 Task: Look for Airbnb options in Kaliganj, Bangladesh from 4th December, 2023 to 10th December, 2023 for 1 adult.1  bedroom having 1 bed and 1 bathroom. Property type can be hotel. Amenities needed are: air conditioning. Look for 3 properties as per requirement.
Action: Mouse moved to (548, 76)
Screenshot: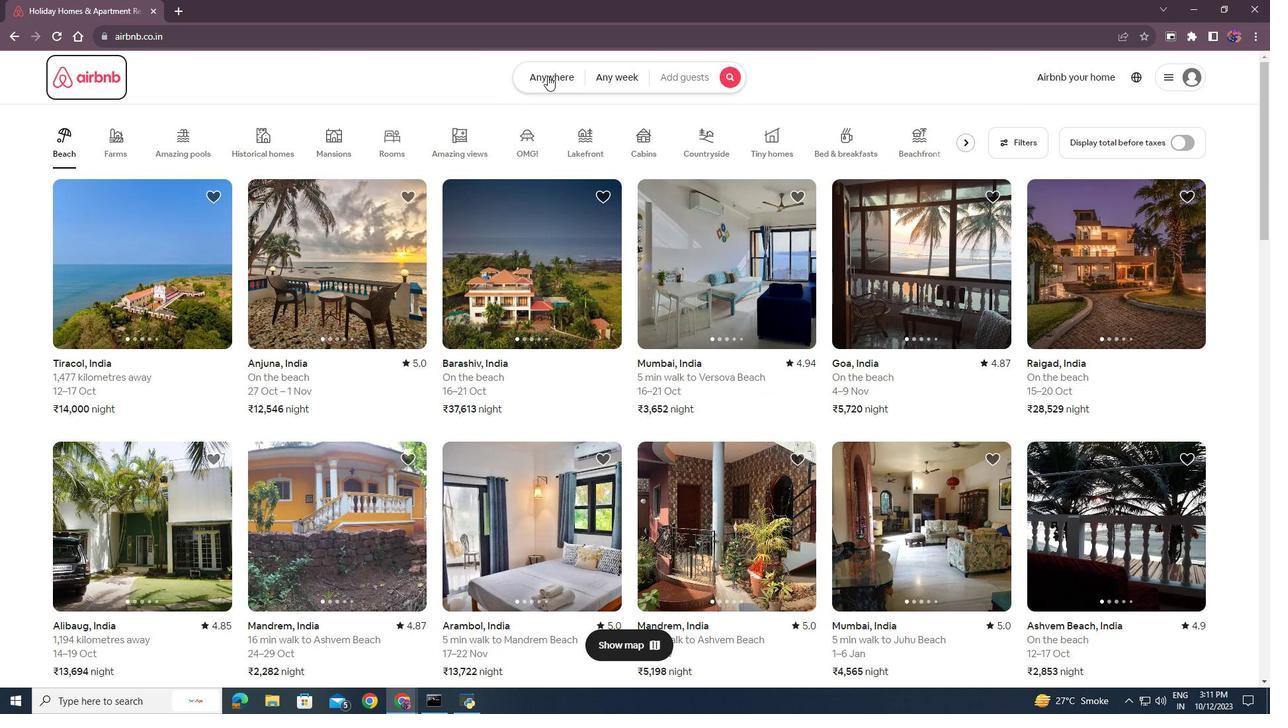 
Action: Mouse pressed left at (548, 76)
Screenshot: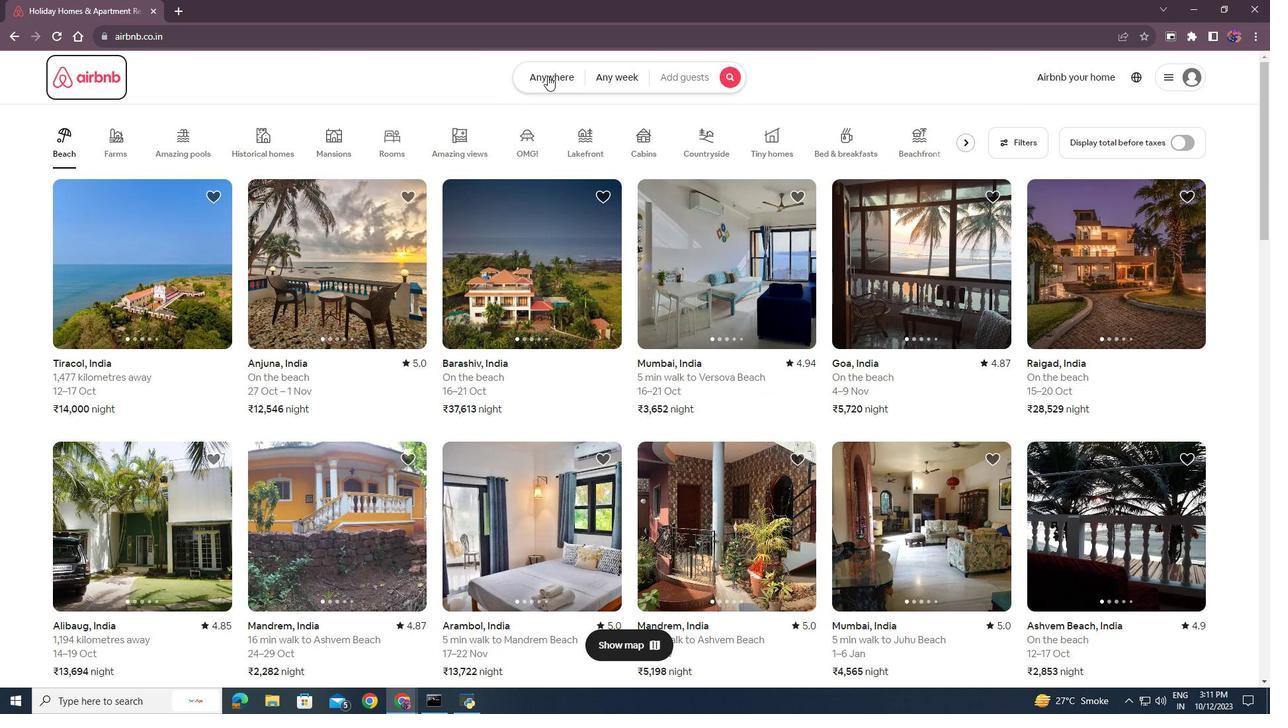 
Action: Mouse moved to (410, 133)
Screenshot: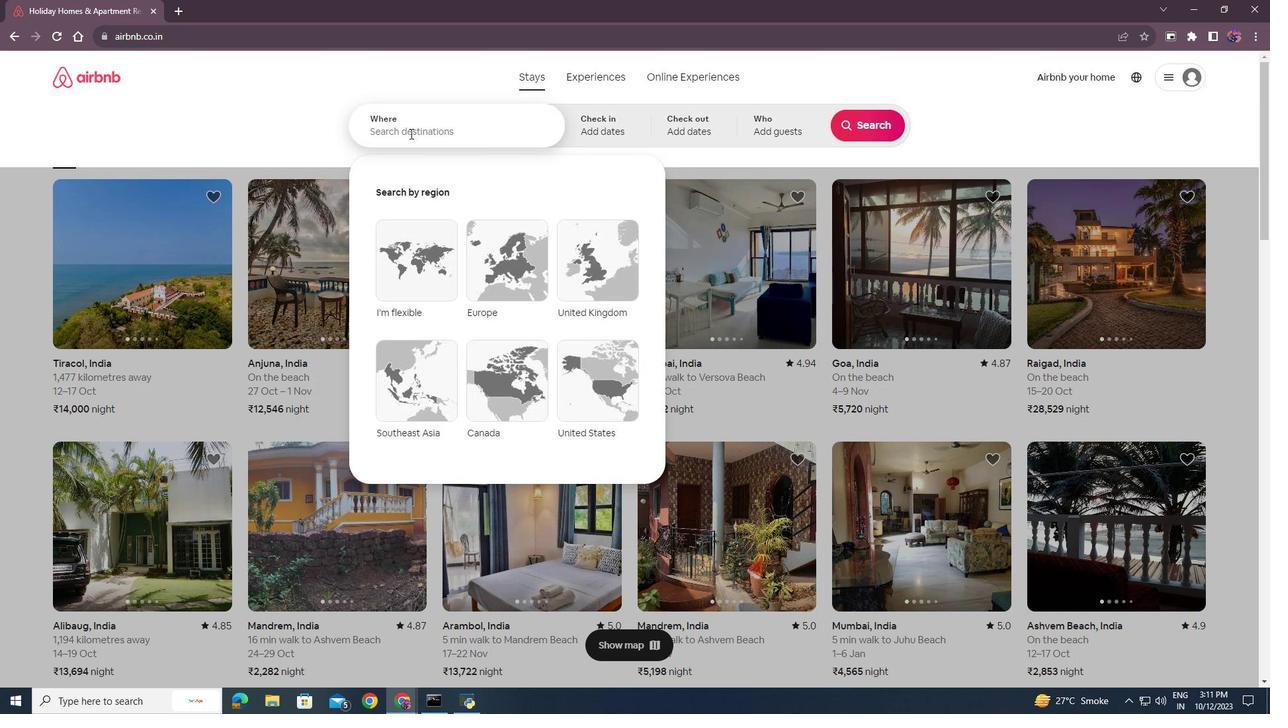 
Action: Mouse pressed left at (410, 133)
Screenshot: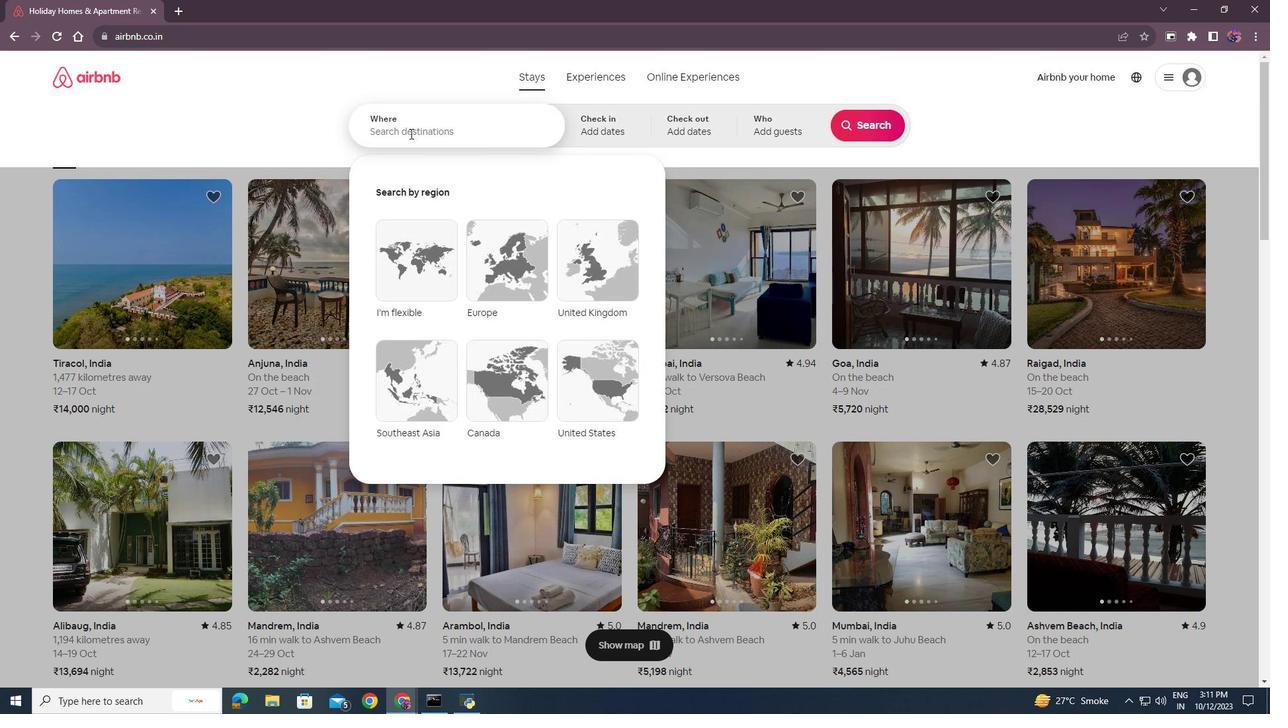 
Action: Key pressed <Key.shift><Key.shift><Key.shift><Key.shift><Key.shift>Kaliganj<Key.space><Key.shift>Bangladesh<Key.enter>
Screenshot: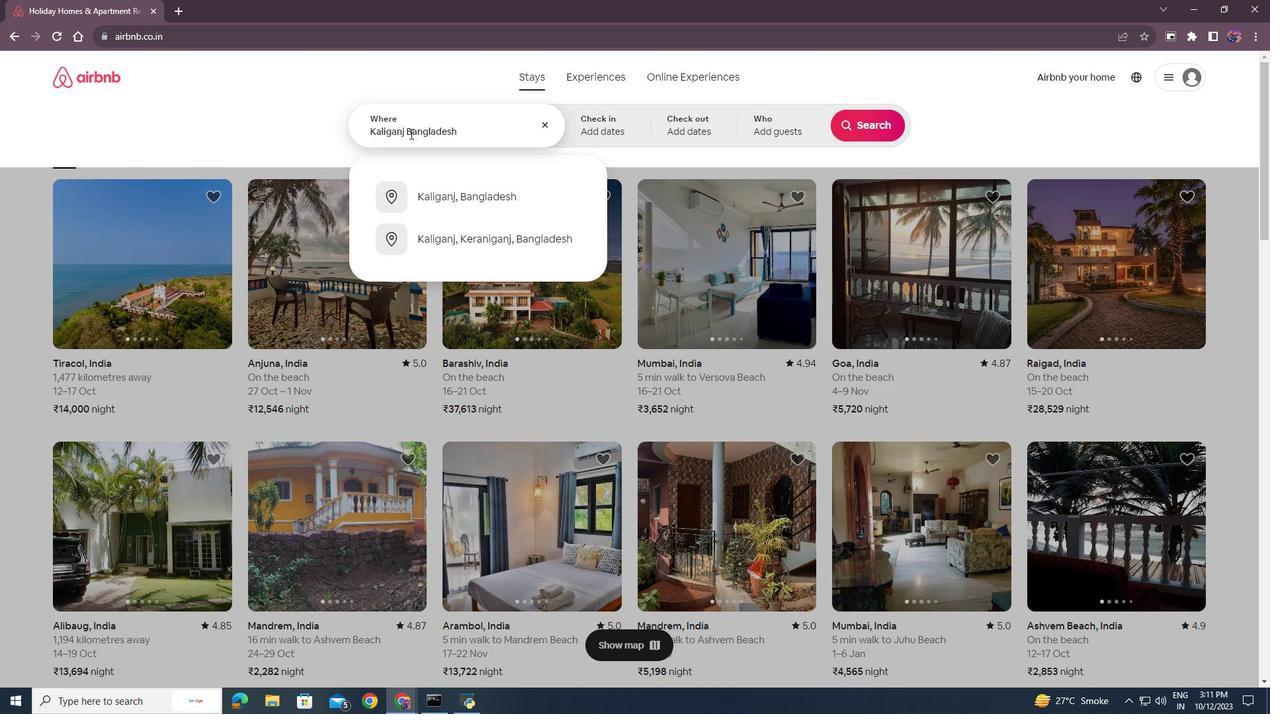 
Action: Mouse moved to (863, 235)
Screenshot: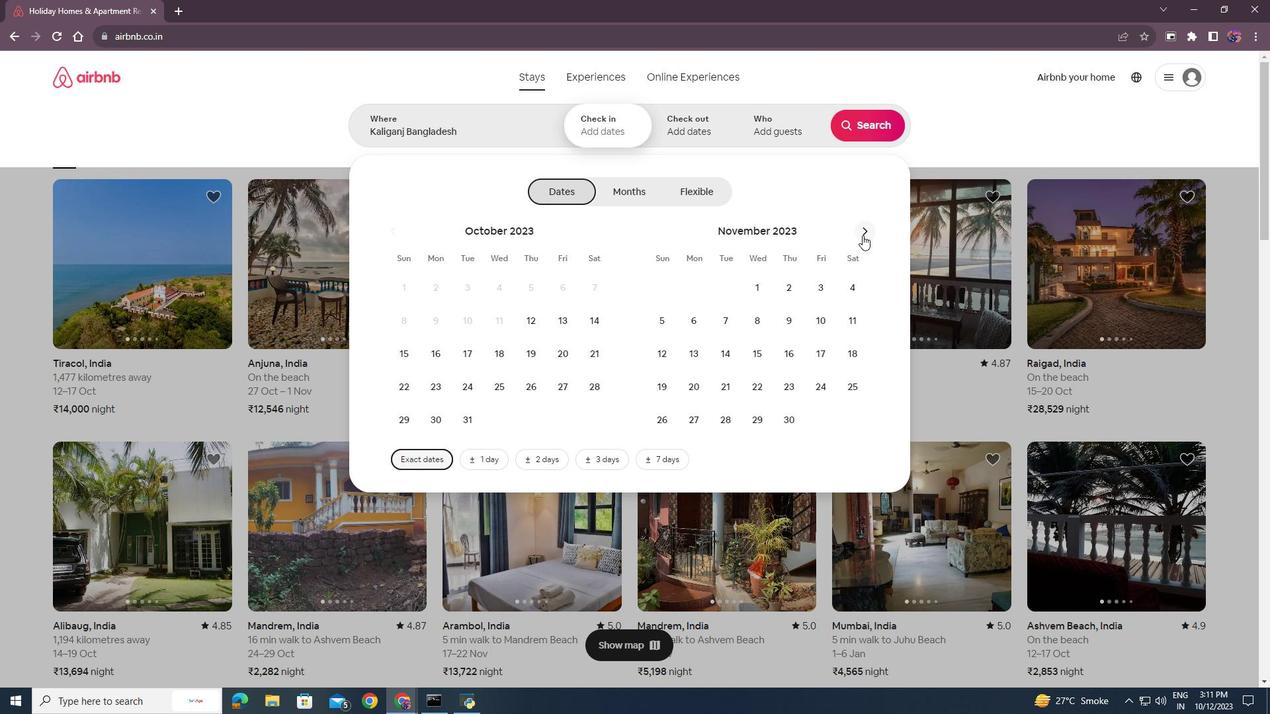
Action: Mouse pressed left at (863, 235)
Screenshot: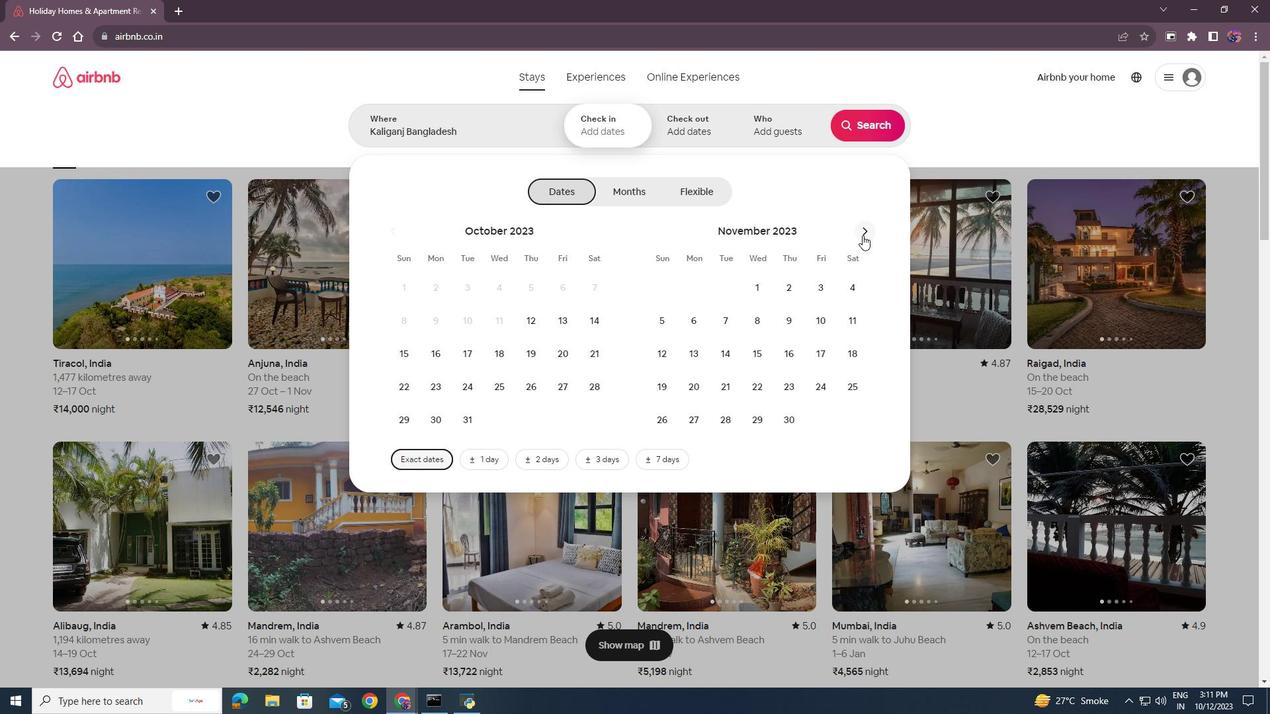 
Action: Mouse moved to (699, 320)
Screenshot: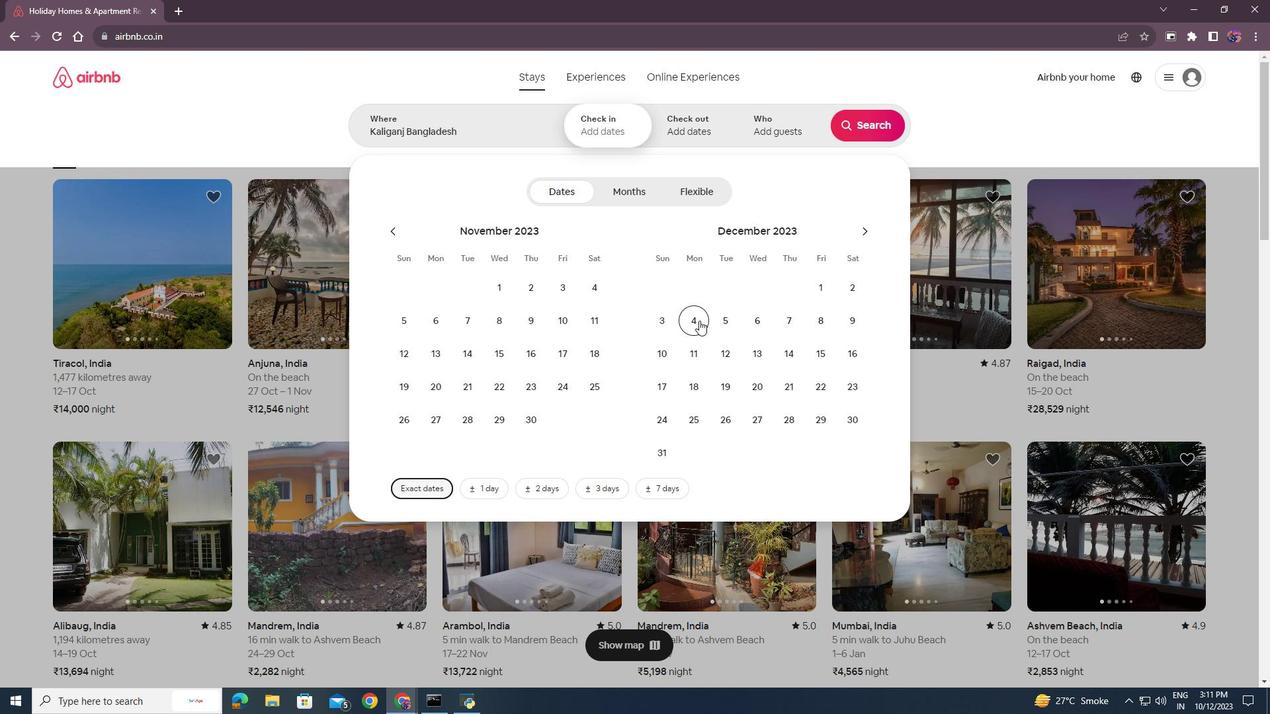 
Action: Mouse pressed left at (699, 320)
Screenshot: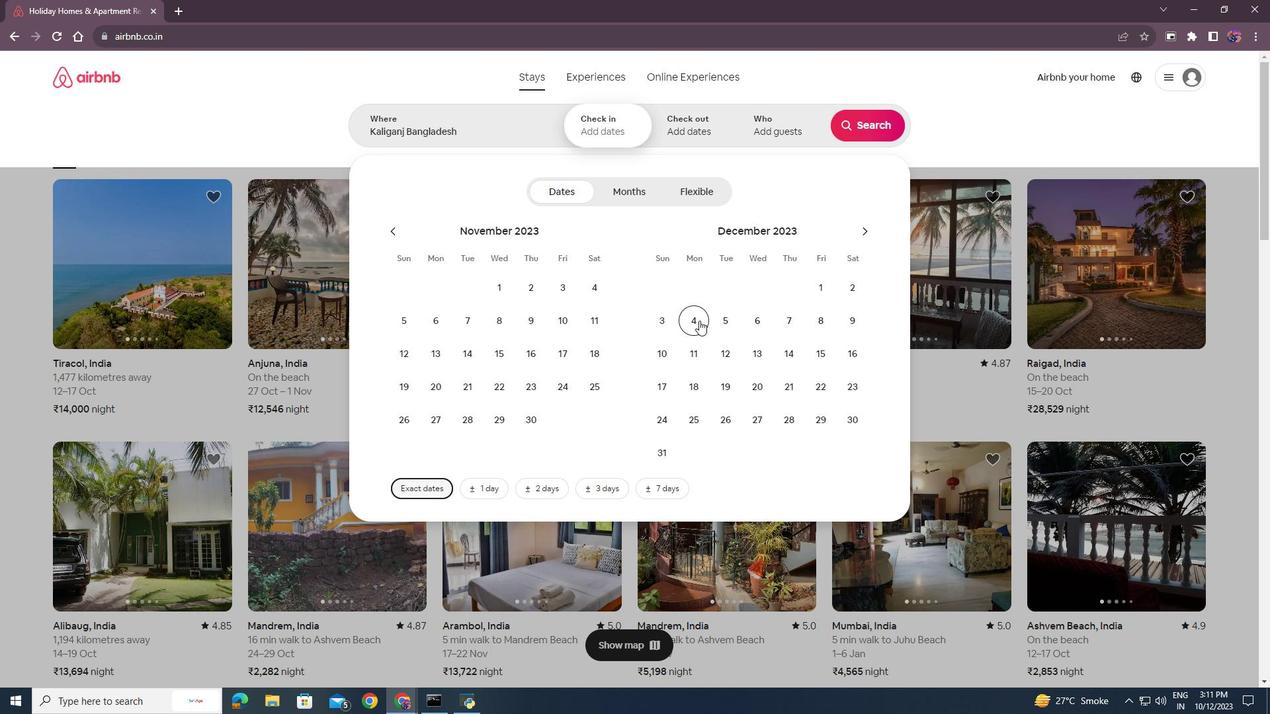 
Action: Mouse moved to (665, 354)
Screenshot: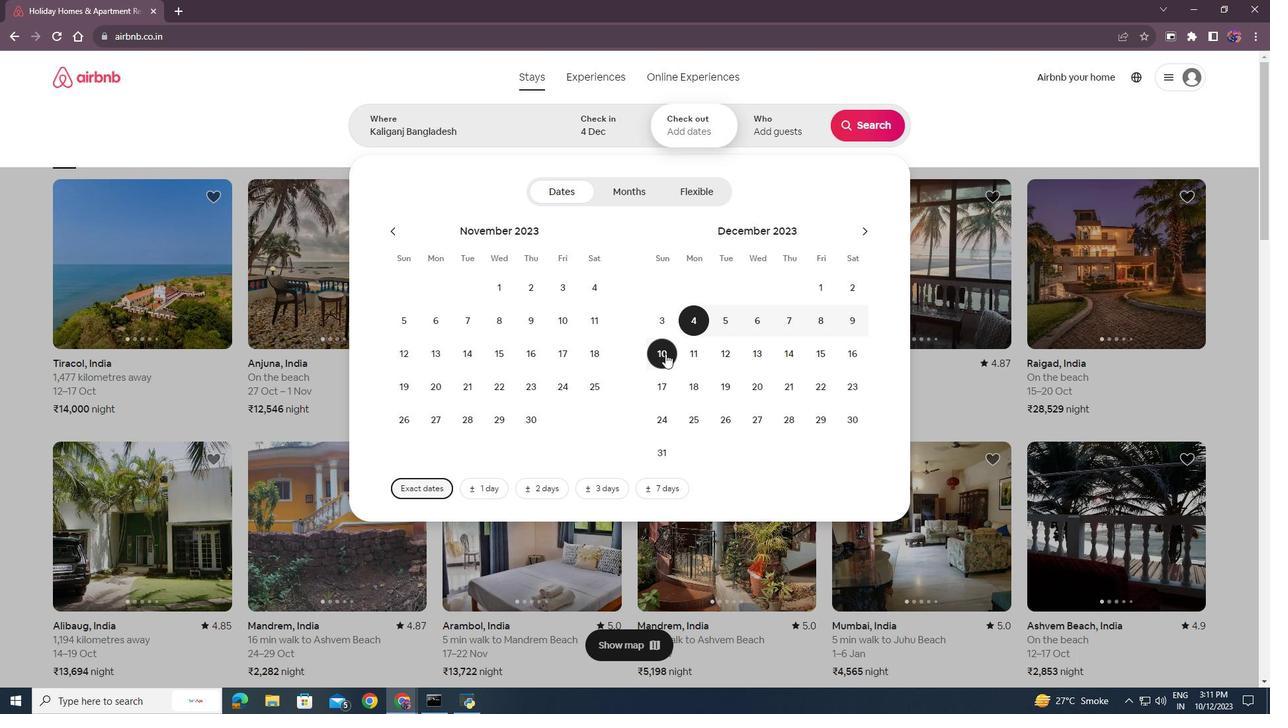 
Action: Mouse pressed left at (665, 354)
Screenshot: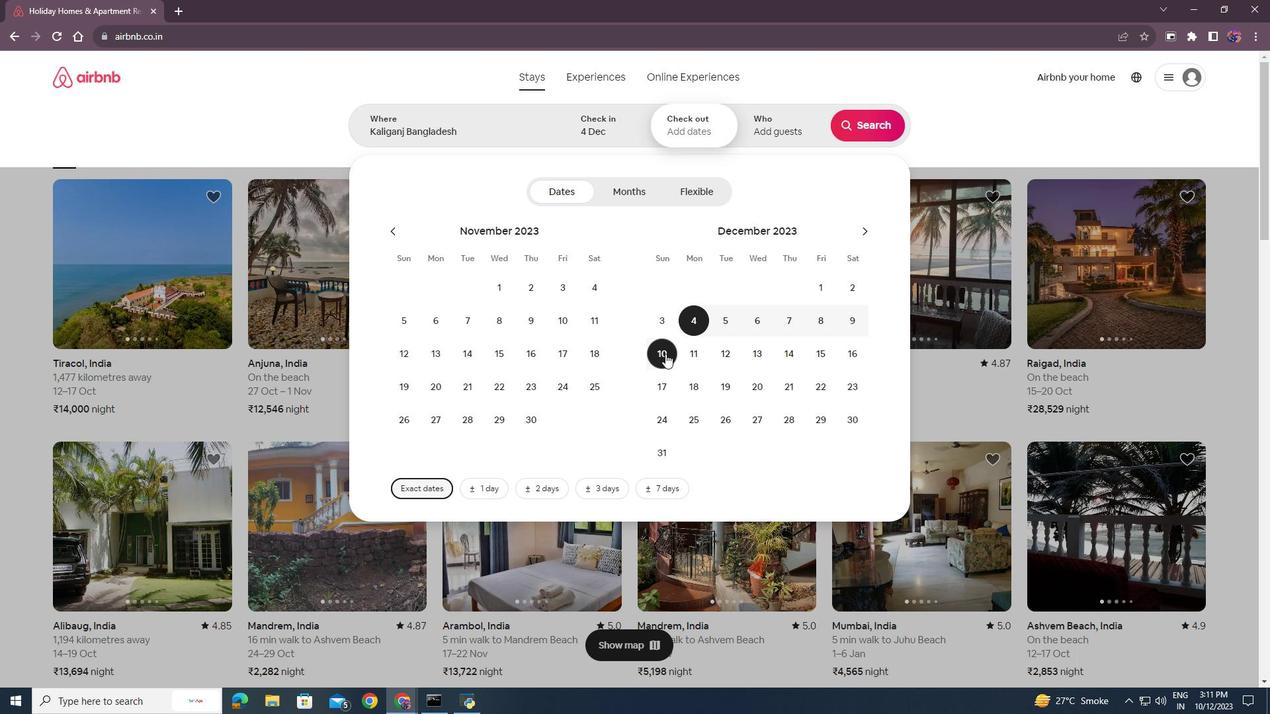 
Action: Mouse moved to (787, 134)
Screenshot: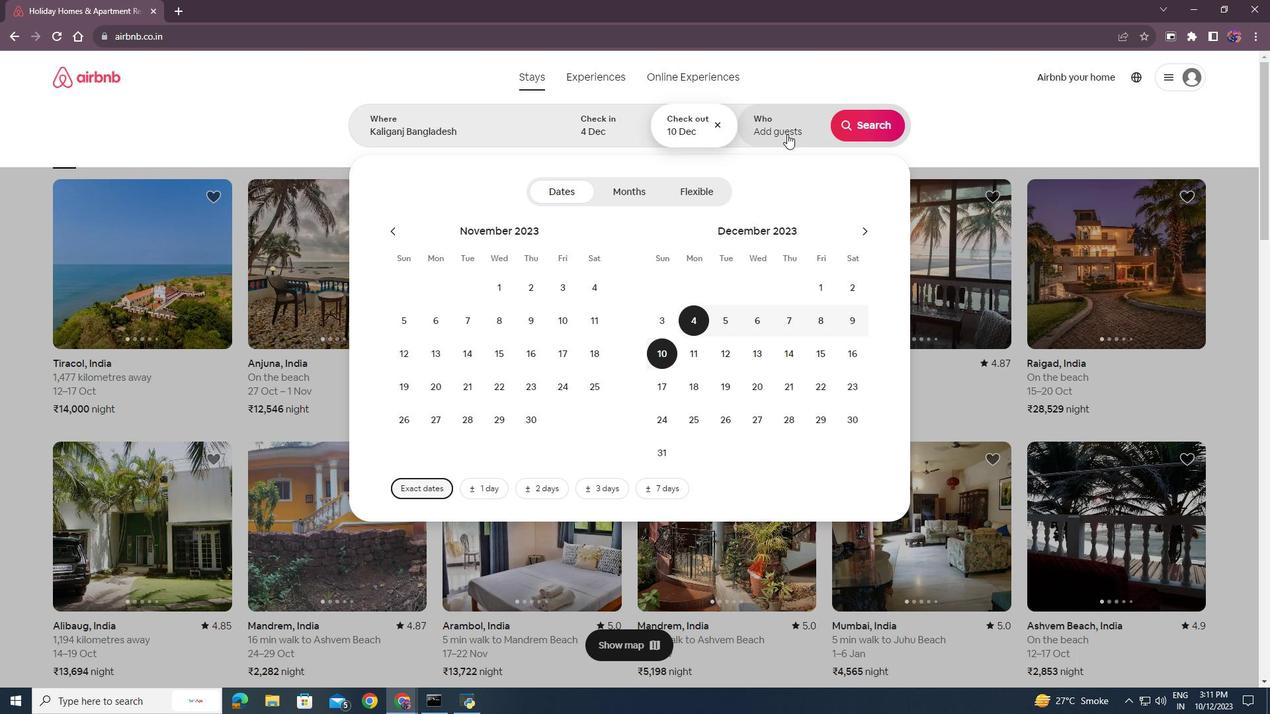 
Action: Mouse pressed left at (787, 134)
Screenshot: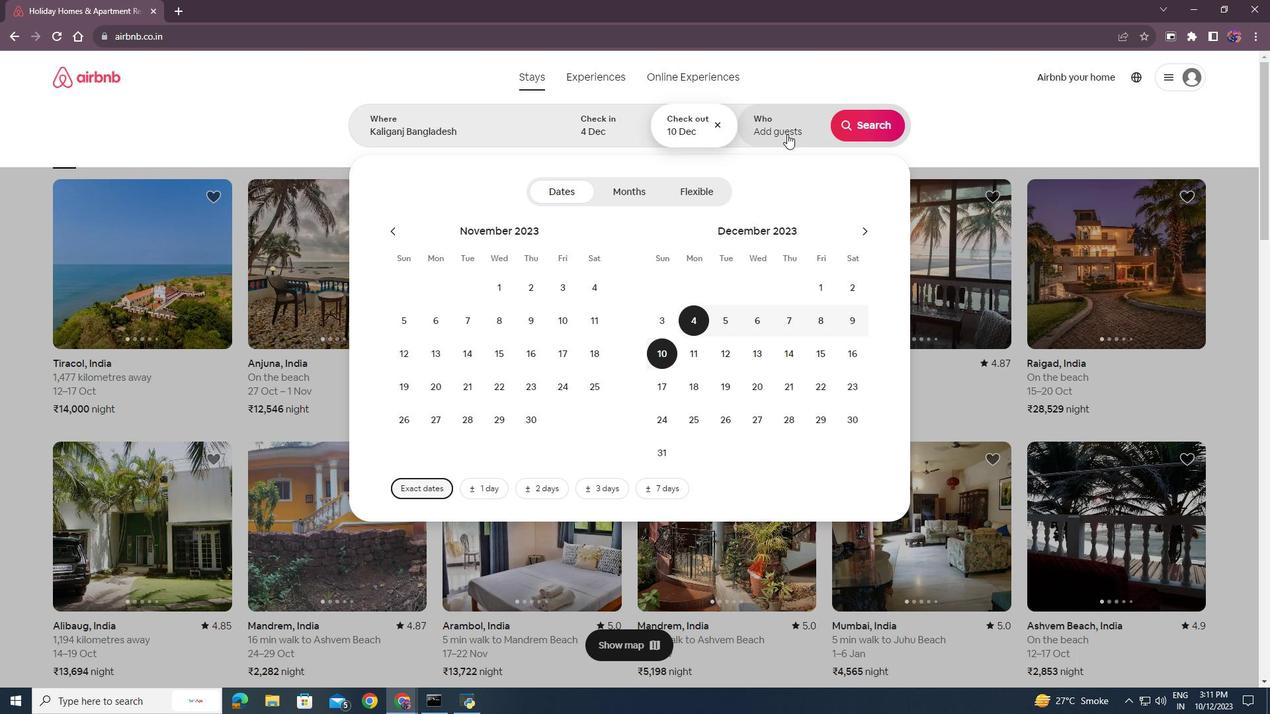 
Action: Mouse moved to (878, 197)
Screenshot: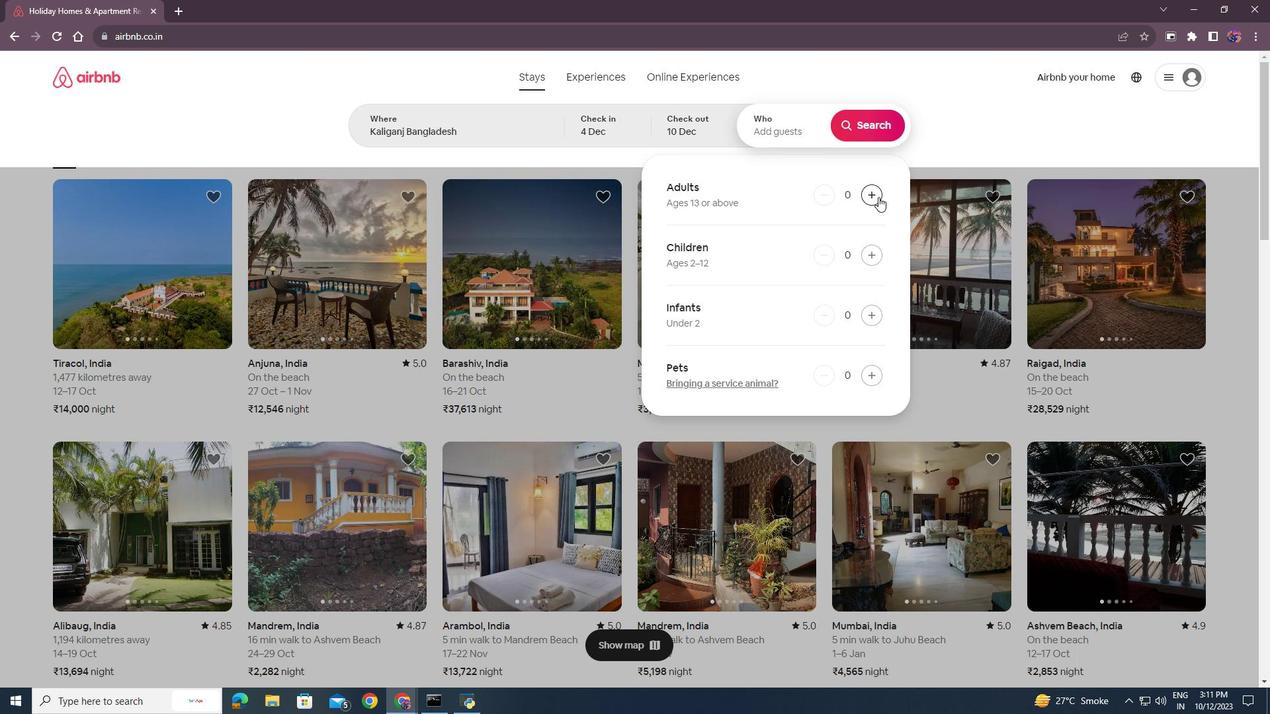 
Action: Mouse pressed left at (878, 197)
Screenshot: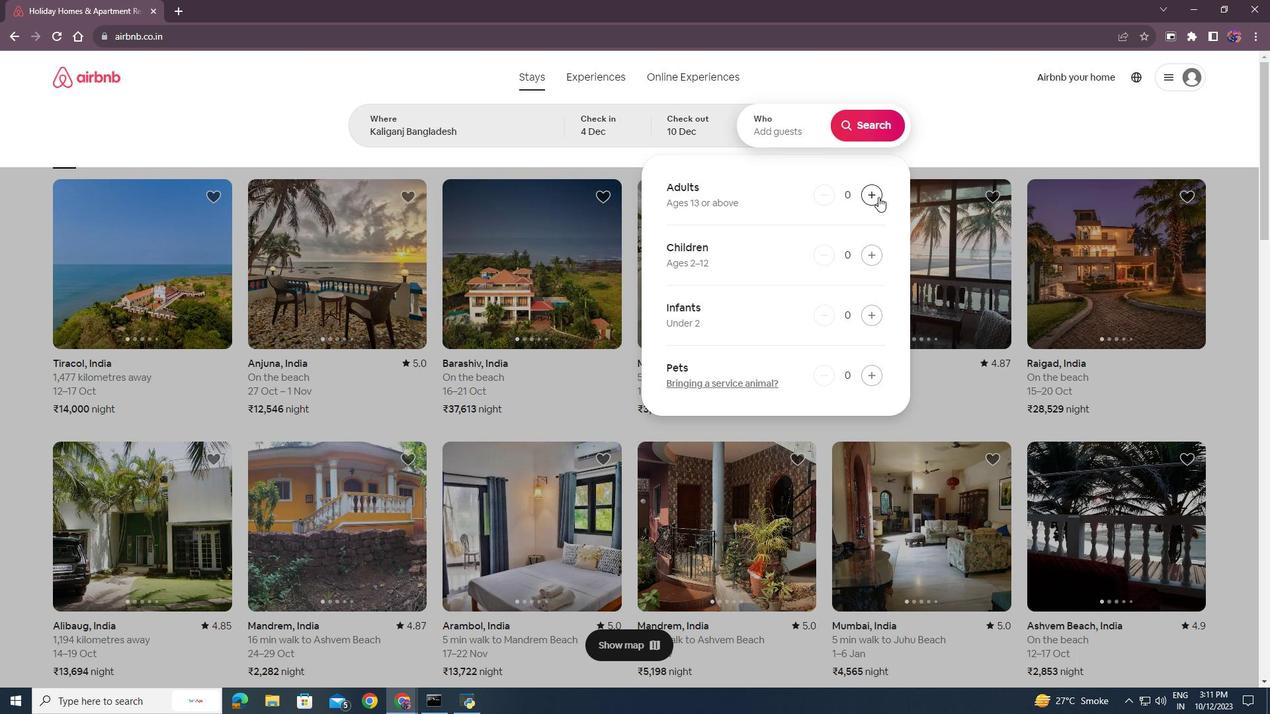 
Action: Mouse moved to (866, 123)
Screenshot: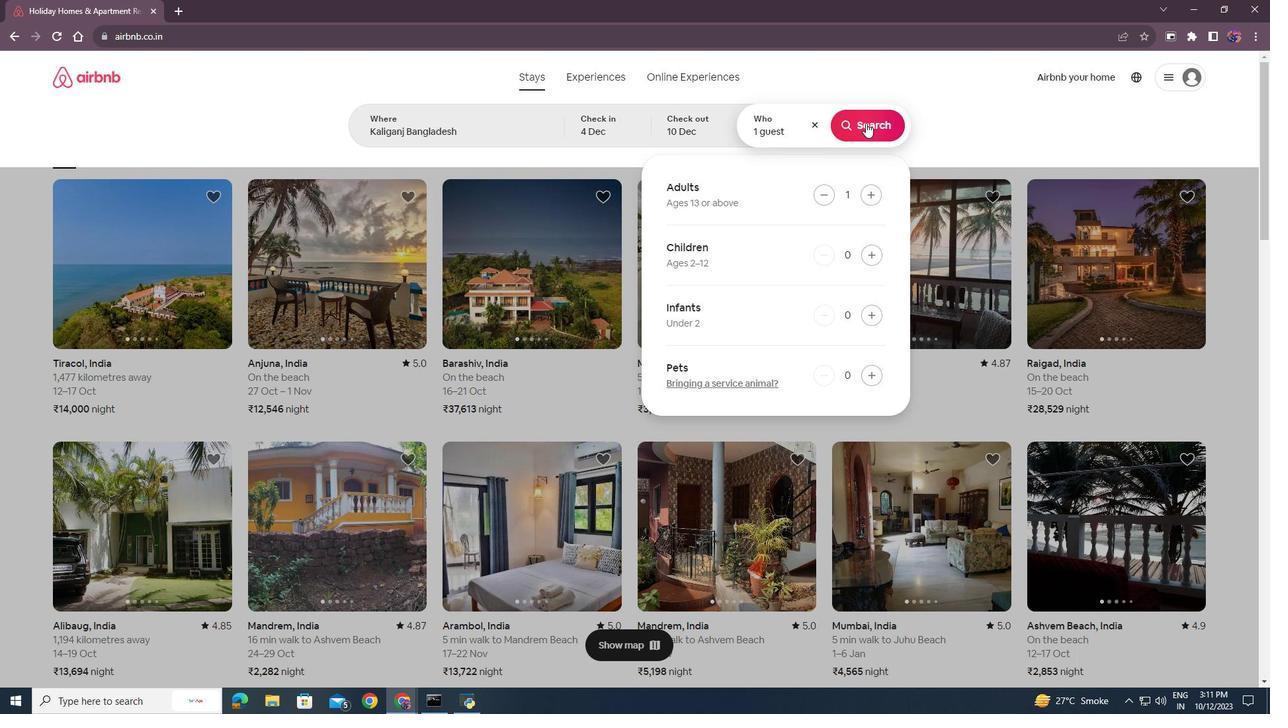 
Action: Mouse pressed left at (866, 123)
Screenshot: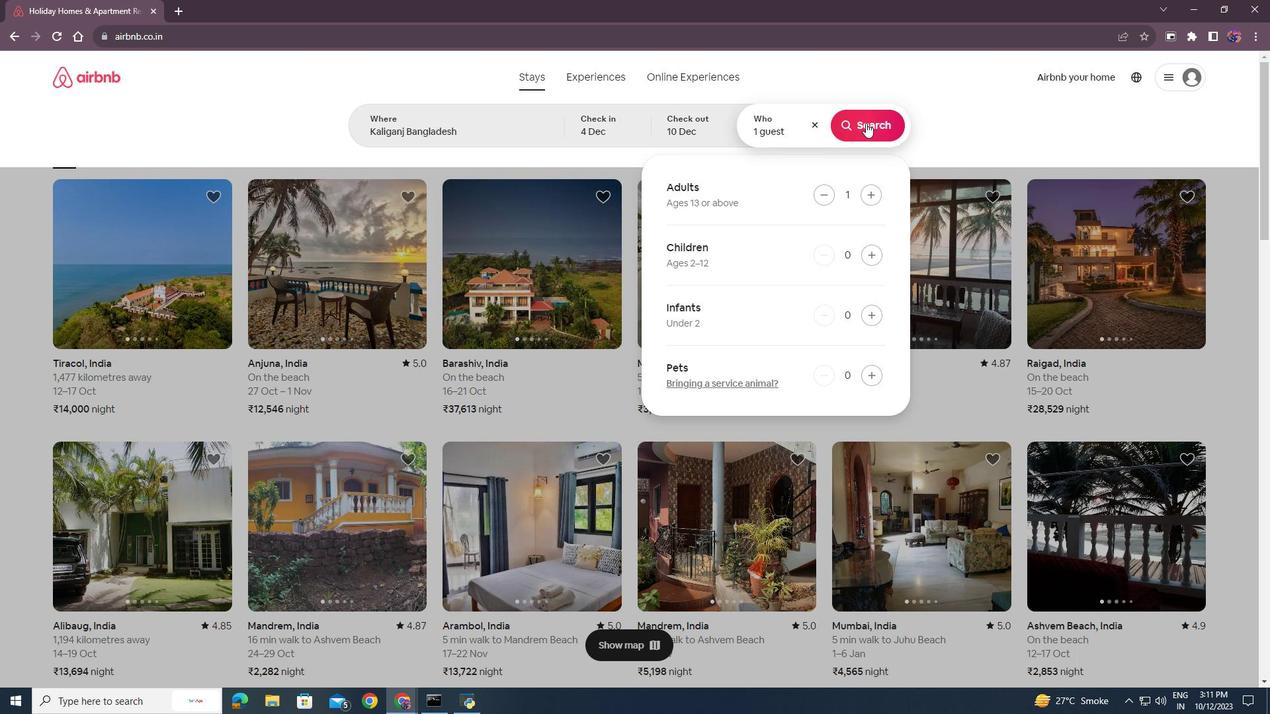 
Action: Mouse moved to (1080, 123)
Screenshot: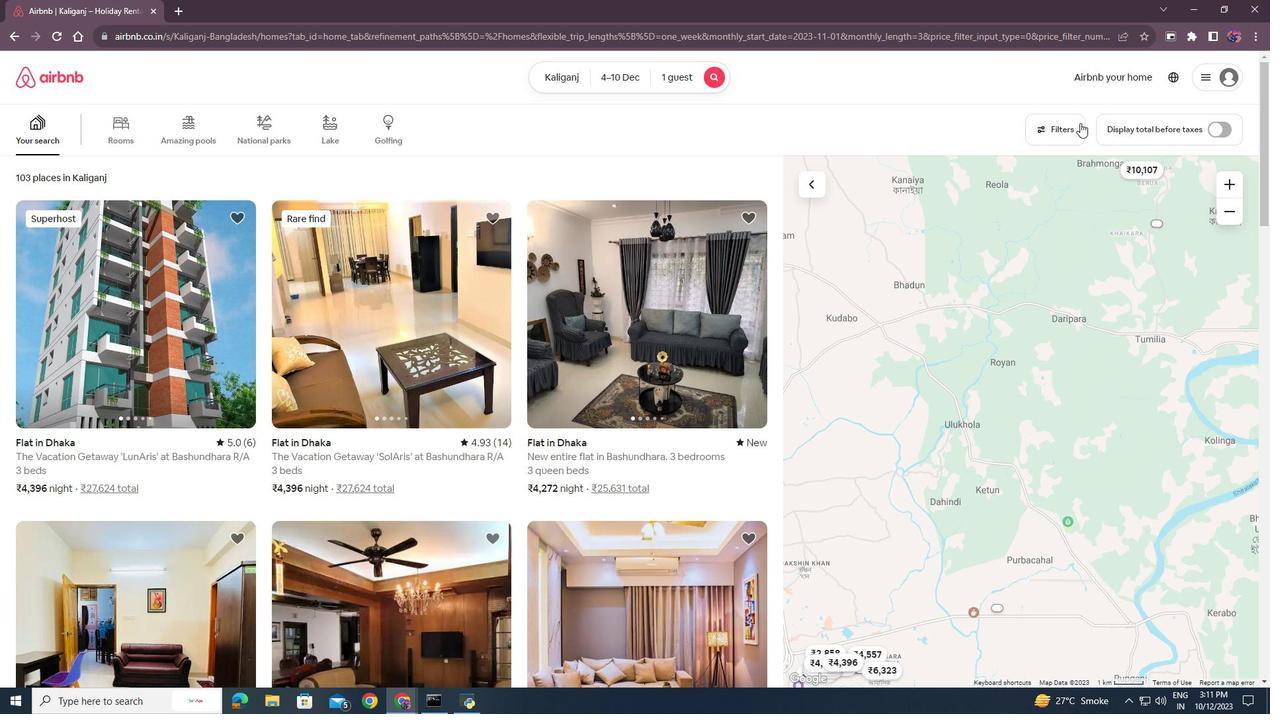 
Action: Mouse pressed left at (1080, 123)
Screenshot: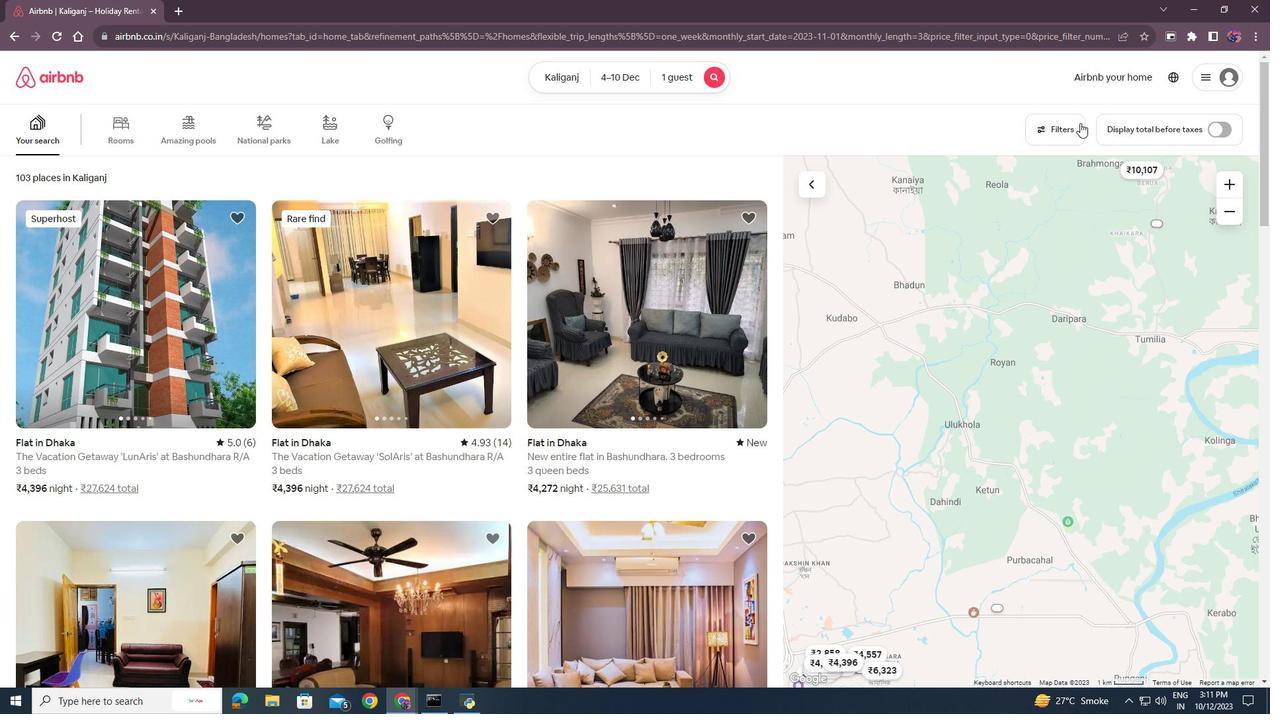 
Action: Mouse moved to (550, 423)
Screenshot: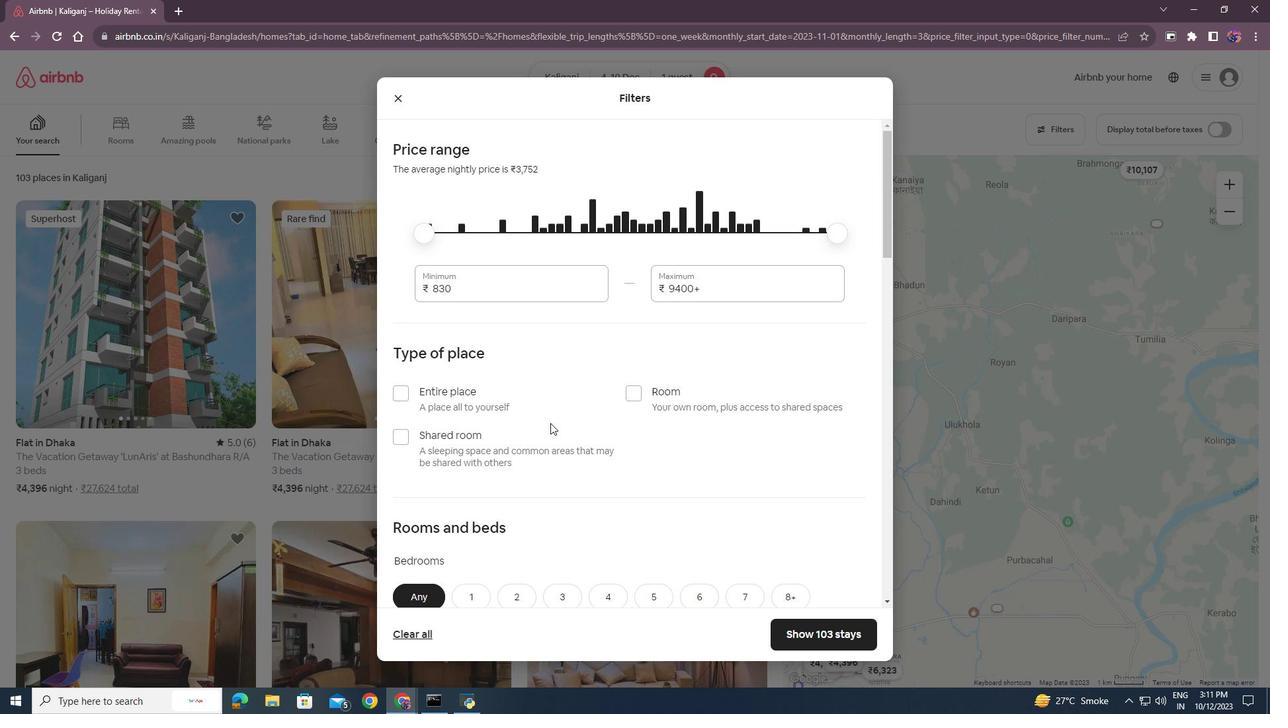 
Action: Mouse scrolled (550, 422) with delta (0, 0)
Screenshot: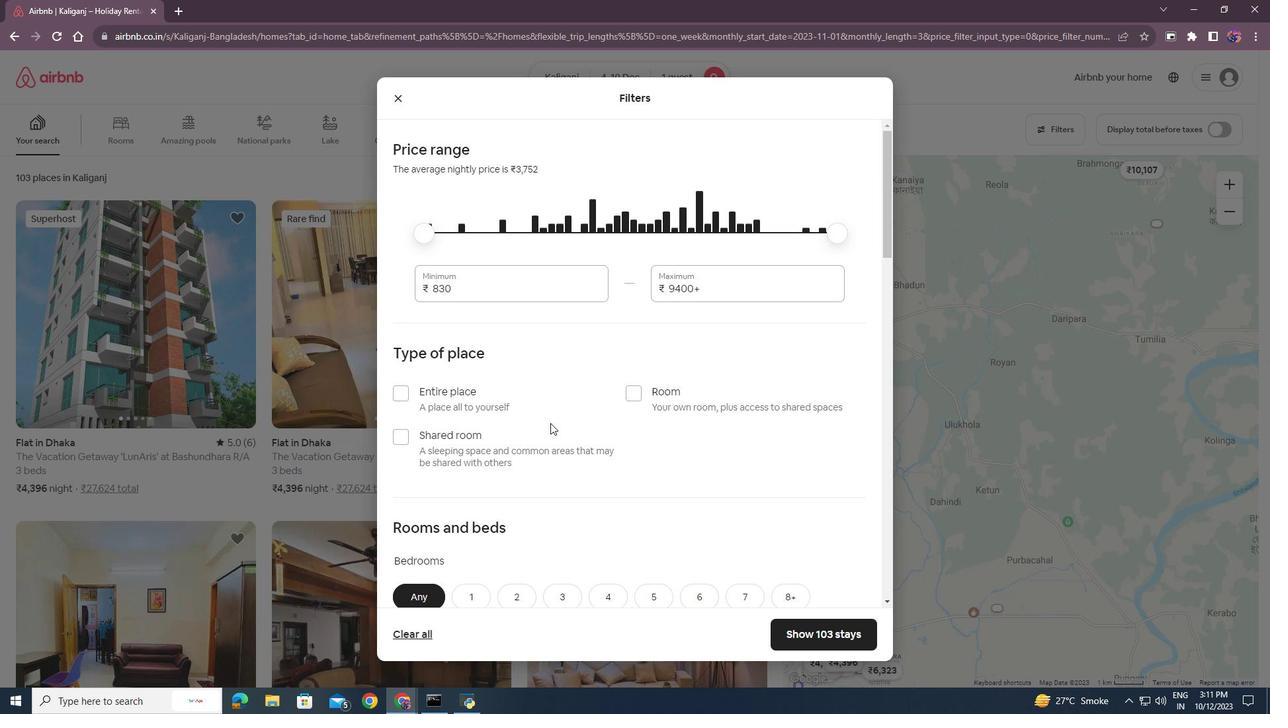 
Action: Mouse scrolled (550, 422) with delta (0, 0)
Screenshot: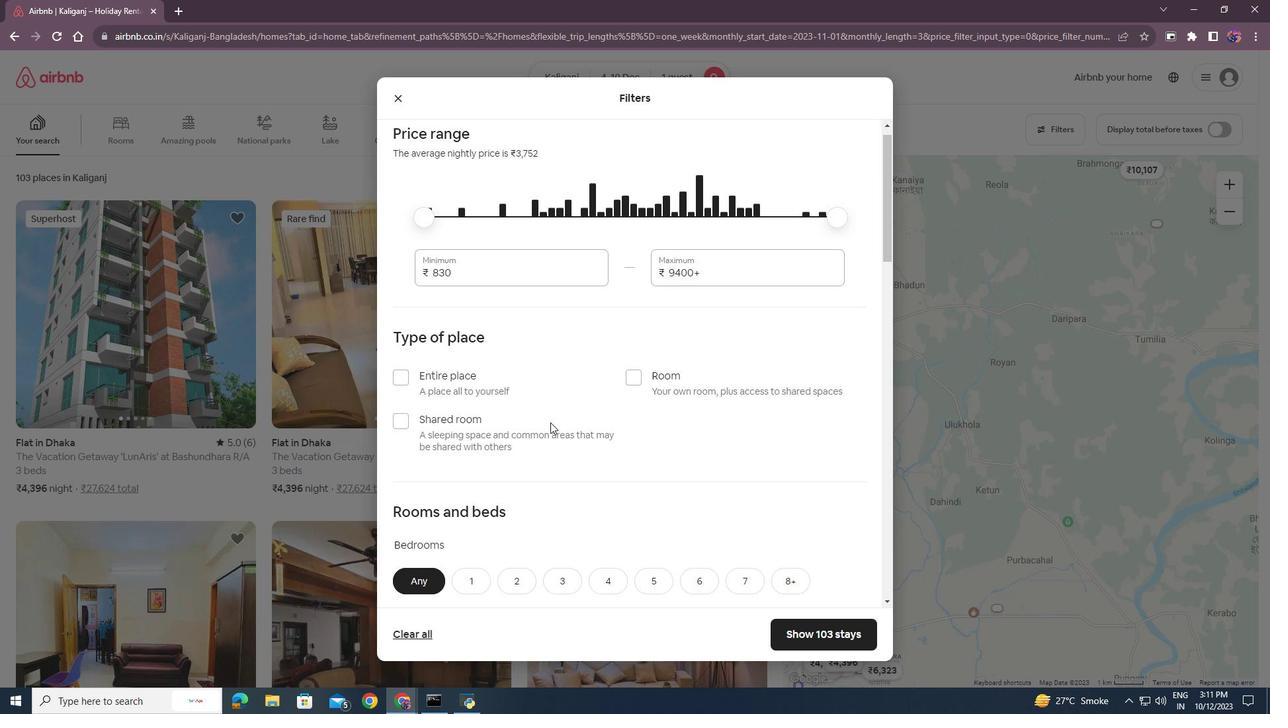 
Action: Mouse moved to (550, 422)
Screenshot: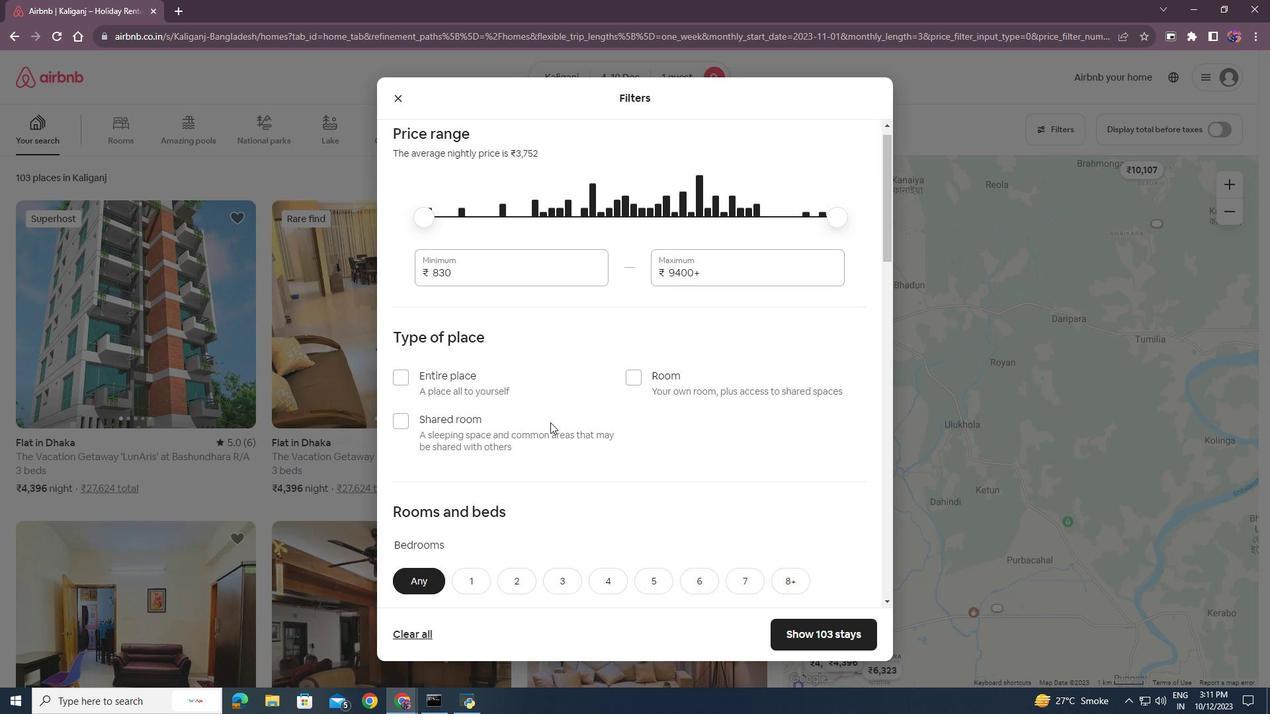 
Action: Mouse scrolled (550, 422) with delta (0, 0)
Screenshot: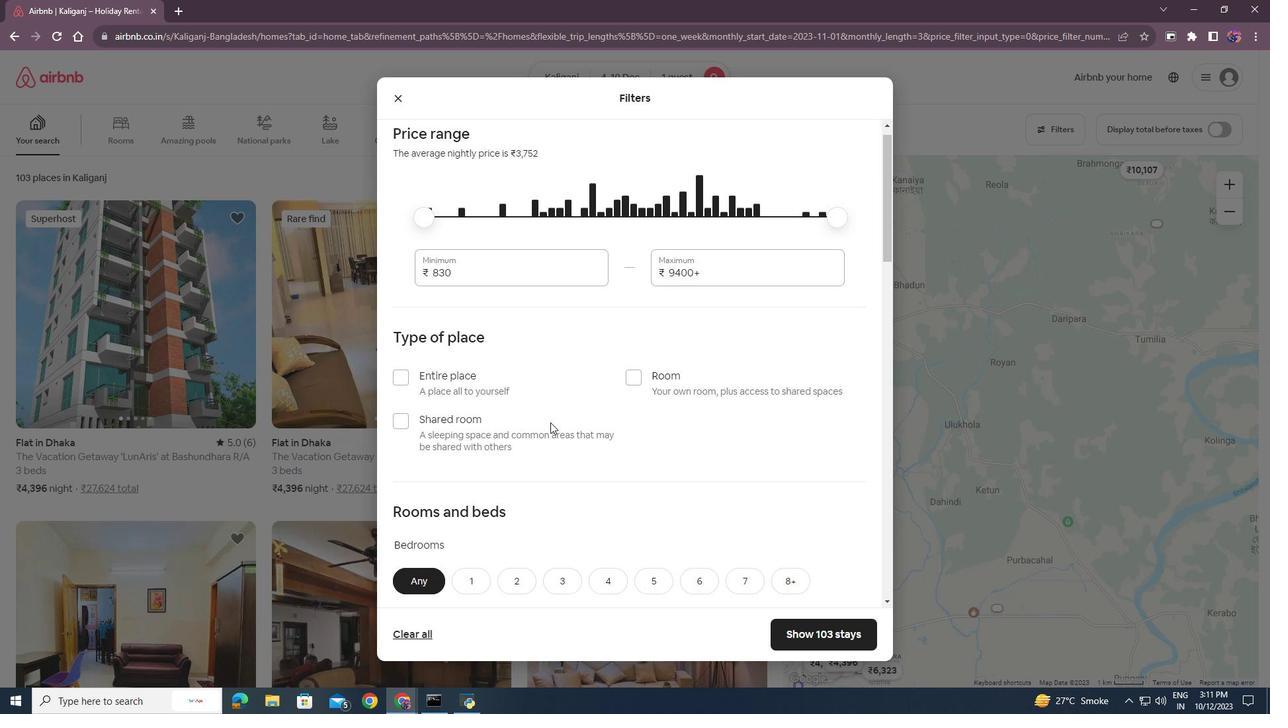 
Action: Mouse moved to (549, 422)
Screenshot: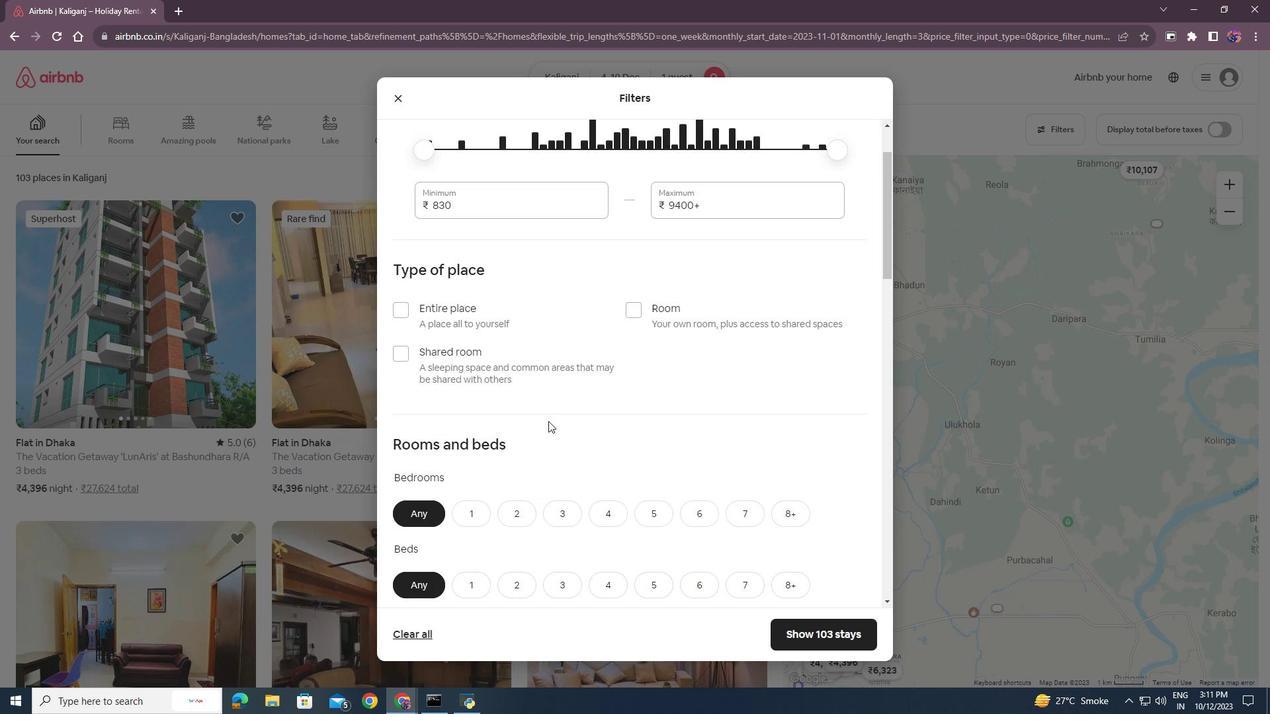 
Action: Mouse scrolled (549, 421) with delta (0, 0)
Screenshot: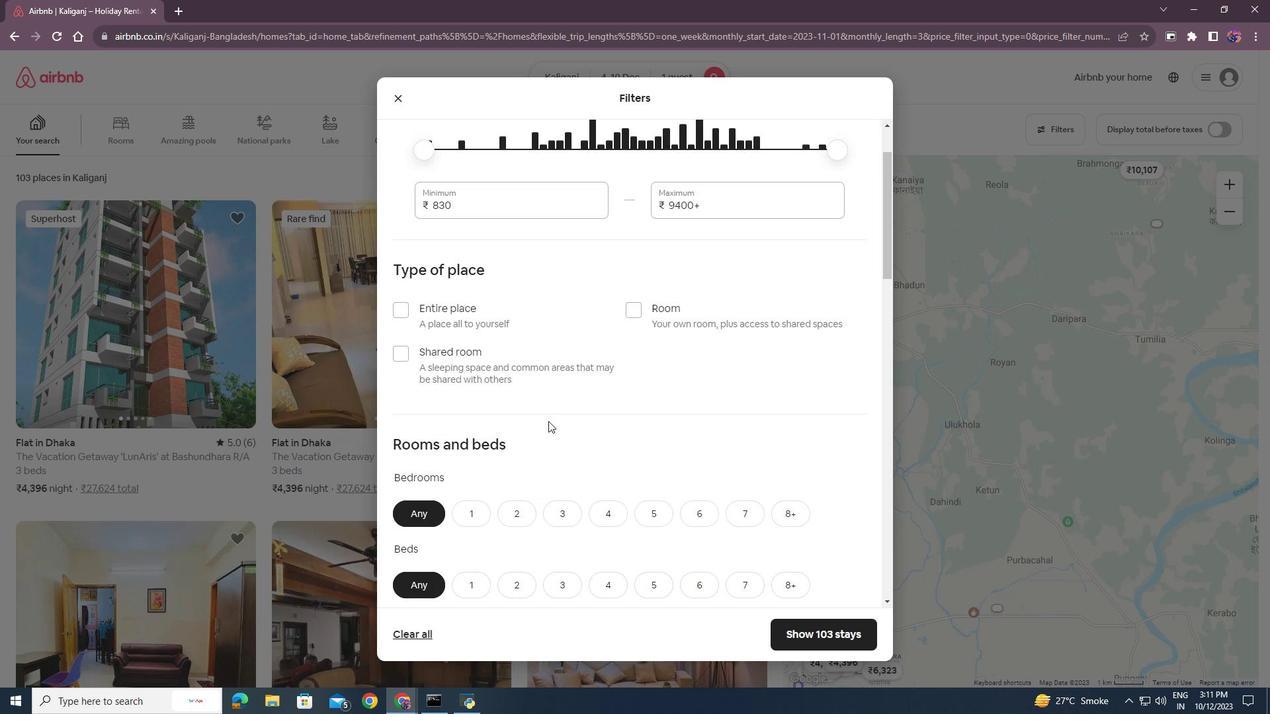 
Action: Mouse moved to (477, 322)
Screenshot: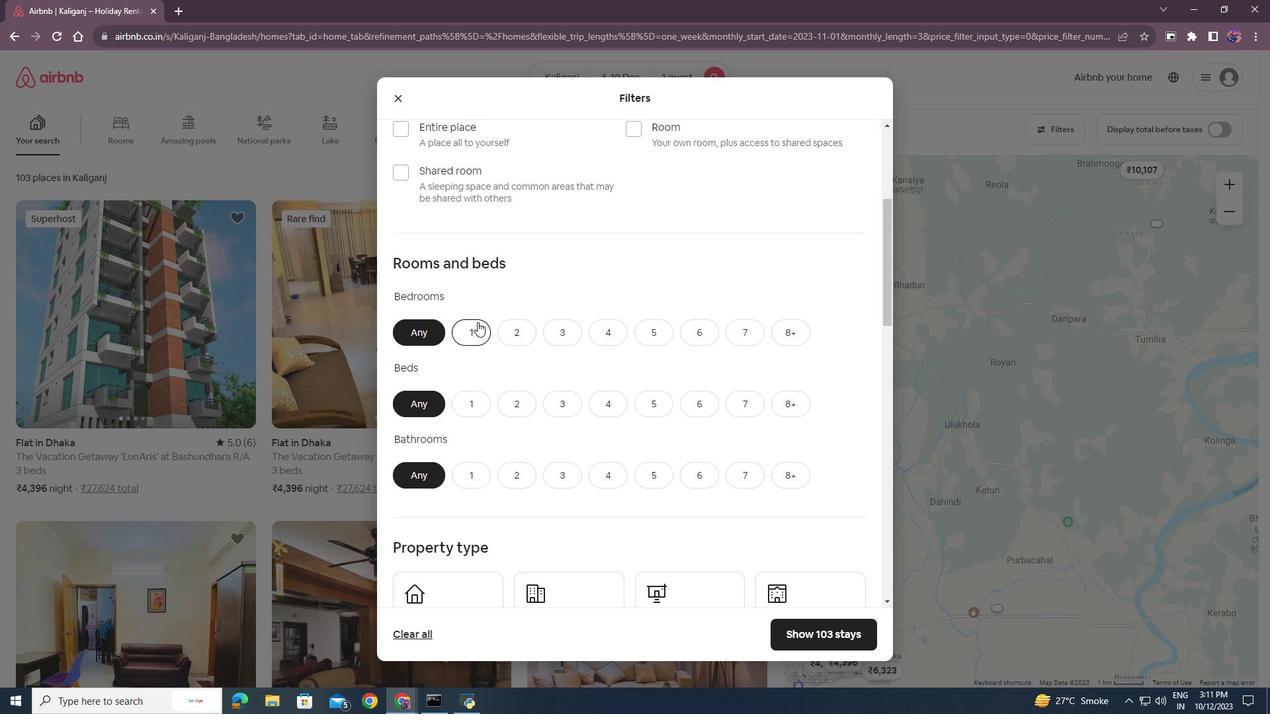 
Action: Mouse pressed left at (477, 322)
Screenshot: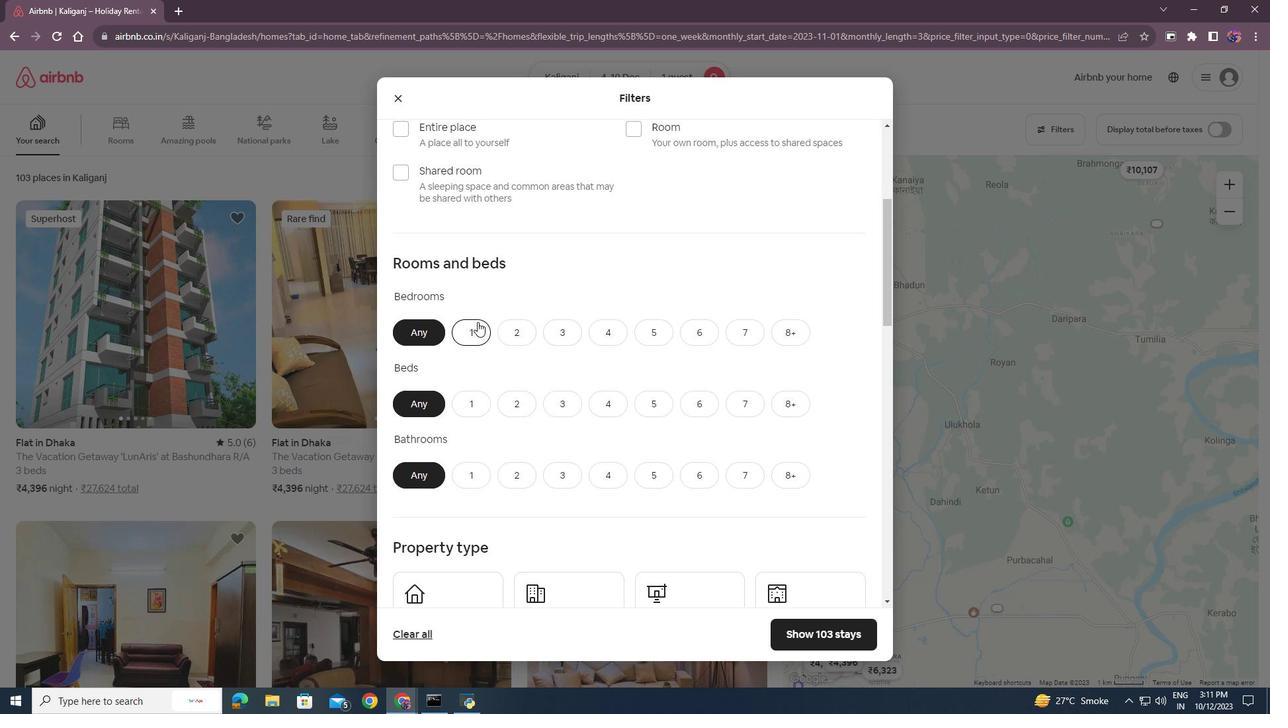 
Action: Mouse moved to (469, 417)
Screenshot: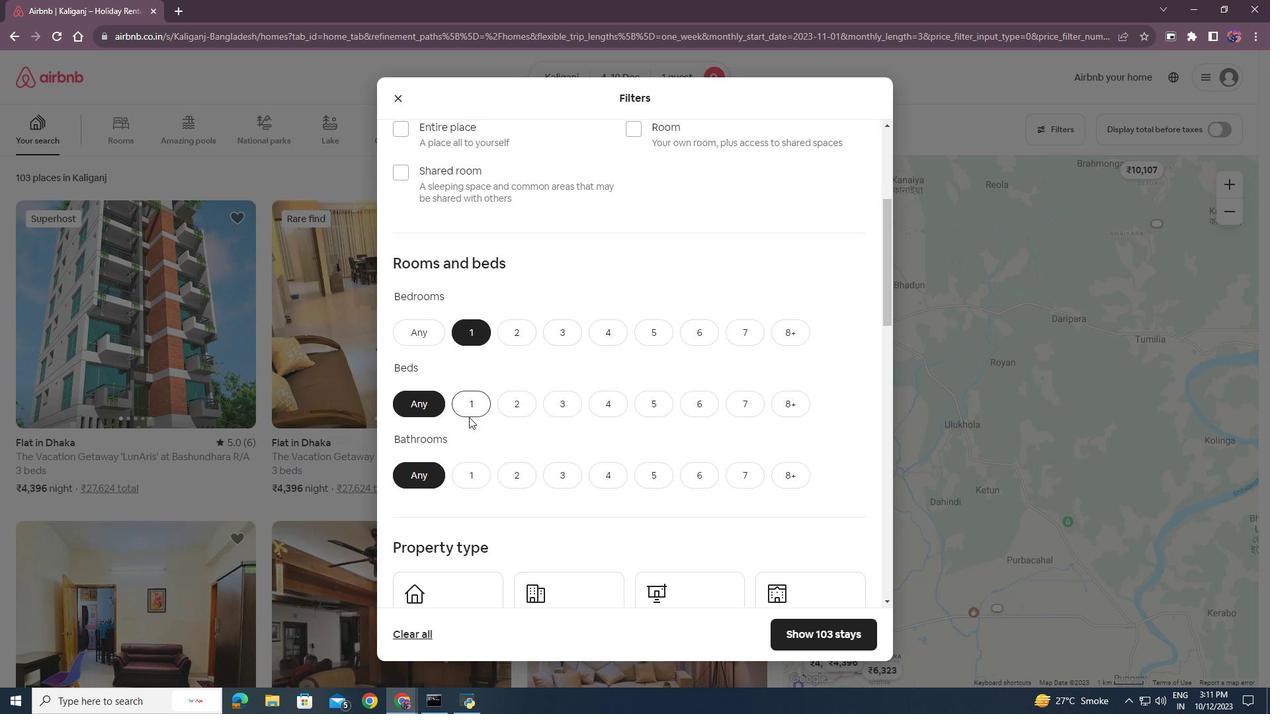 
Action: Mouse pressed left at (469, 417)
Screenshot: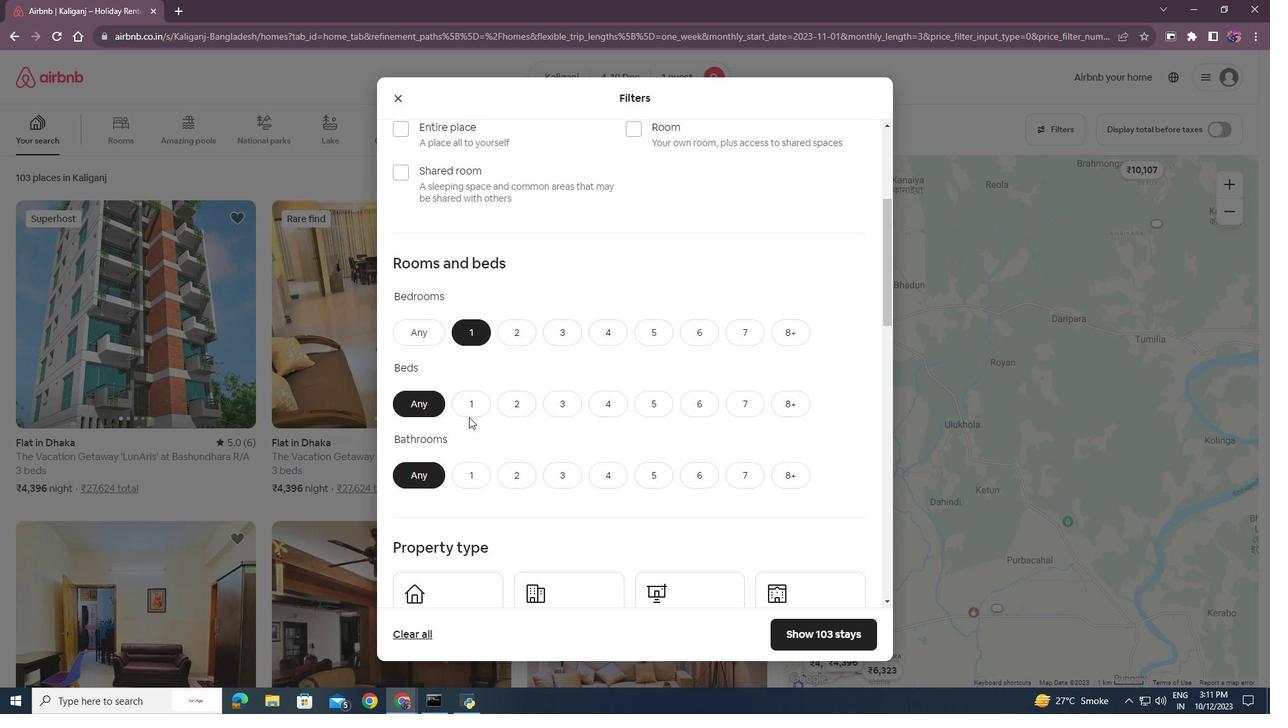 
Action: Mouse moved to (469, 401)
Screenshot: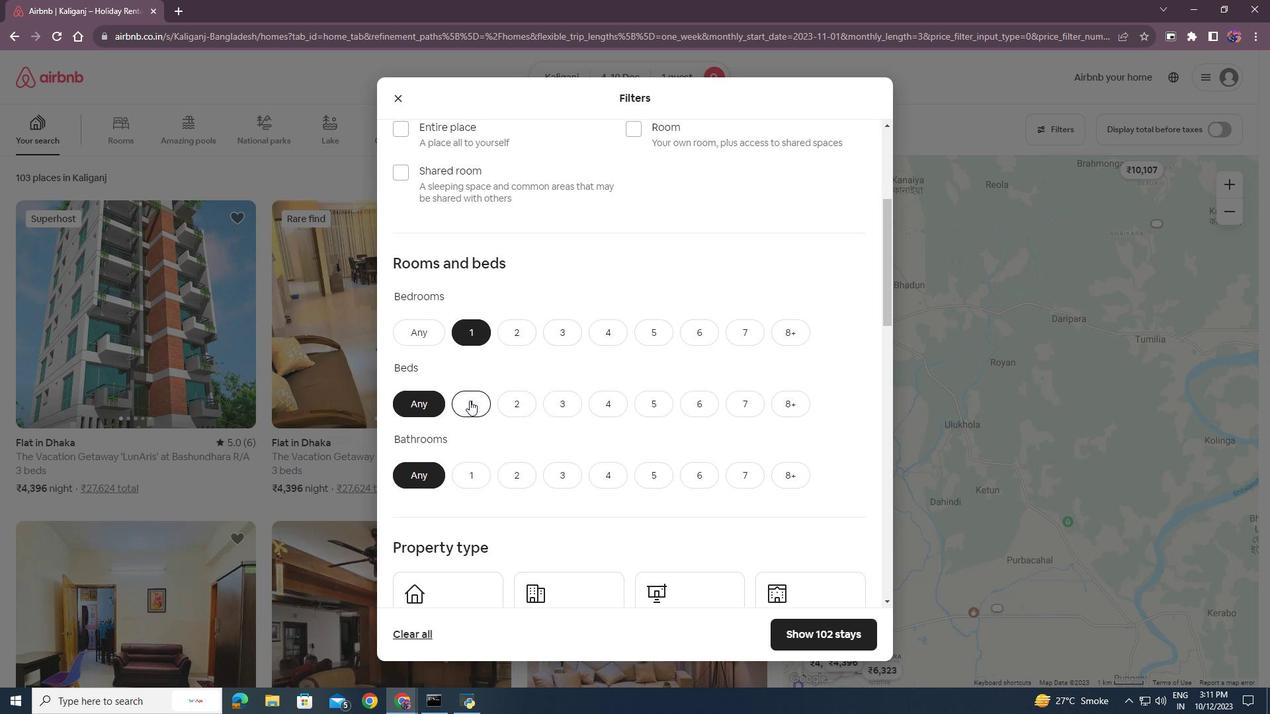
Action: Mouse pressed left at (469, 401)
Screenshot: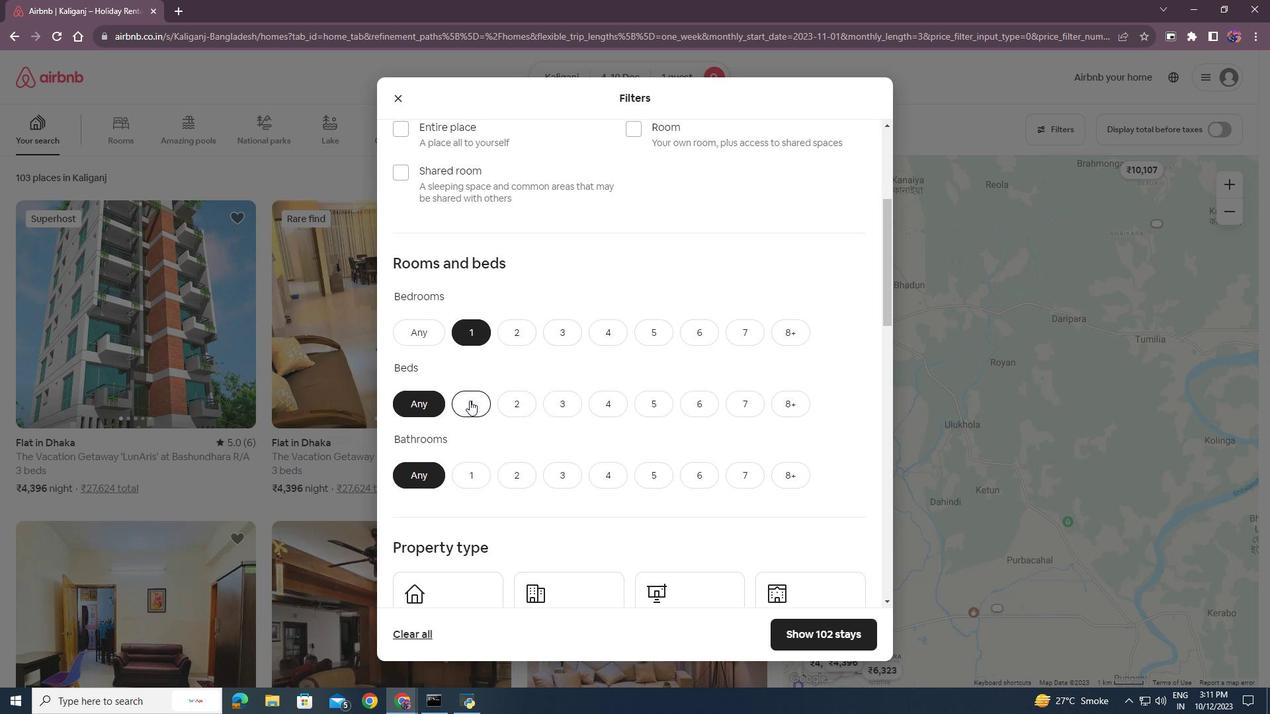 
Action: Mouse moved to (475, 477)
Screenshot: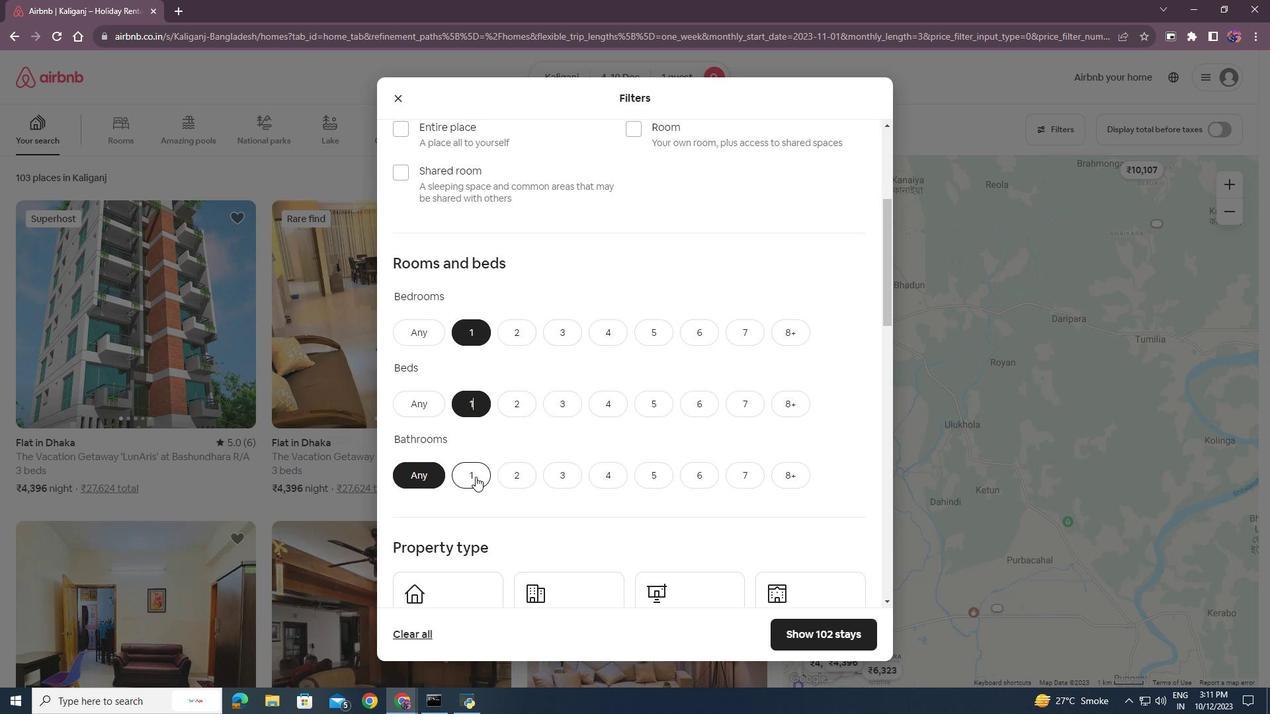 
Action: Mouse pressed left at (475, 477)
Screenshot: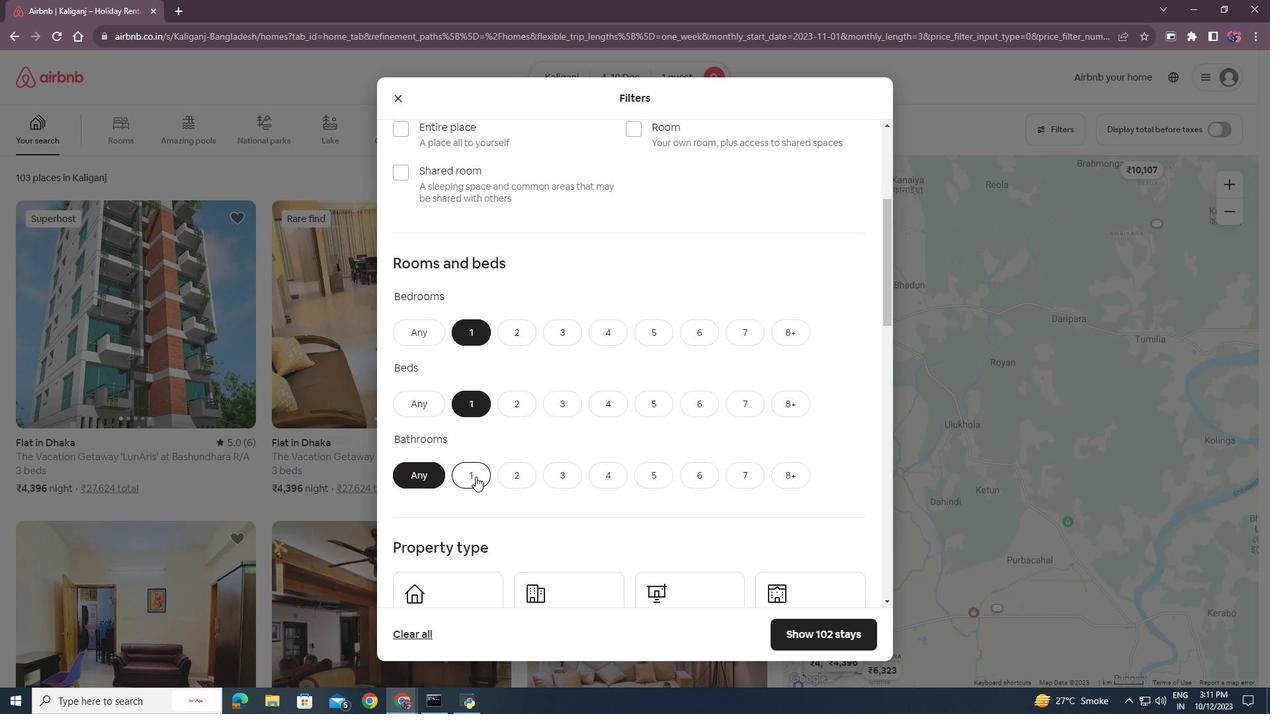 
Action: Mouse moved to (594, 501)
Screenshot: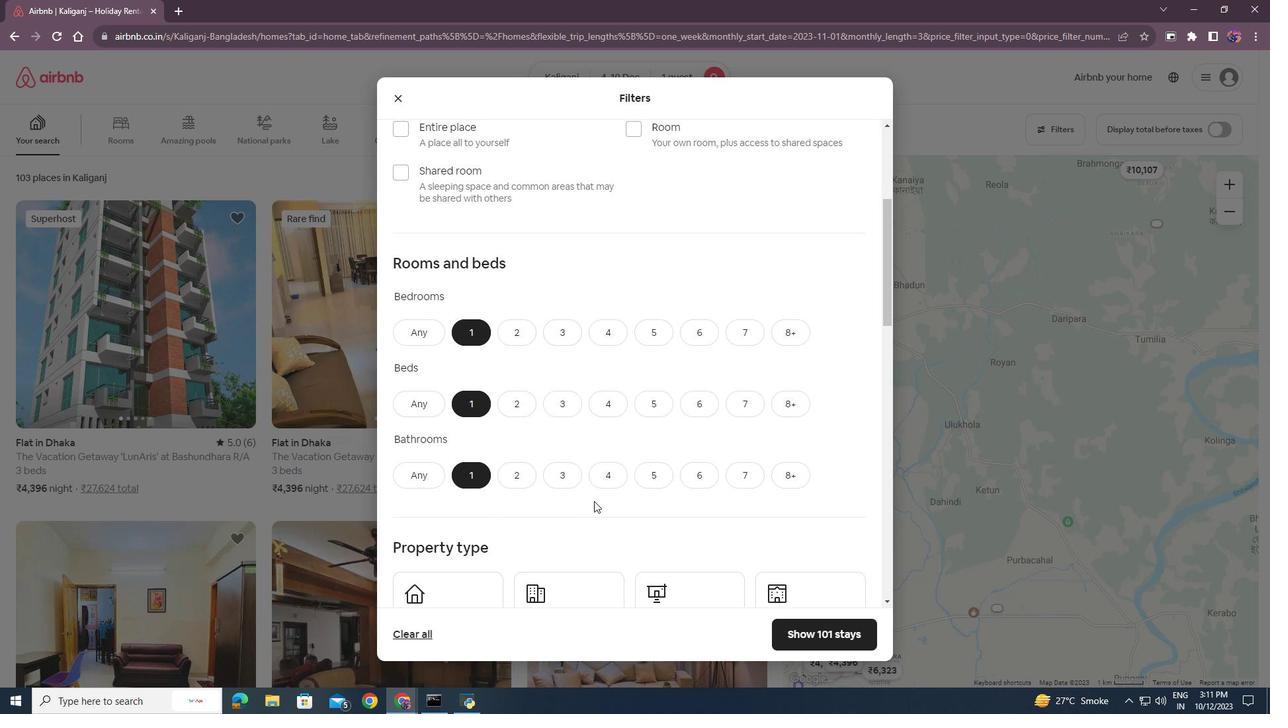 
Action: Mouse scrolled (594, 501) with delta (0, 0)
Screenshot: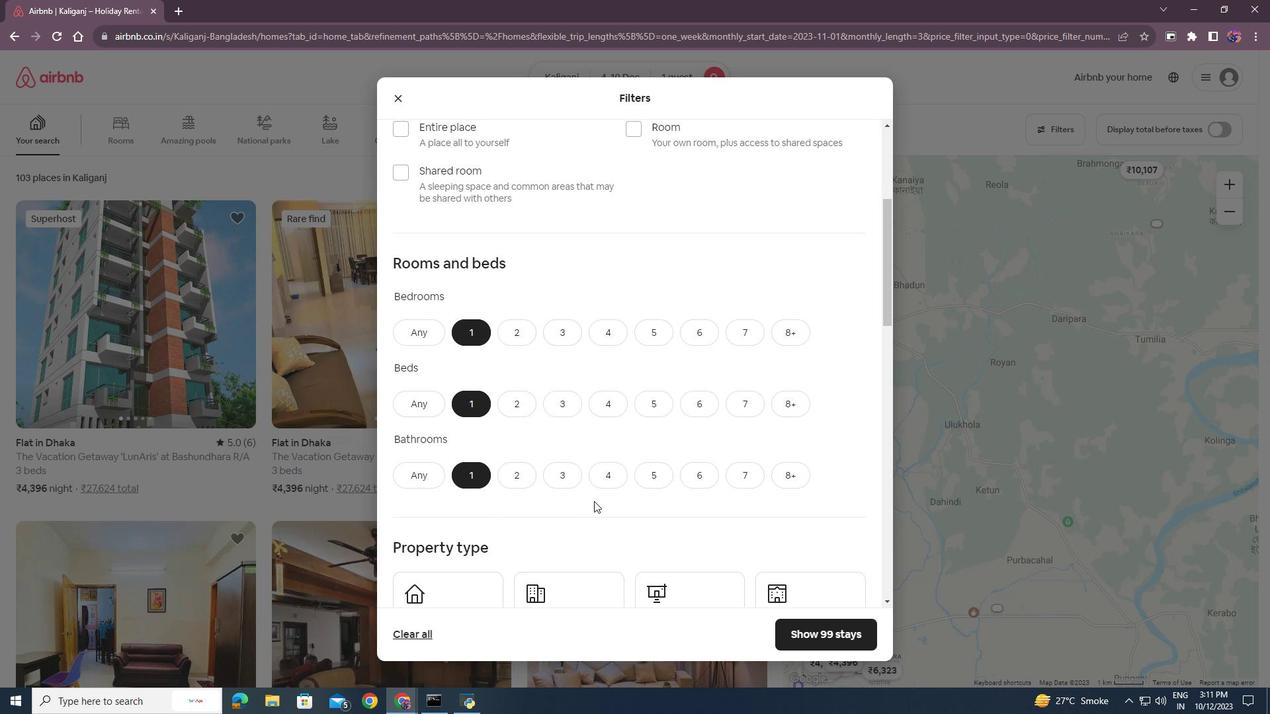 
Action: Mouse moved to (595, 501)
Screenshot: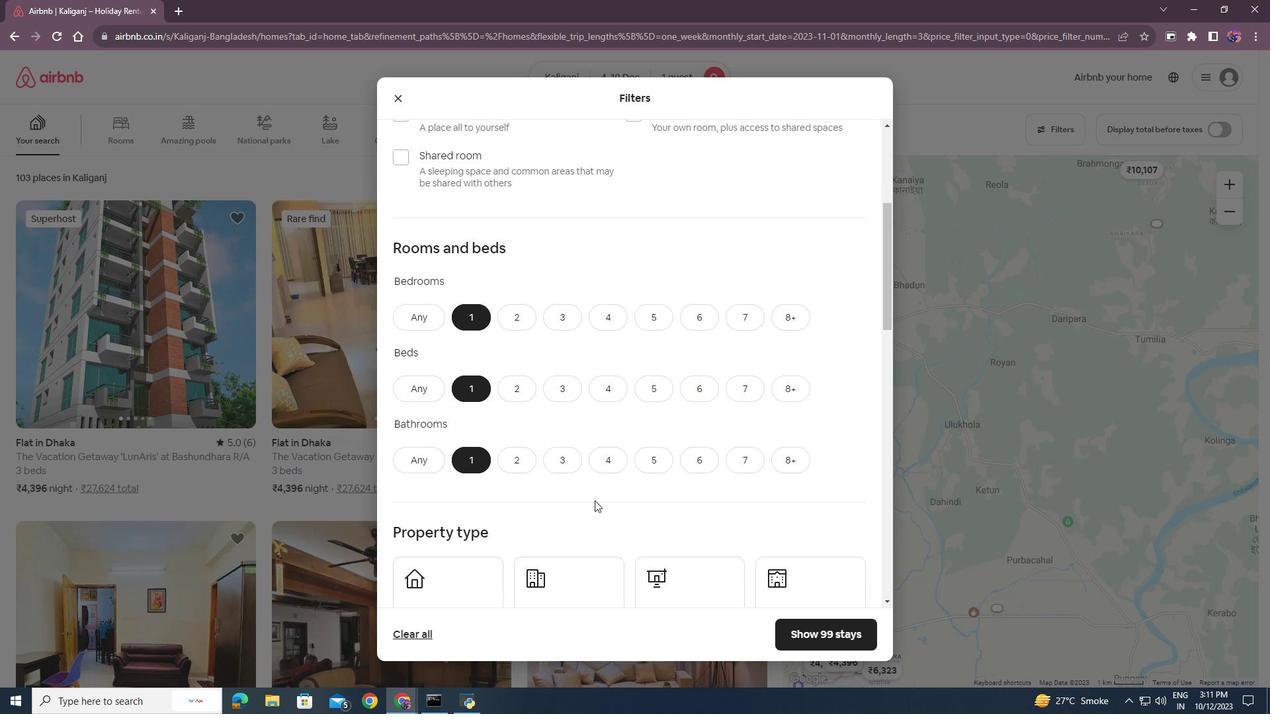 
Action: Mouse scrolled (595, 500) with delta (0, 0)
Screenshot: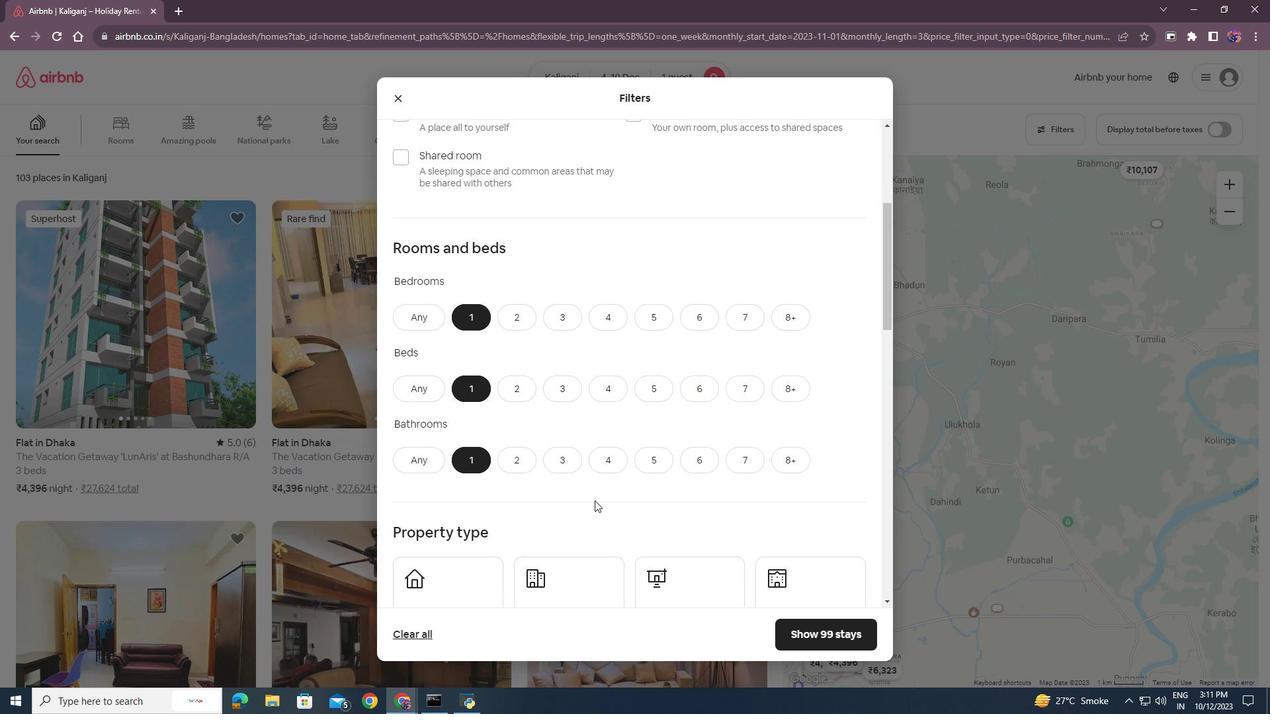 
Action: Mouse moved to (595, 500)
Screenshot: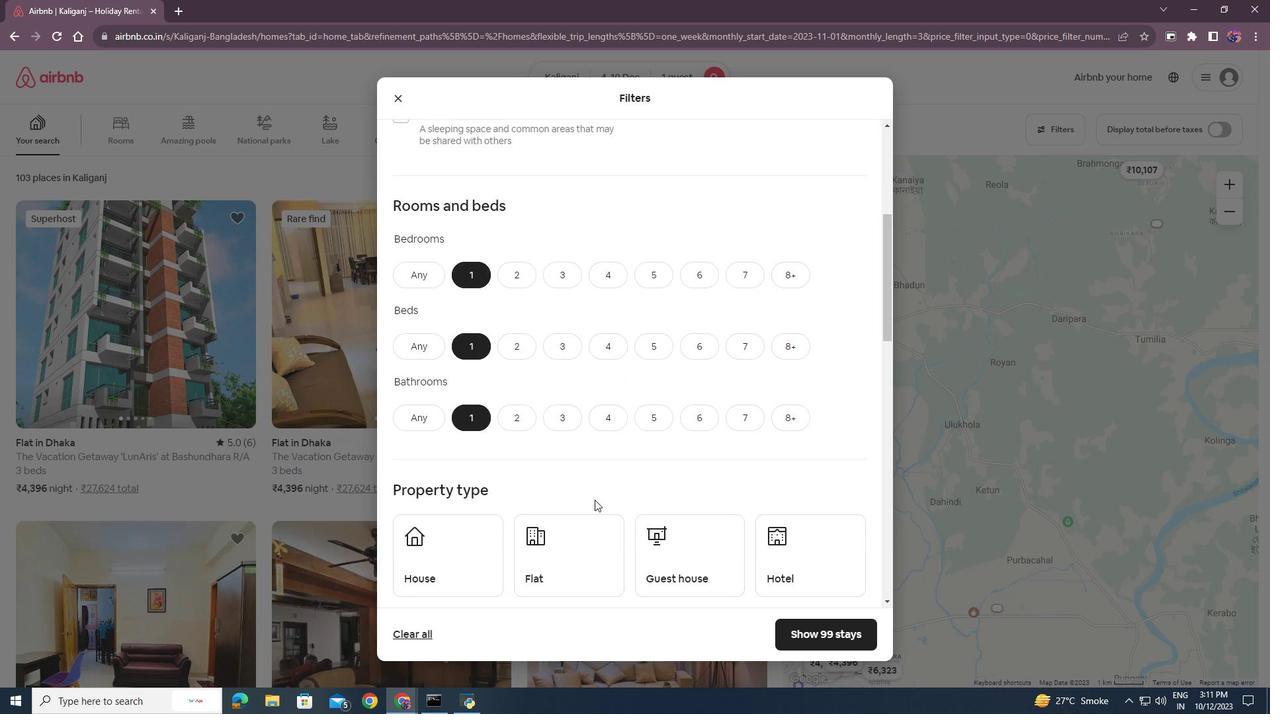 
Action: Mouse scrolled (595, 499) with delta (0, 0)
Screenshot: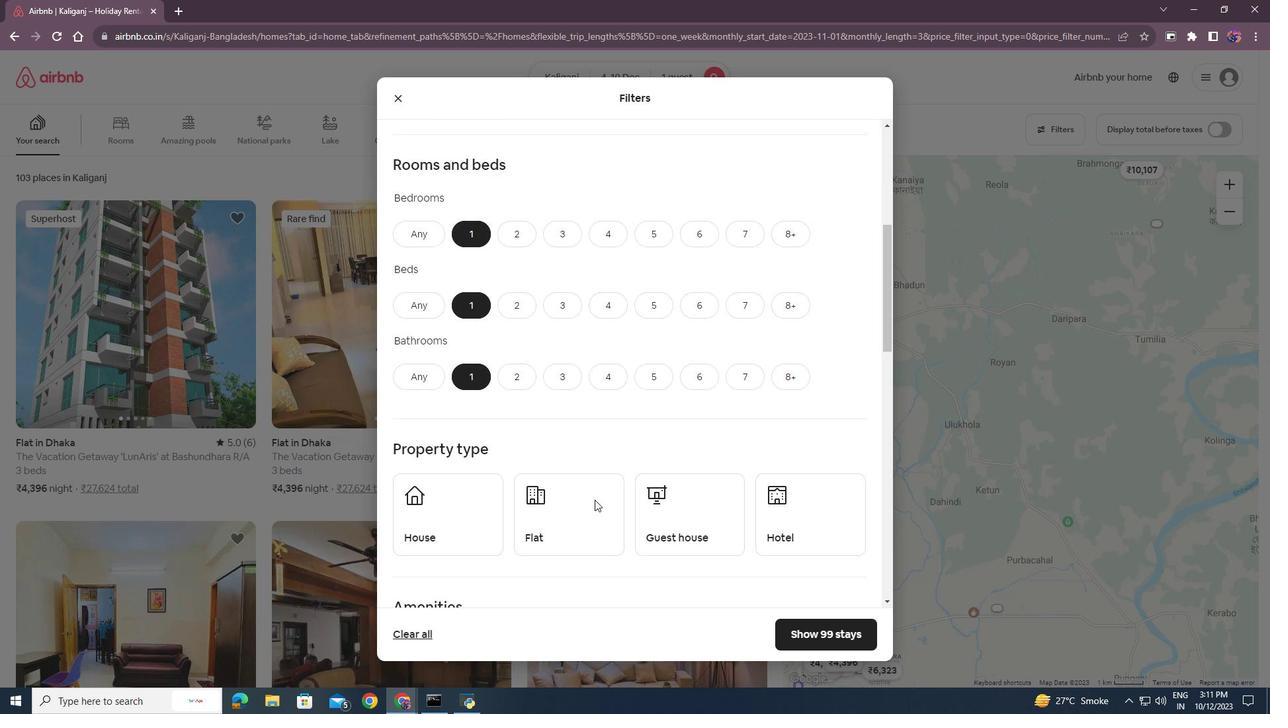 
Action: Mouse moved to (595, 499)
Screenshot: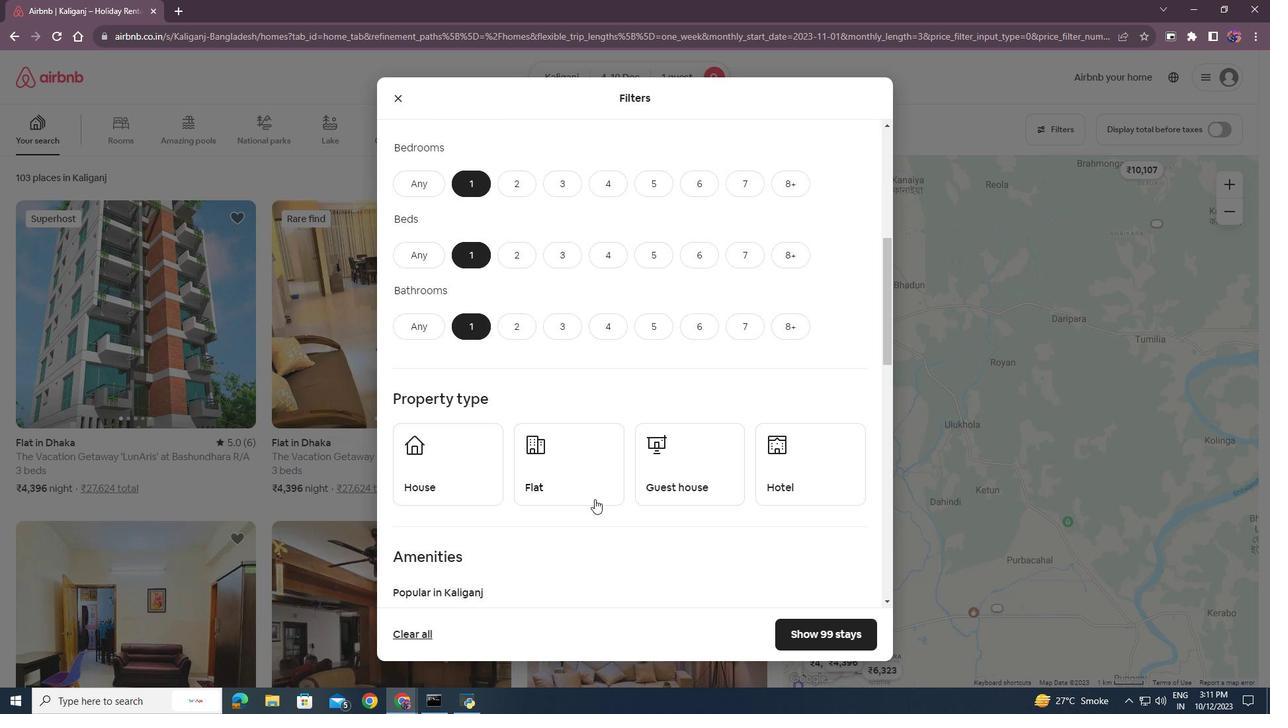 
Action: Mouse scrolled (595, 499) with delta (0, 0)
Screenshot: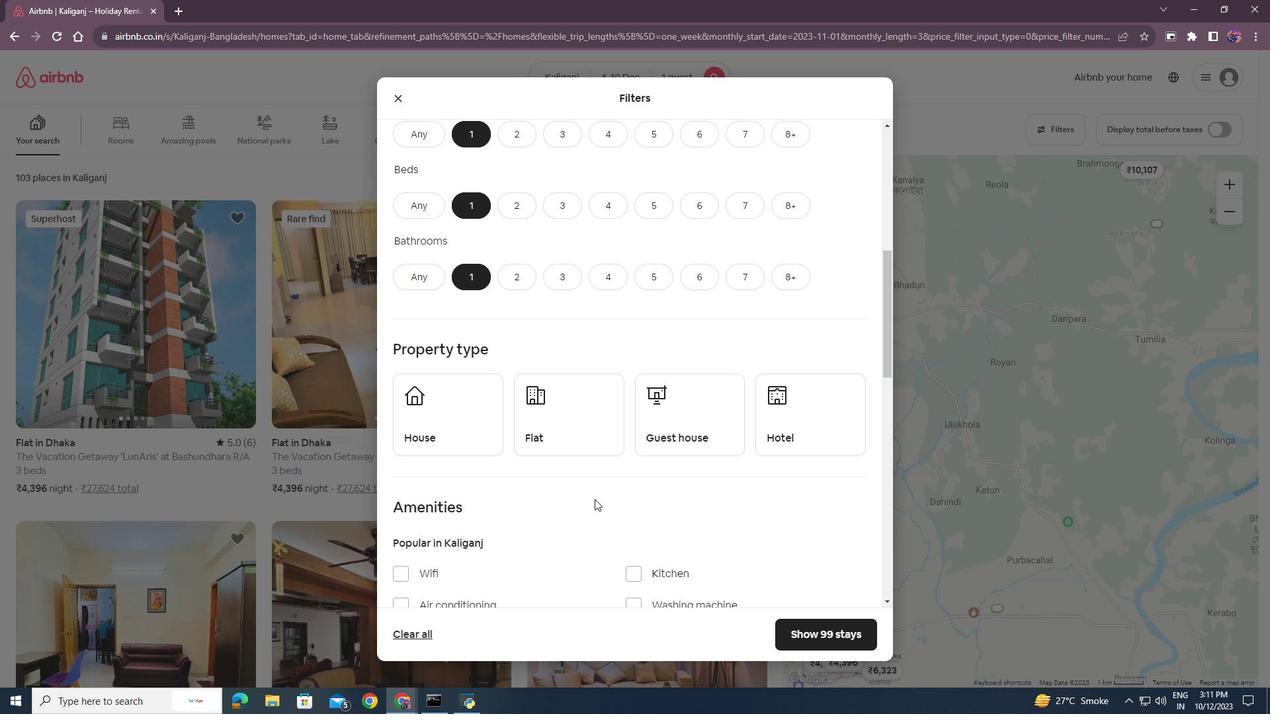 
Action: Mouse scrolled (595, 499) with delta (0, 0)
Screenshot: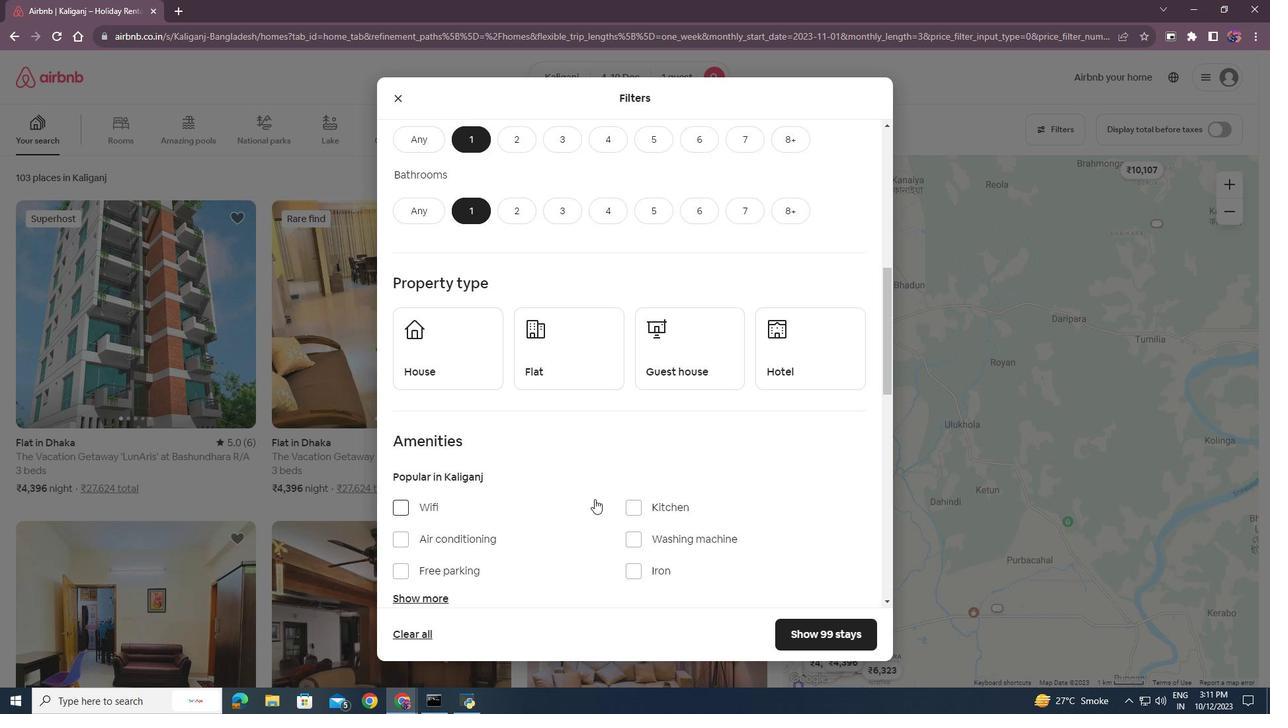 
Action: Mouse moved to (454, 280)
Screenshot: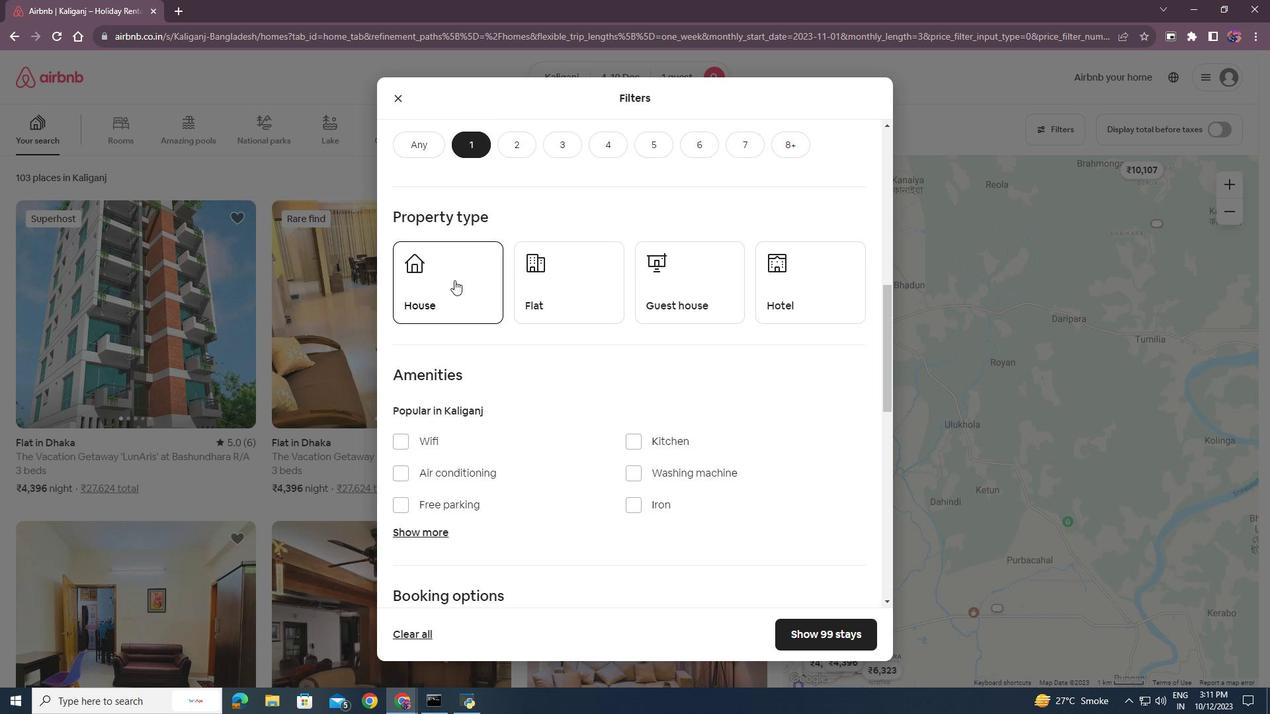
Action: Mouse pressed left at (454, 280)
Screenshot: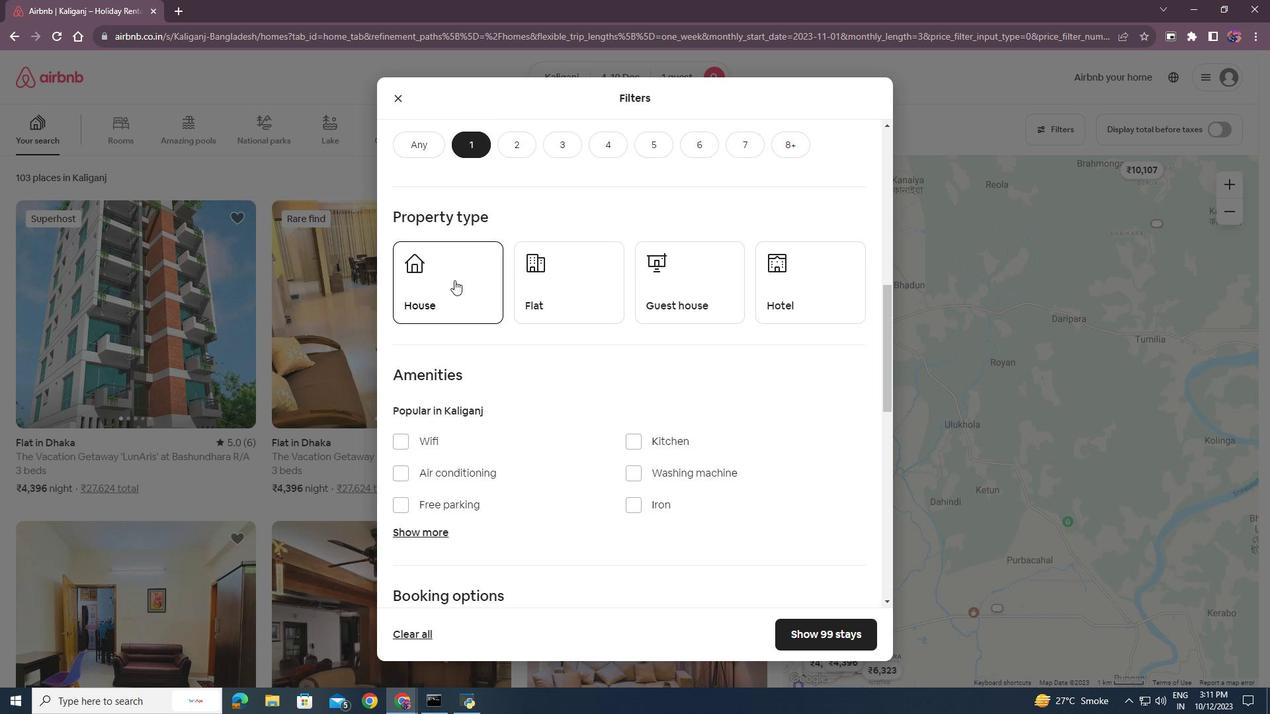 
Action: Mouse moved to (595, 495)
Screenshot: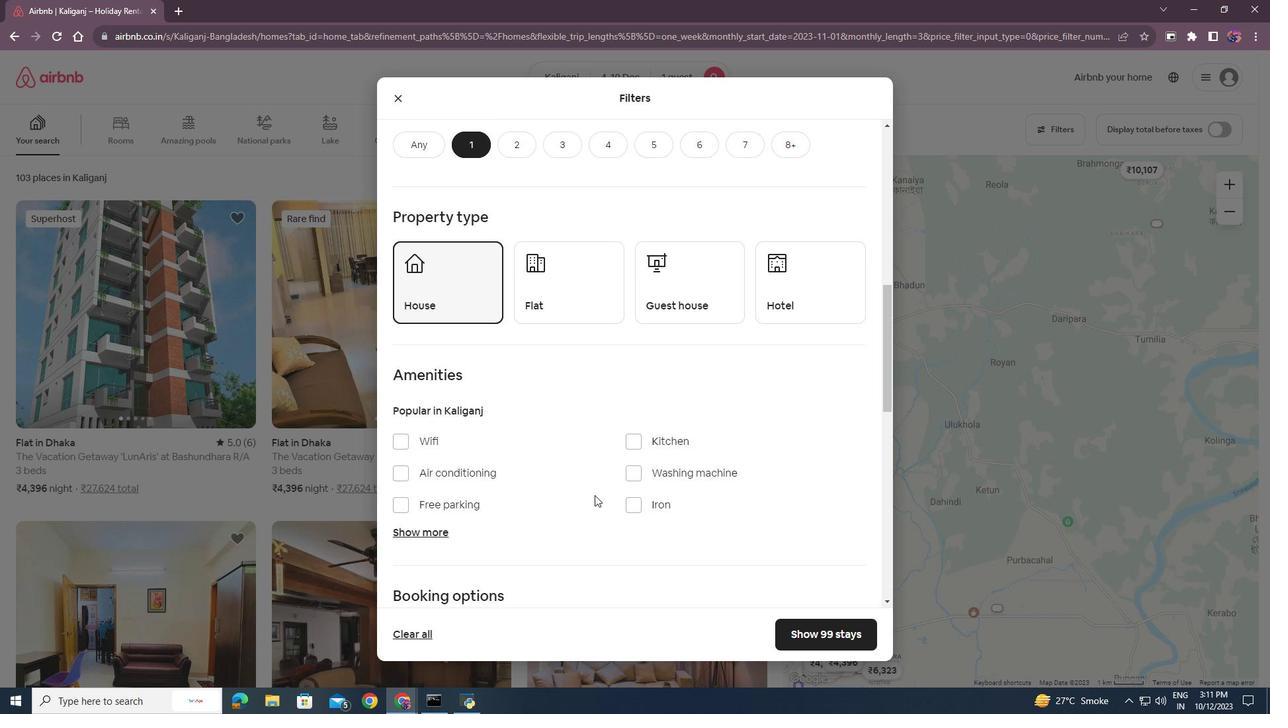 
Action: Mouse scrolled (595, 495) with delta (0, 0)
Screenshot: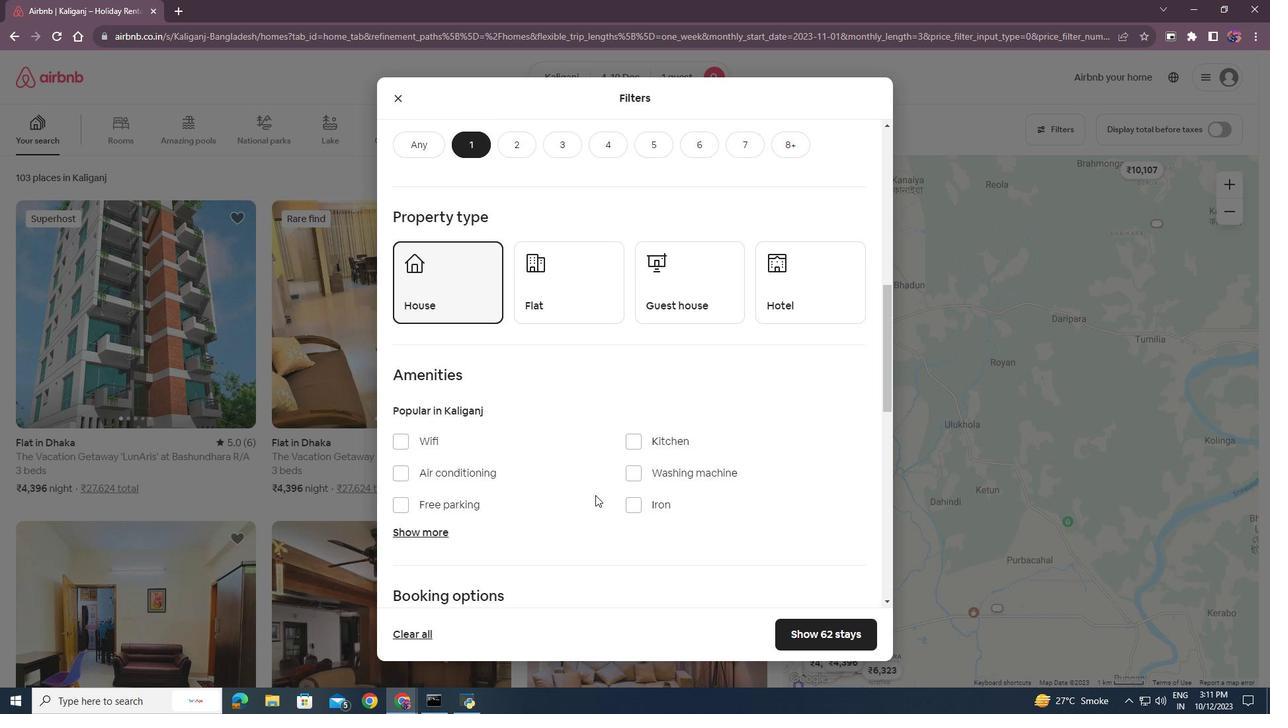 
Action: Mouse scrolled (595, 495) with delta (0, 0)
Screenshot: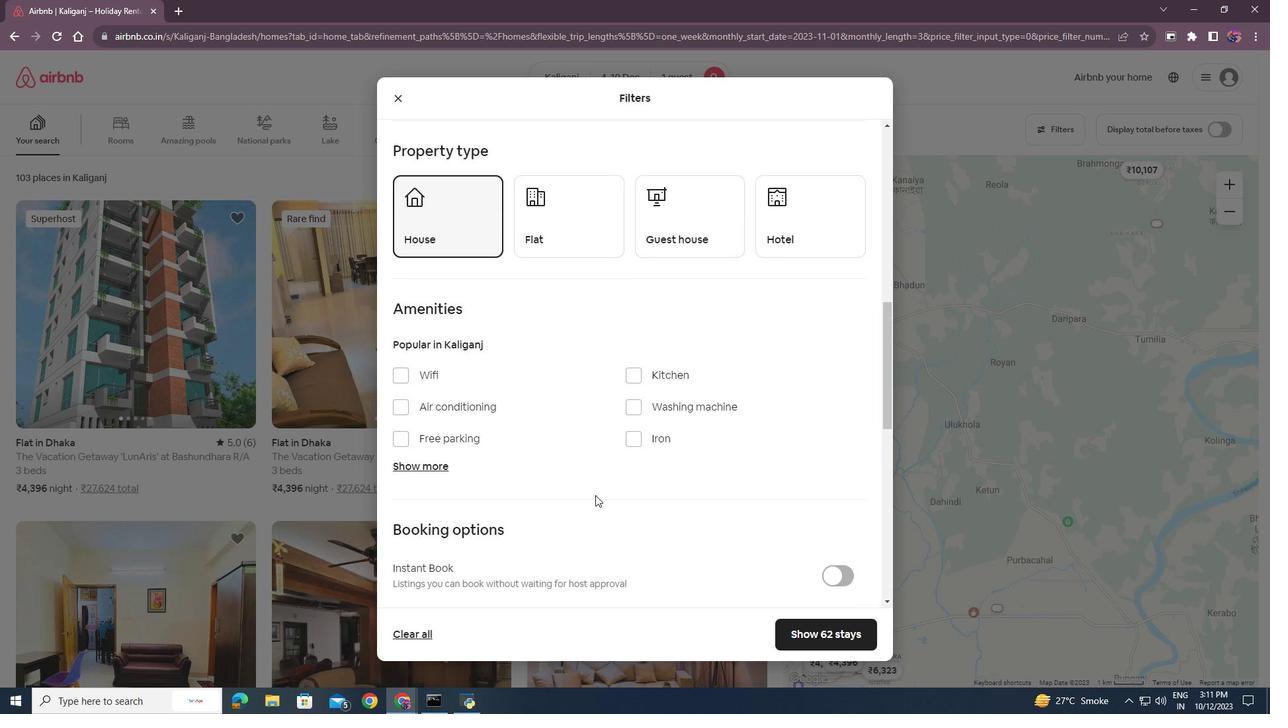 
Action: Mouse scrolled (595, 495) with delta (0, 0)
Screenshot: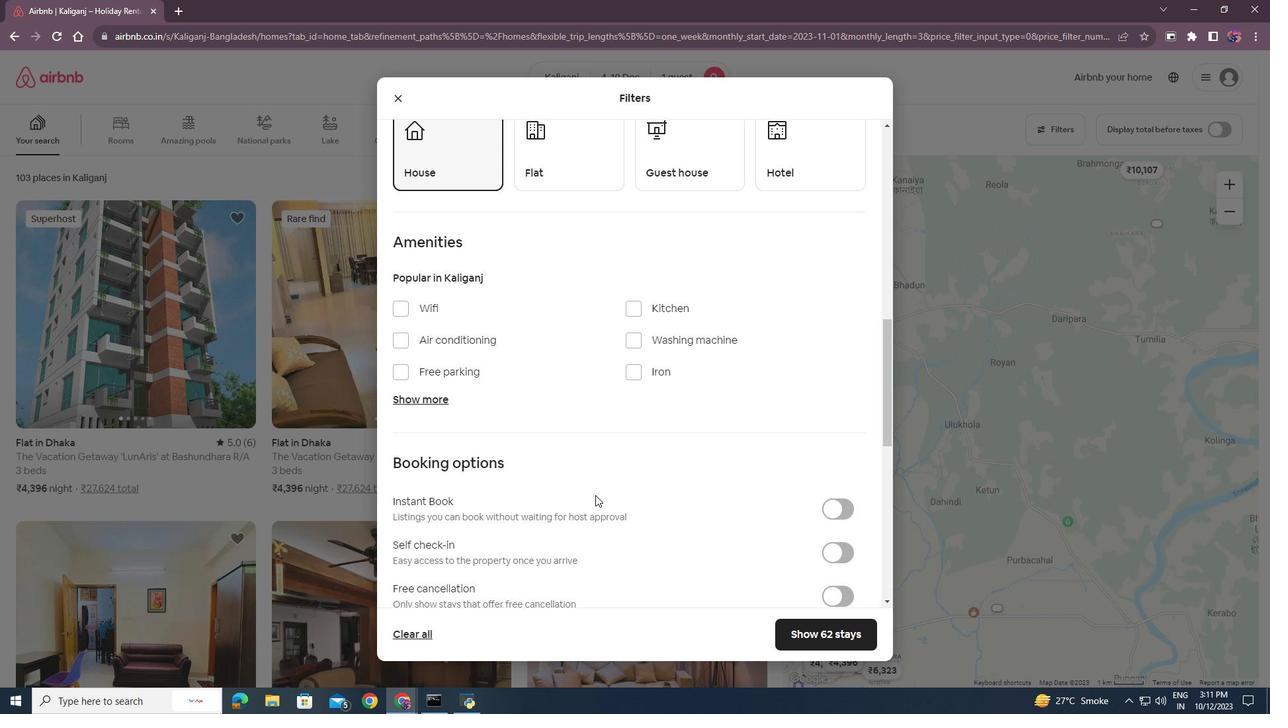 
Action: Mouse scrolled (595, 495) with delta (0, 0)
Screenshot: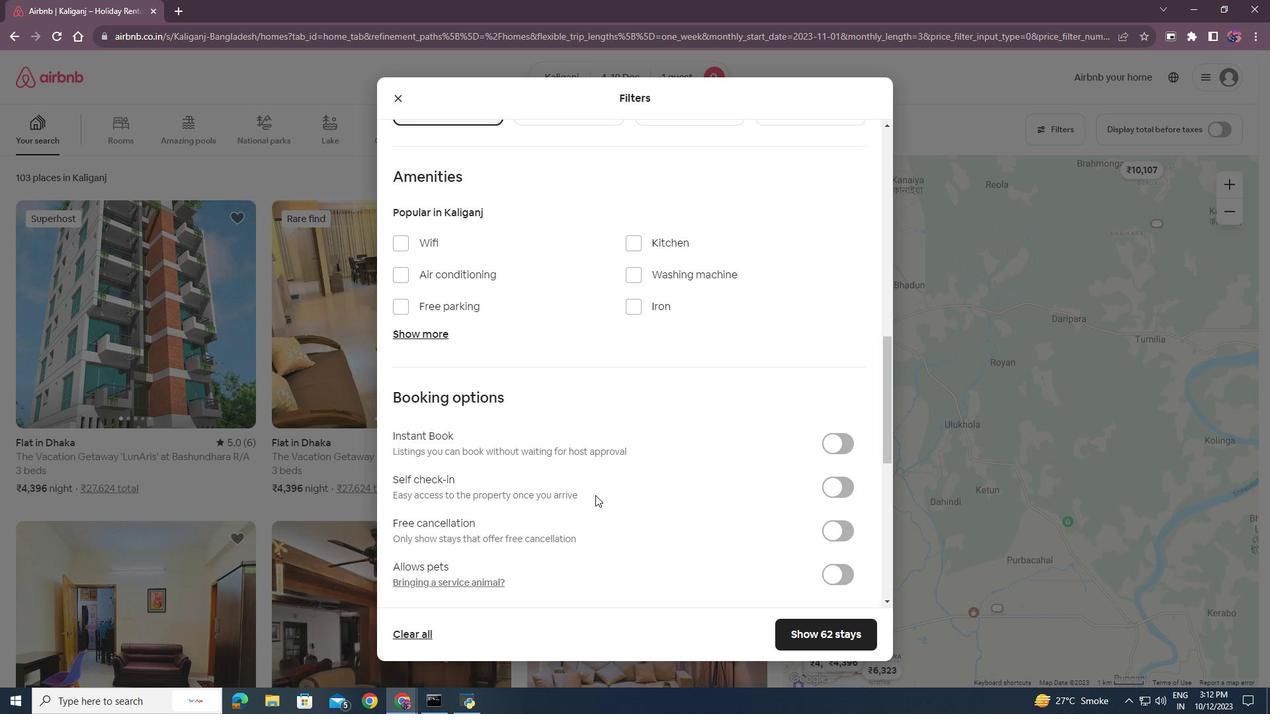
Action: Mouse scrolled (595, 496) with delta (0, 0)
Screenshot: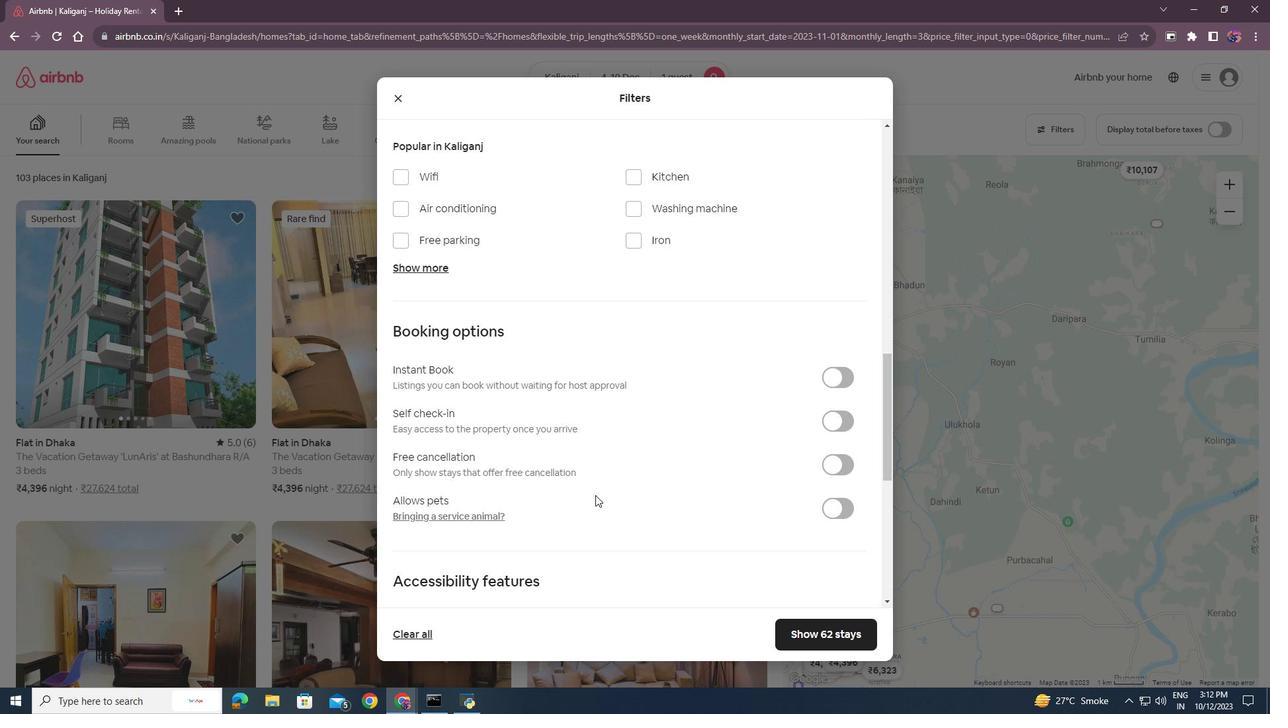 
Action: Mouse scrolled (595, 496) with delta (0, 0)
Screenshot: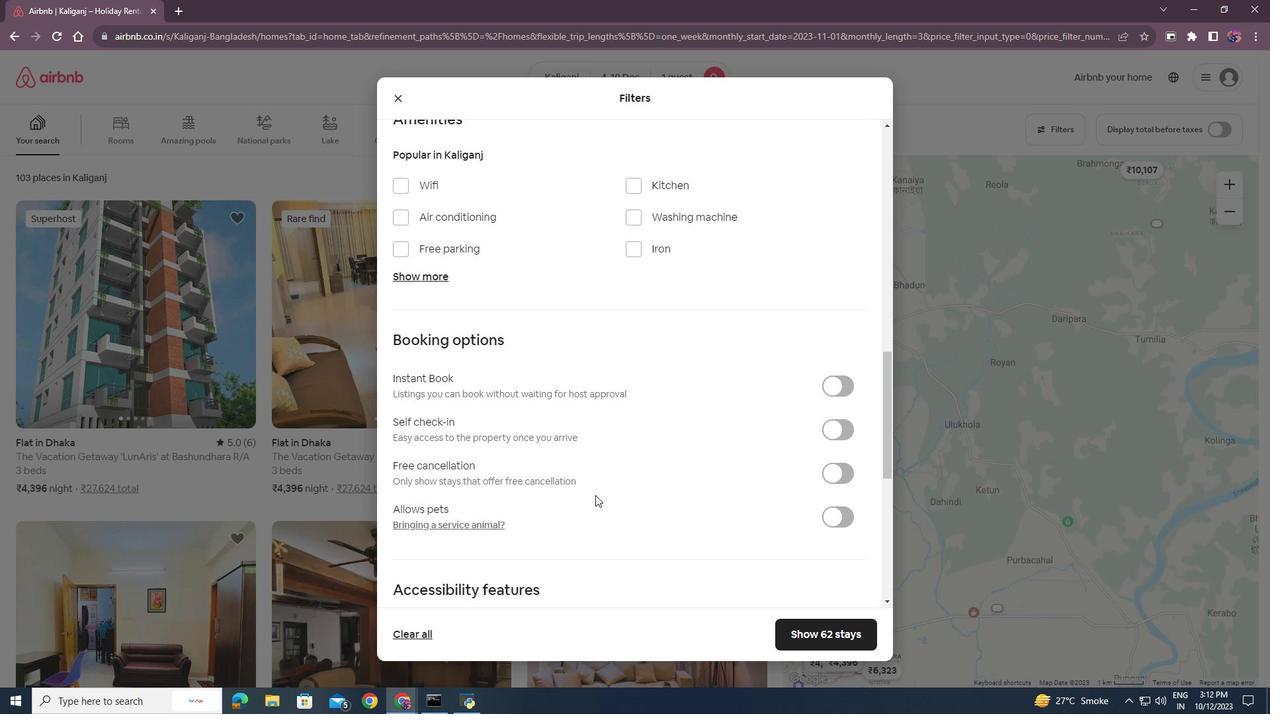 
Action: Mouse moved to (402, 338)
Screenshot: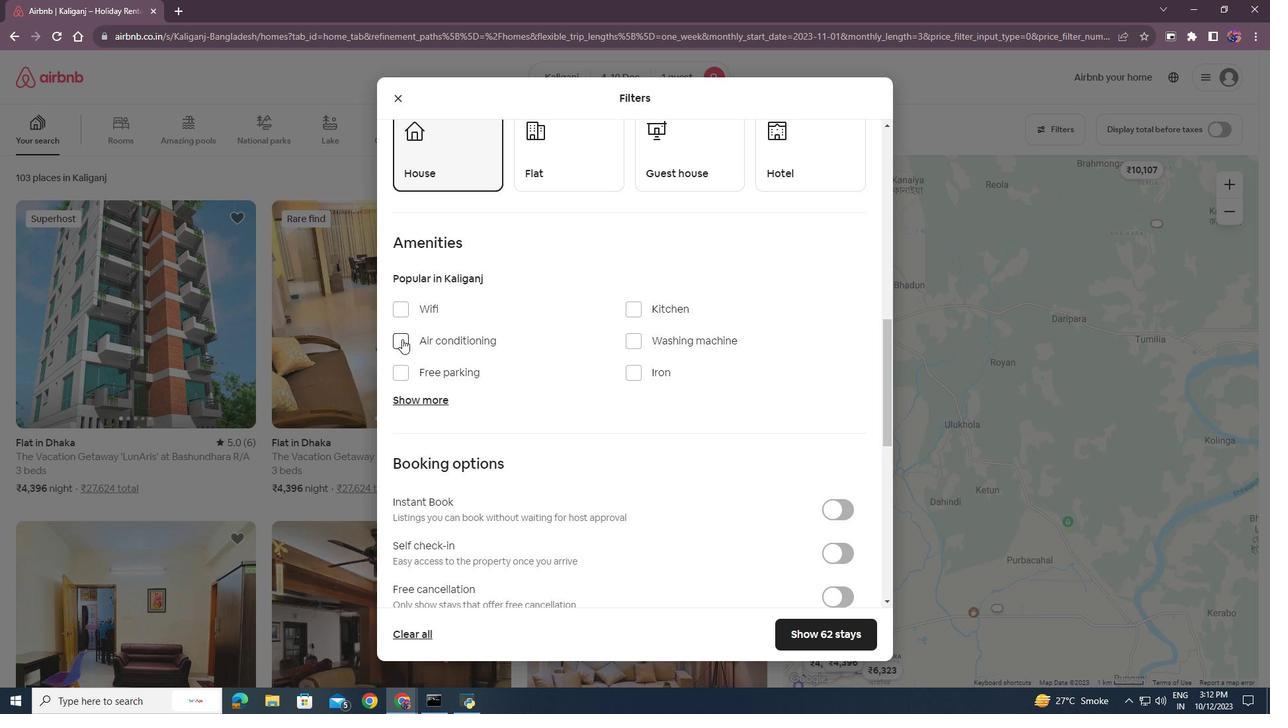 
Action: Mouse pressed left at (402, 338)
Screenshot: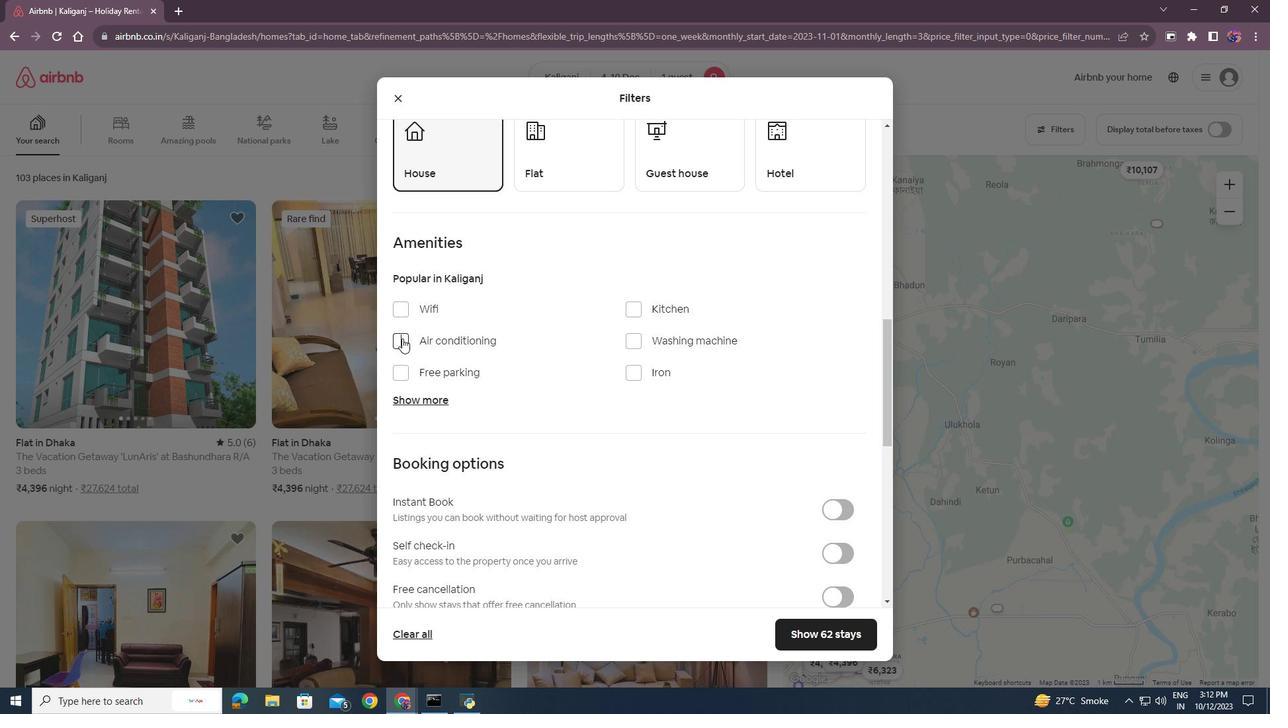 
Action: Mouse moved to (810, 634)
Screenshot: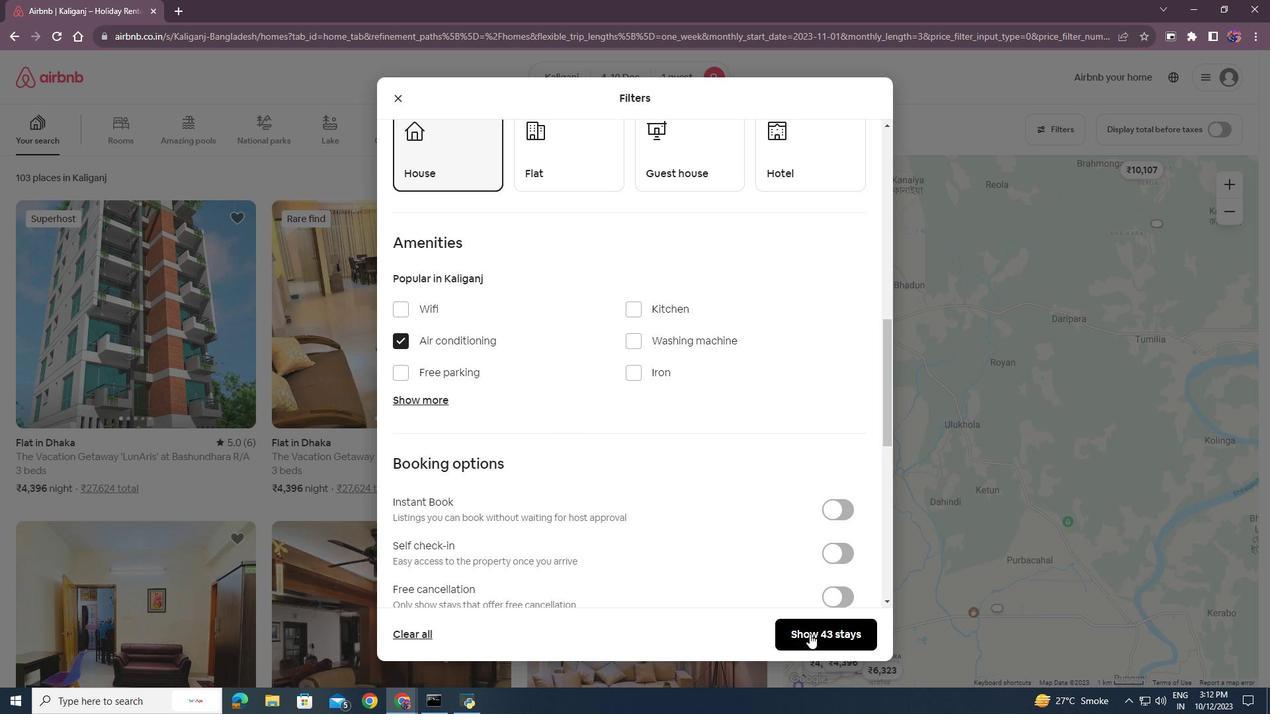 
Action: Mouse pressed left at (810, 634)
Screenshot: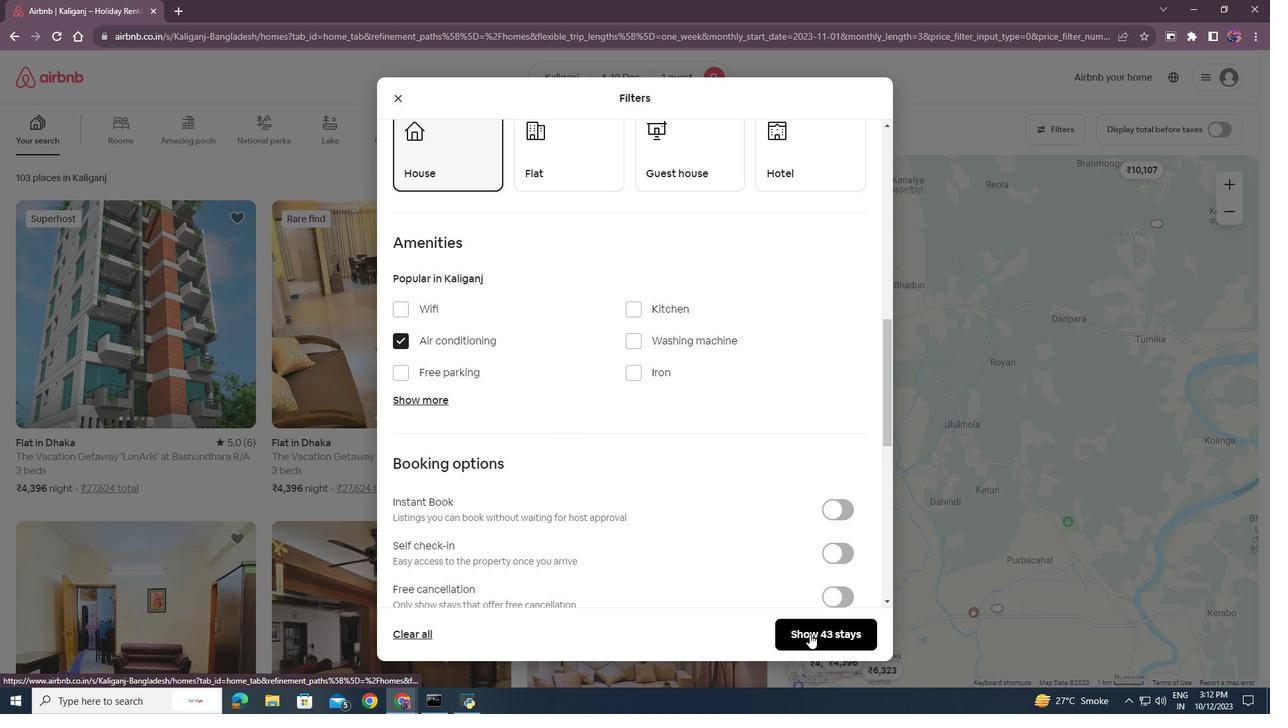 
Action: Mouse moved to (119, 304)
Screenshot: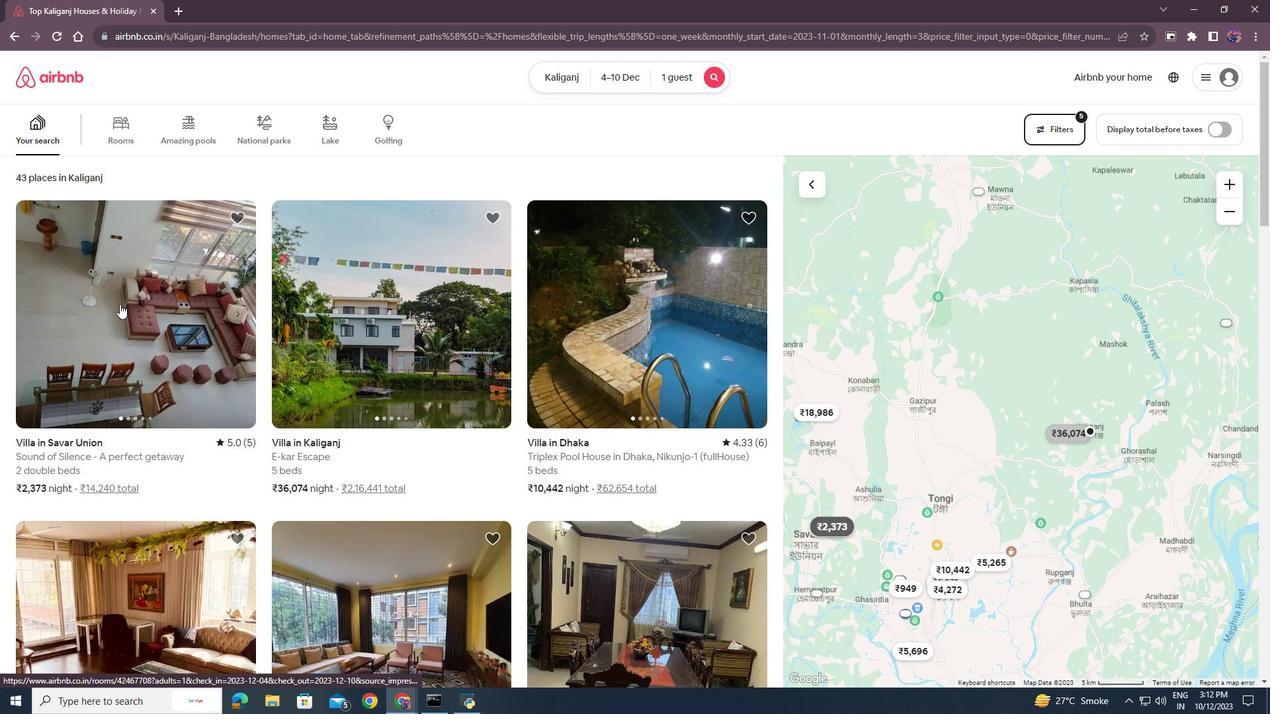 
Action: Mouse pressed left at (119, 304)
Screenshot: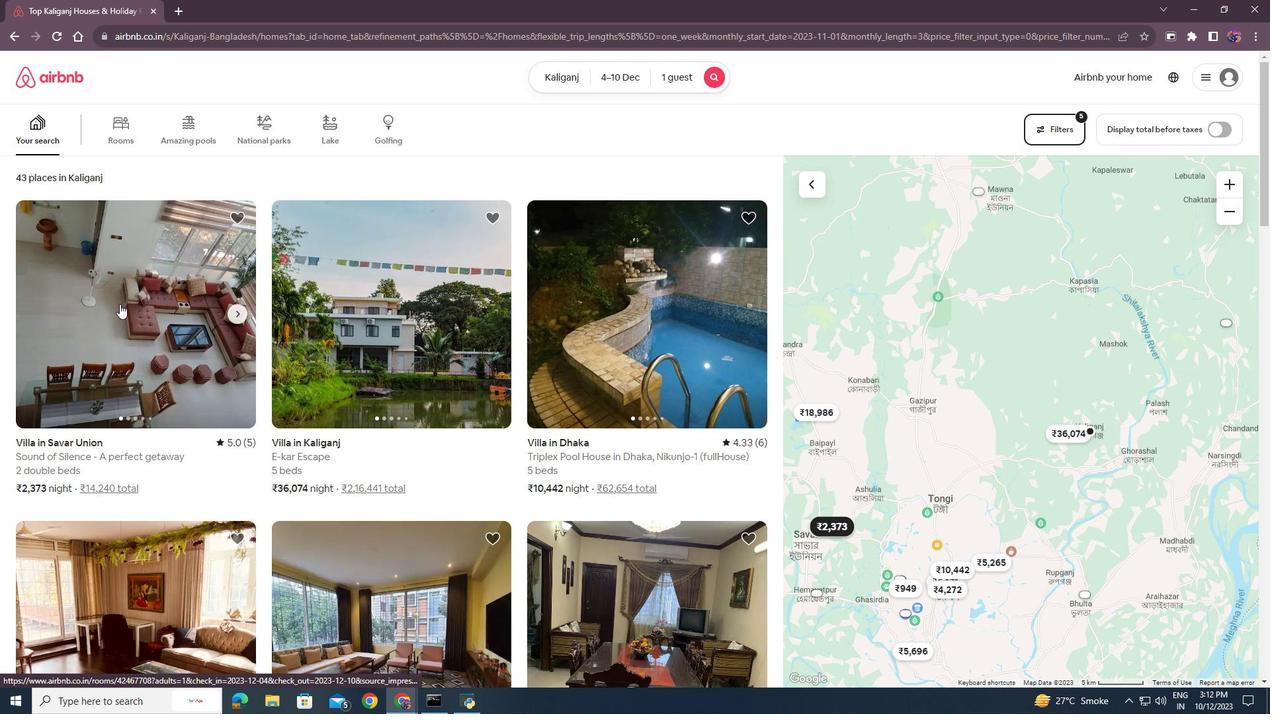 
Action: Mouse moved to (947, 485)
Screenshot: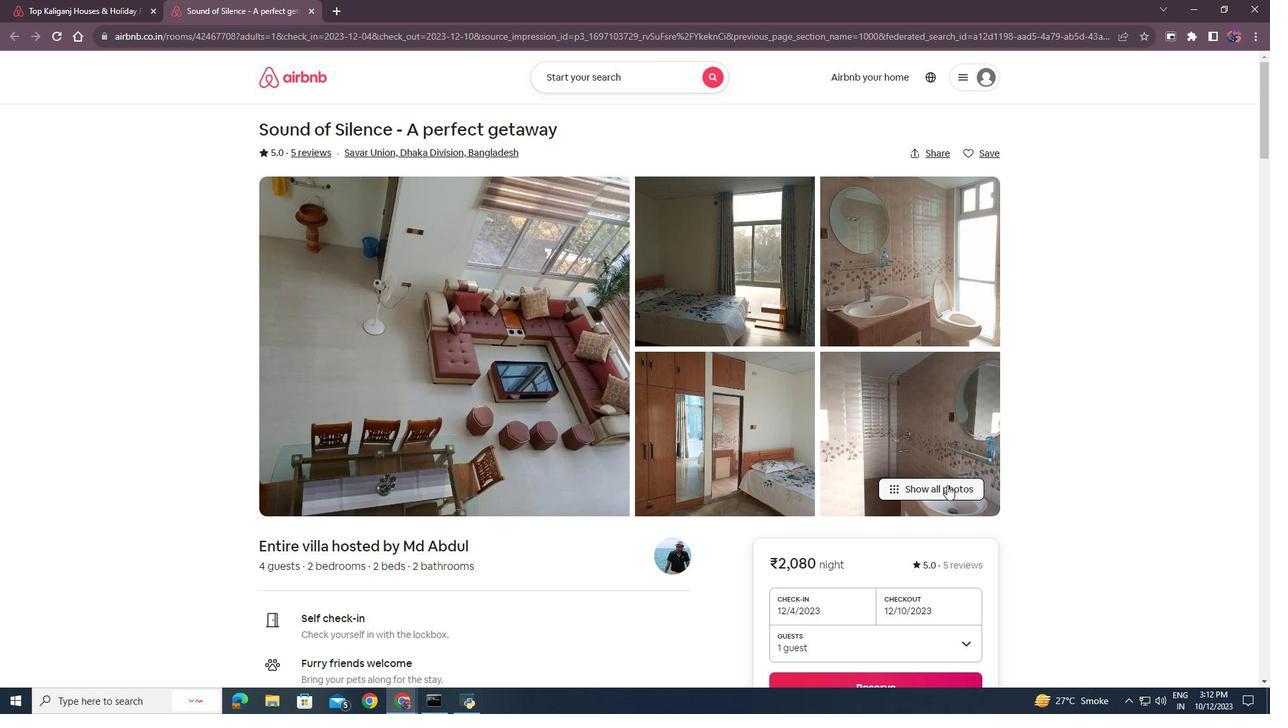 
Action: Mouse pressed left at (947, 485)
Screenshot: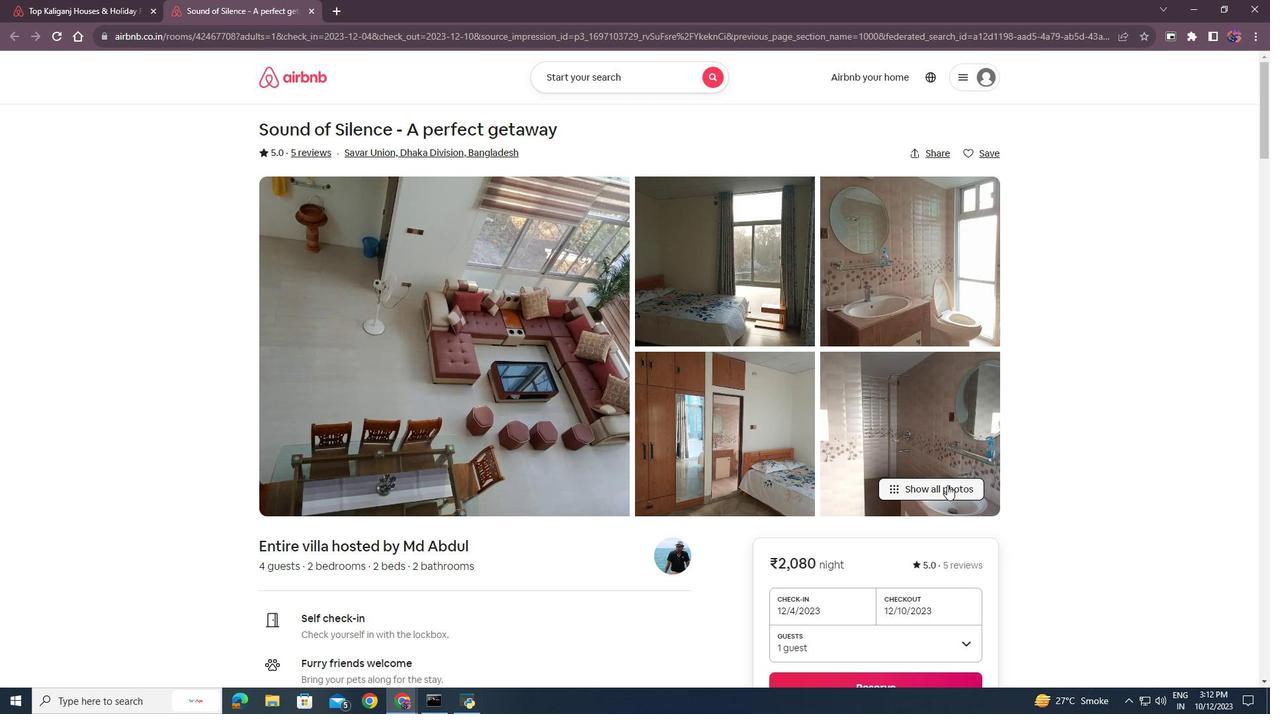 
Action: Mouse moved to (638, 439)
Screenshot: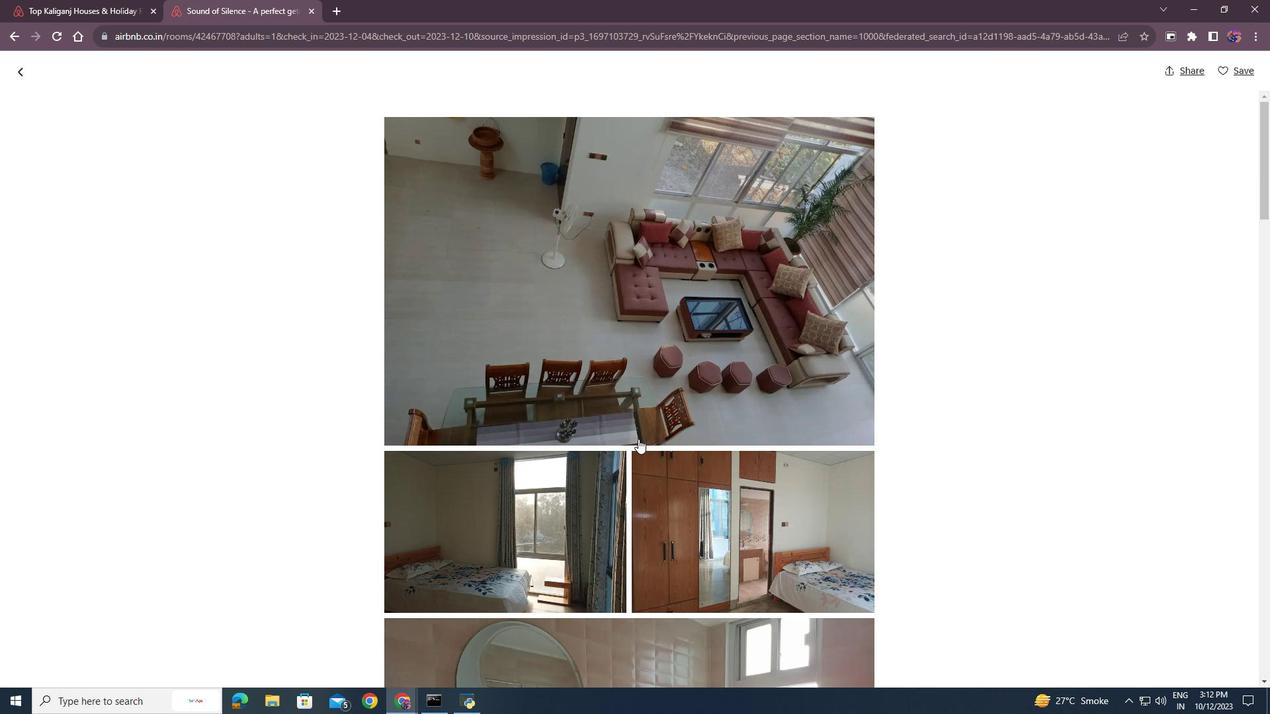
Action: Mouse scrolled (638, 438) with delta (0, 0)
Screenshot: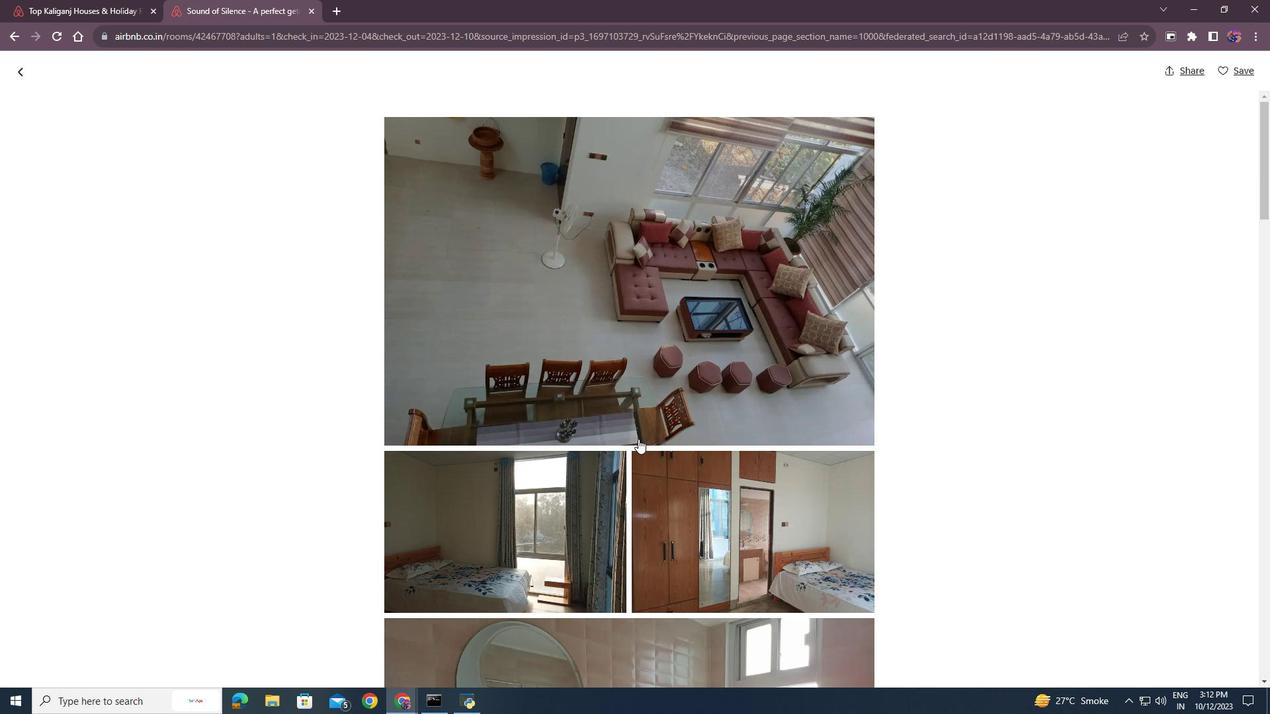 
Action: Mouse scrolled (638, 438) with delta (0, 0)
Screenshot: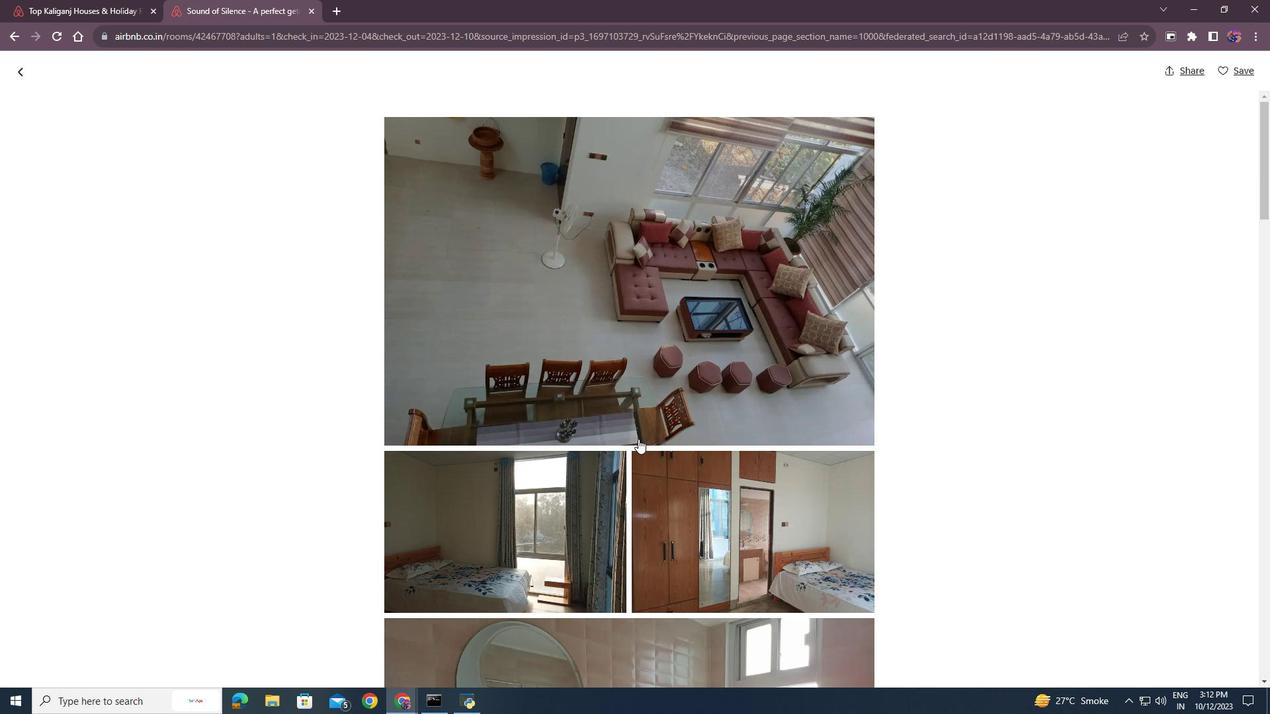 
Action: Mouse scrolled (638, 438) with delta (0, 0)
Screenshot: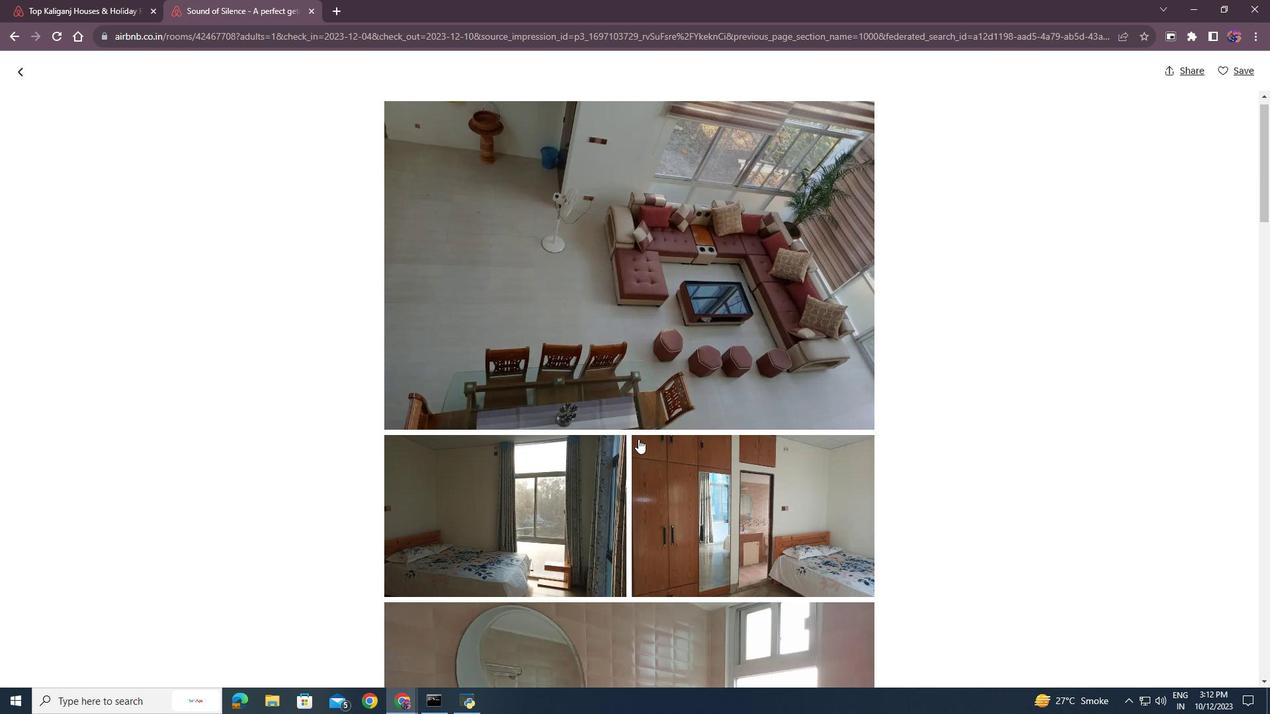 
Action: Mouse scrolled (638, 438) with delta (0, 0)
Screenshot: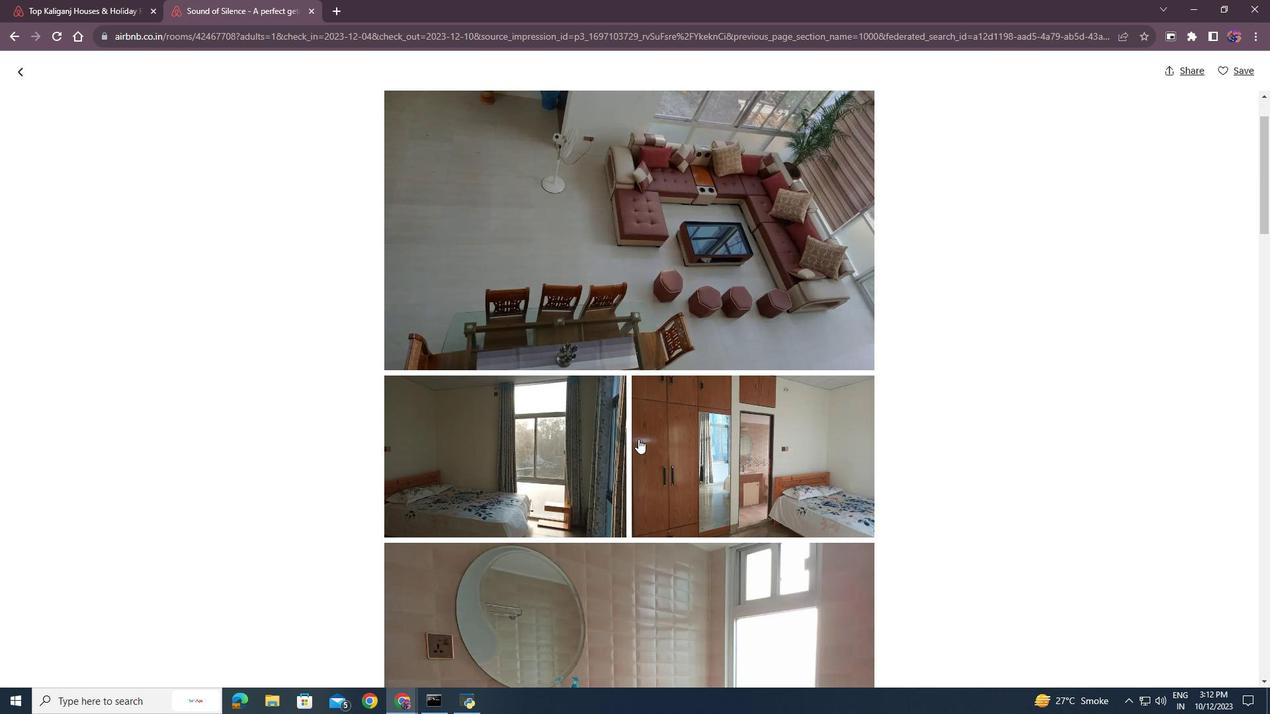 
Action: Mouse scrolled (638, 438) with delta (0, 0)
Screenshot: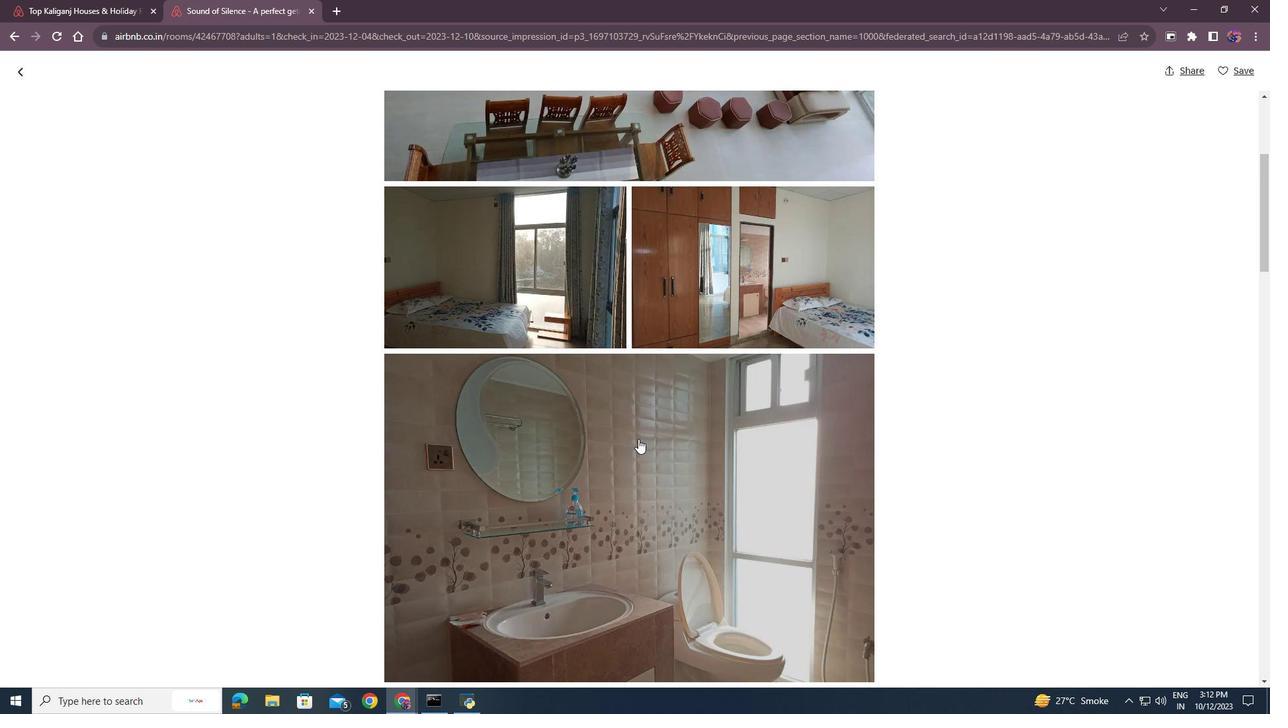 
Action: Mouse scrolled (638, 438) with delta (0, 0)
Screenshot: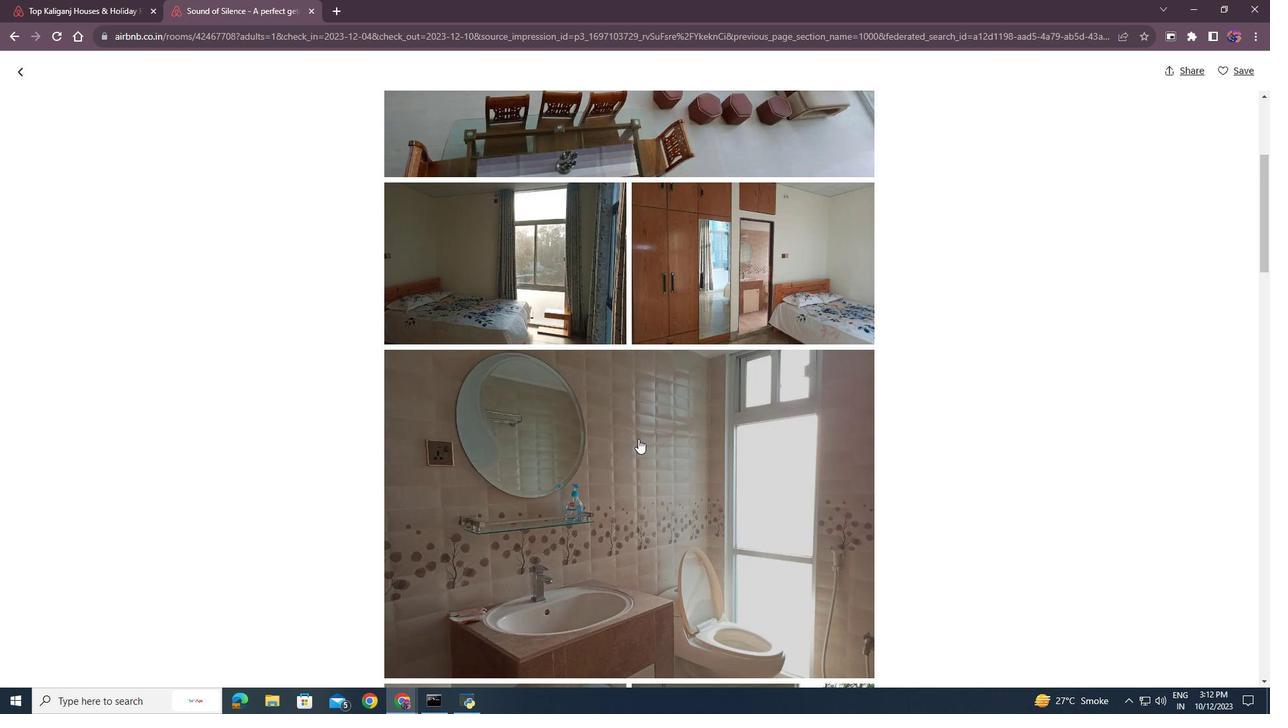 
Action: Mouse scrolled (638, 438) with delta (0, 0)
Screenshot: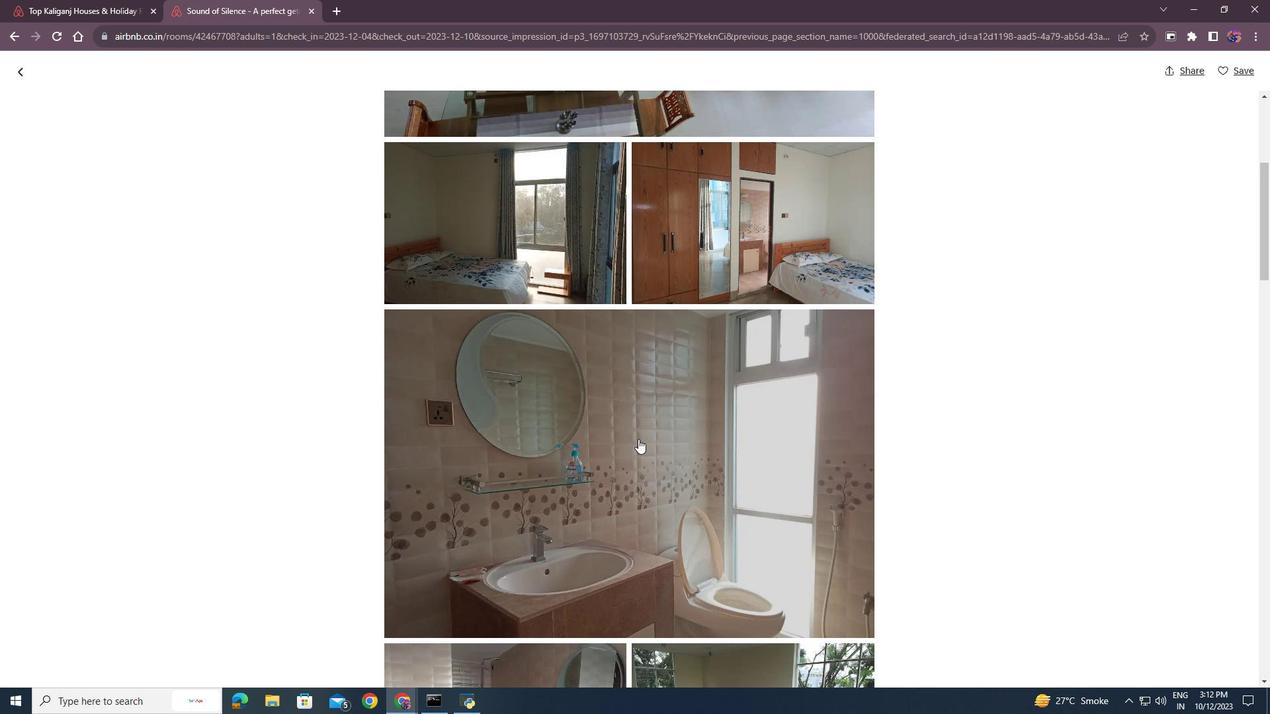 
Action: Mouse scrolled (638, 438) with delta (0, 0)
Screenshot: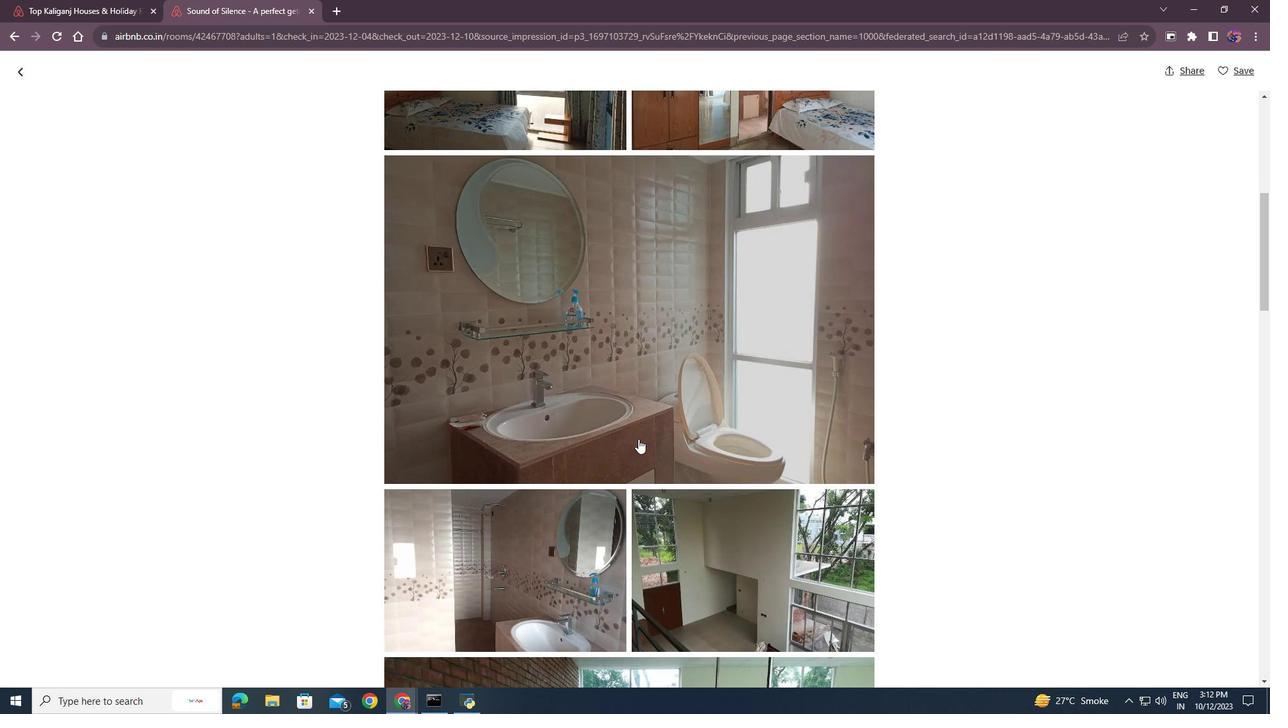 
Action: Mouse scrolled (638, 438) with delta (0, 0)
Screenshot: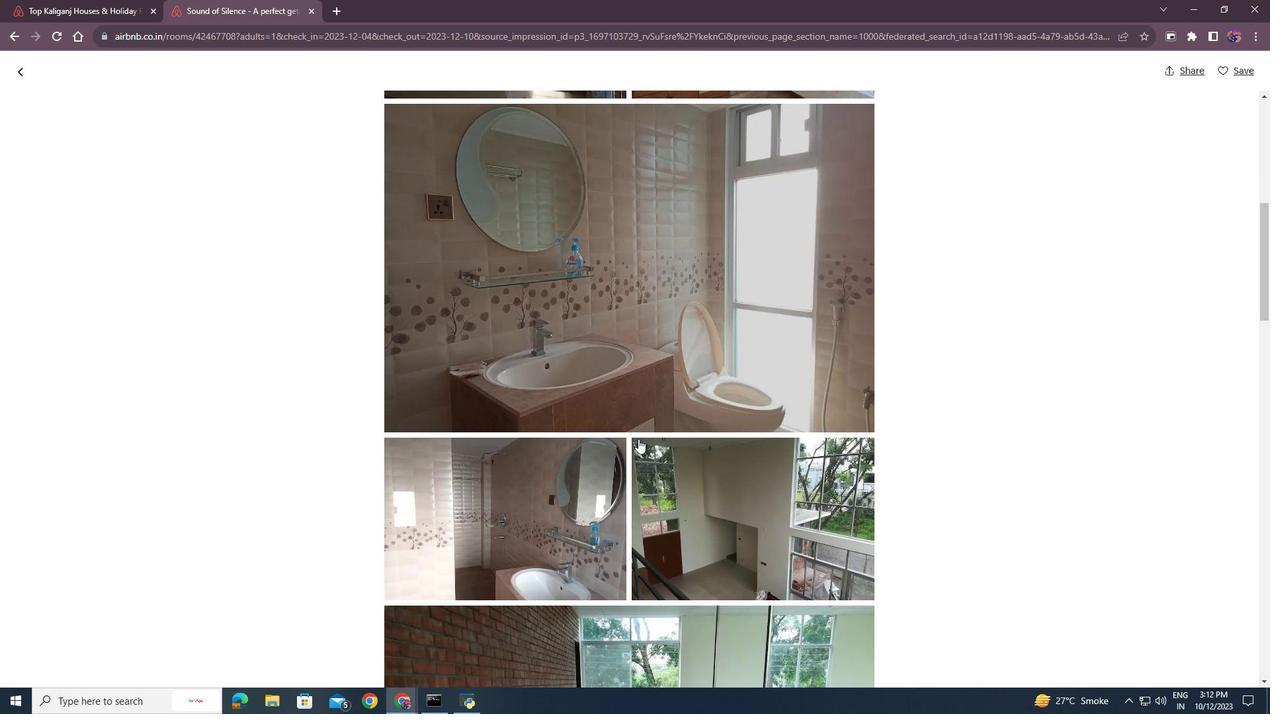 
Action: Mouse scrolled (638, 438) with delta (0, 0)
Screenshot: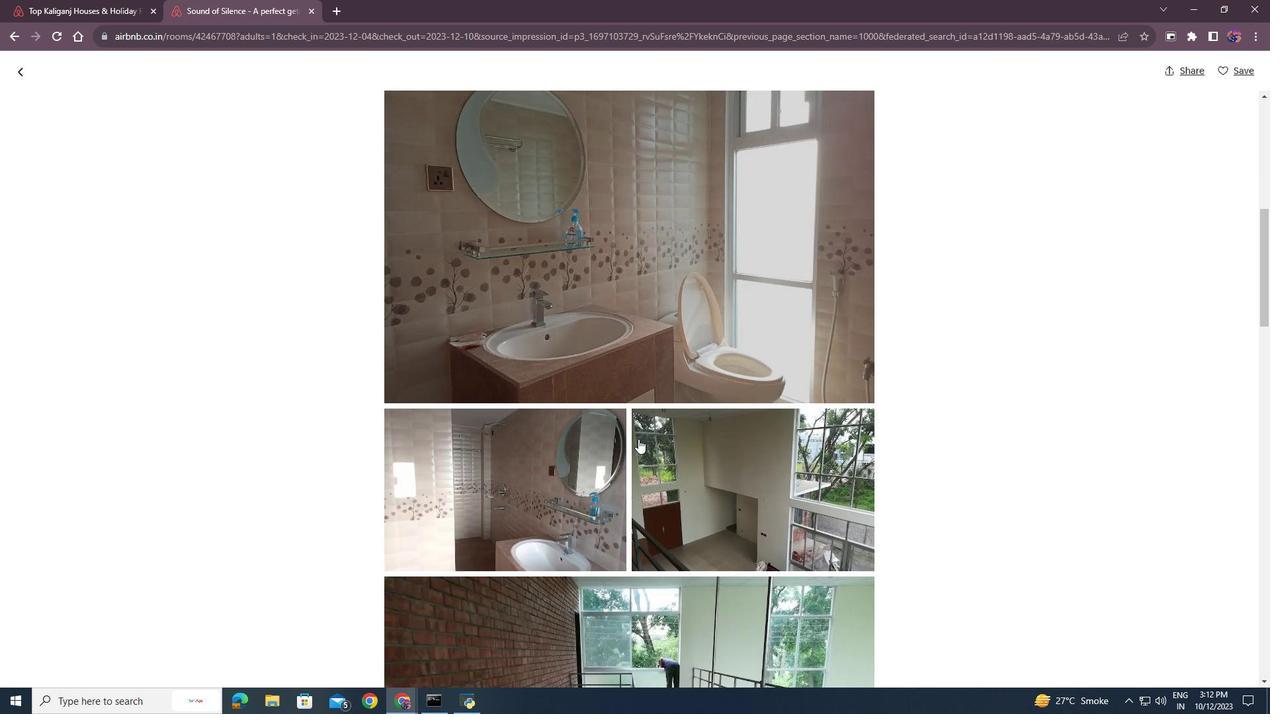 
Action: Mouse scrolled (638, 438) with delta (0, 0)
Screenshot: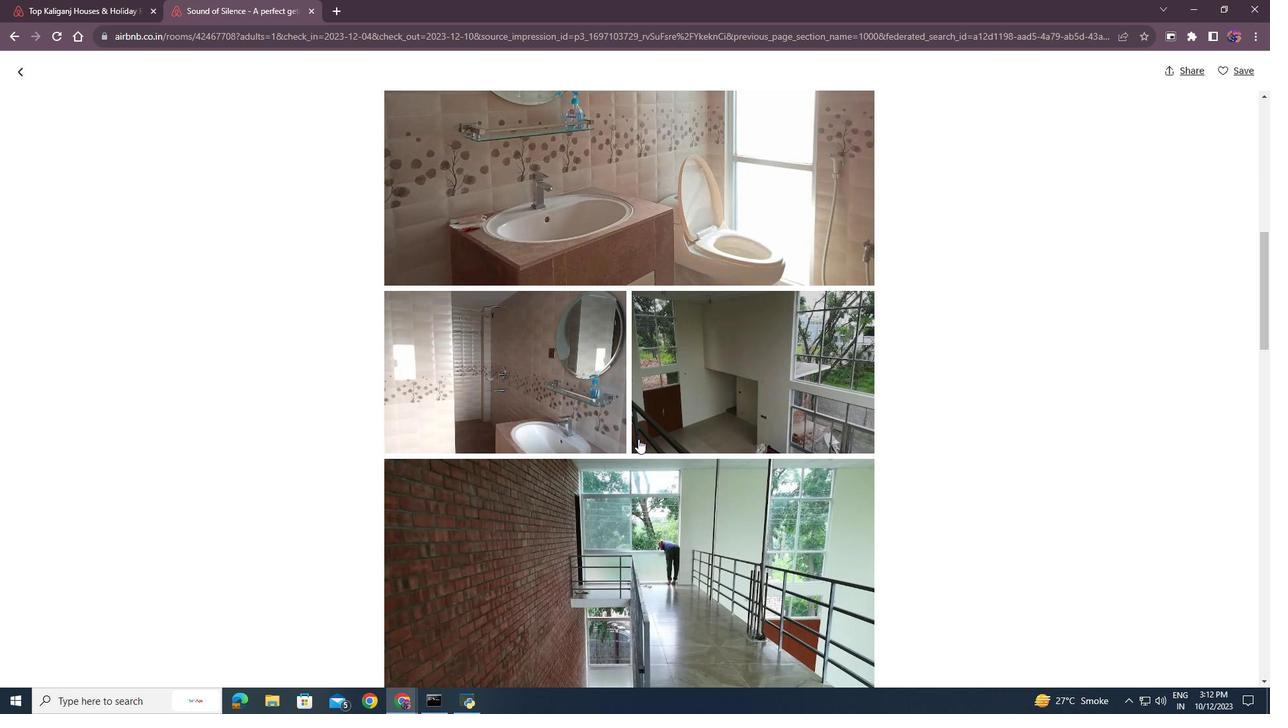 
Action: Mouse scrolled (638, 438) with delta (0, 0)
Screenshot: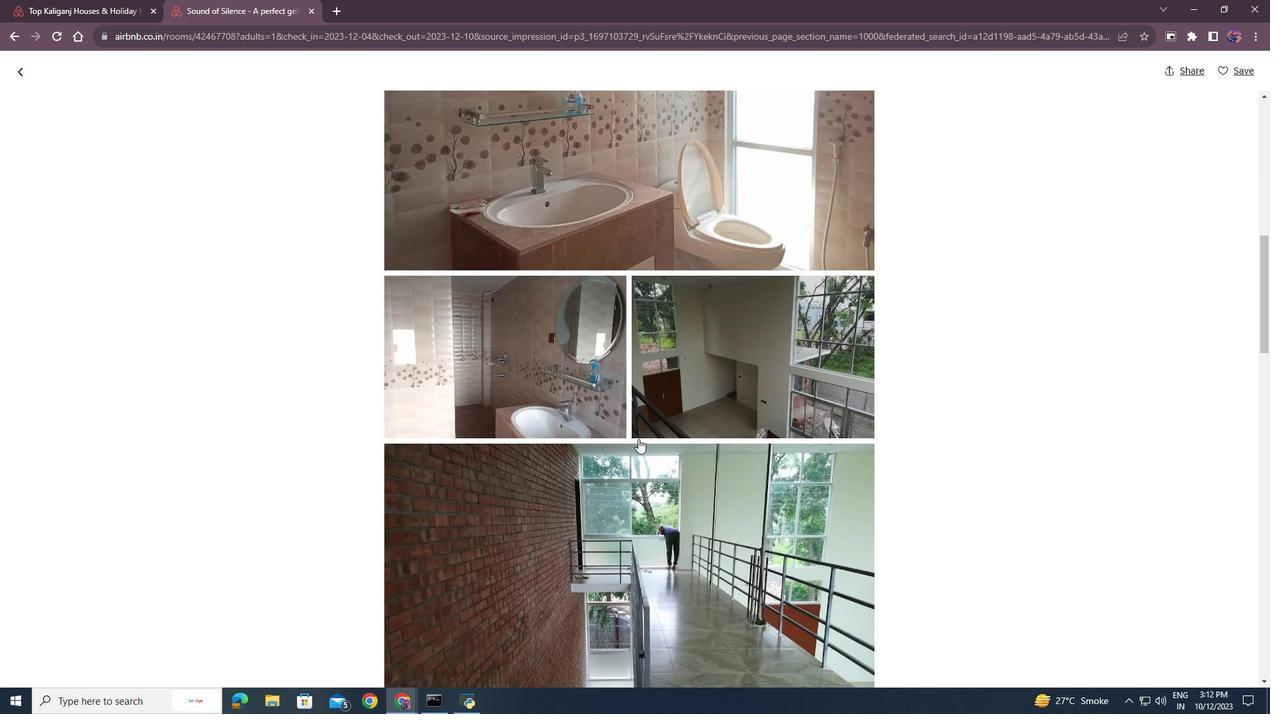 
Action: Mouse scrolled (638, 438) with delta (0, 0)
Screenshot: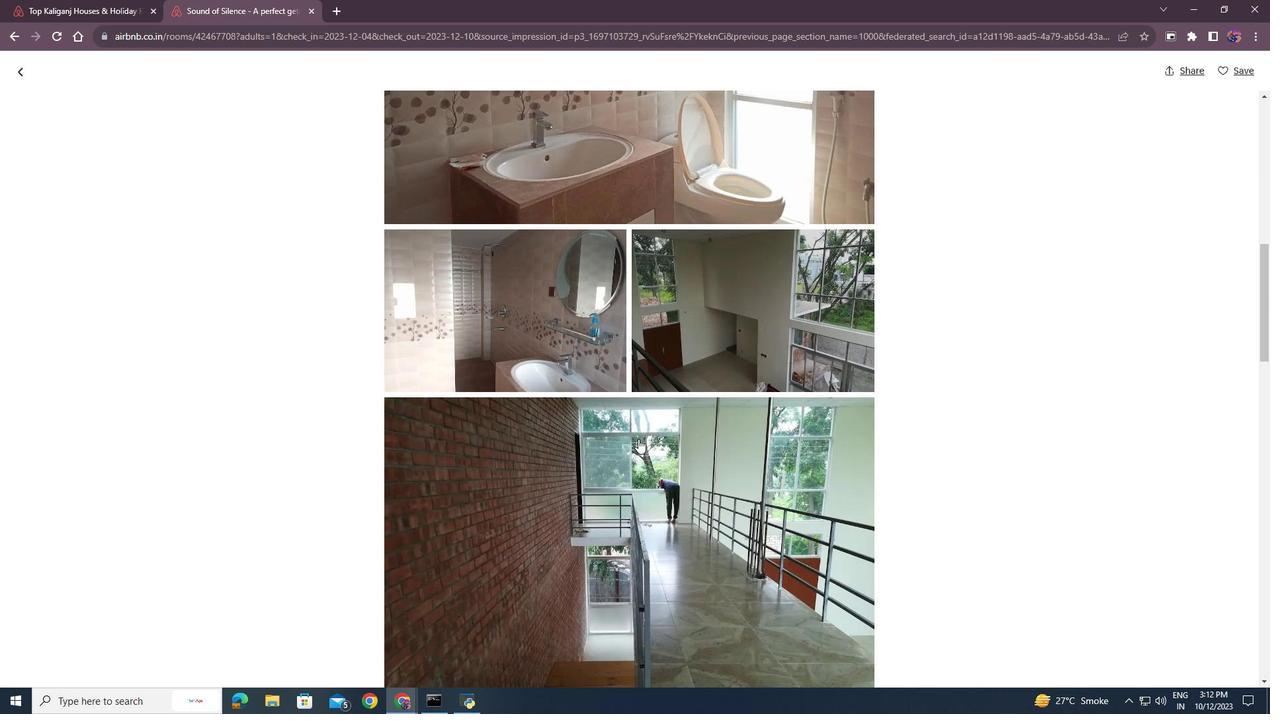 
Action: Mouse scrolled (638, 438) with delta (0, 0)
Screenshot: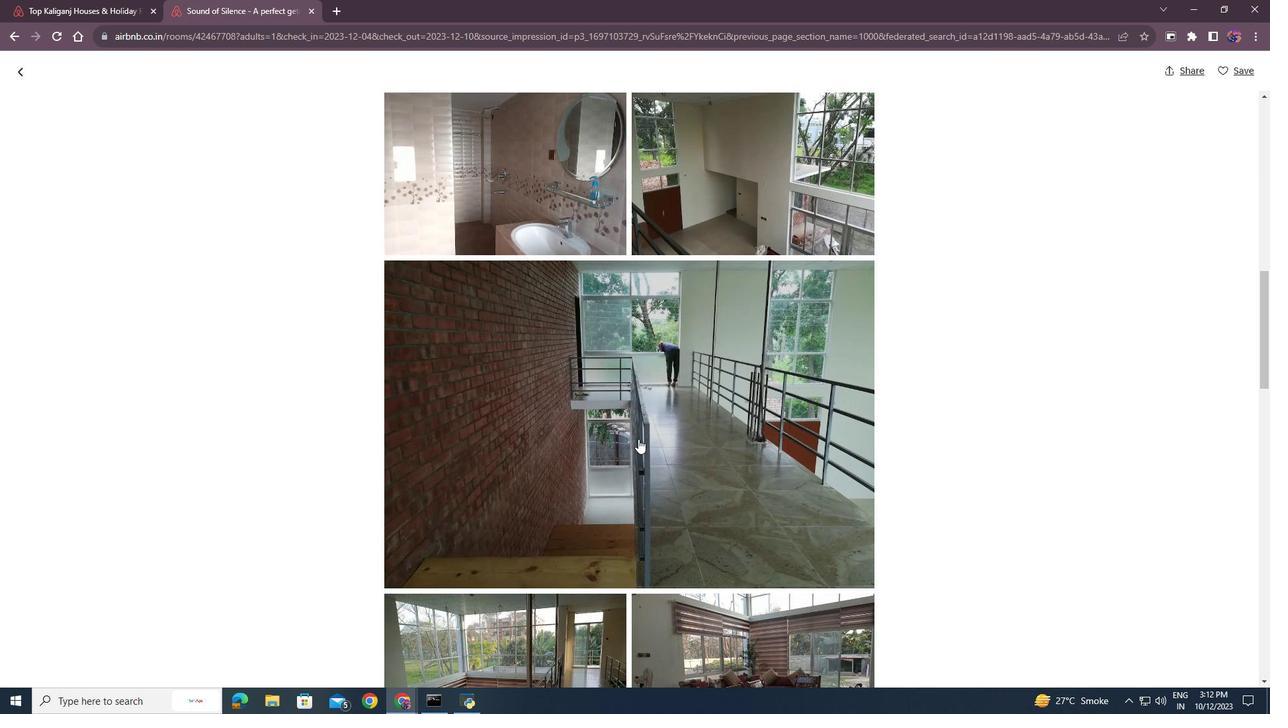 
Action: Mouse scrolled (638, 438) with delta (0, 0)
Screenshot: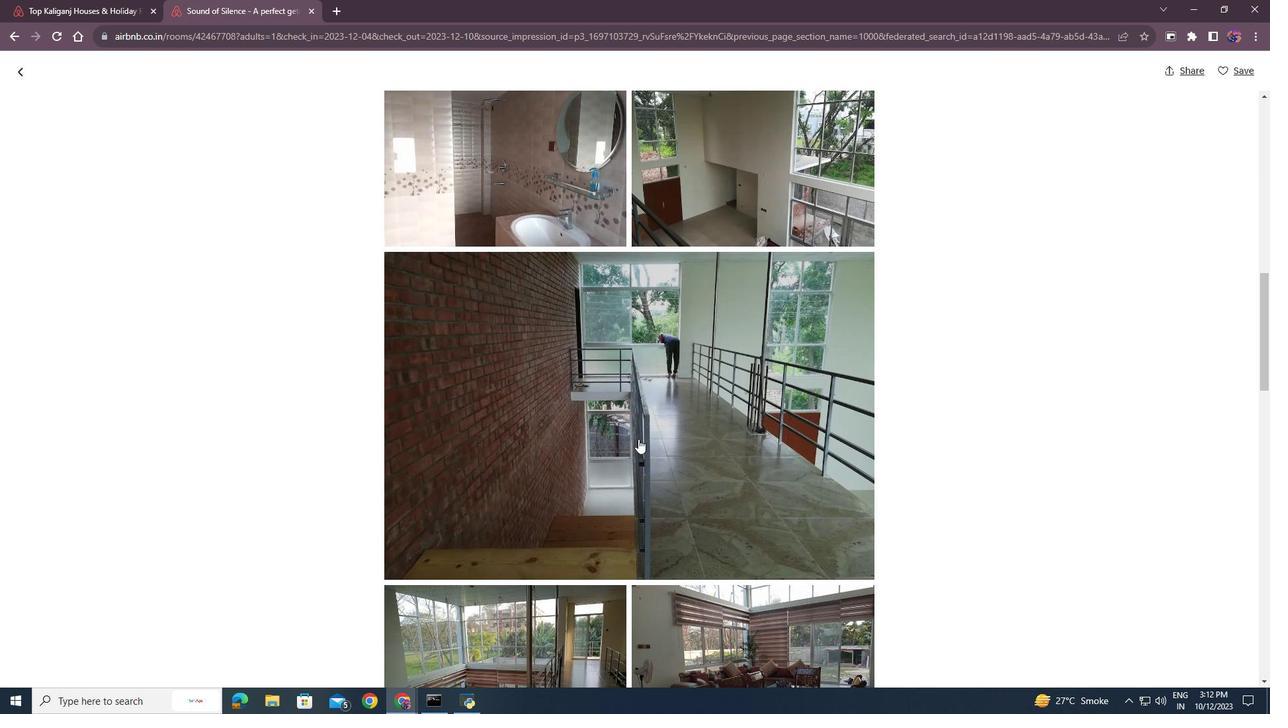 
Action: Mouse scrolled (638, 438) with delta (0, 0)
Screenshot: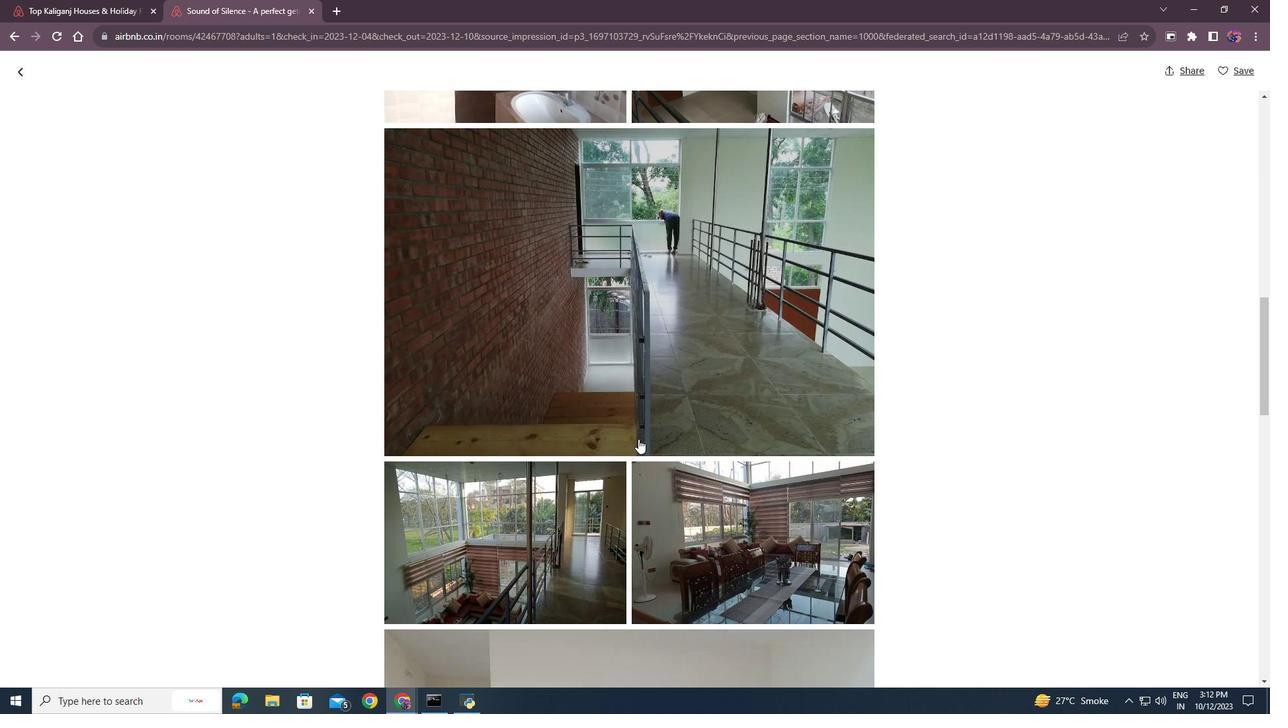 
Action: Mouse scrolled (638, 438) with delta (0, 0)
Screenshot: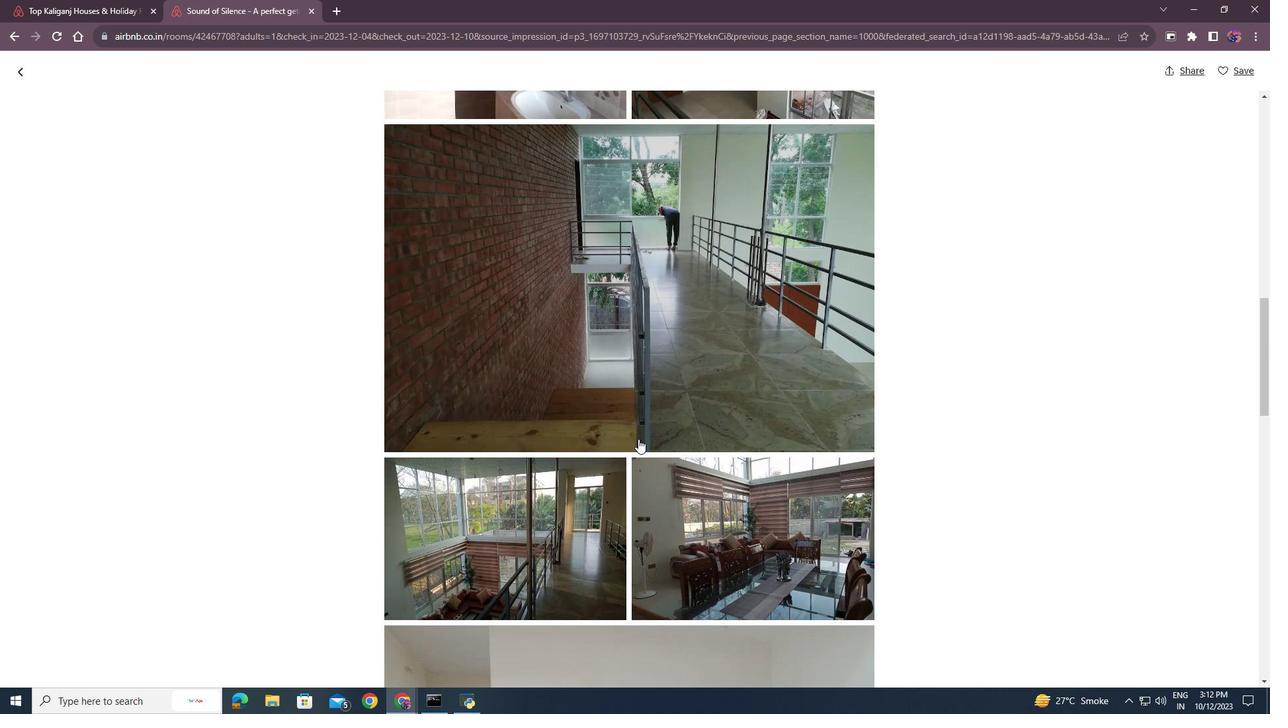 
Action: Mouse scrolled (638, 438) with delta (0, 0)
Screenshot: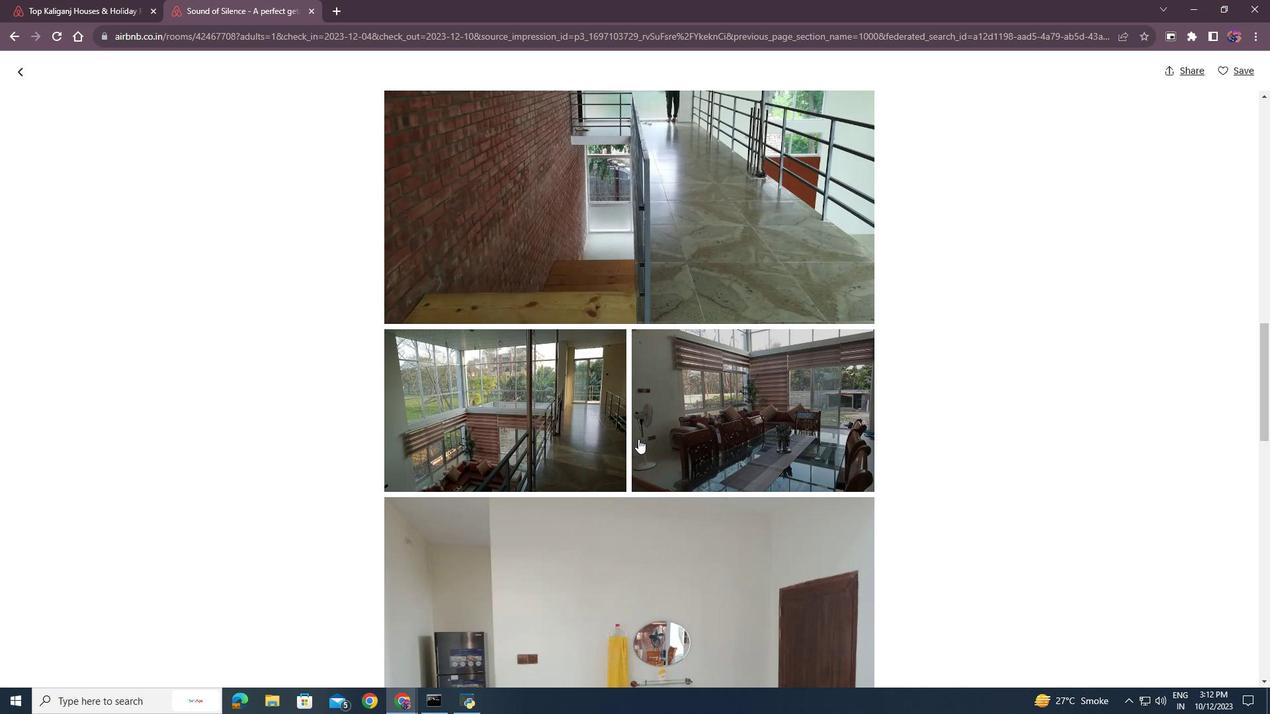 
Action: Mouse scrolled (638, 438) with delta (0, 0)
Screenshot: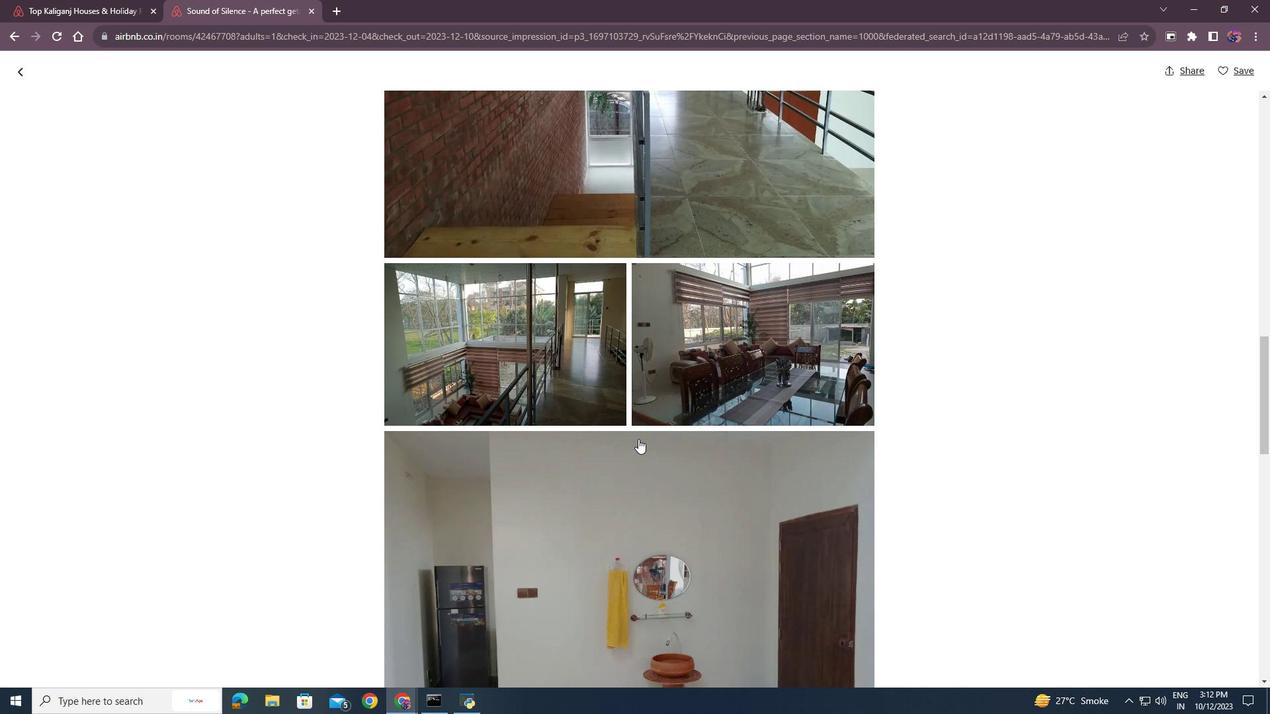 
Action: Mouse scrolled (638, 438) with delta (0, 0)
Screenshot: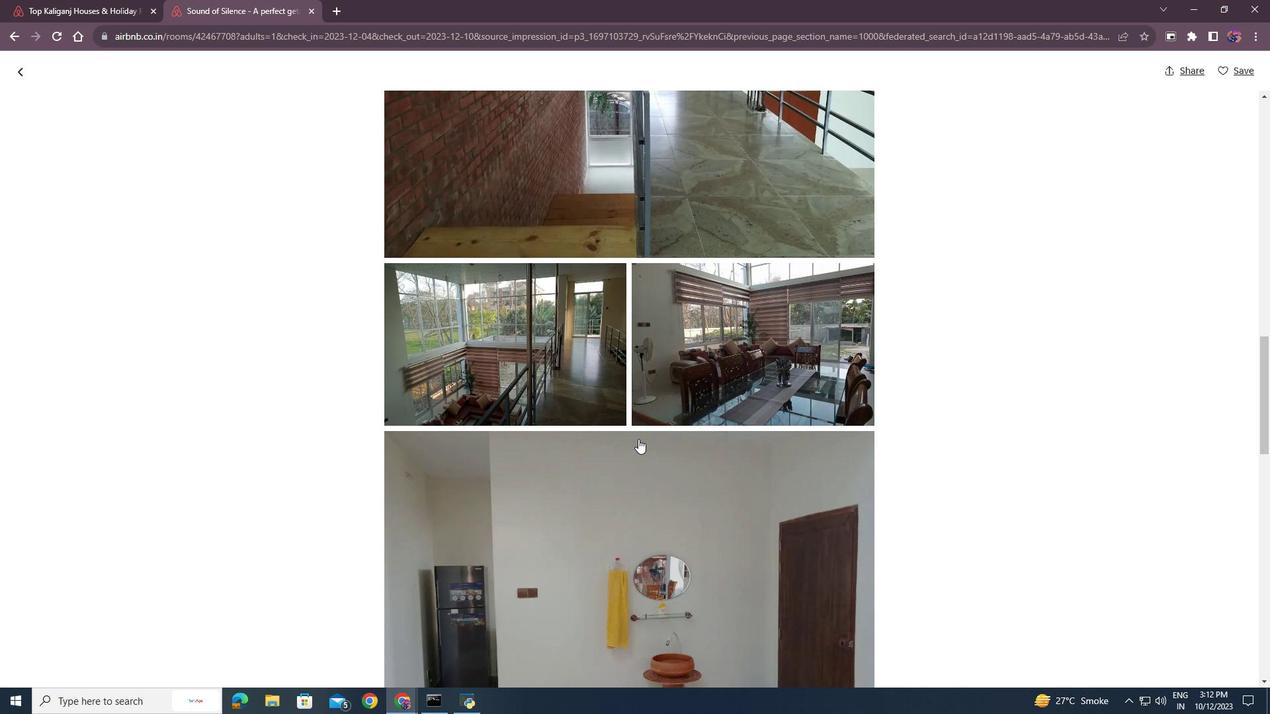 
Action: Mouse scrolled (638, 438) with delta (0, 0)
Screenshot: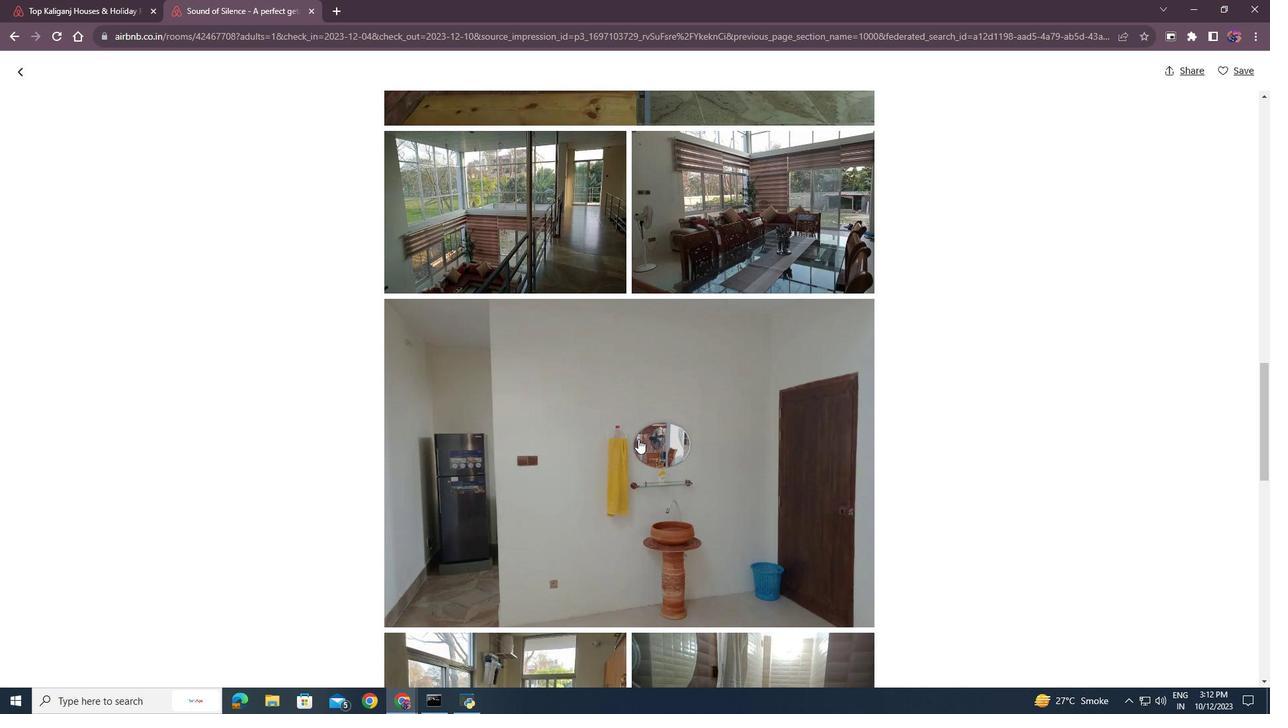 
Action: Mouse scrolled (638, 438) with delta (0, 0)
Screenshot: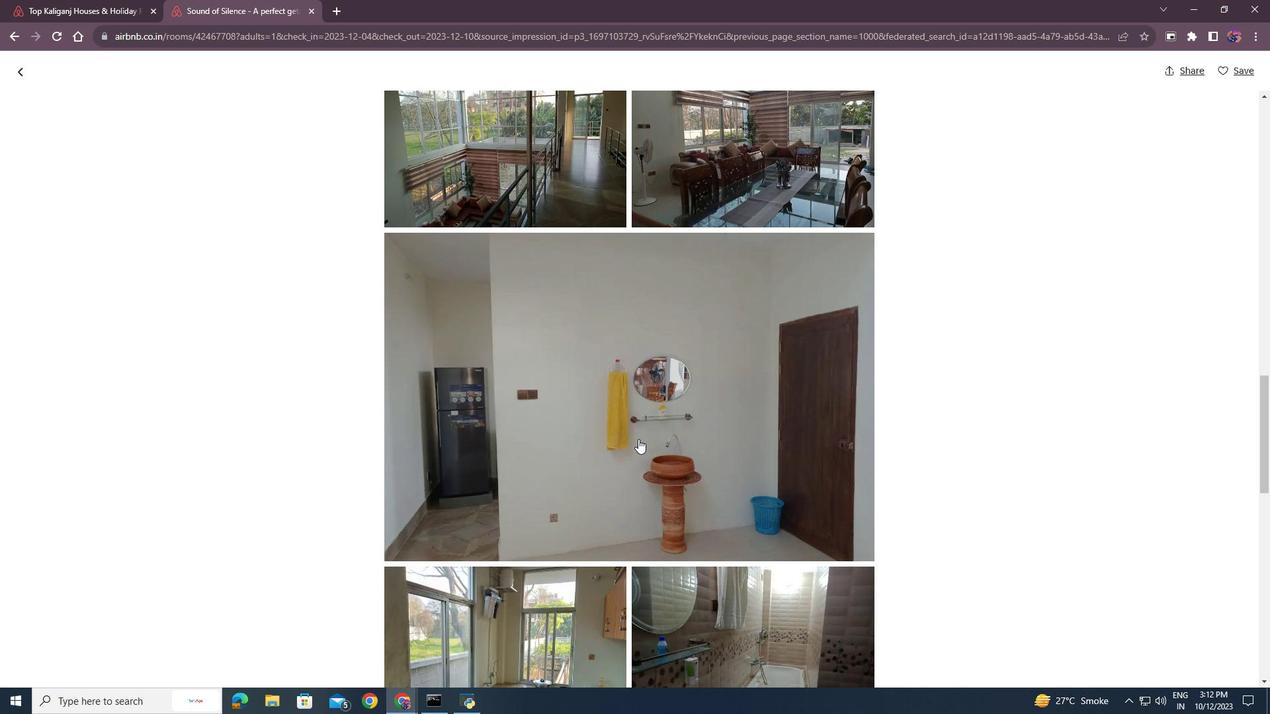 
Action: Mouse scrolled (638, 438) with delta (0, 0)
Screenshot: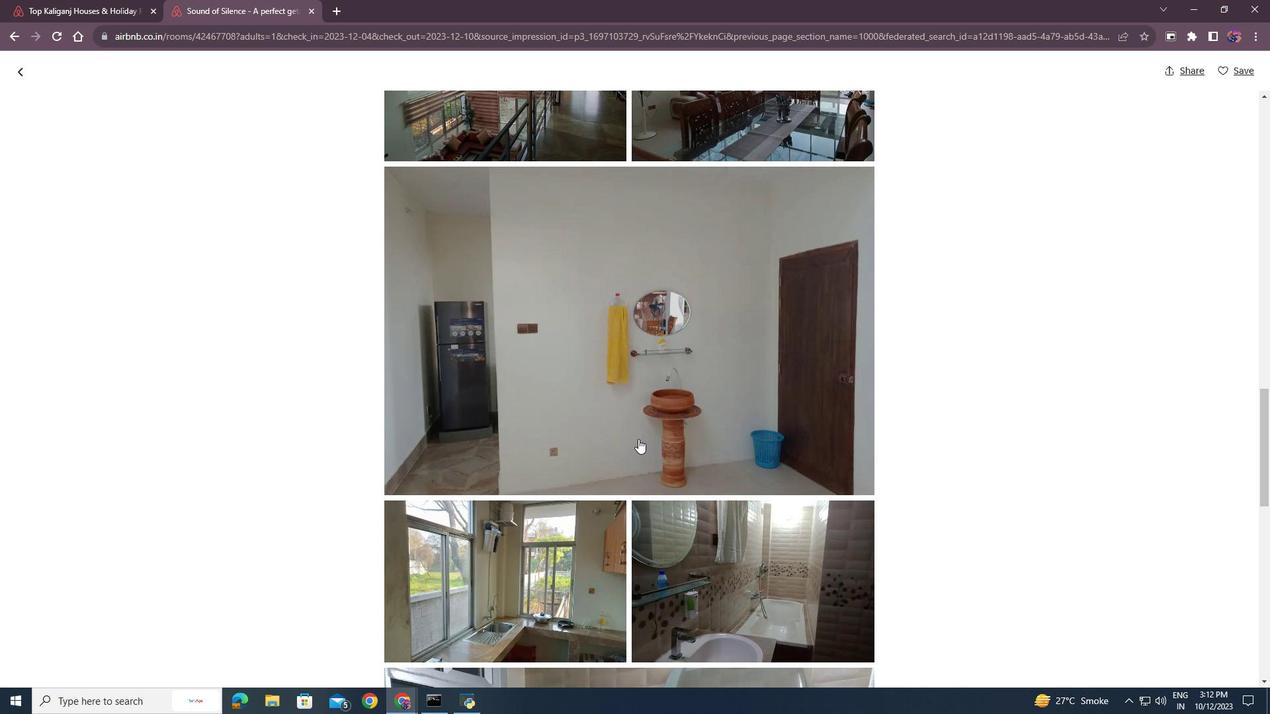 
Action: Mouse scrolled (638, 438) with delta (0, 0)
Screenshot: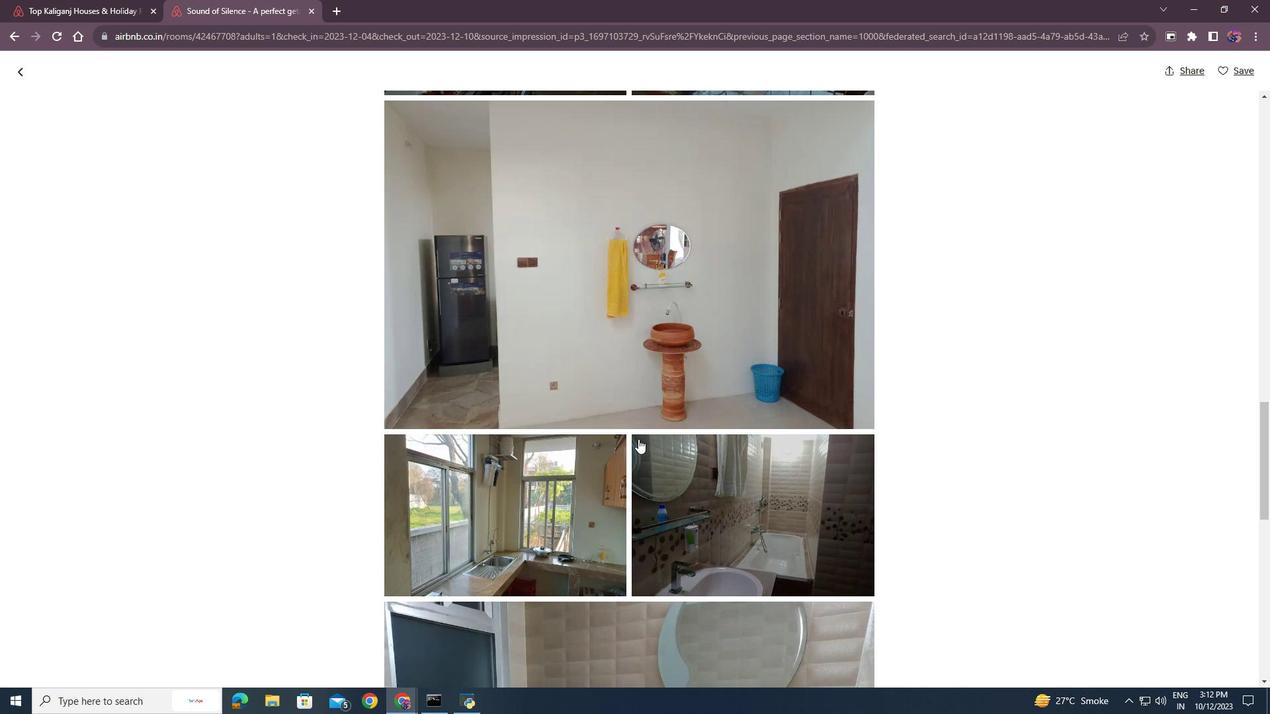 
Action: Mouse scrolled (638, 438) with delta (0, 0)
Screenshot: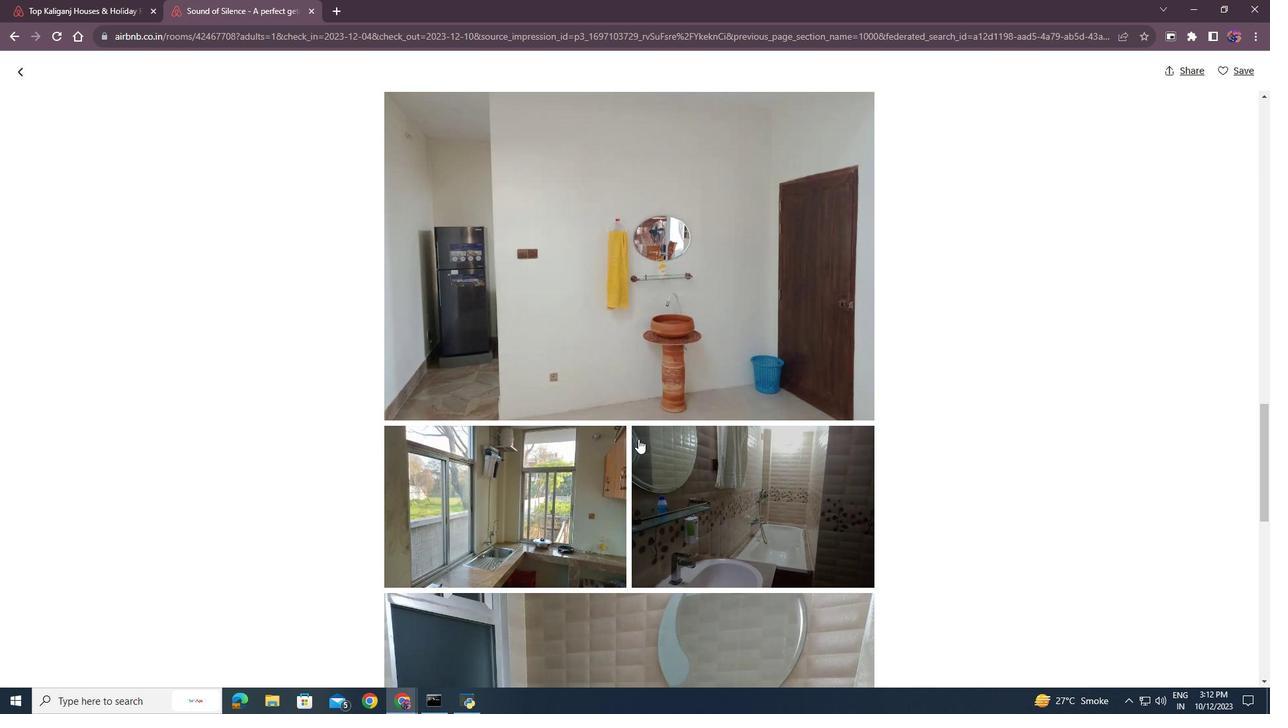 
Action: Mouse scrolled (638, 438) with delta (0, 0)
Screenshot: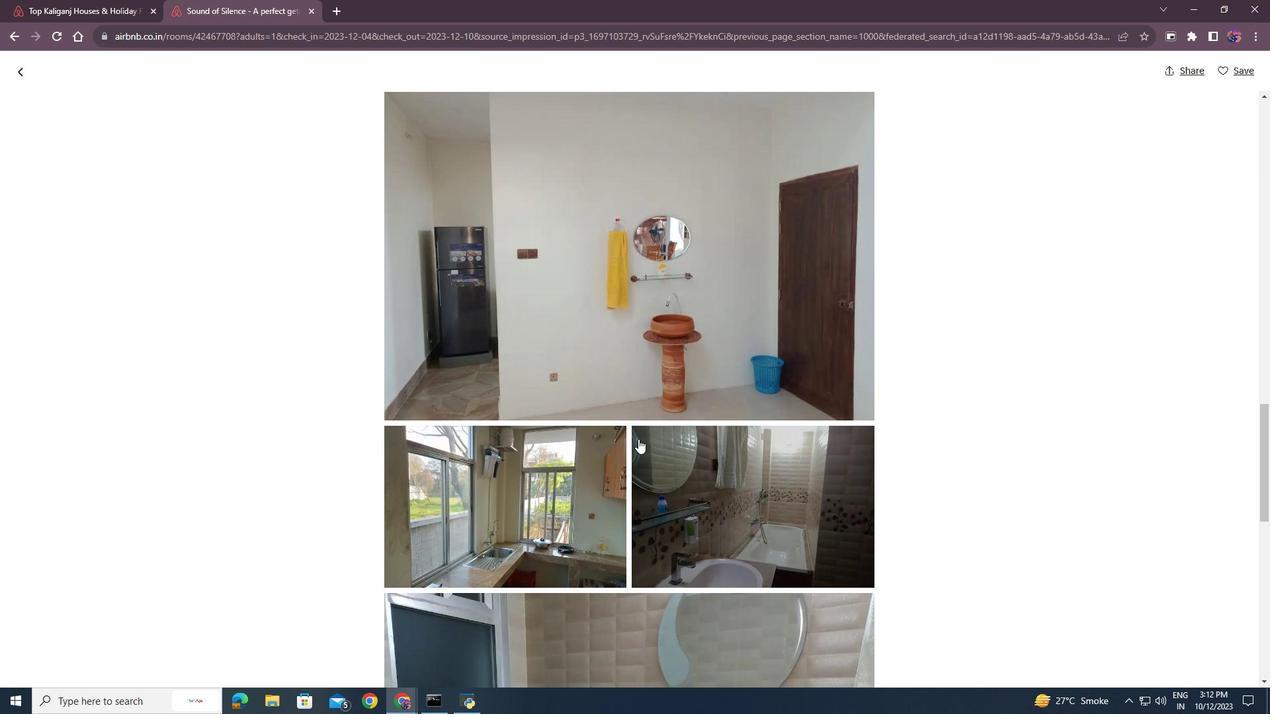 
Action: Mouse scrolled (638, 438) with delta (0, 0)
Screenshot: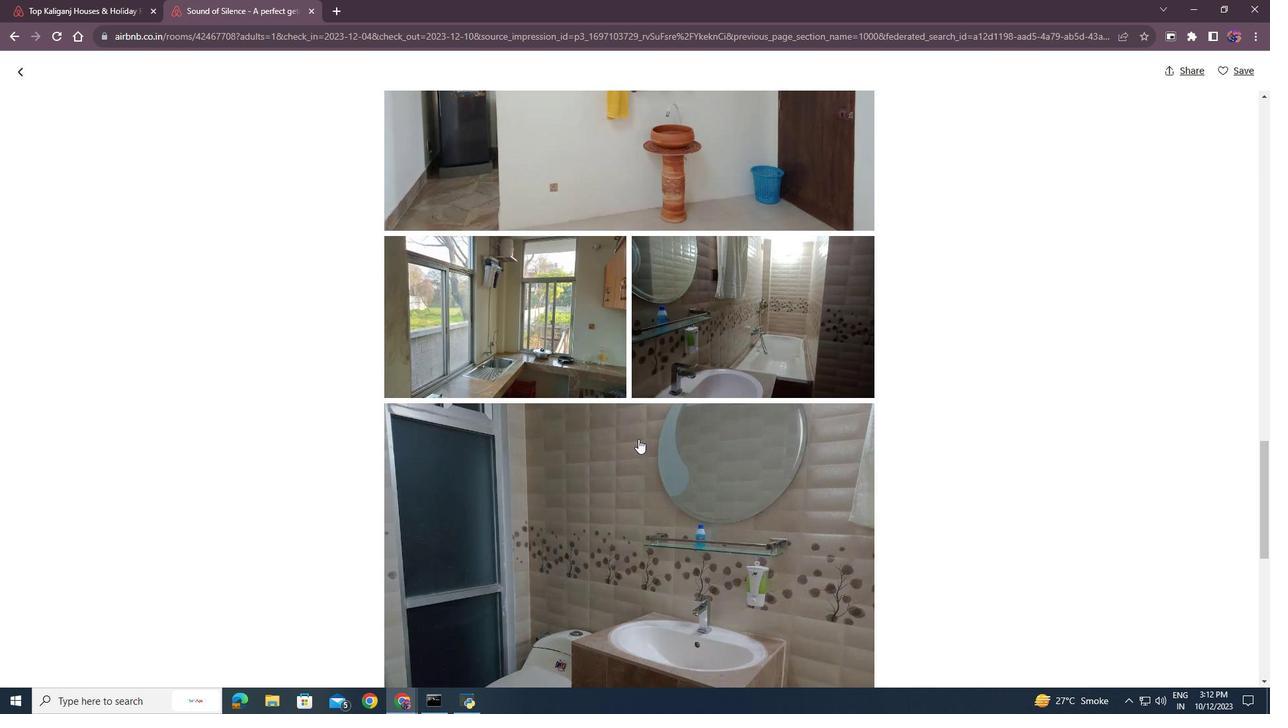 
Action: Mouse scrolled (638, 438) with delta (0, 0)
Screenshot: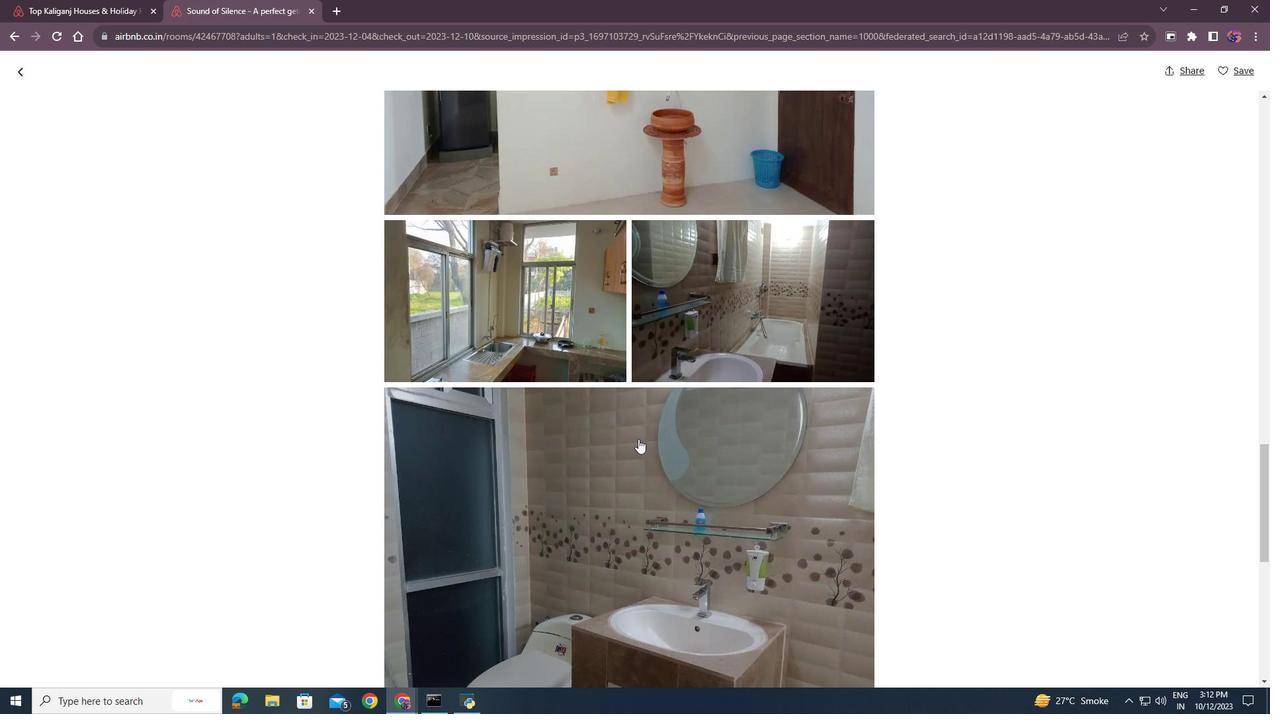 
Action: Mouse scrolled (638, 438) with delta (0, 0)
Screenshot: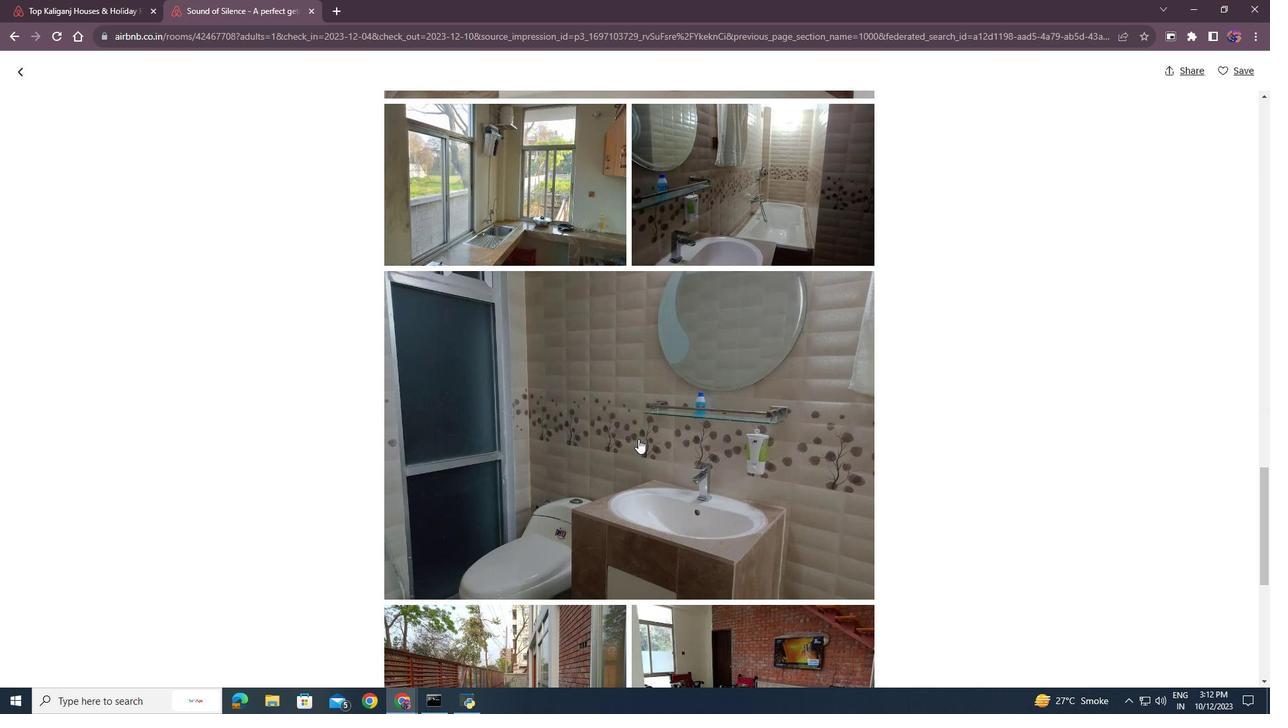 
Action: Mouse scrolled (638, 438) with delta (0, 0)
Screenshot: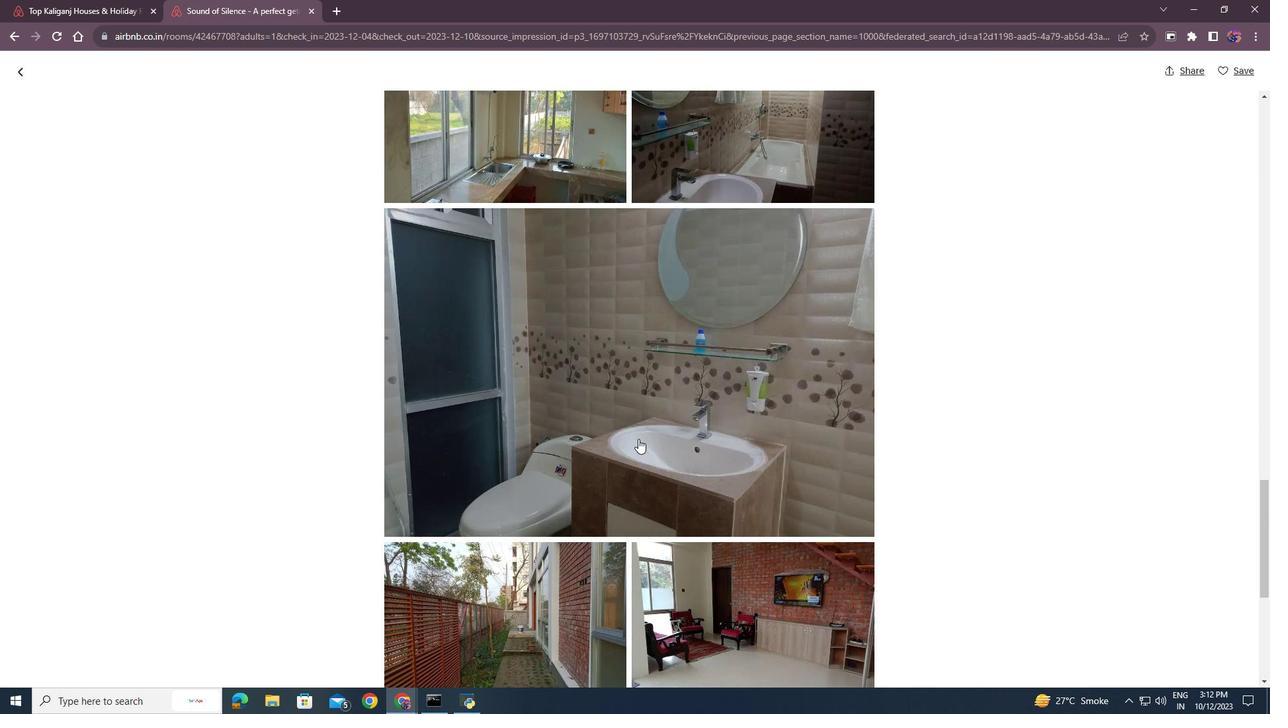 
Action: Mouse scrolled (638, 438) with delta (0, 0)
Screenshot: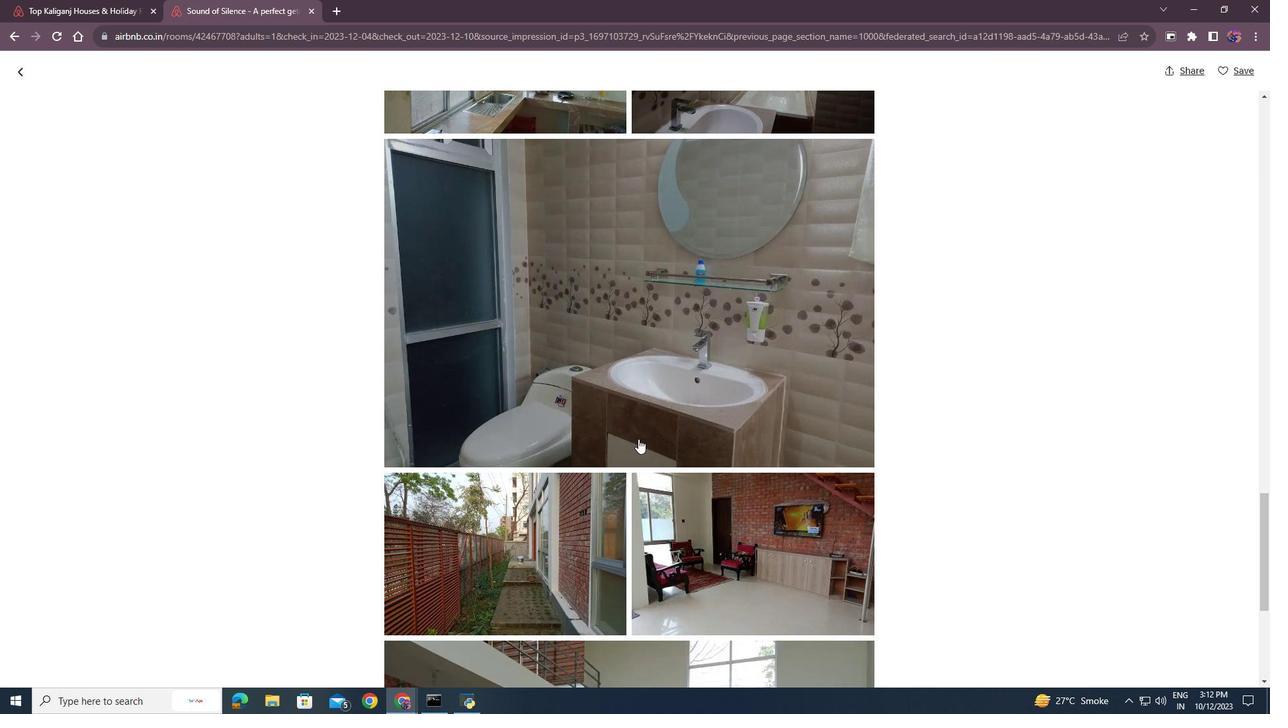 
Action: Mouse scrolled (638, 438) with delta (0, 0)
Screenshot: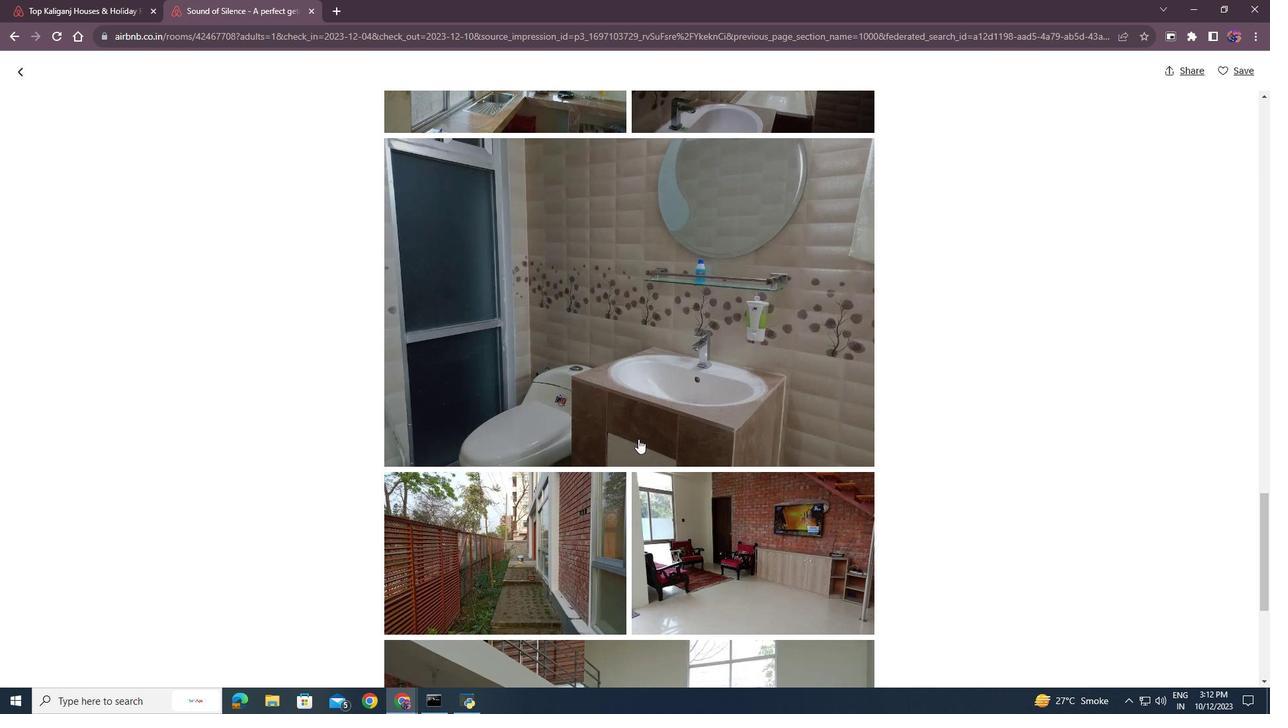 
Action: Mouse scrolled (638, 438) with delta (0, 0)
Screenshot: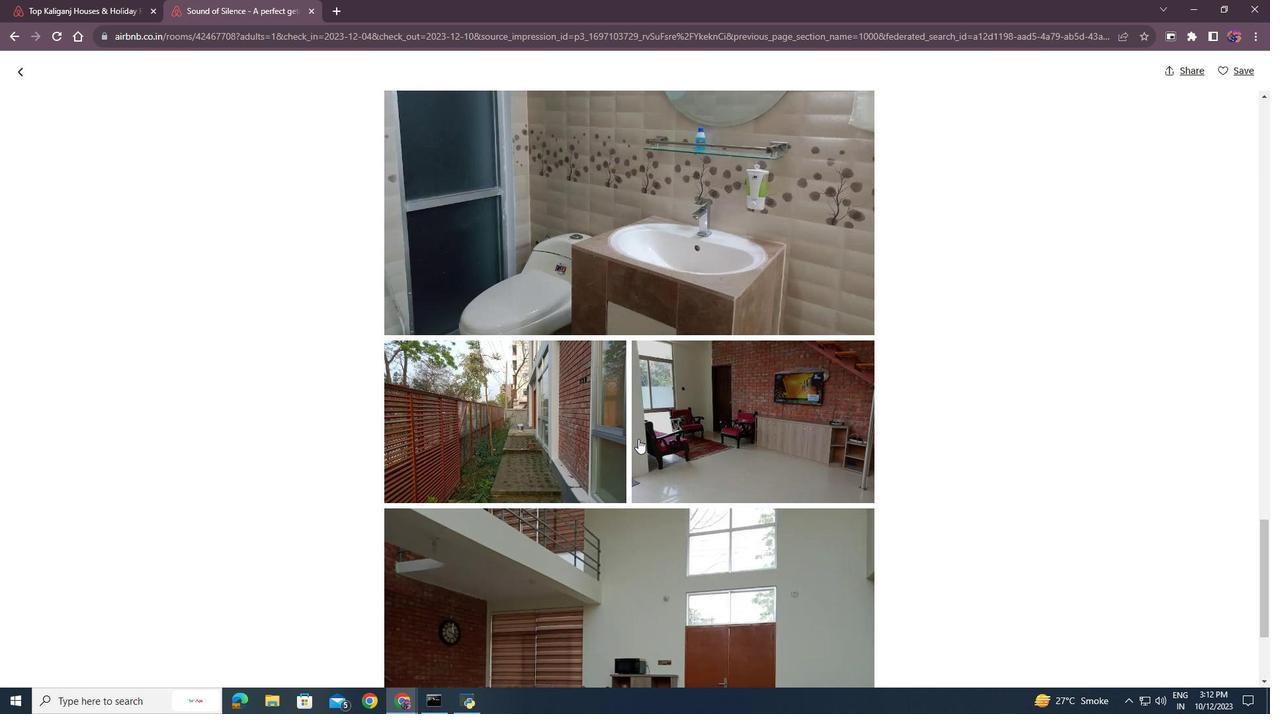 
Action: Mouse scrolled (638, 438) with delta (0, 0)
Screenshot: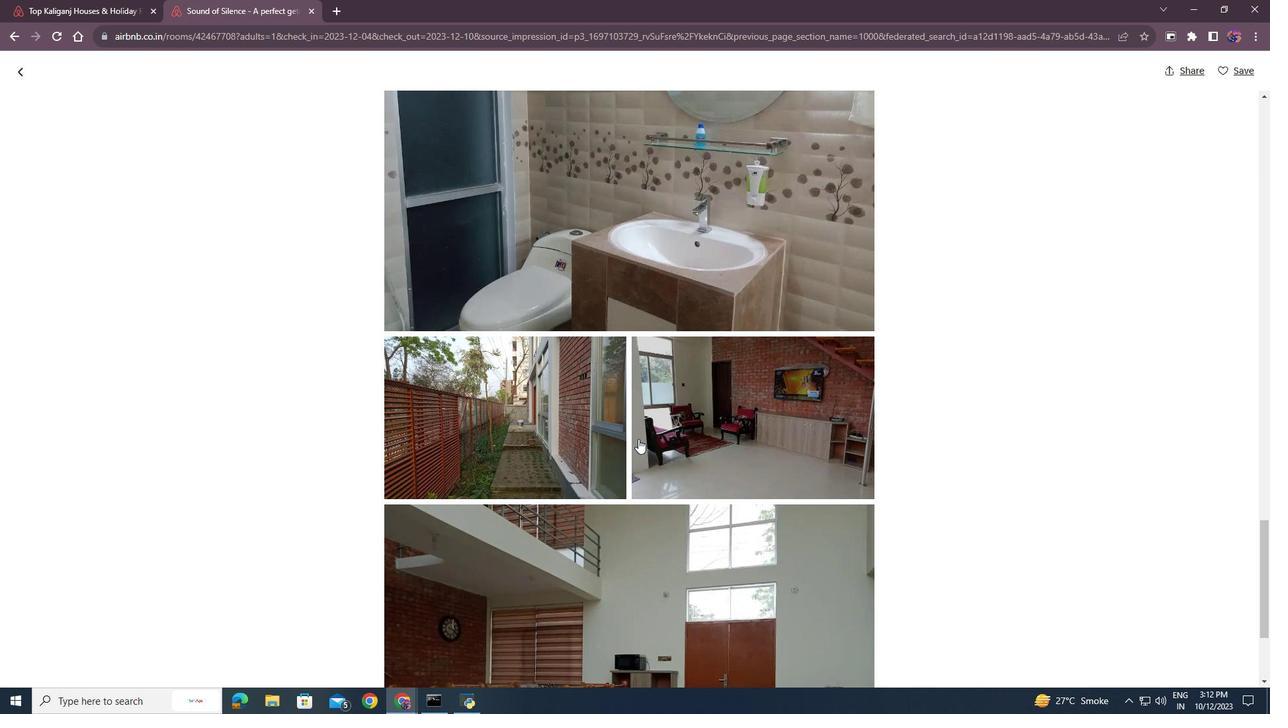 
Action: Mouse scrolled (638, 438) with delta (0, 0)
Screenshot: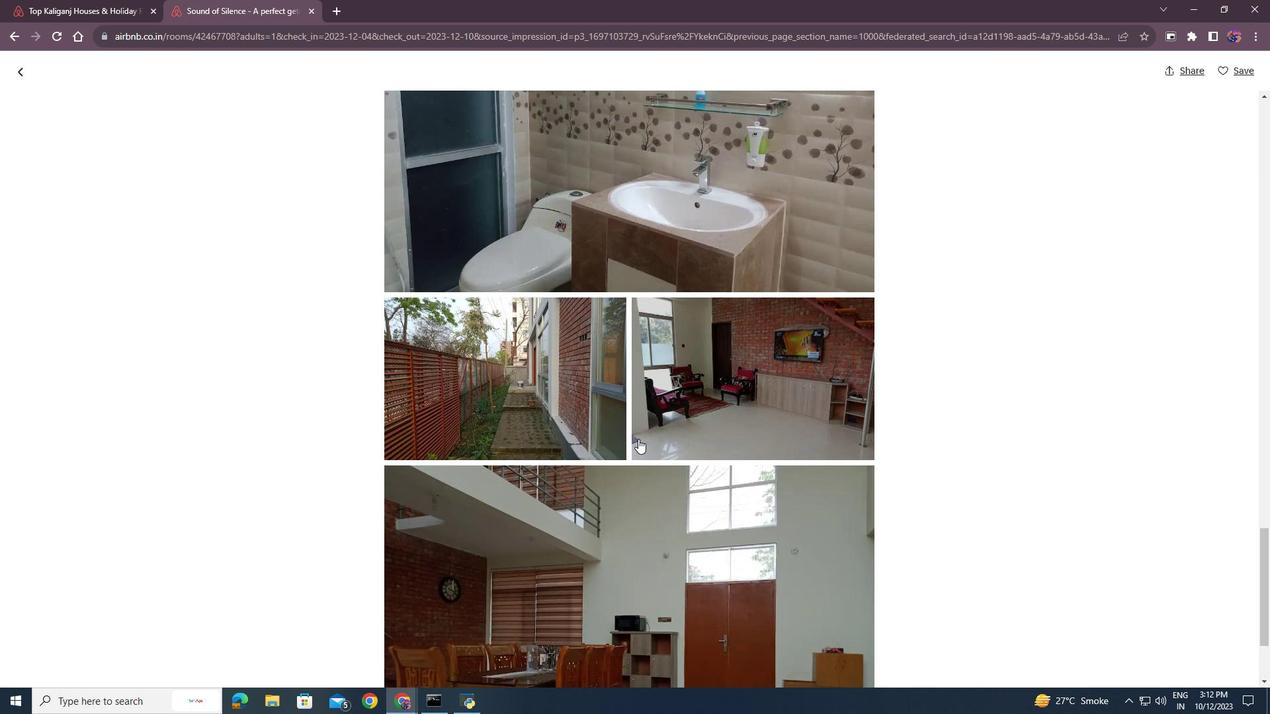 
Action: Mouse scrolled (638, 438) with delta (0, 0)
Screenshot: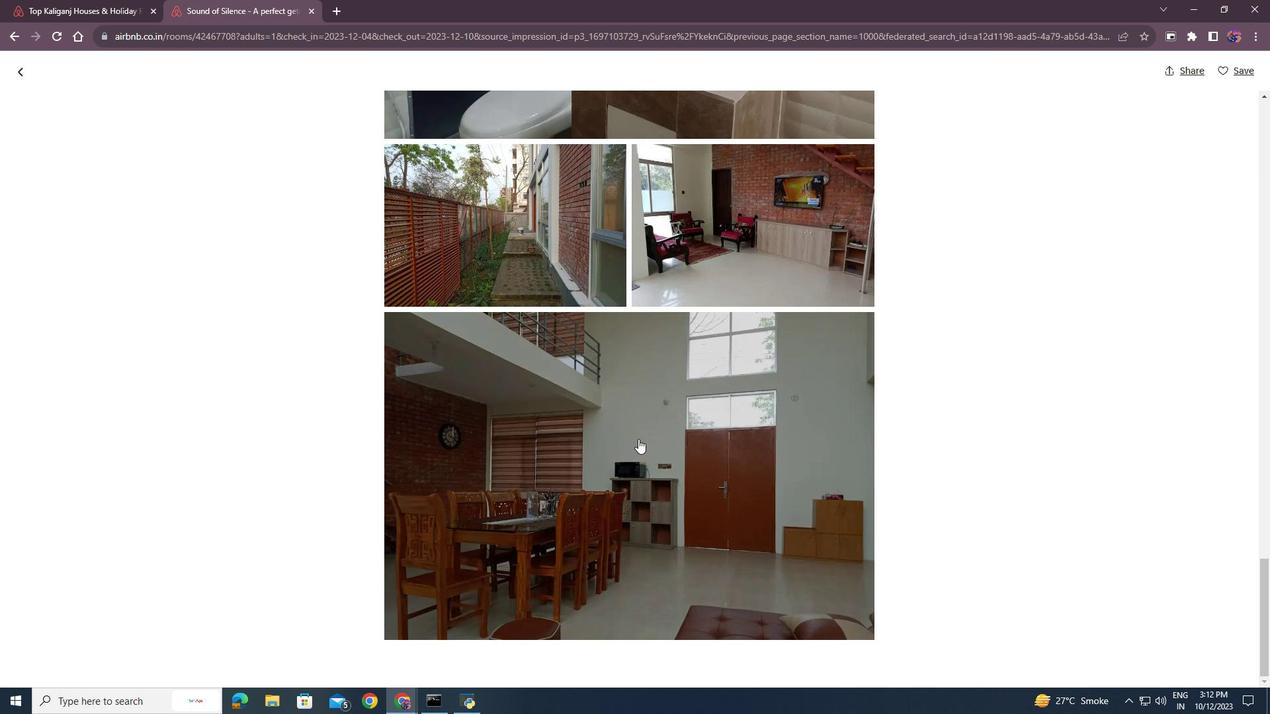 
Action: Mouse scrolled (638, 438) with delta (0, 0)
Screenshot: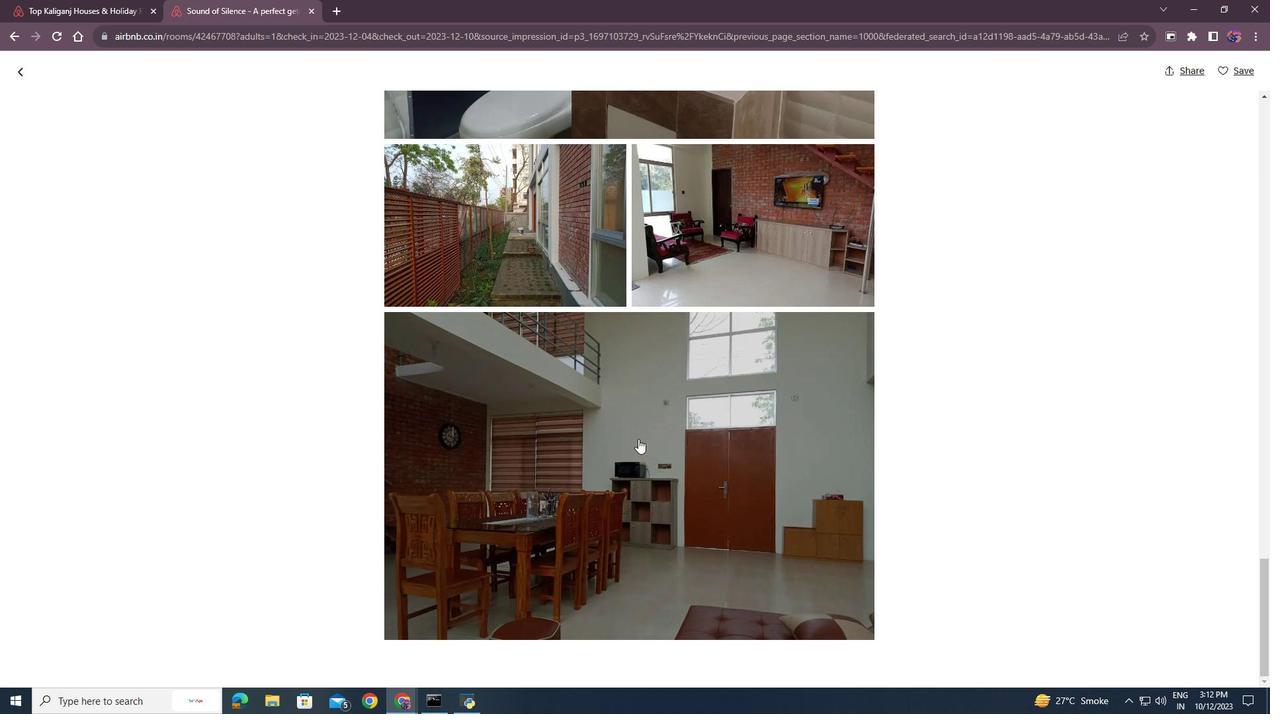 
Action: Mouse scrolled (638, 438) with delta (0, 0)
Screenshot: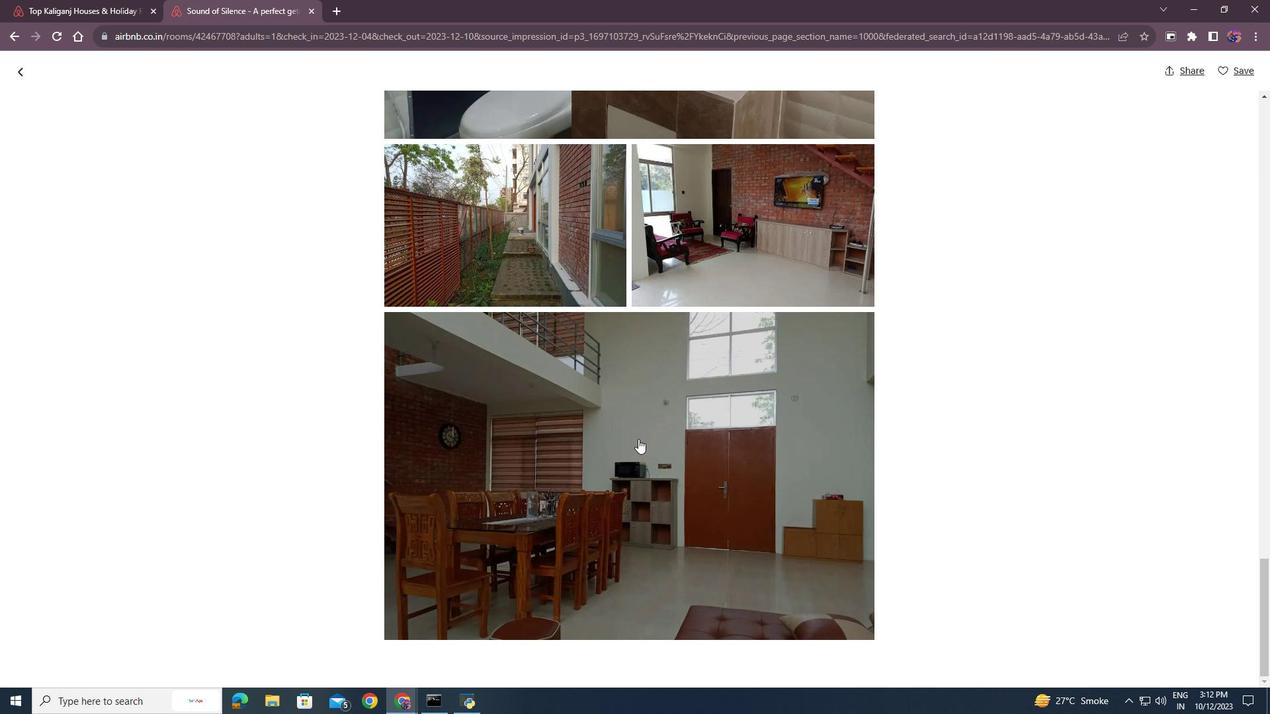 
Action: Mouse scrolled (638, 438) with delta (0, 0)
Screenshot: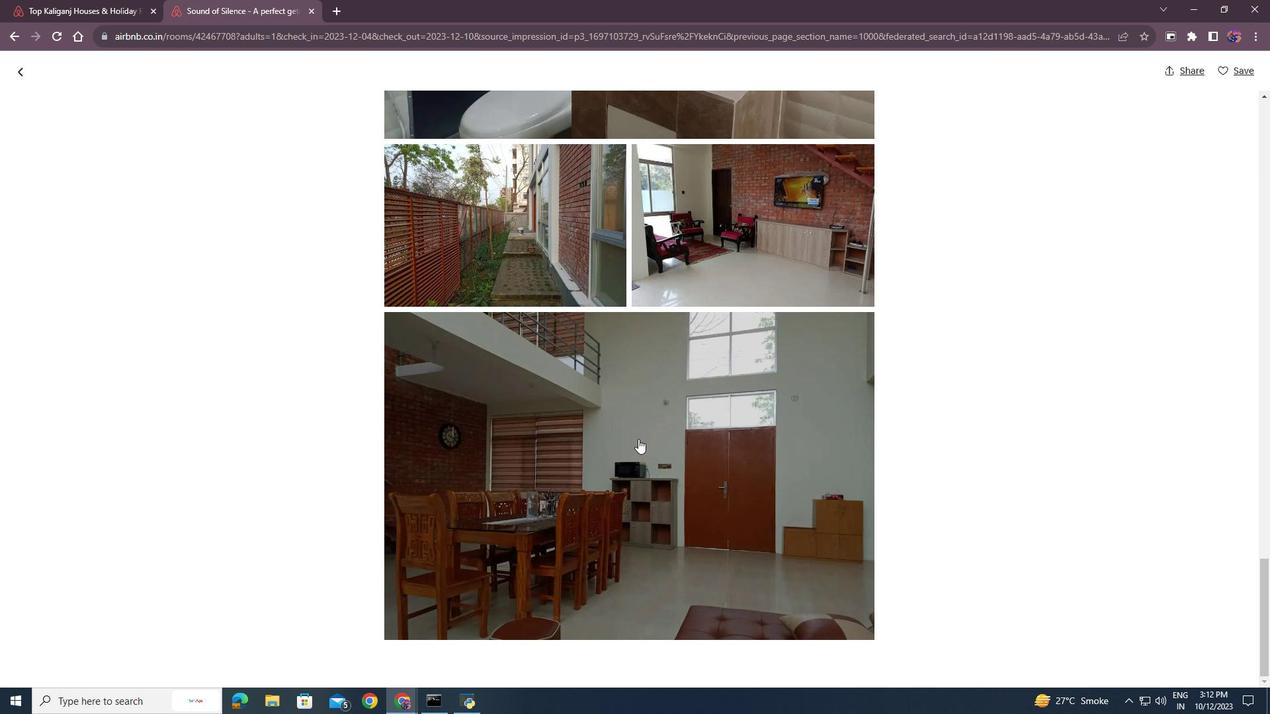 
Action: Mouse scrolled (638, 438) with delta (0, 0)
Screenshot: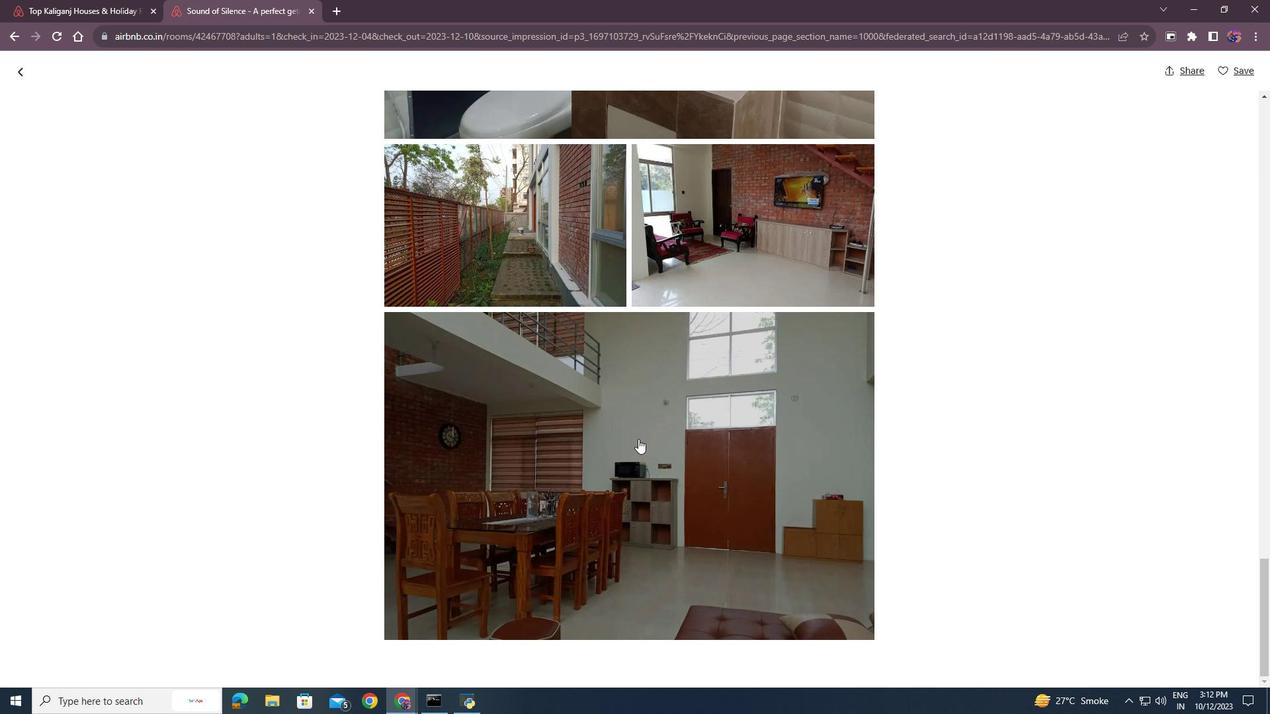 
Action: Mouse scrolled (638, 438) with delta (0, 0)
Screenshot: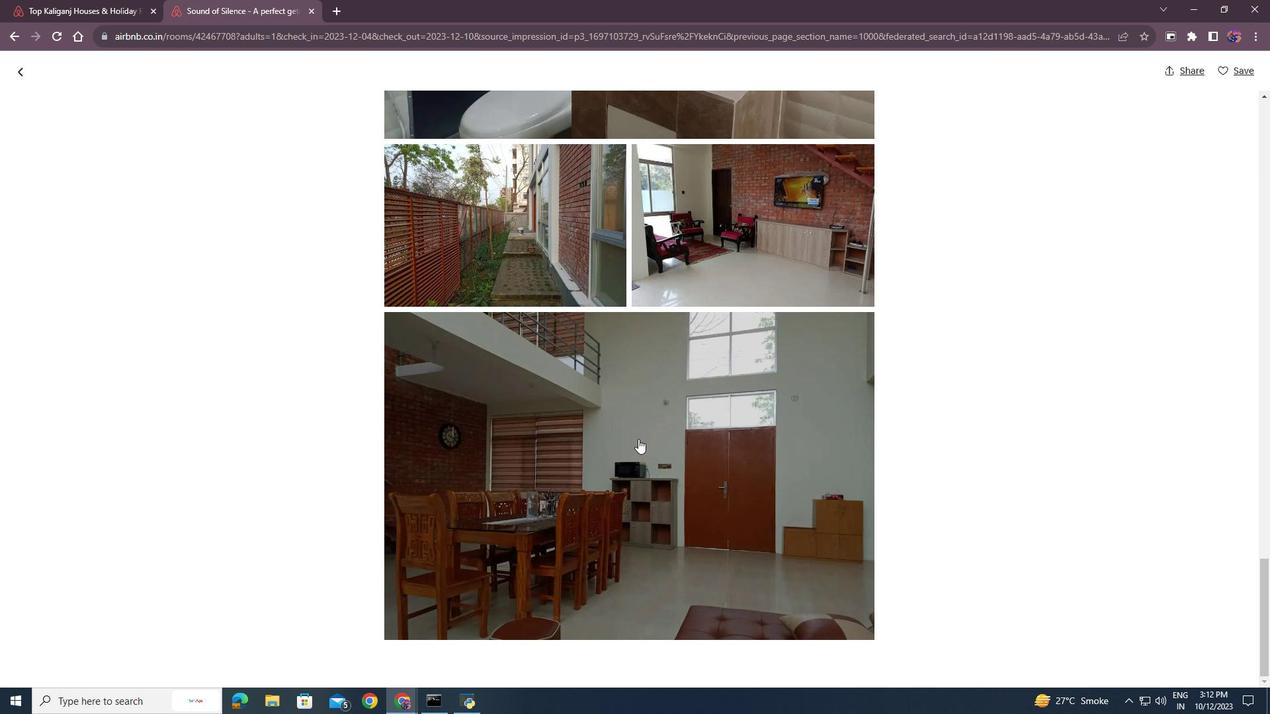 
Action: Mouse scrolled (638, 438) with delta (0, 0)
Screenshot: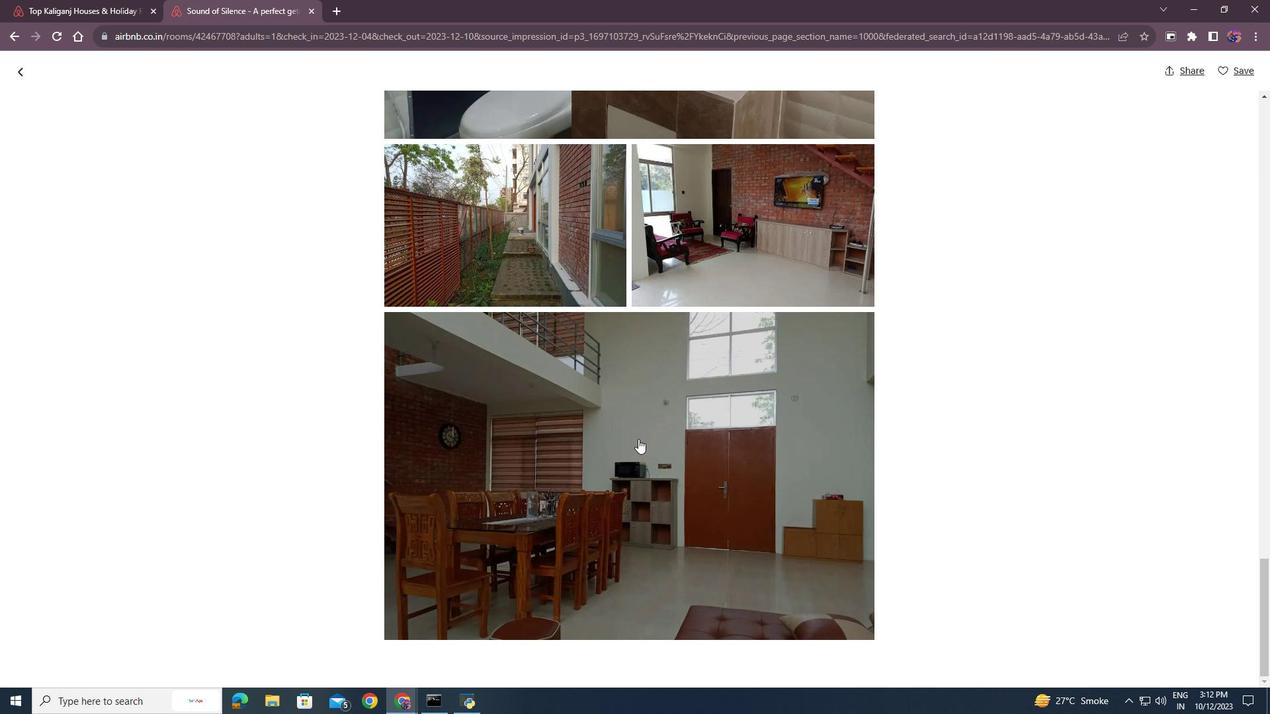 
Action: Mouse scrolled (638, 438) with delta (0, 0)
Screenshot: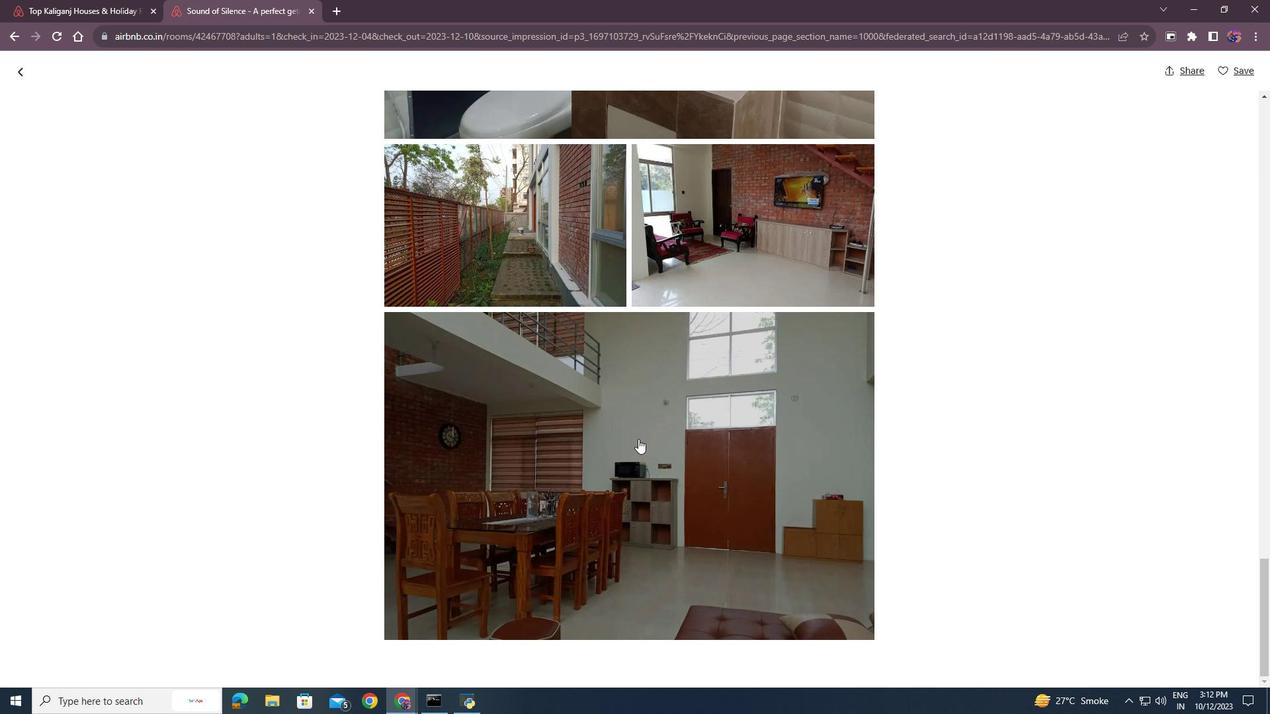 
Action: Mouse scrolled (638, 438) with delta (0, 0)
Screenshot: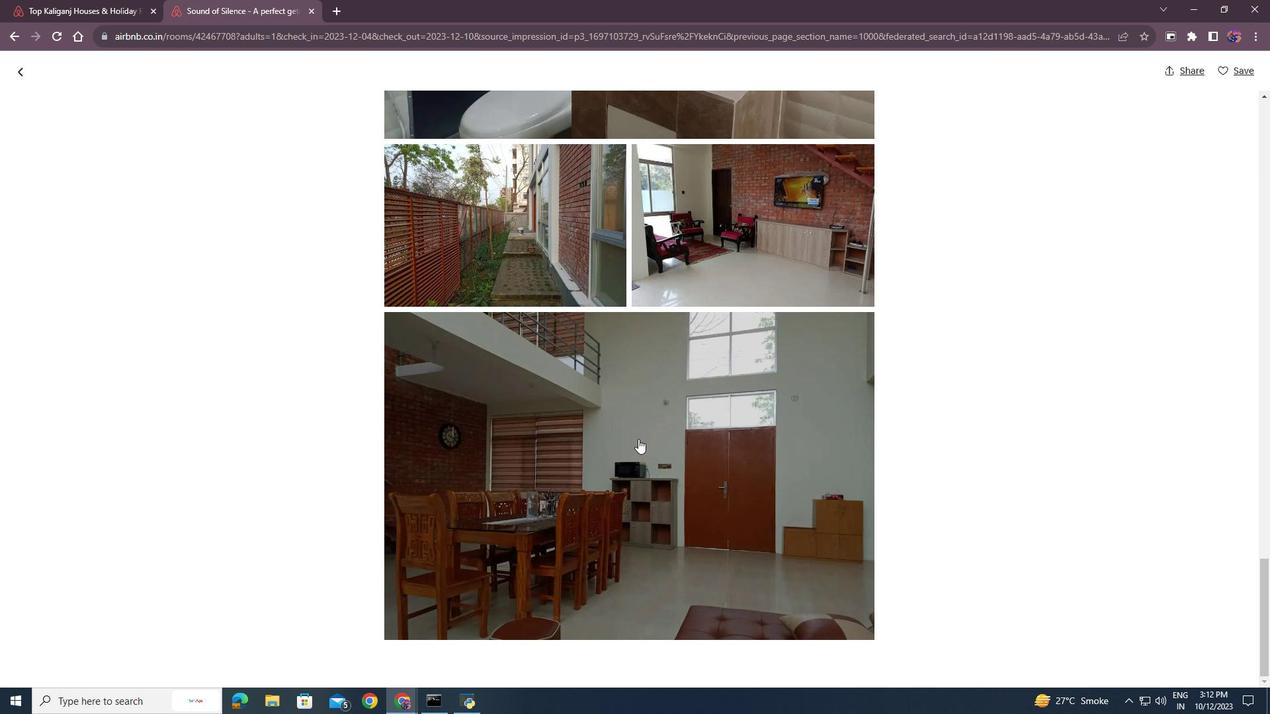 
Action: Mouse scrolled (638, 440) with delta (0, 0)
Screenshot: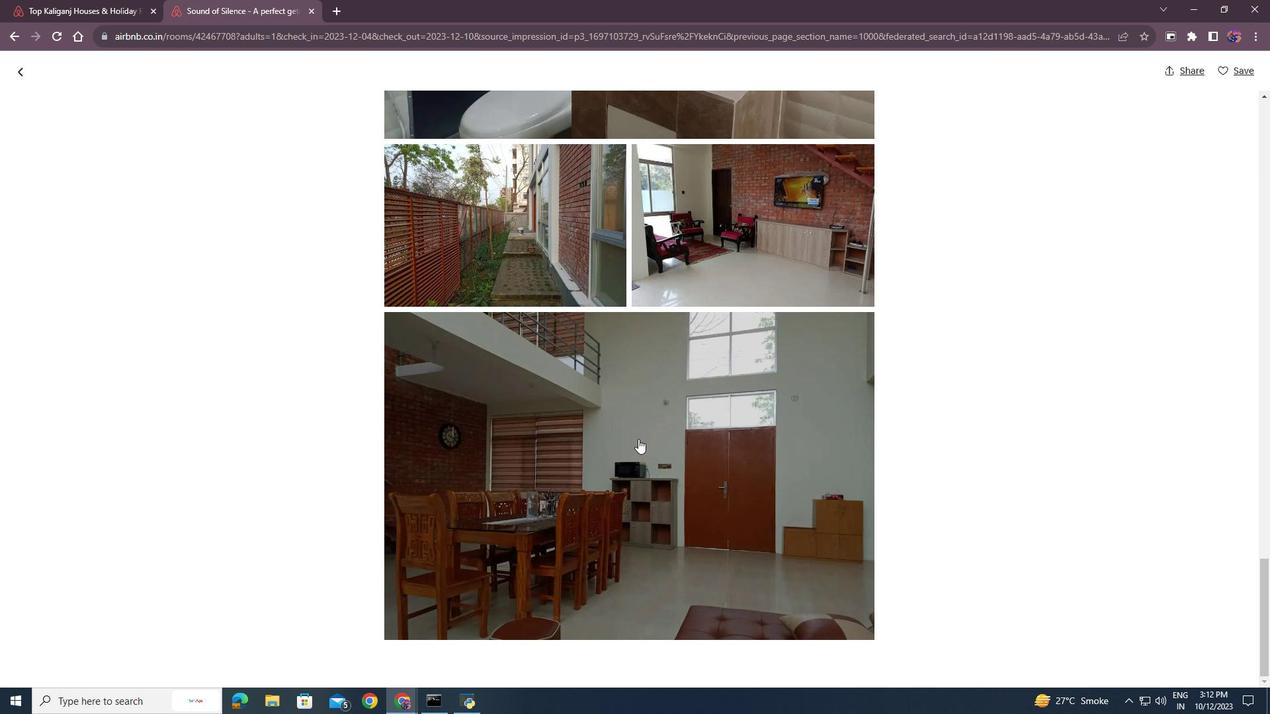 
Action: Mouse scrolled (638, 440) with delta (0, 0)
Screenshot: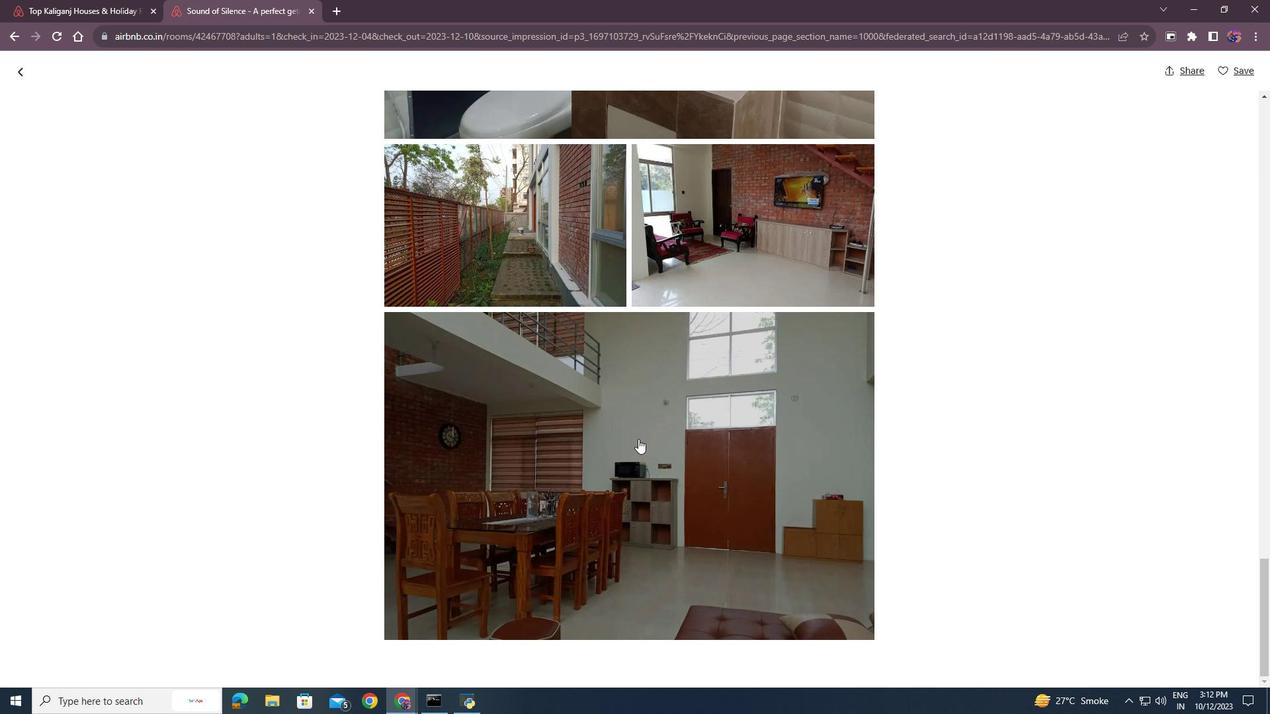 
Action: Mouse scrolled (638, 440) with delta (0, 0)
Screenshot: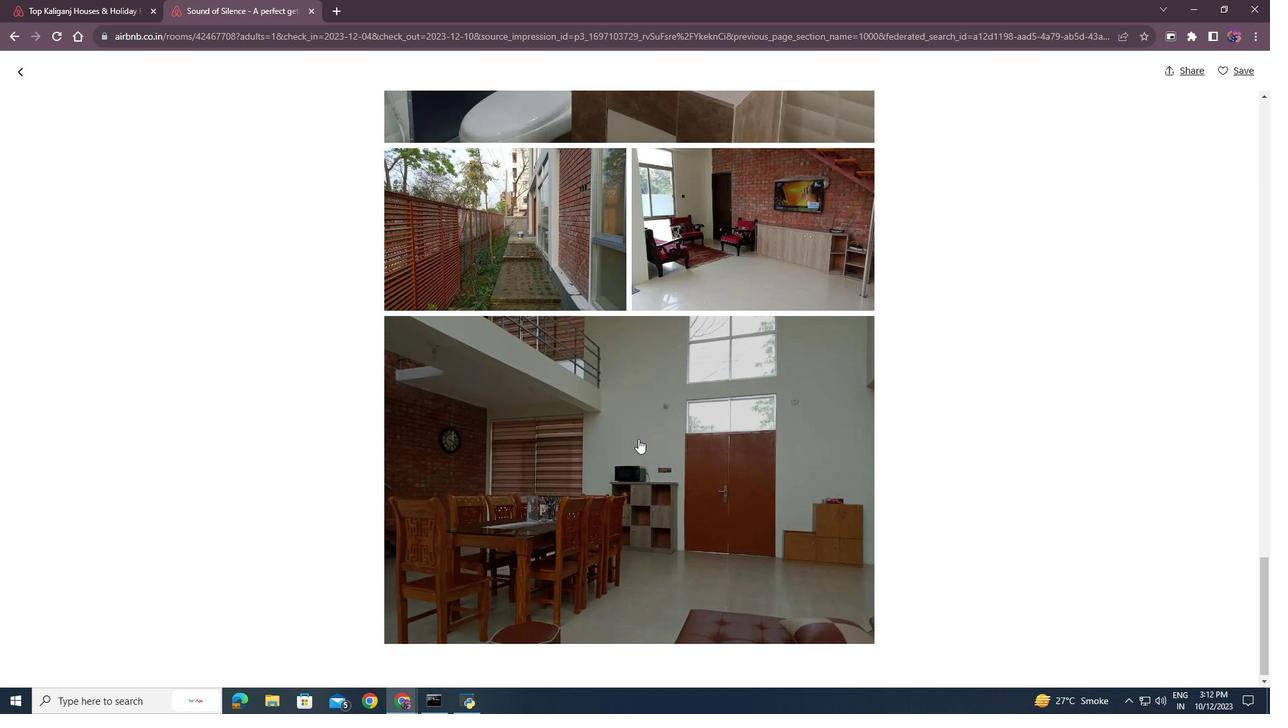 
Action: Mouse scrolled (638, 440) with delta (0, 0)
Screenshot: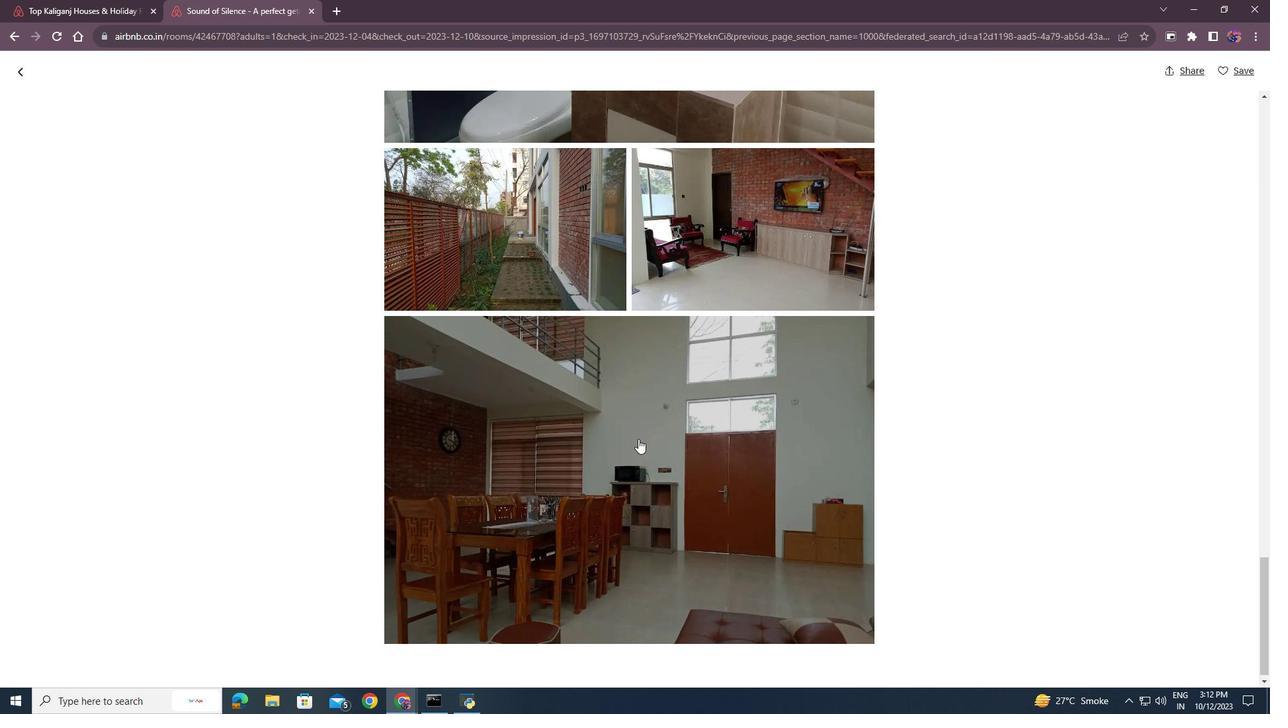 
Action: Mouse scrolled (638, 440) with delta (0, 0)
Screenshot: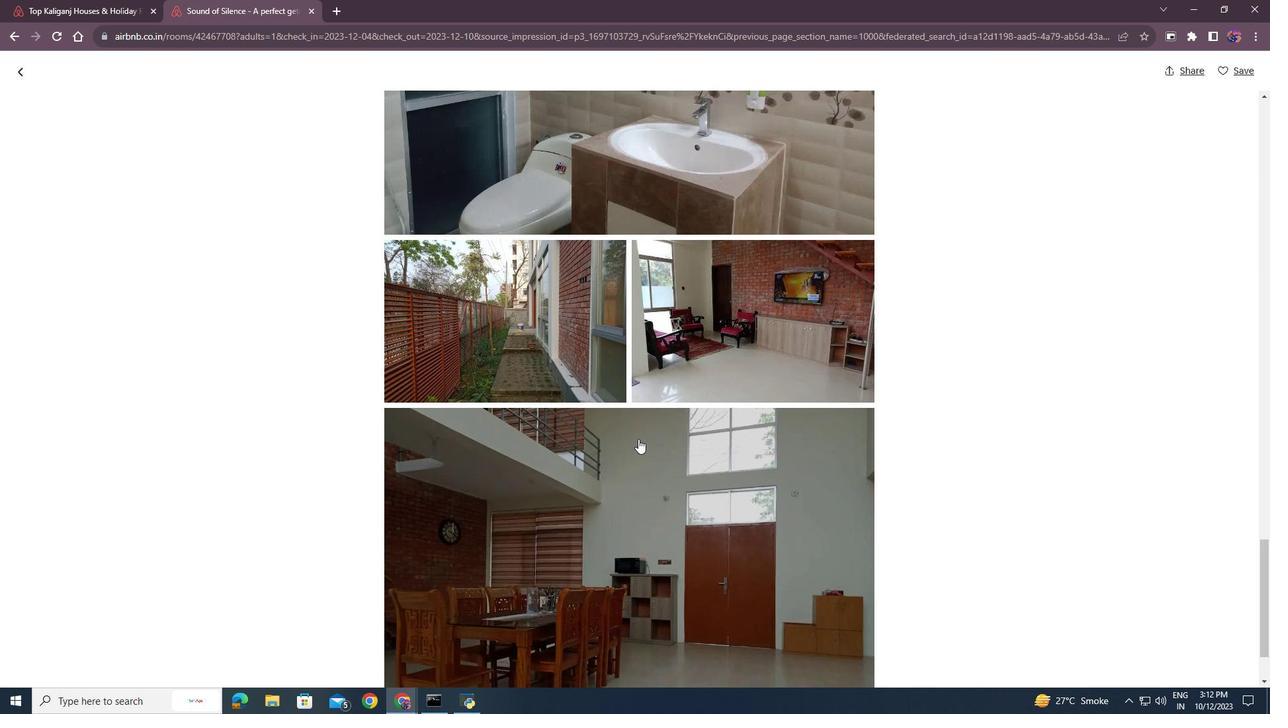 
Action: Mouse moved to (21, 72)
Screenshot: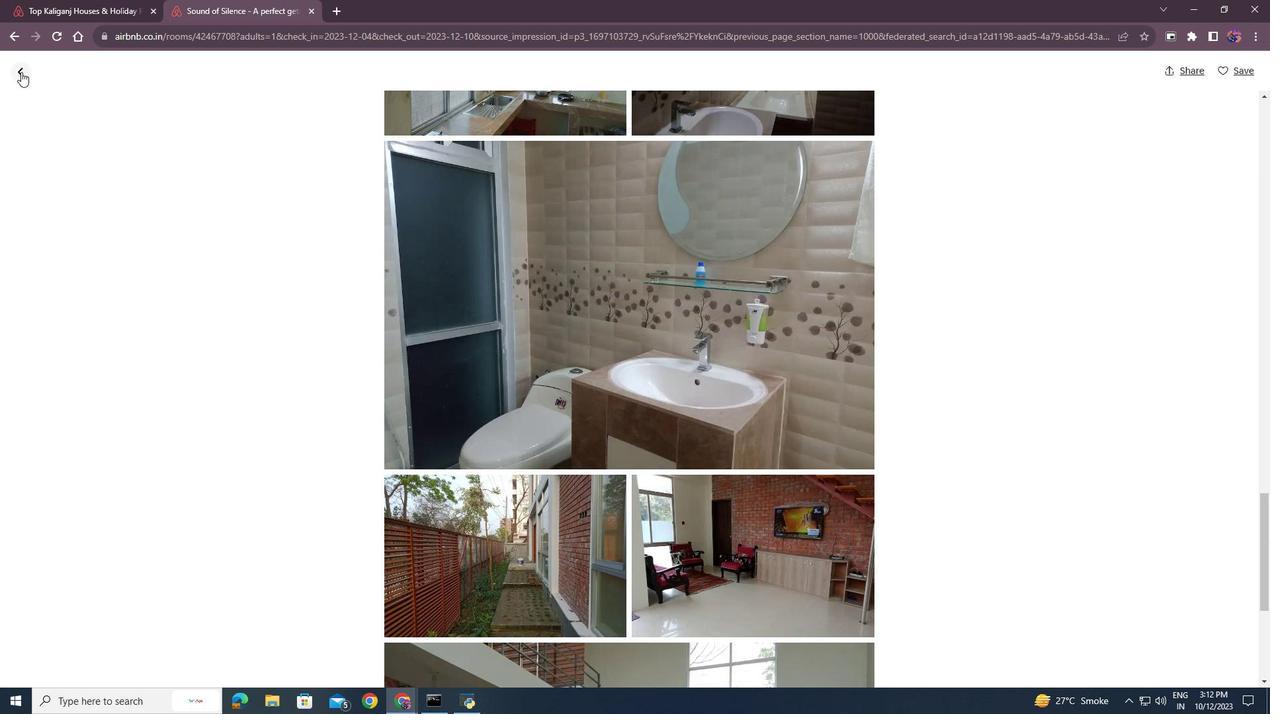
Action: Mouse pressed left at (21, 72)
Screenshot: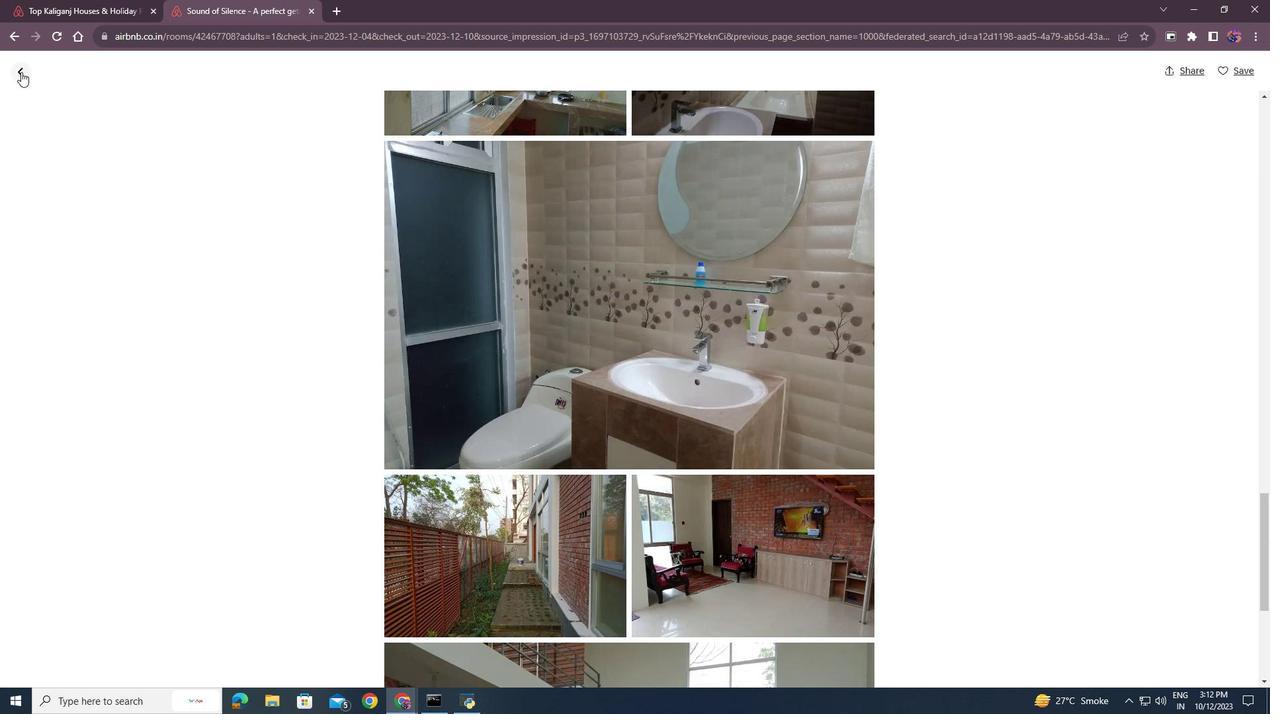 
Action: Mouse moved to (482, 373)
Screenshot: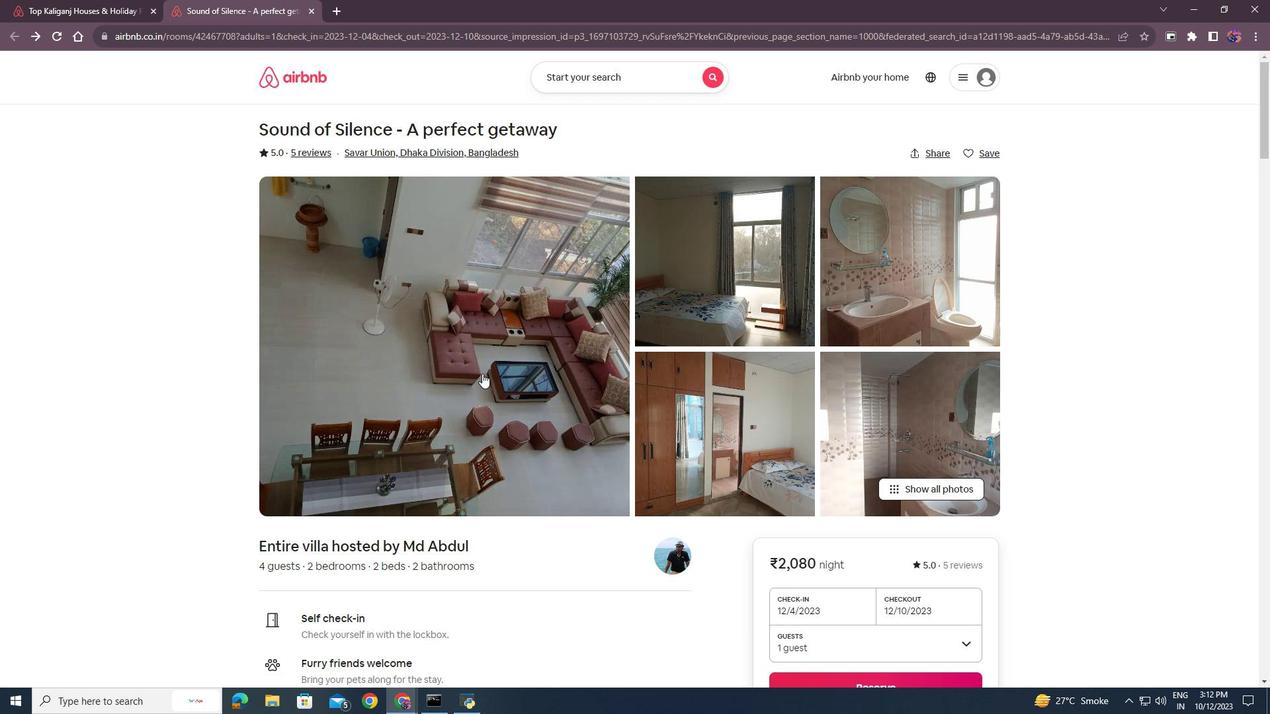 
Action: Mouse scrolled (482, 373) with delta (0, 0)
Screenshot: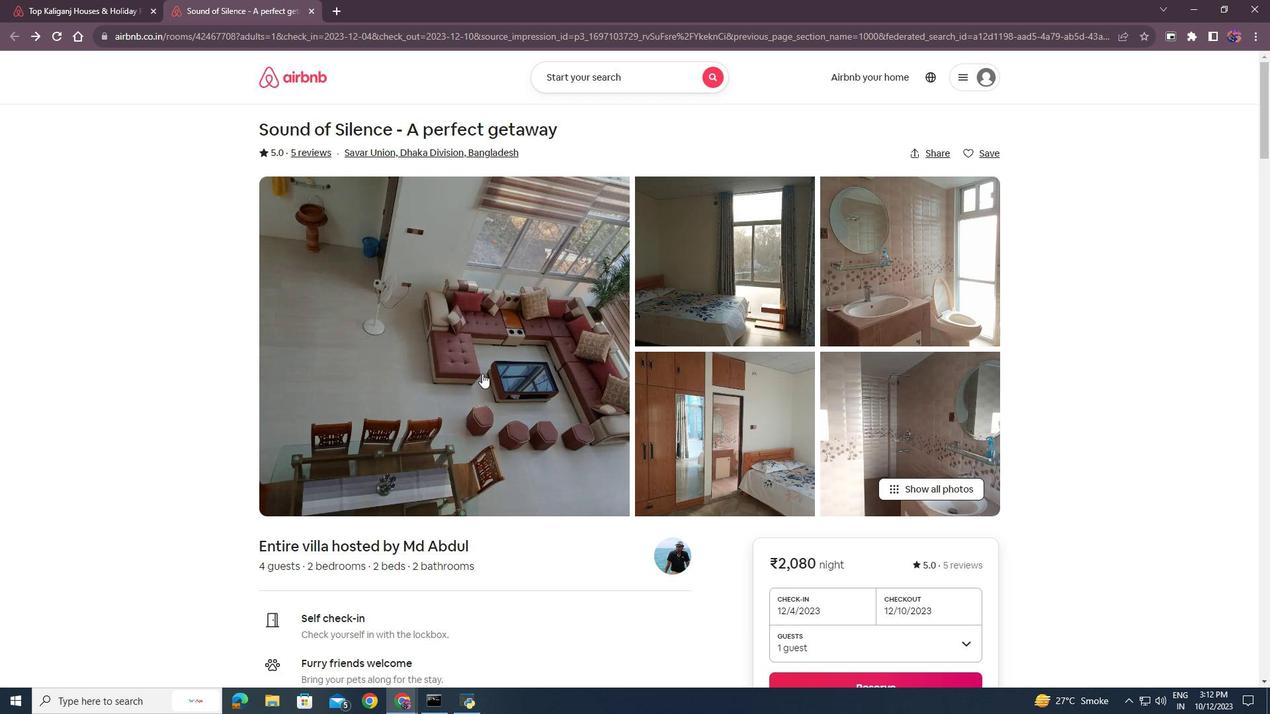 
Action: Mouse scrolled (482, 373) with delta (0, 0)
Screenshot: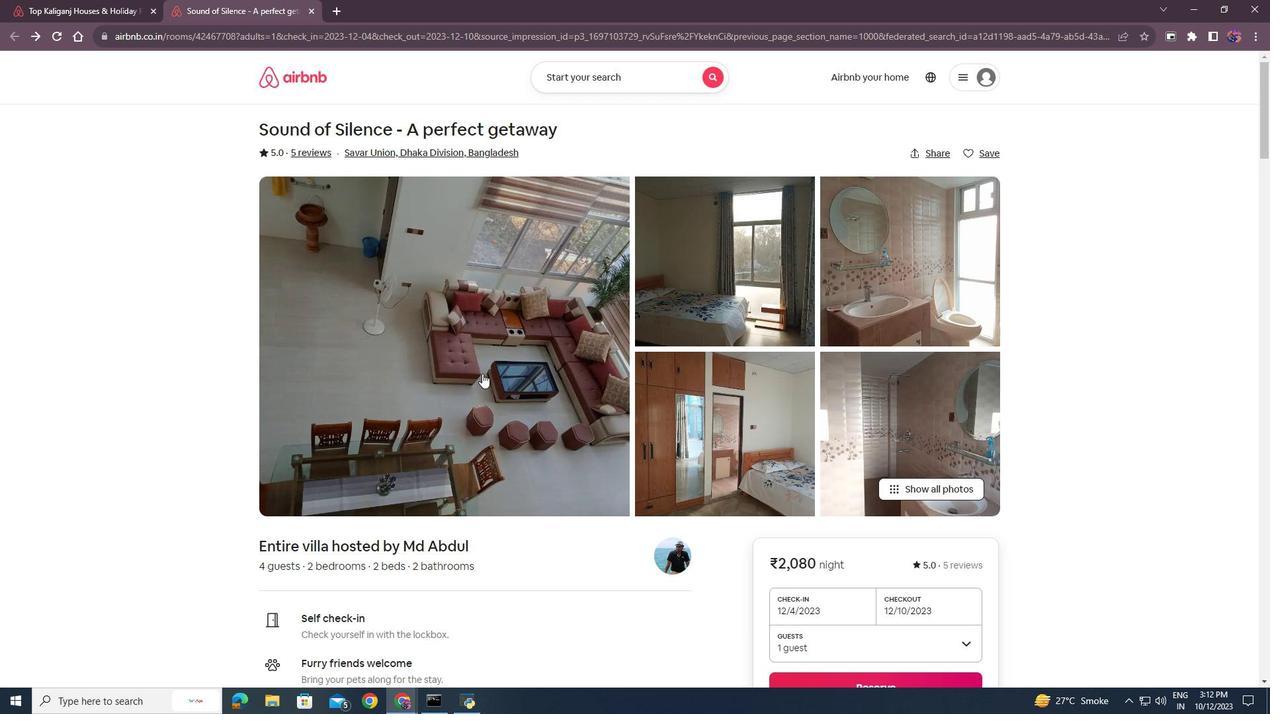 
Action: Mouse moved to (482, 373)
Screenshot: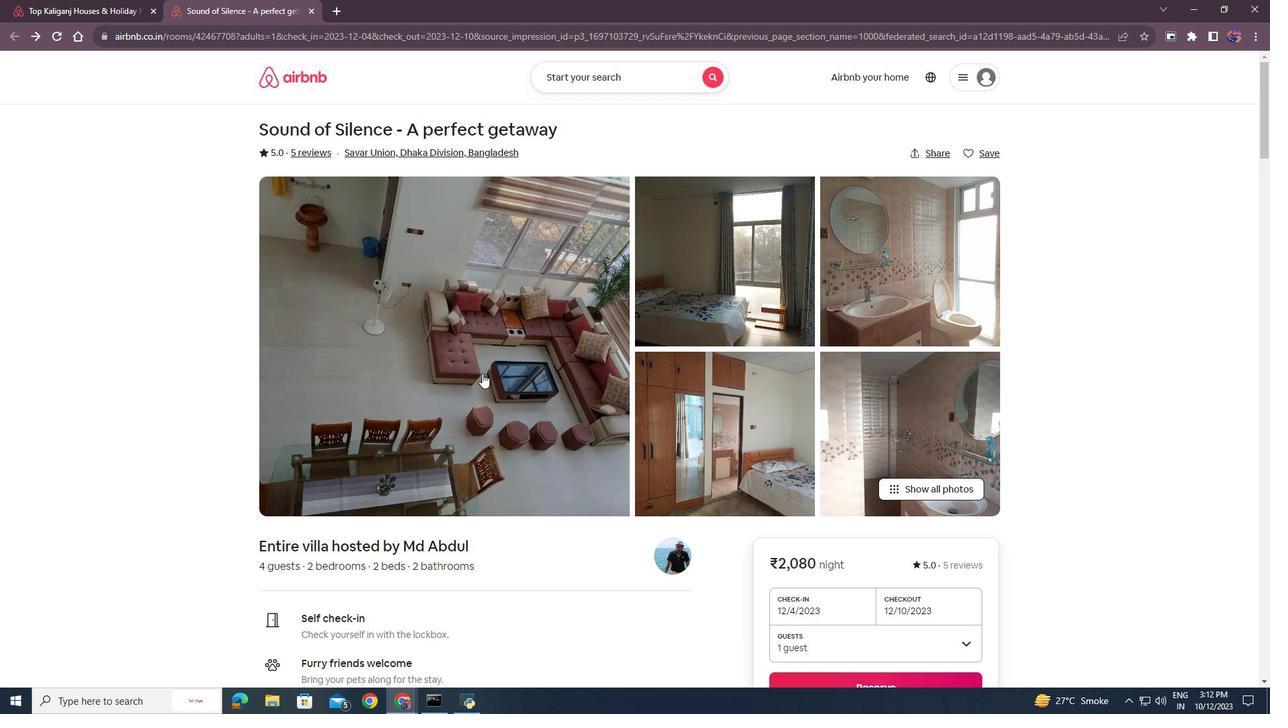 
Action: Mouse scrolled (482, 373) with delta (0, 0)
Screenshot: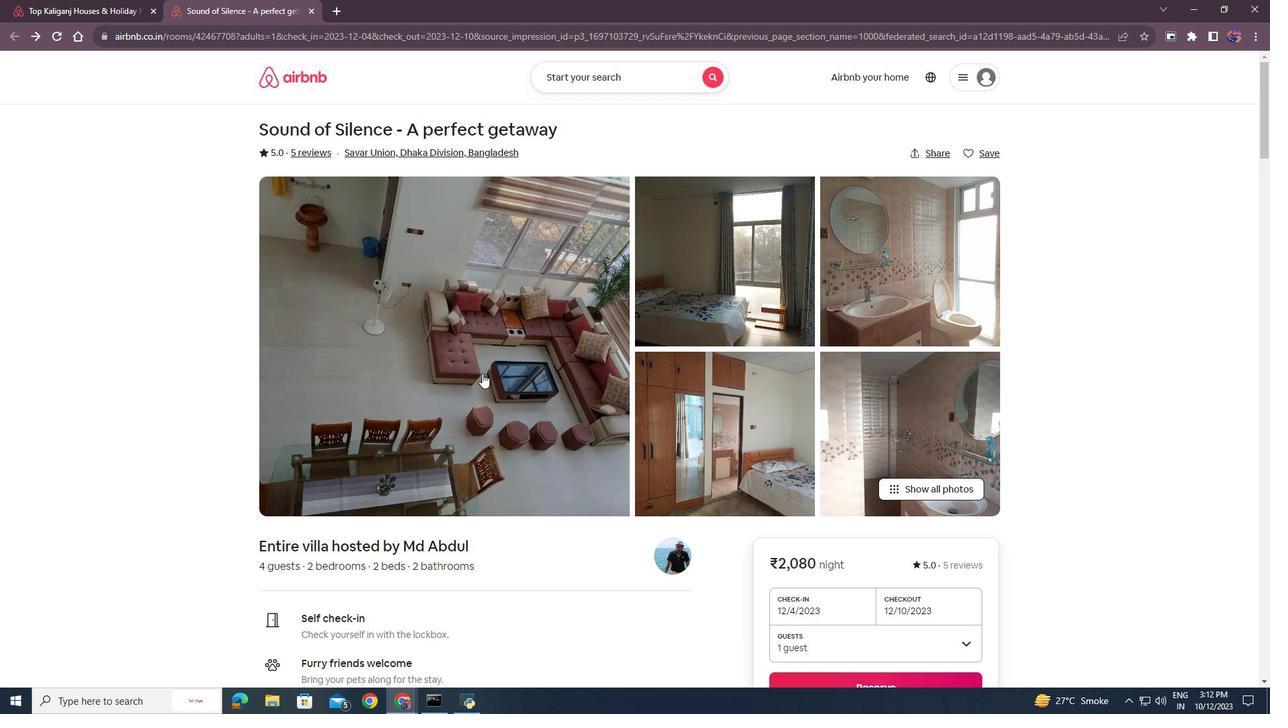
Action: Mouse moved to (480, 373)
Screenshot: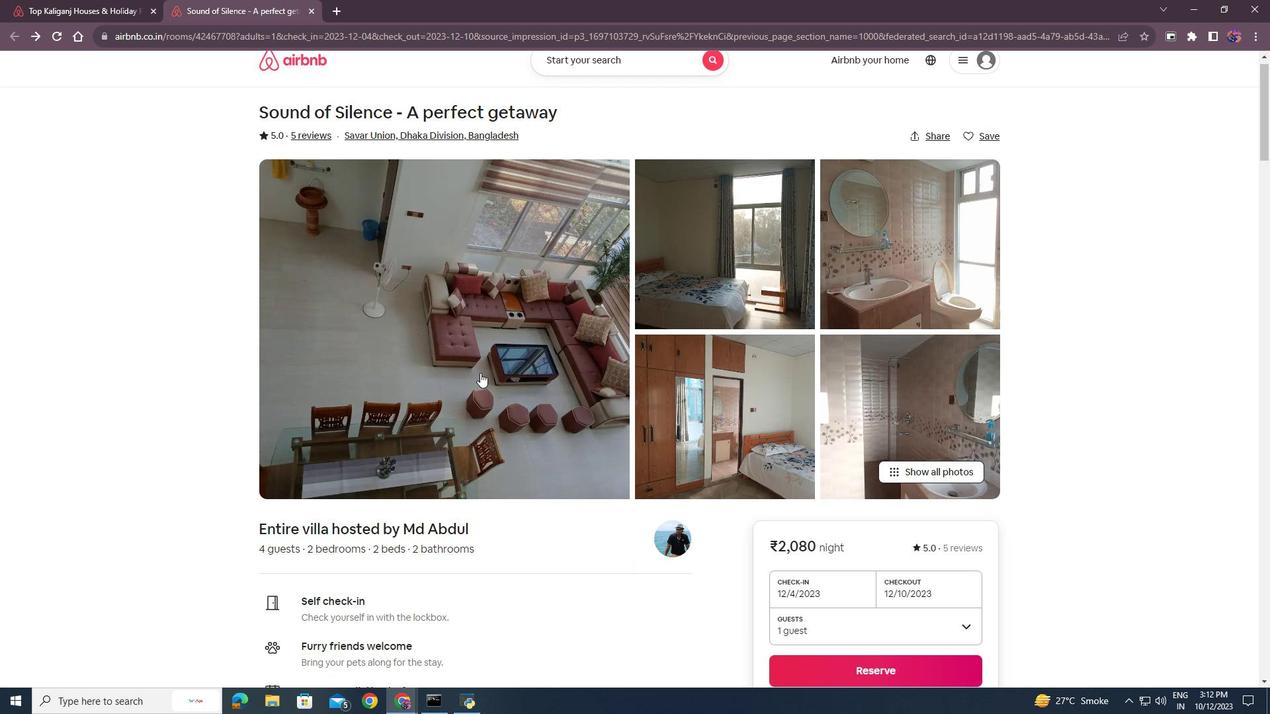 
Action: Mouse scrolled (480, 373) with delta (0, 0)
Screenshot: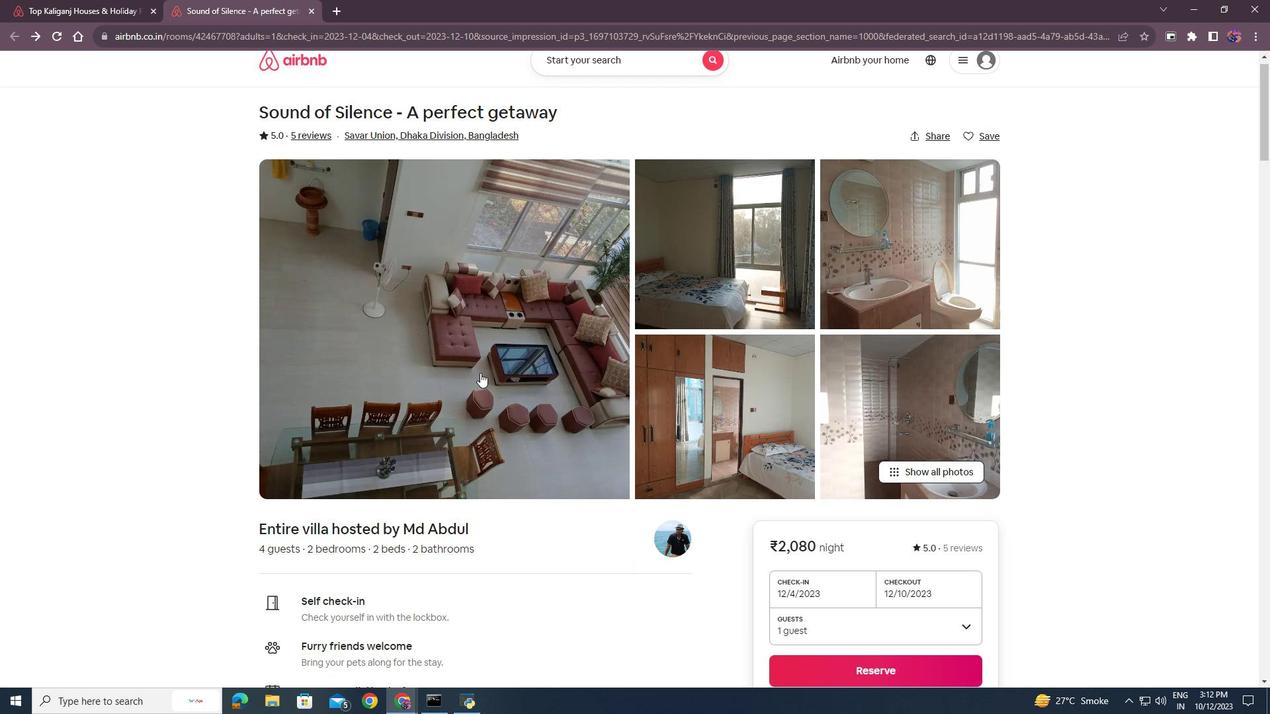 
Action: Mouse moved to (480, 373)
Screenshot: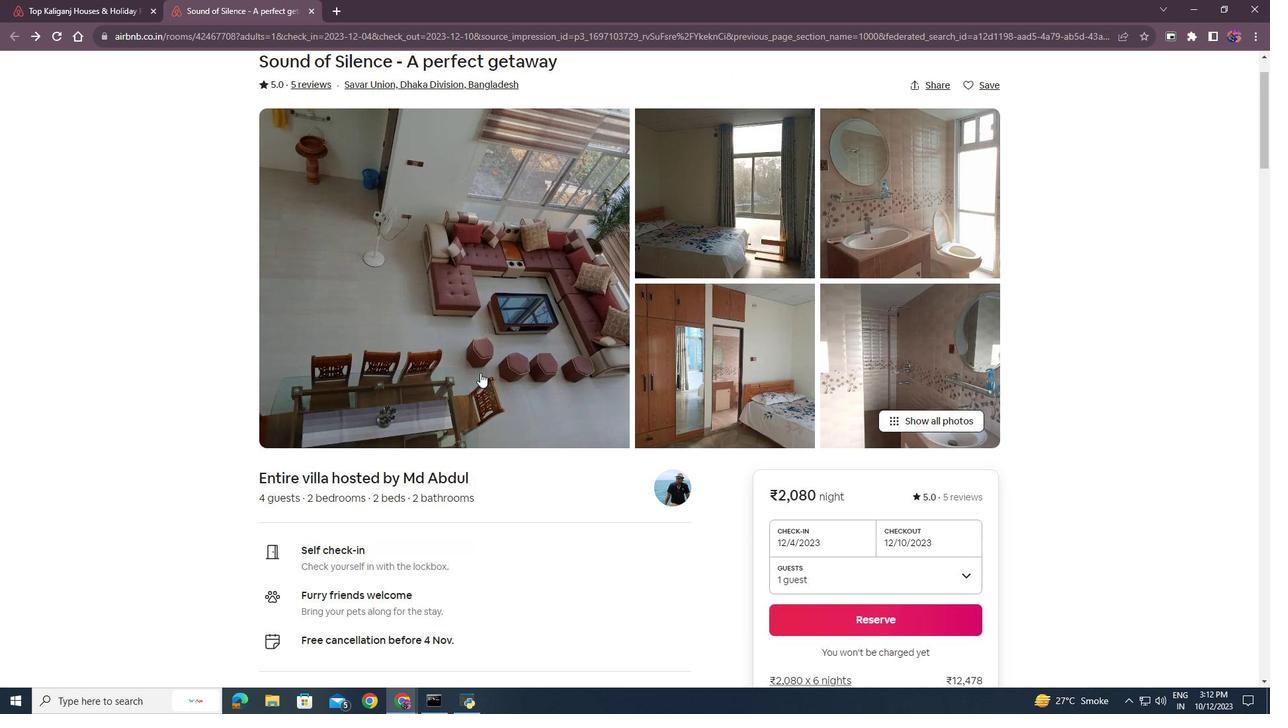 
Action: Mouse scrolled (480, 372) with delta (0, 0)
Screenshot: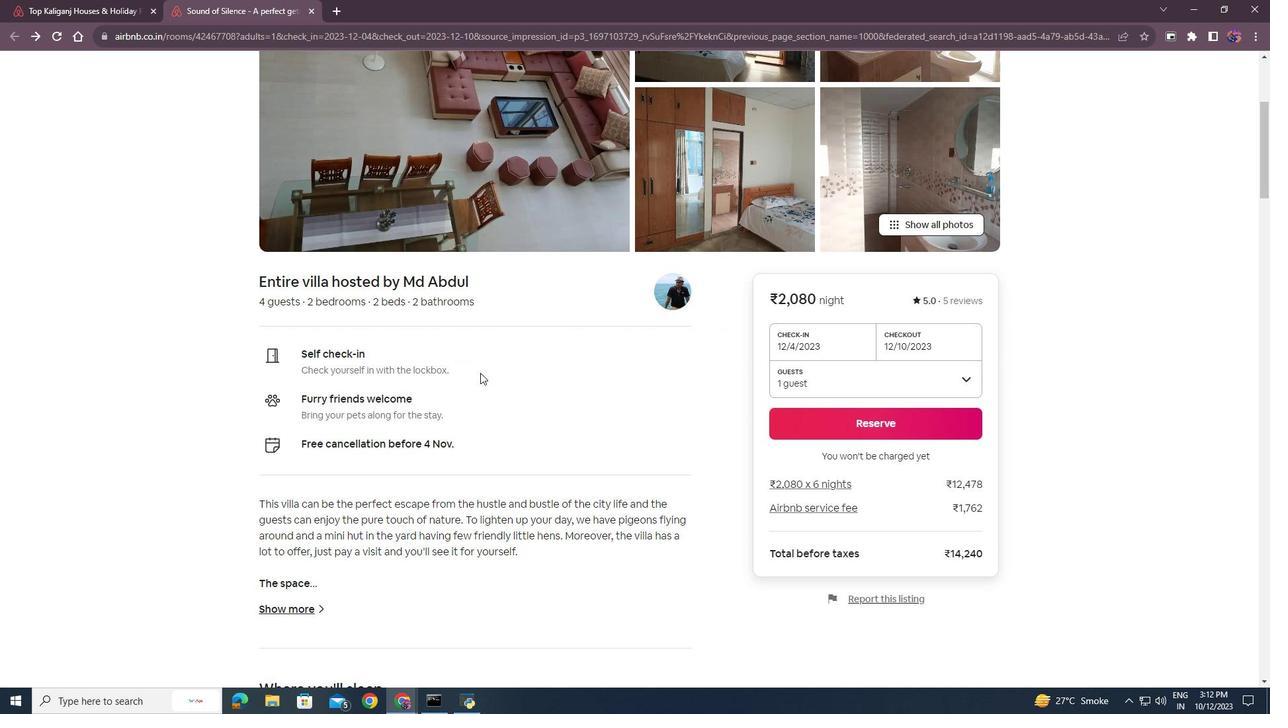 
Action: Mouse scrolled (480, 372) with delta (0, 0)
Screenshot: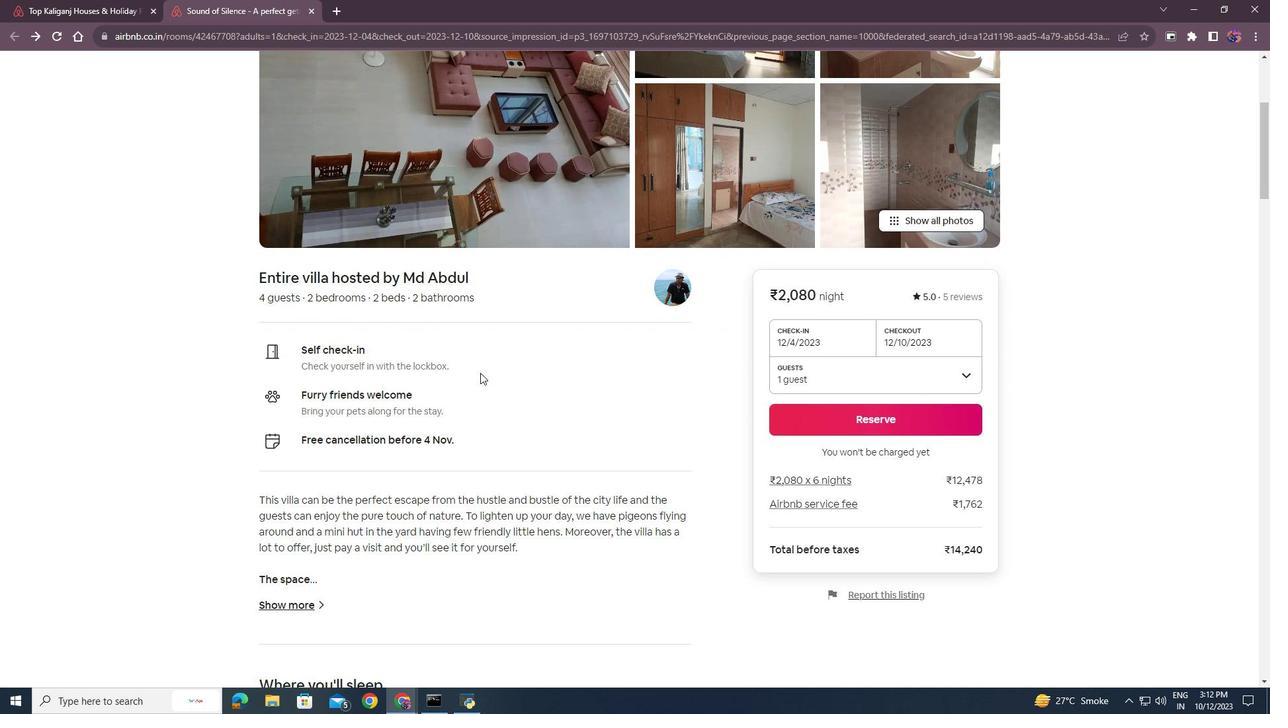 
Action: Mouse scrolled (480, 372) with delta (0, 0)
Screenshot: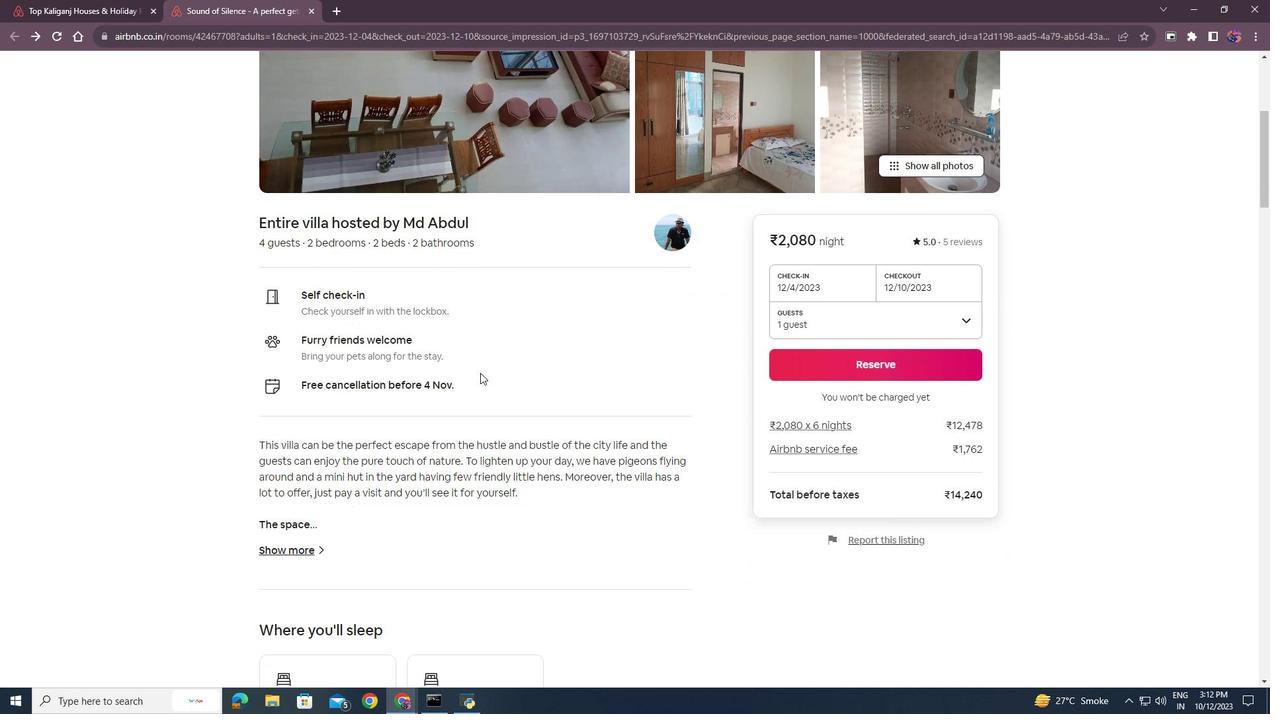 
Action: Mouse scrolled (480, 372) with delta (0, 0)
Screenshot: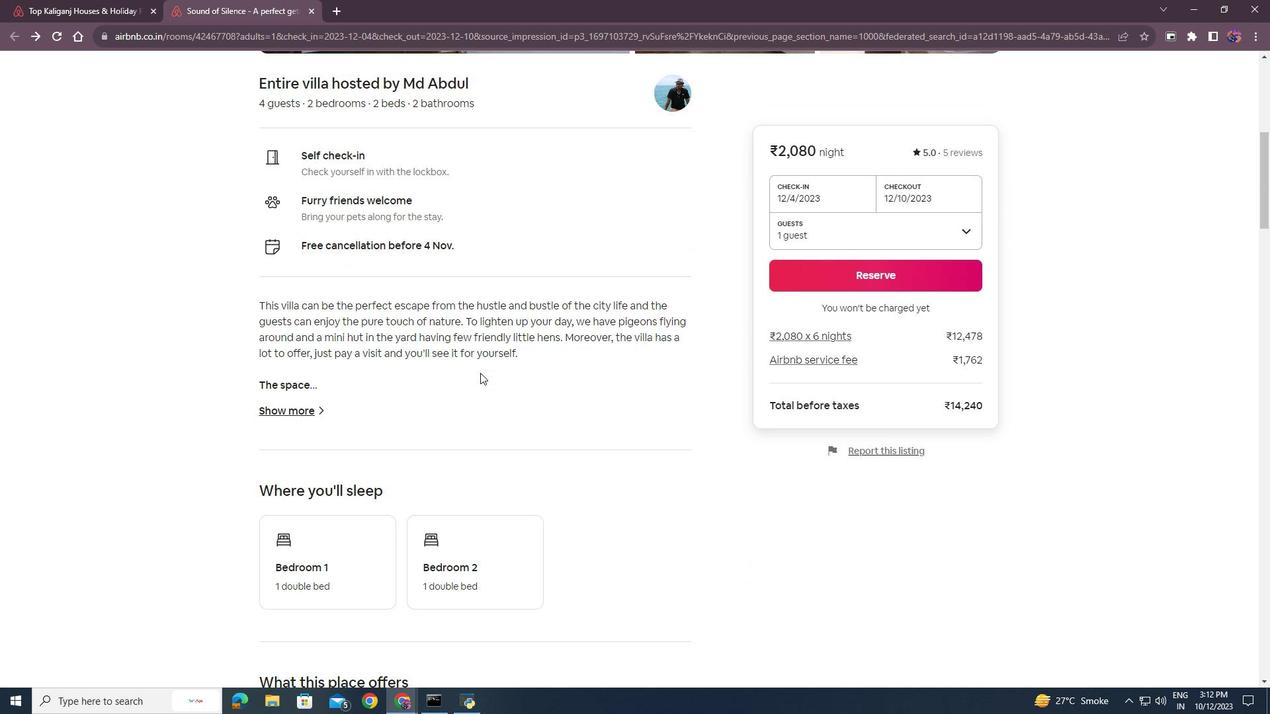 
Action: Mouse moved to (280, 342)
Screenshot: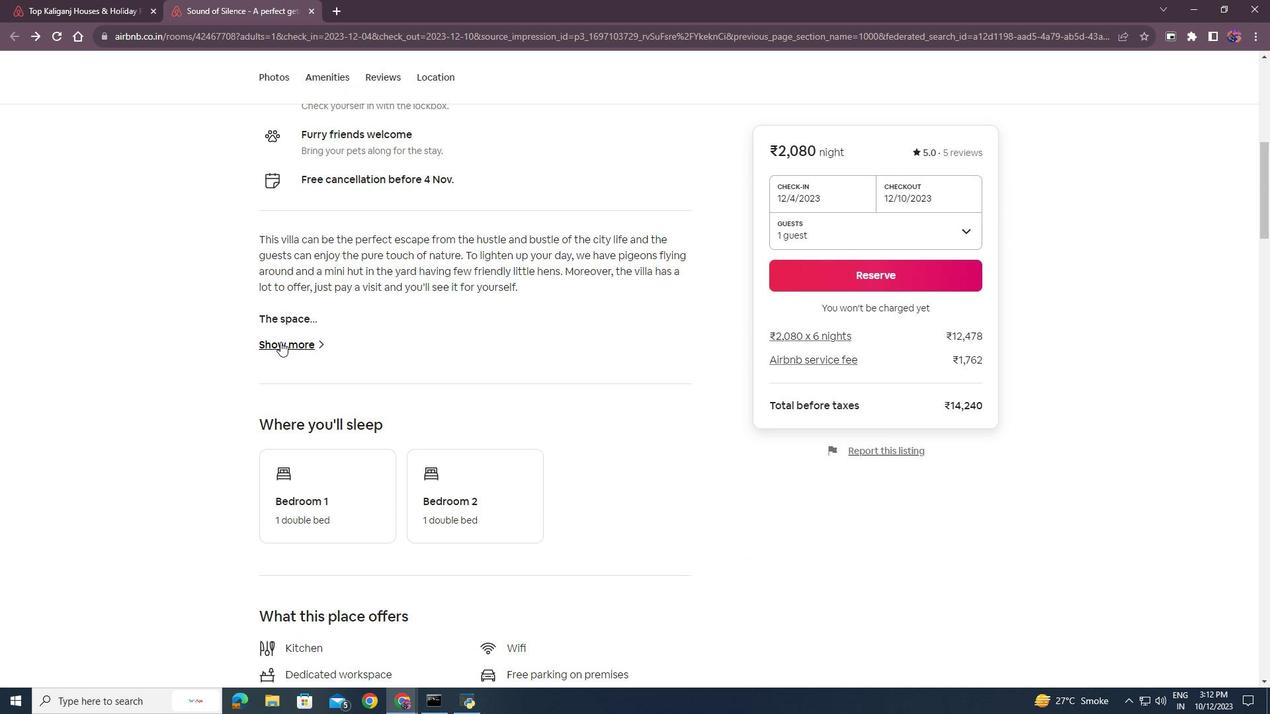 
Action: Mouse pressed left at (280, 342)
Screenshot: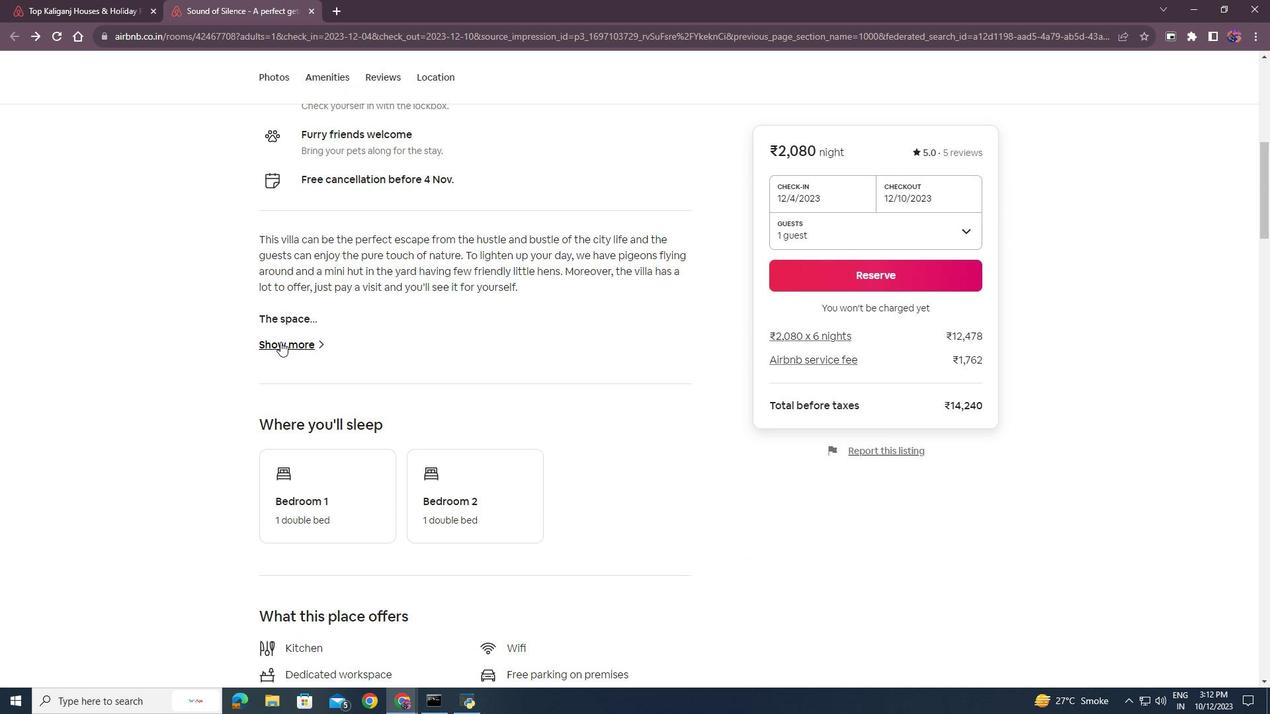 
Action: Mouse moved to (536, 439)
Screenshot: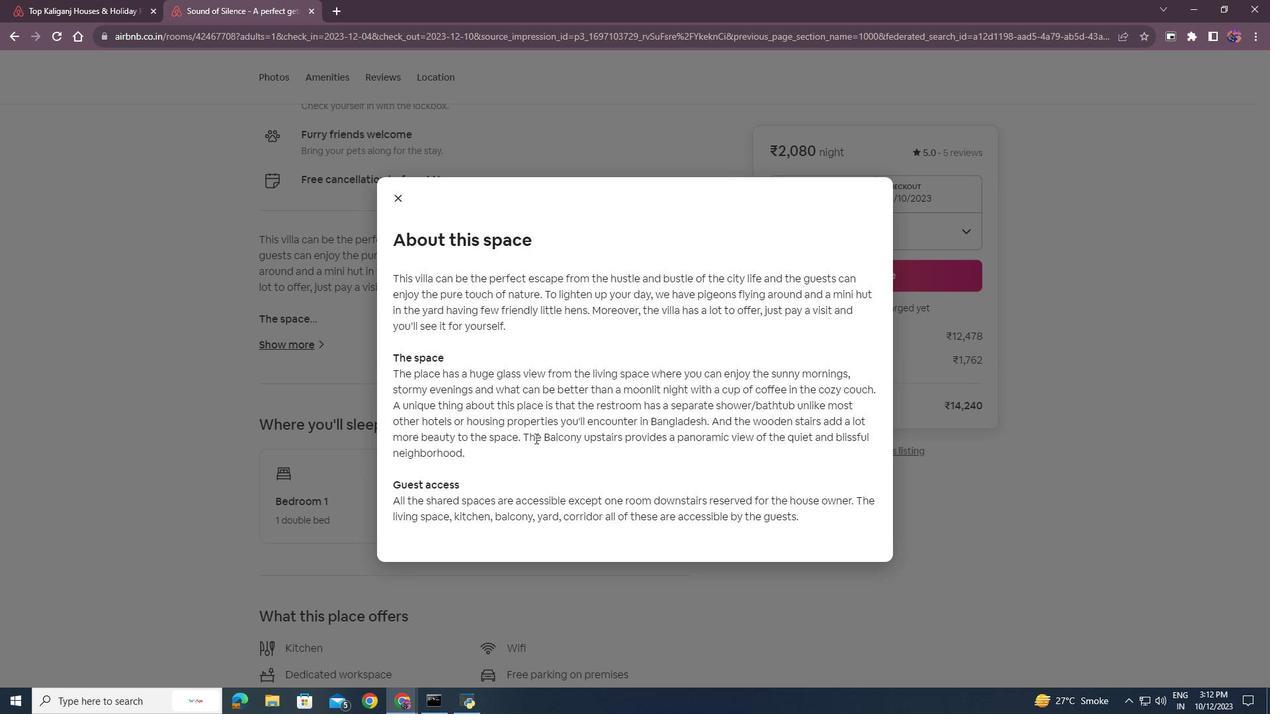 
Action: Mouse scrolled (536, 438) with delta (0, 0)
Screenshot: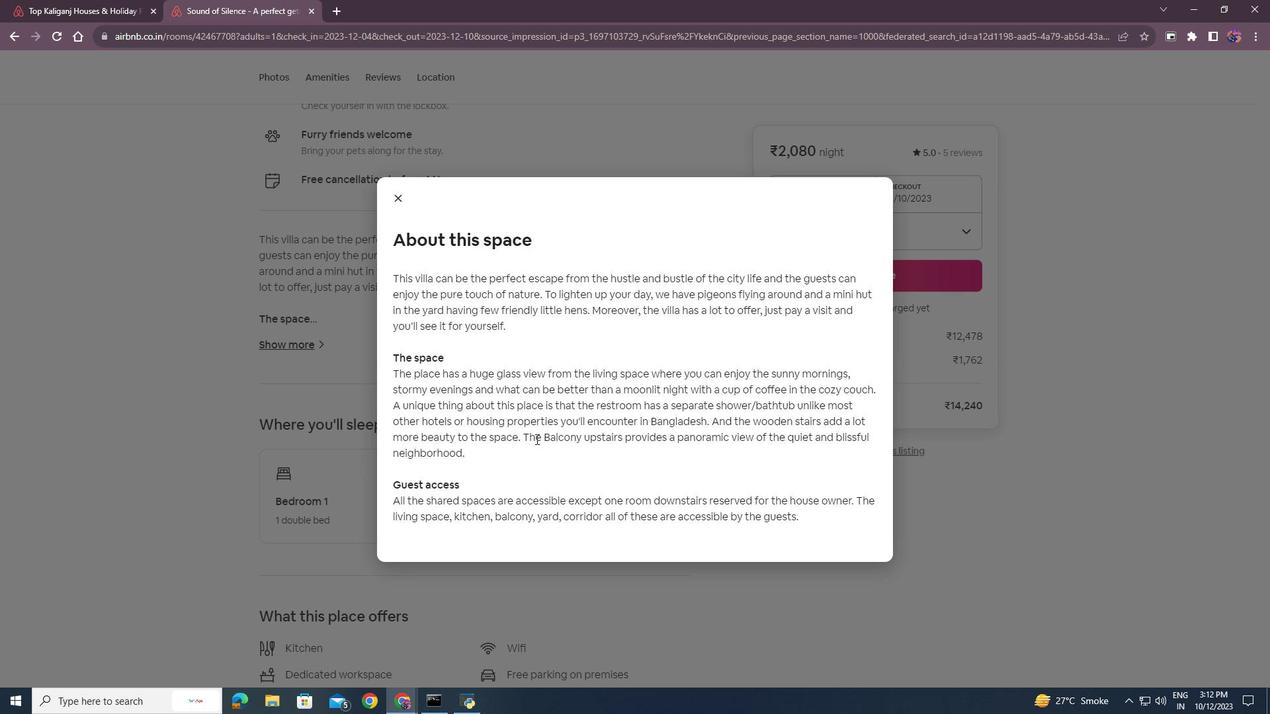 
Action: Mouse scrolled (536, 438) with delta (0, 0)
Screenshot: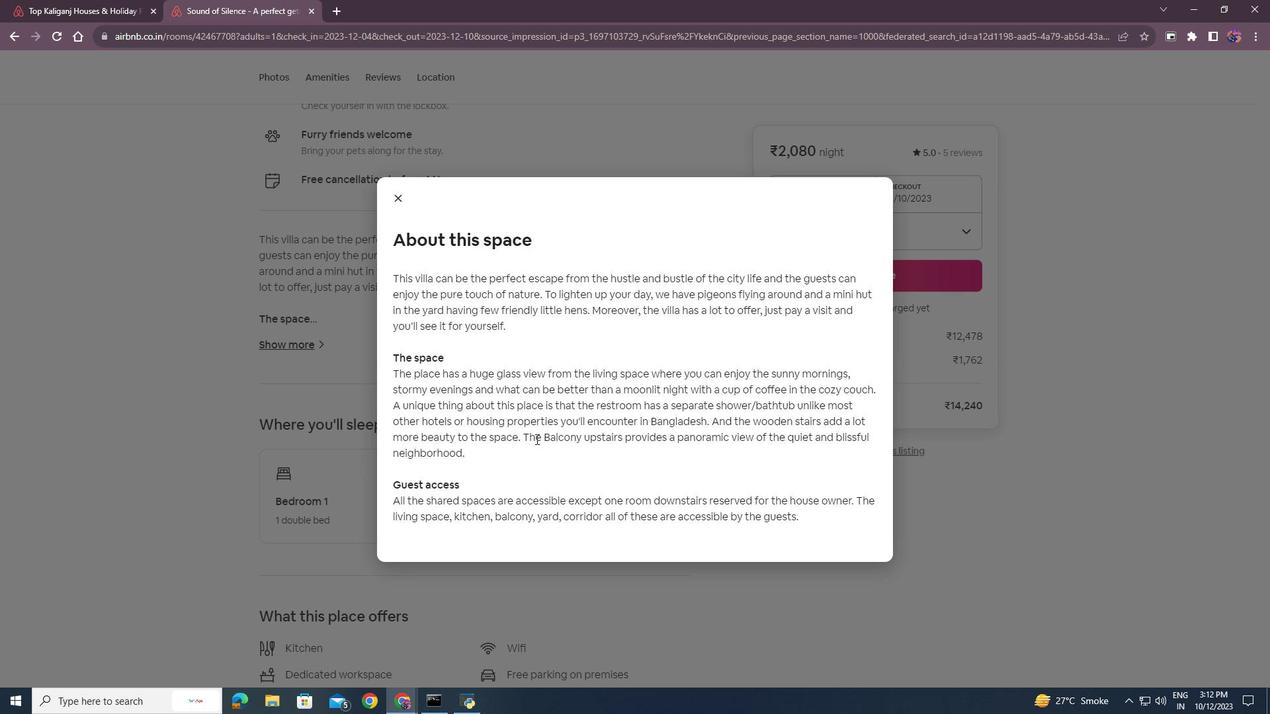 
Action: Mouse scrolled (536, 438) with delta (0, 0)
Screenshot: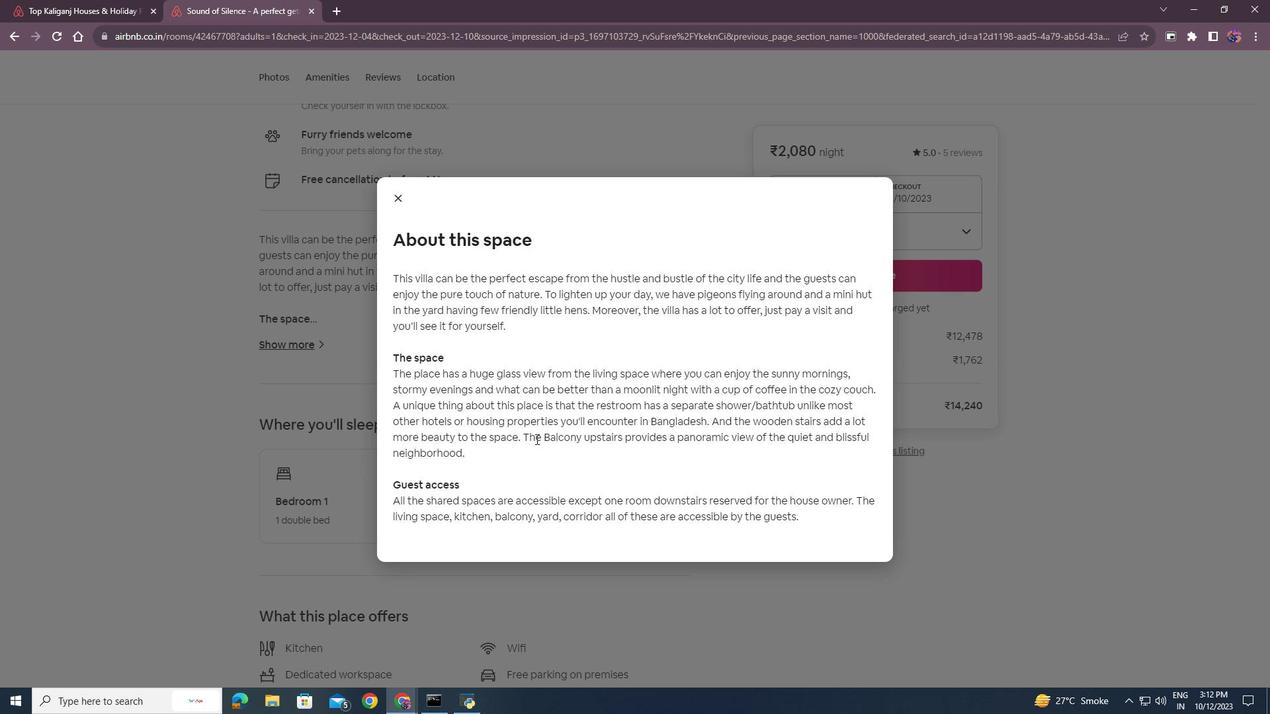 
Action: Mouse scrolled (536, 438) with delta (0, 0)
Screenshot: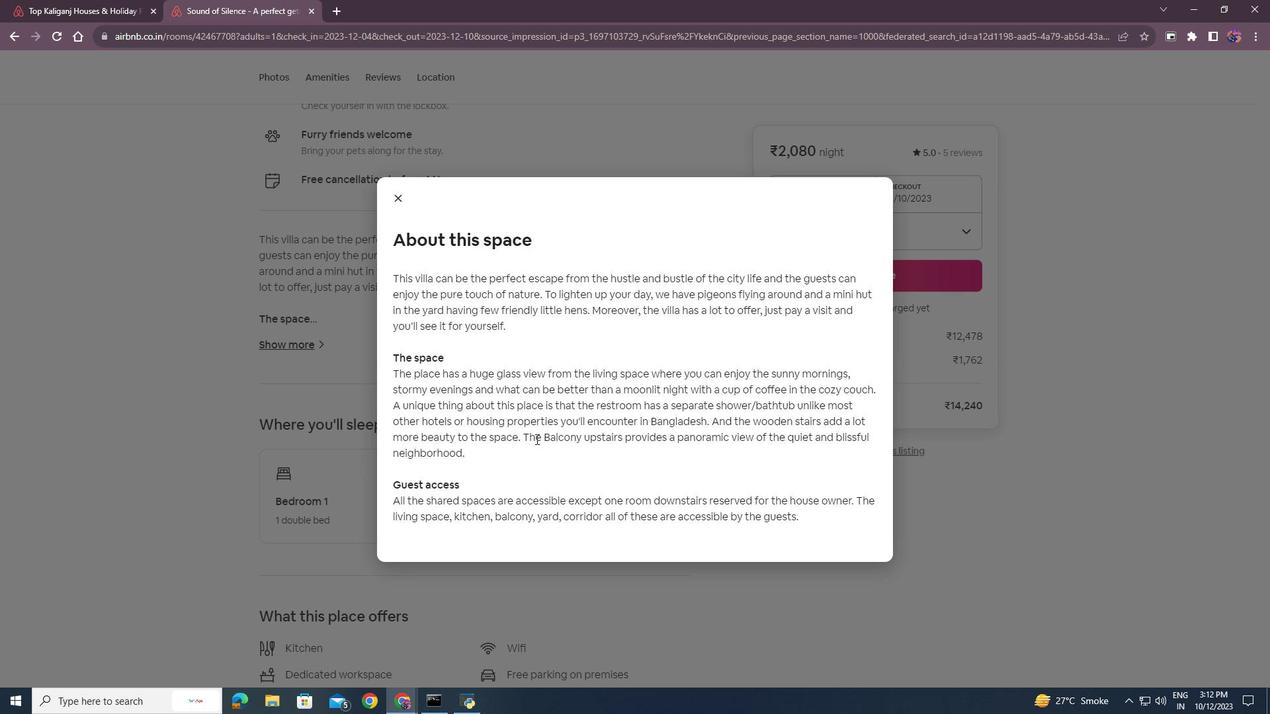 
Action: Mouse moved to (398, 201)
Screenshot: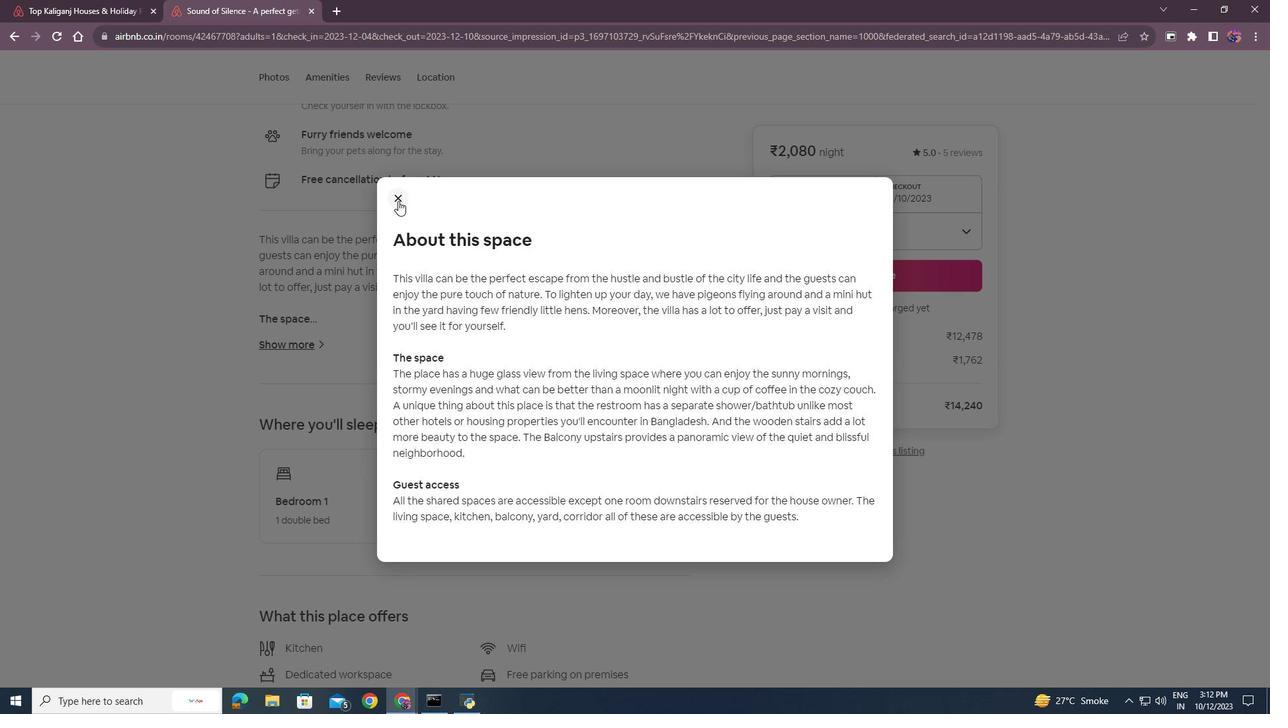 
Action: Mouse pressed left at (398, 201)
Screenshot: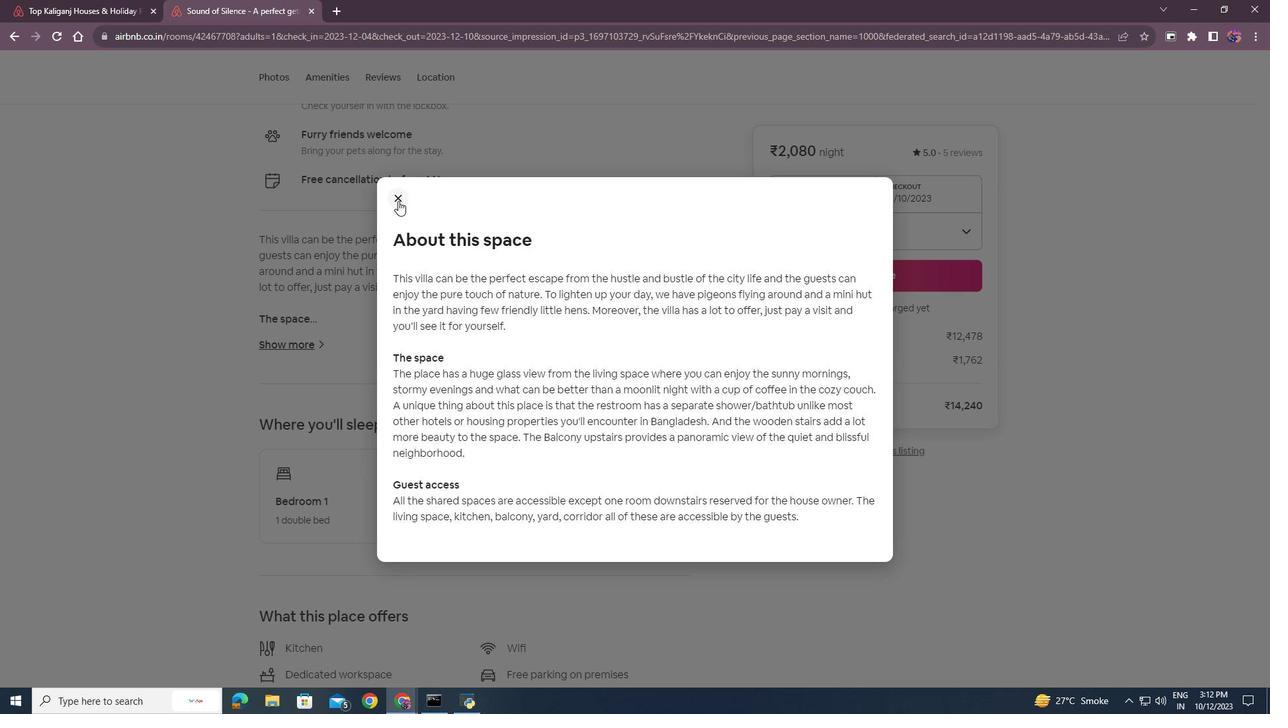 
Action: Mouse moved to (423, 471)
Screenshot: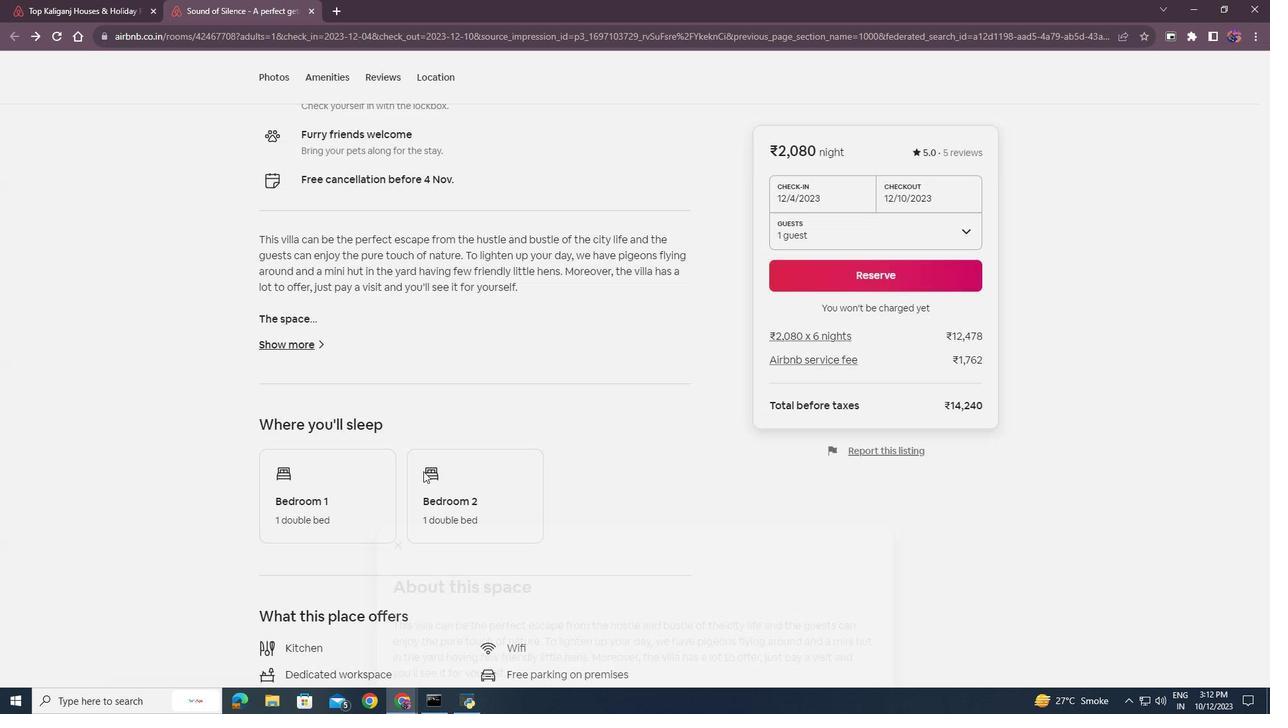 
Action: Mouse scrolled (423, 471) with delta (0, 0)
Screenshot: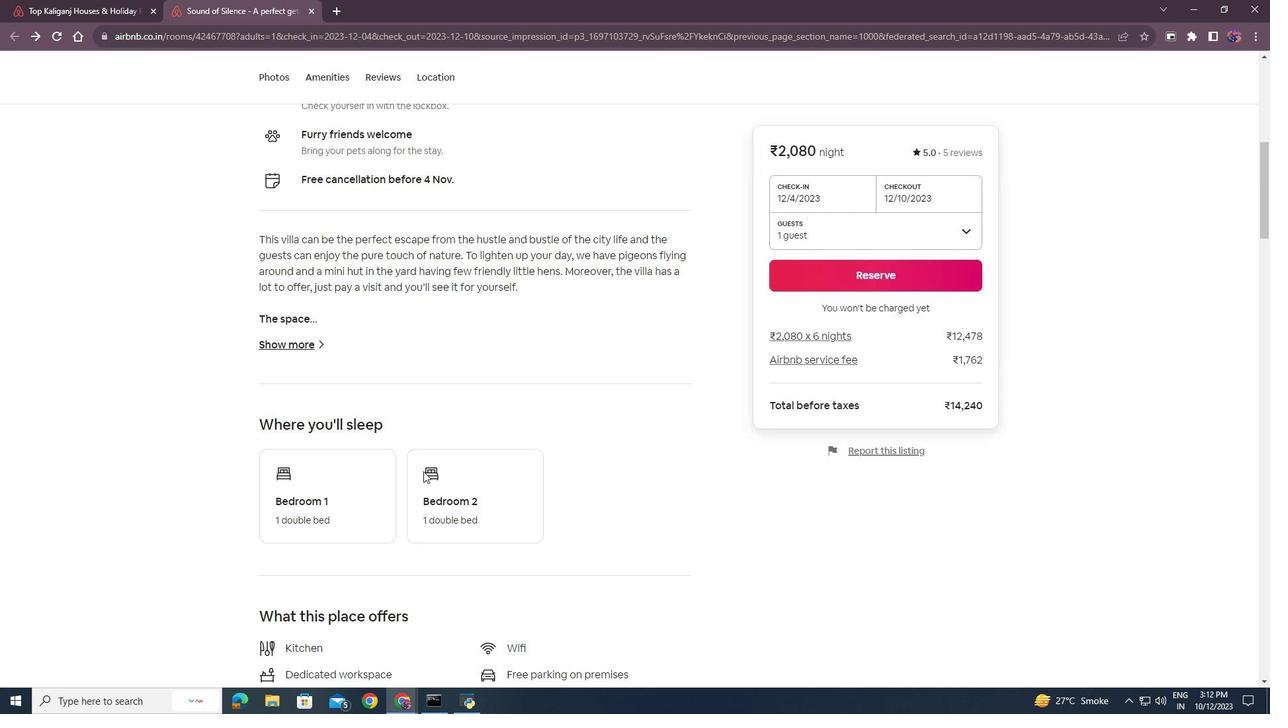 
Action: Mouse scrolled (423, 471) with delta (0, 0)
Screenshot: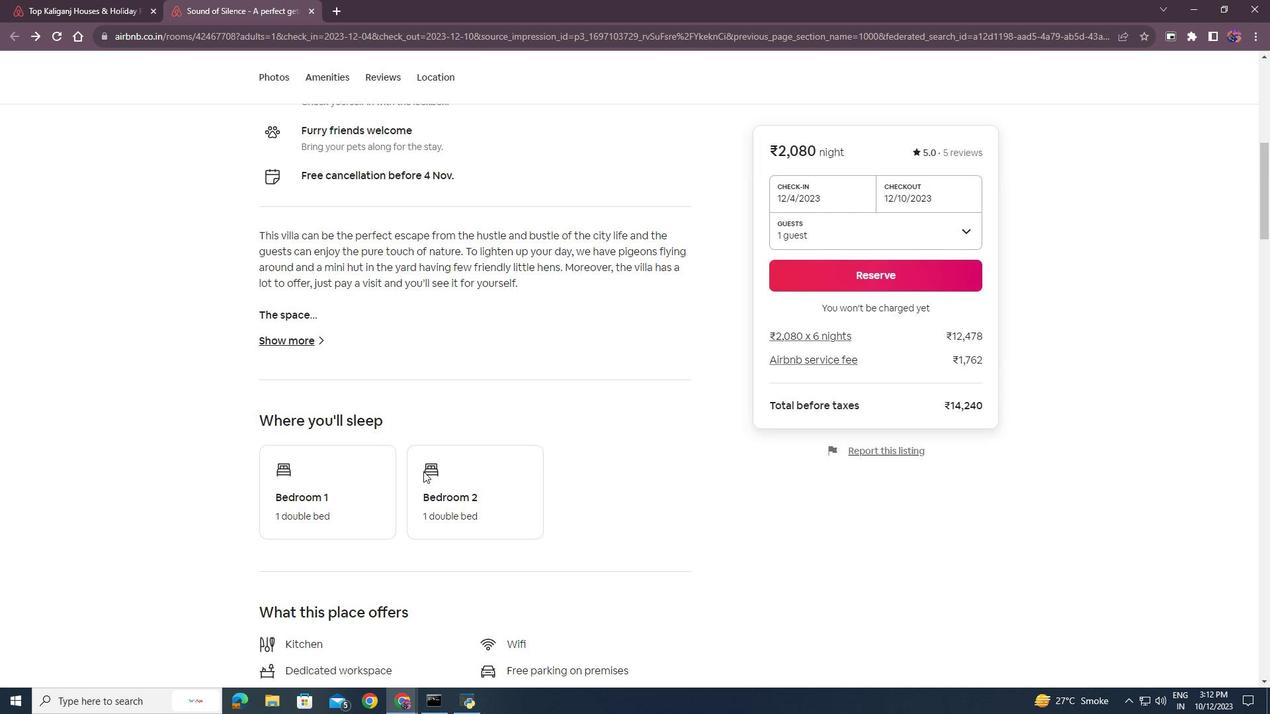 
Action: Mouse scrolled (423, 471) with delta (0, 0)
Screenshot: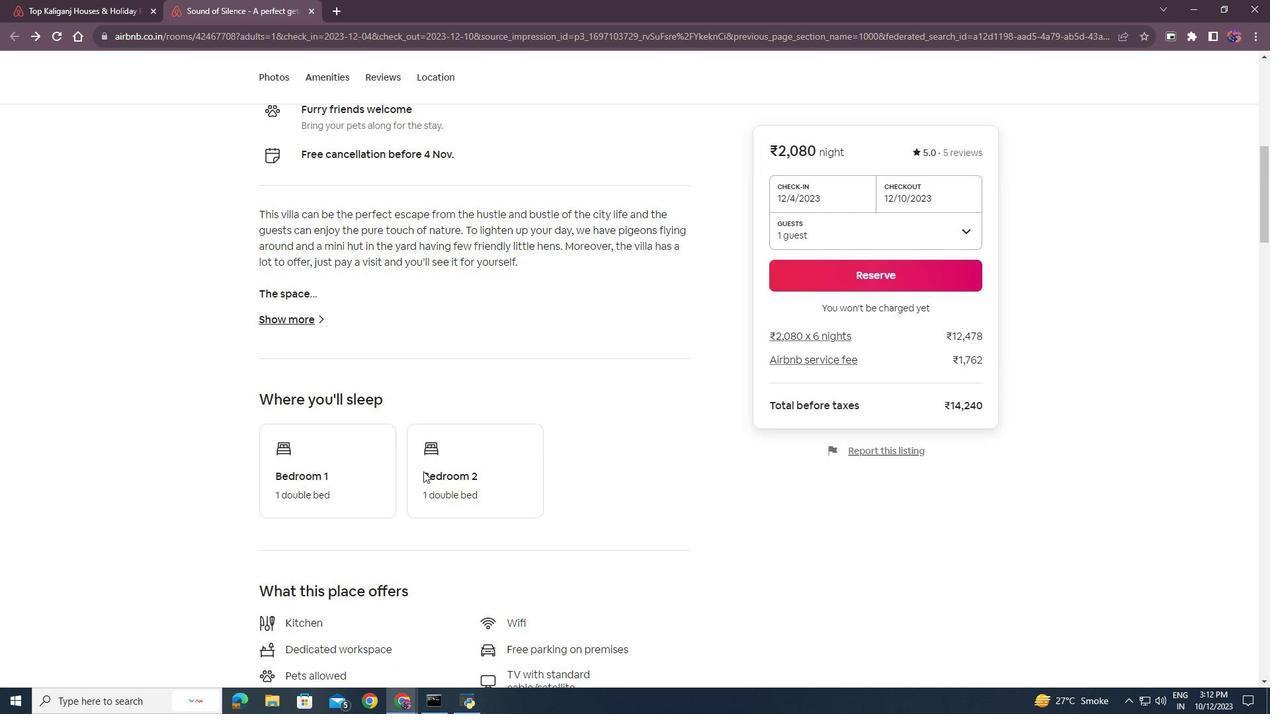 
Action: Mouse scrolled (423, 471) with delta (0, 0)
Screenshot: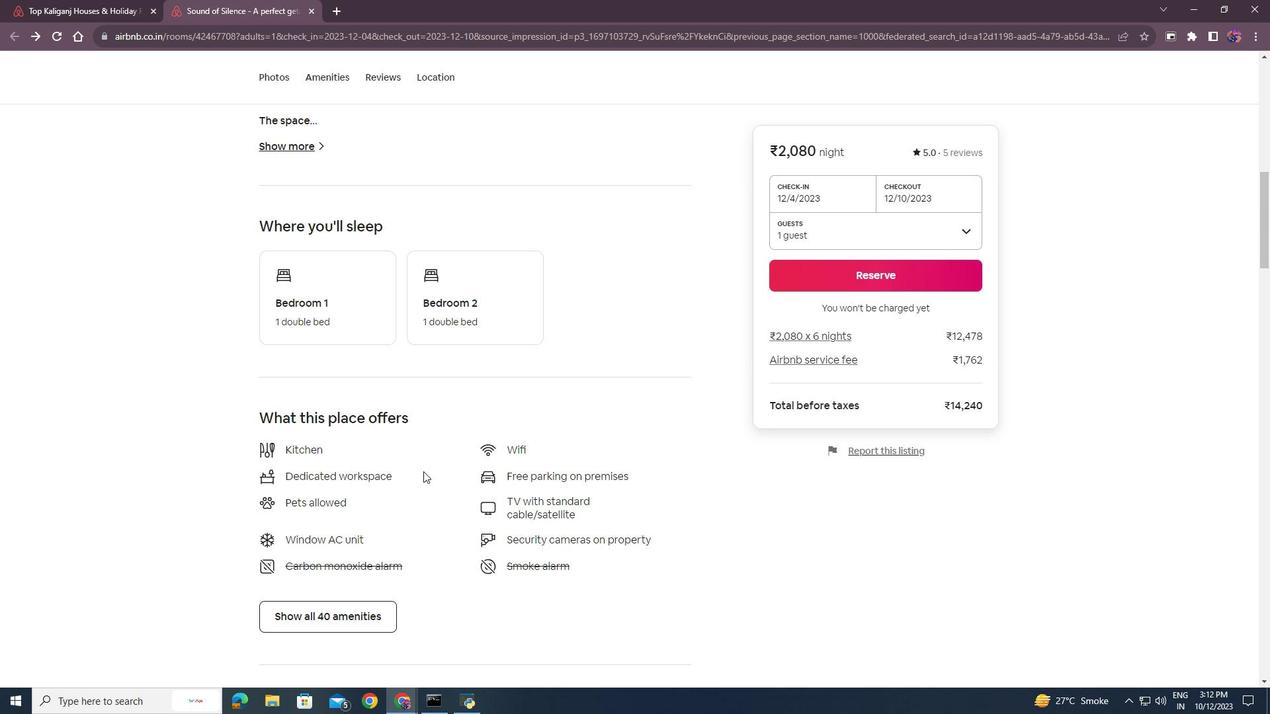 
Action: Mouse scrolled (423, 471) with delta (0, 0)
Screenshot: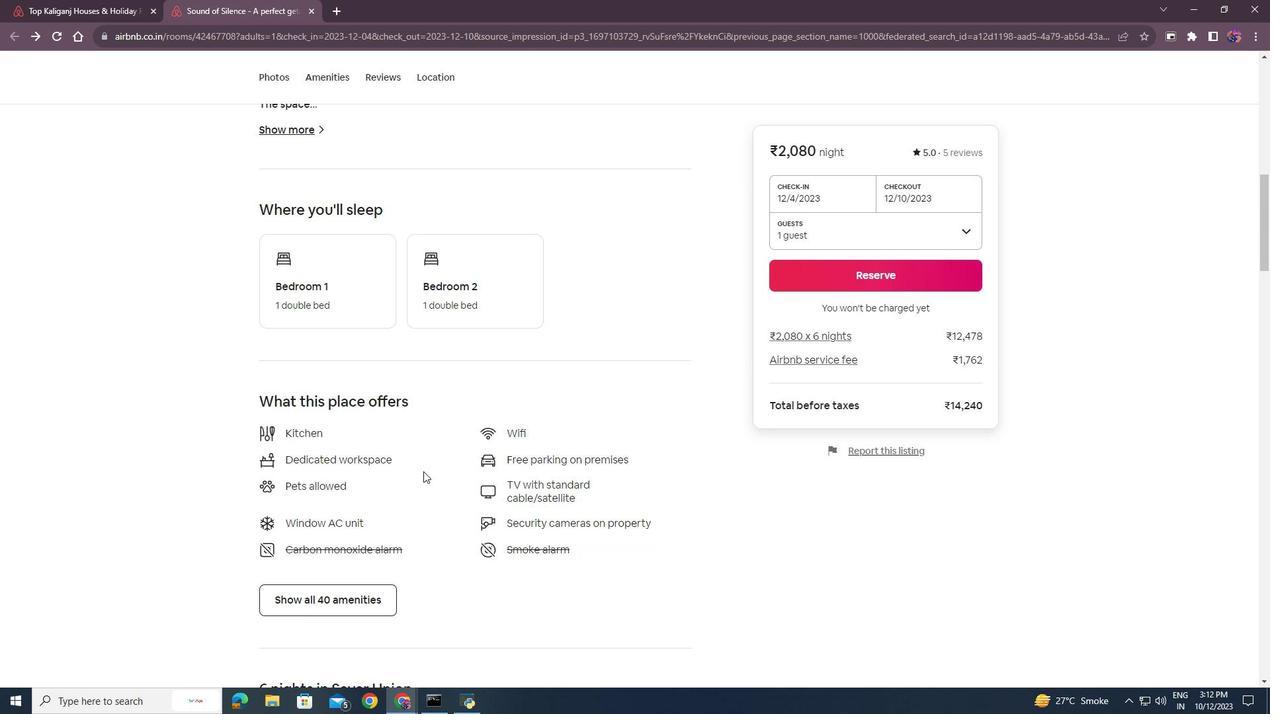 
Action: Mouse scrolled (423, 471) with delta (0, 0)
Screenshot: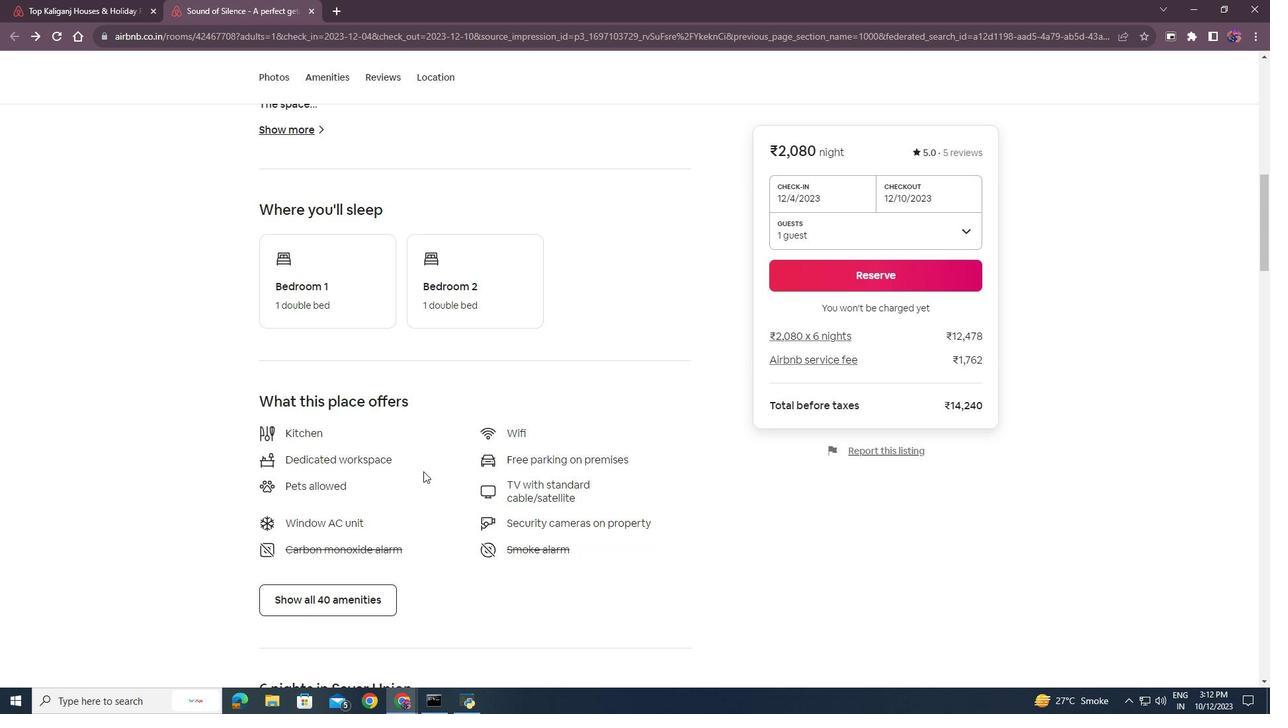 
Action: Mouse moved to (341, 416)
Screenshot: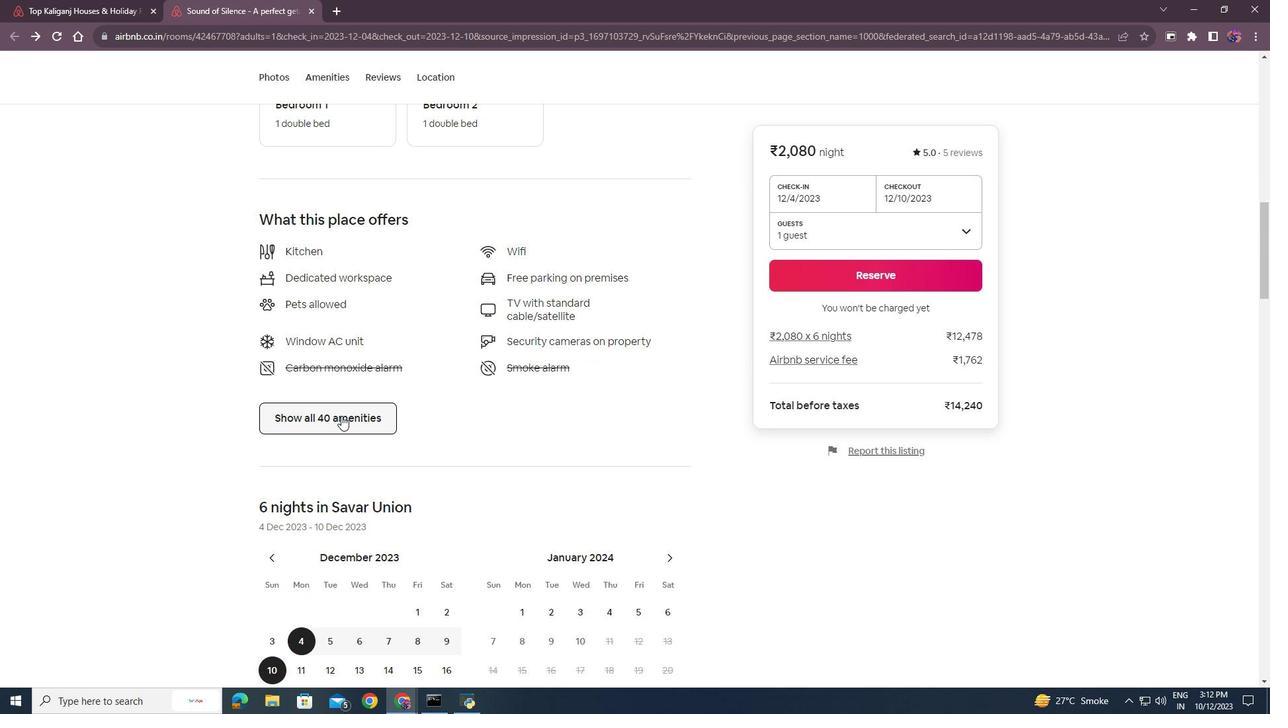 
Action: Mouse pressed left at (341, 416)
Screenshot: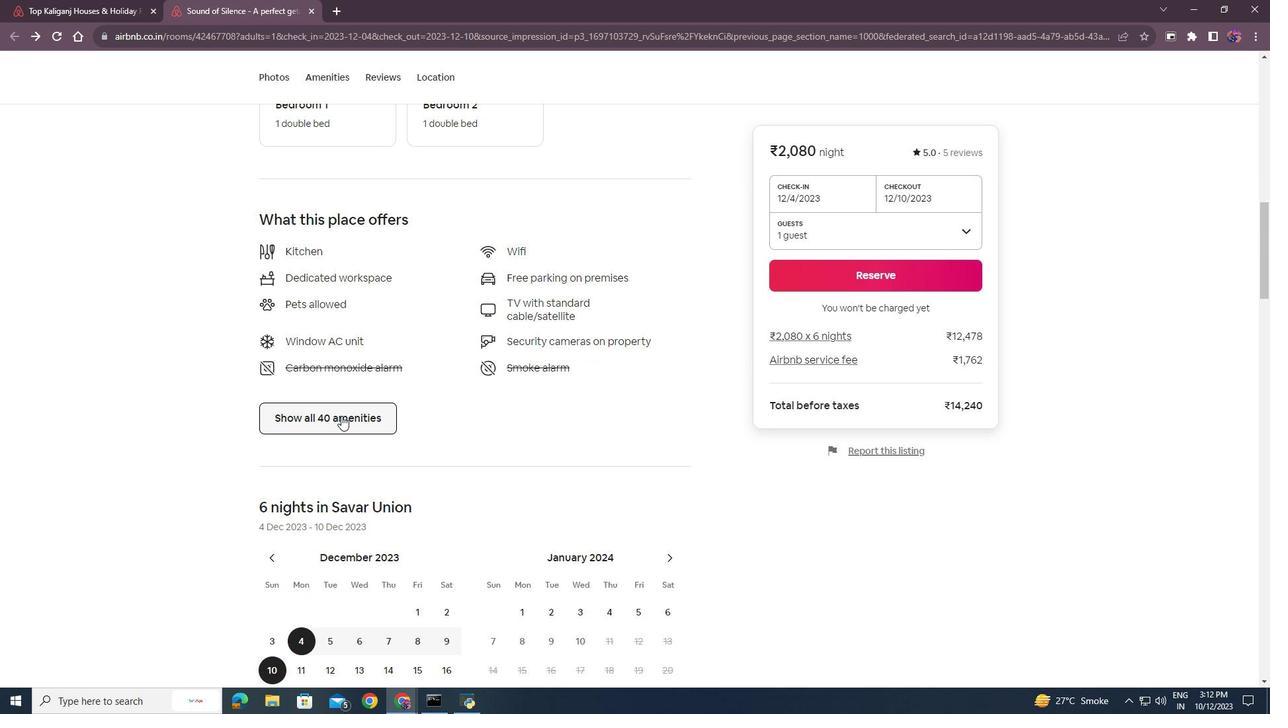 
Action: Mouse moved to (653, 463)
Screenshot: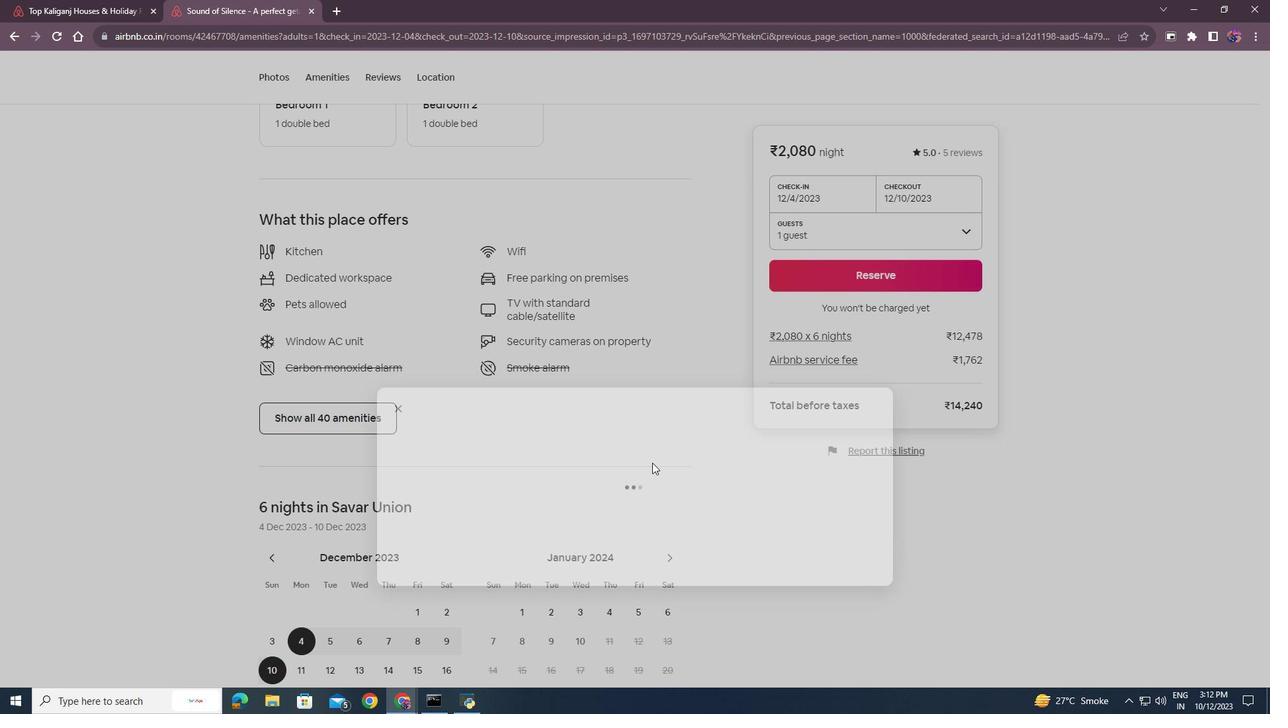 
Action: Mouse scrolled (653, 462) with delta (0, 0)
Screenshot: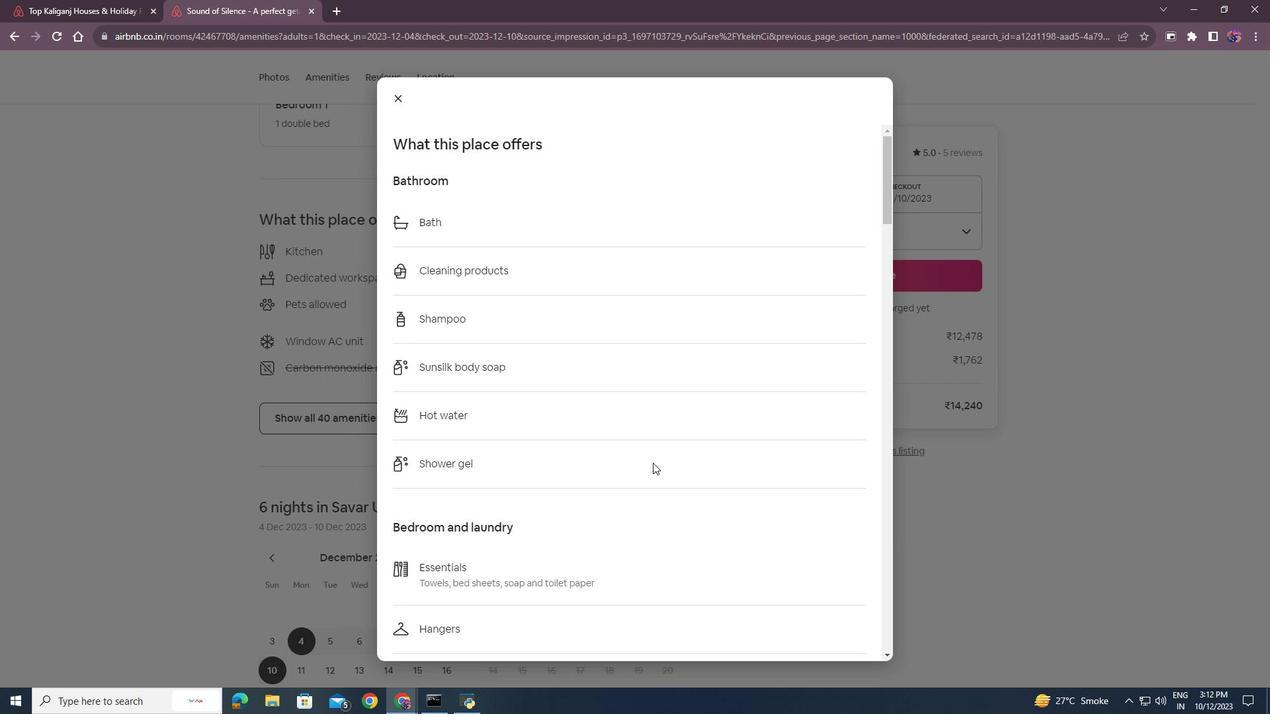
Action: Mouse scrolled (653, 462) with delta (0, 0)
Screenshot: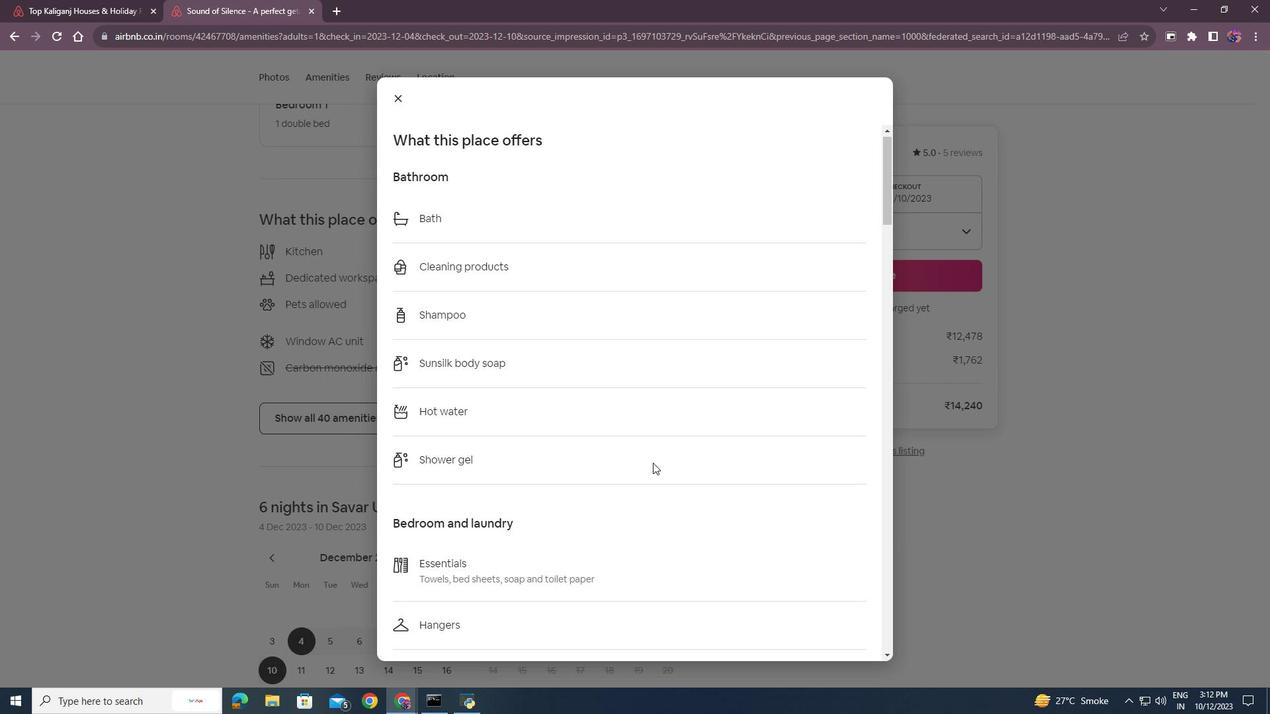 
Action: Mouse scrolled (653, 462) with delta (0, 0)
Screenshot: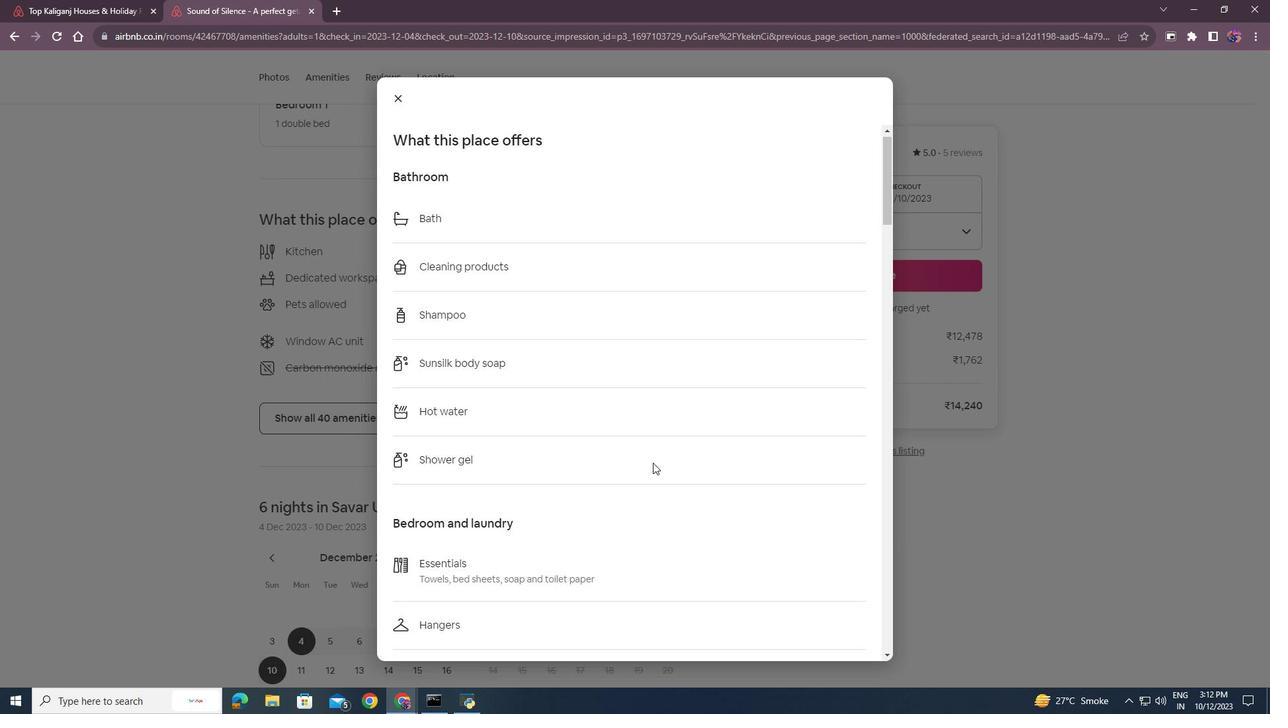 
Action: Mouse scrolled (653, 462) with delta (0, 0)
Screenshot: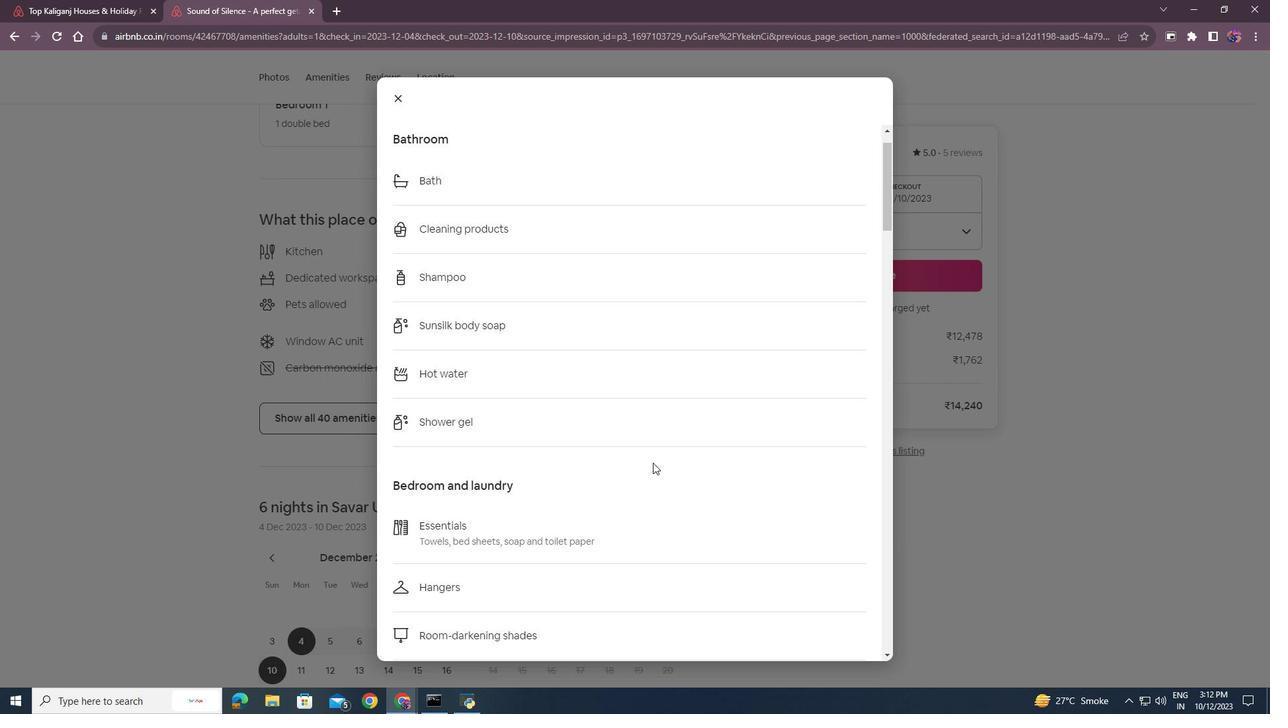 
Action: Mouse scrolled (653, 462) with delta (0, 0)
Screenshot: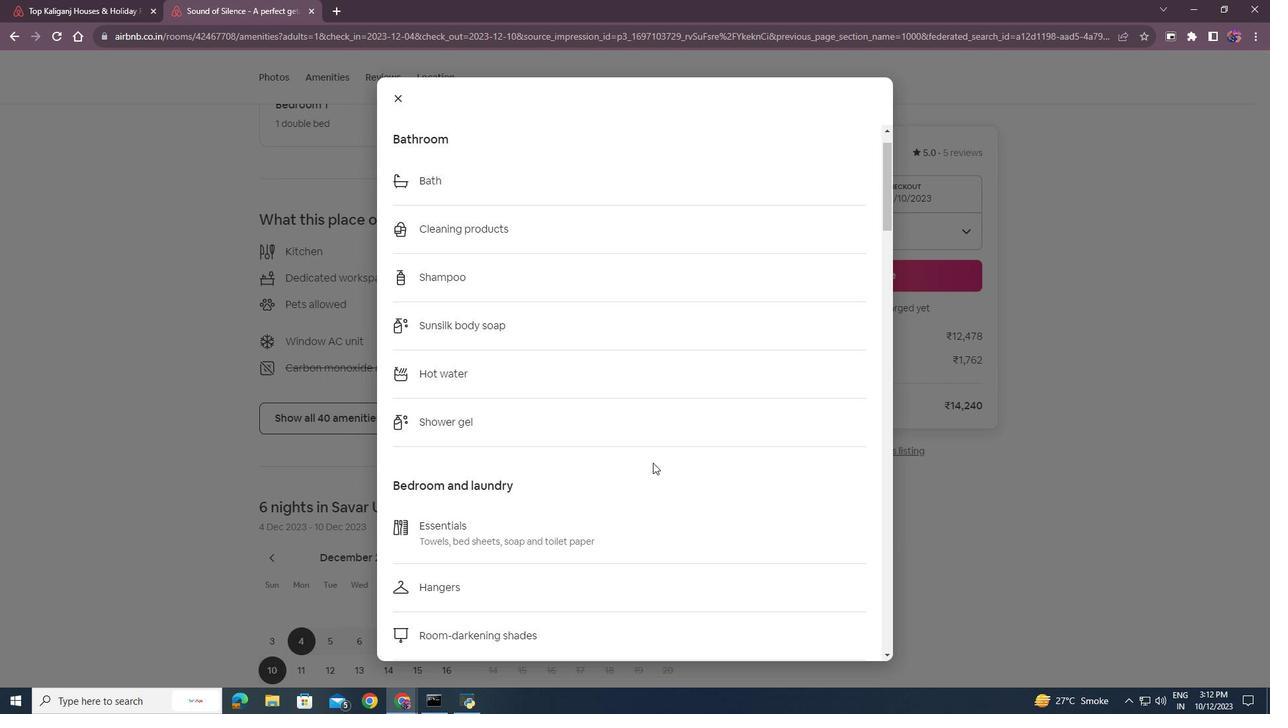 
Action: Mouse scrolled (653, 462) with delta (0, 0)
Screenshot: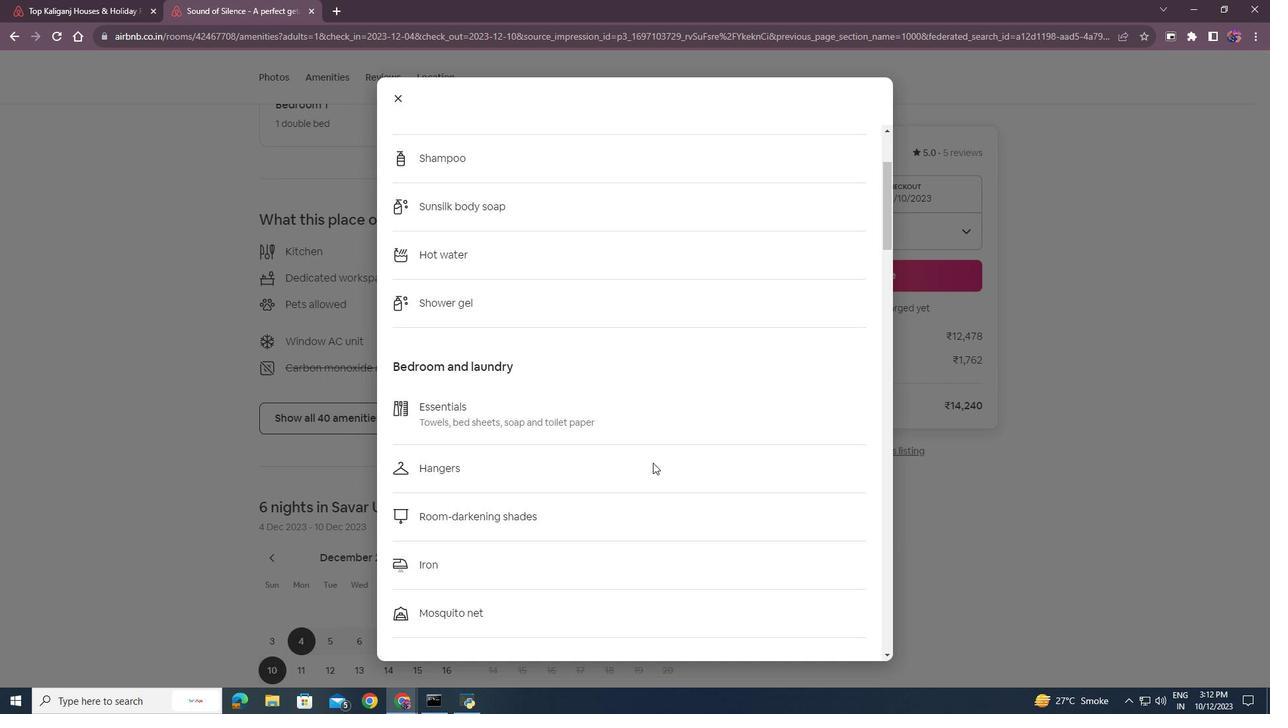 
Action: Mouse scrolled (653, 462) with delta (0, 0)
Screenshot: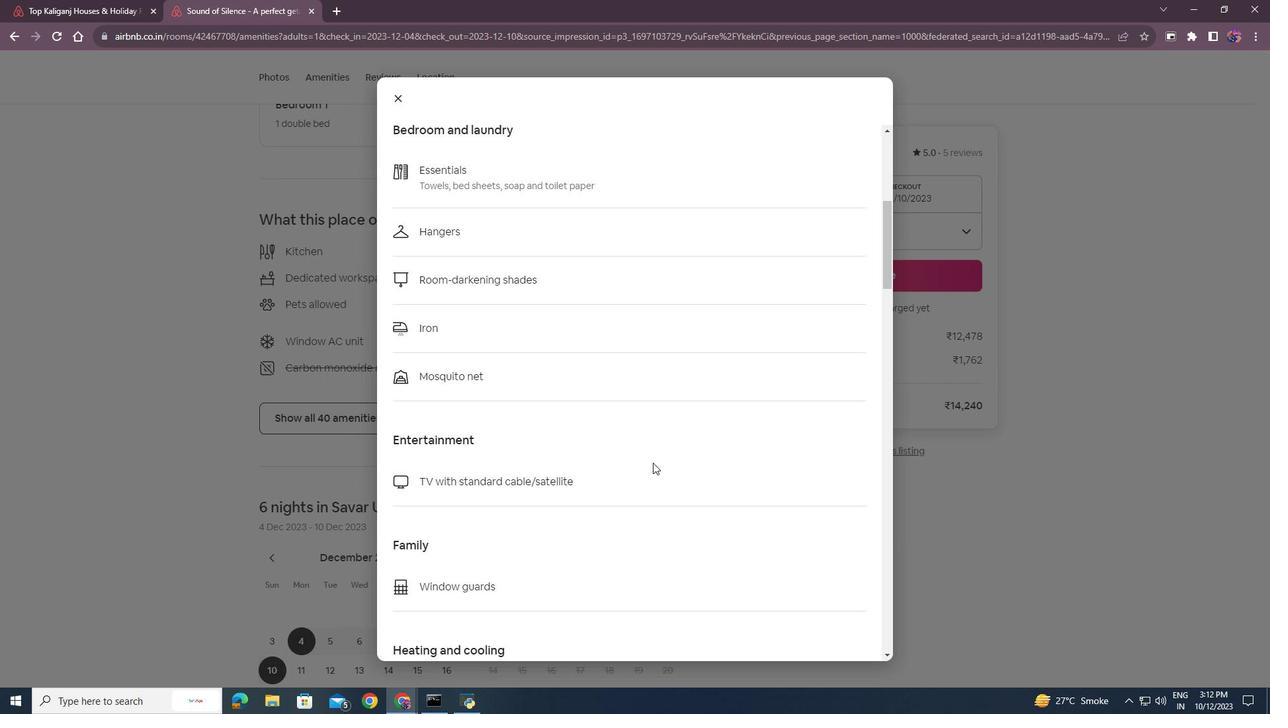 
Action: Mouse scrolled (653, 462) with delta (0, 0)
Screenshot: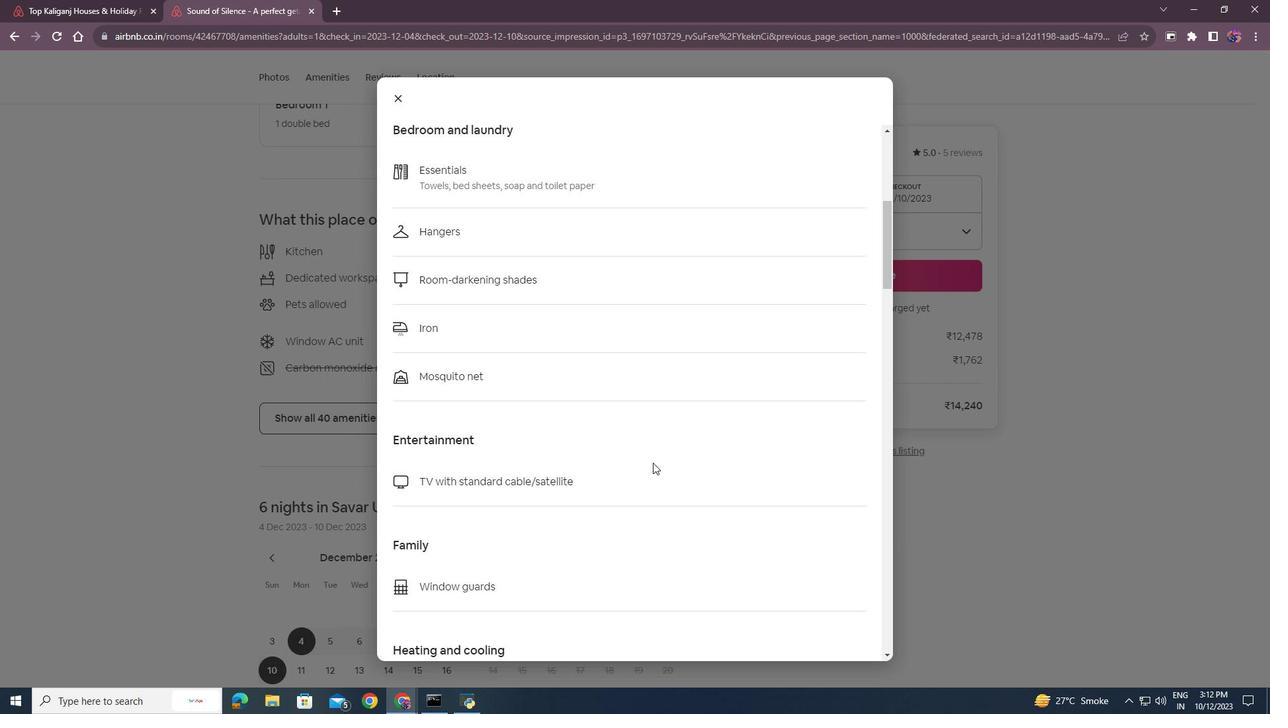 
Action: Mouse scrolled (653, 462) with delta (0, 0)
Screenshot: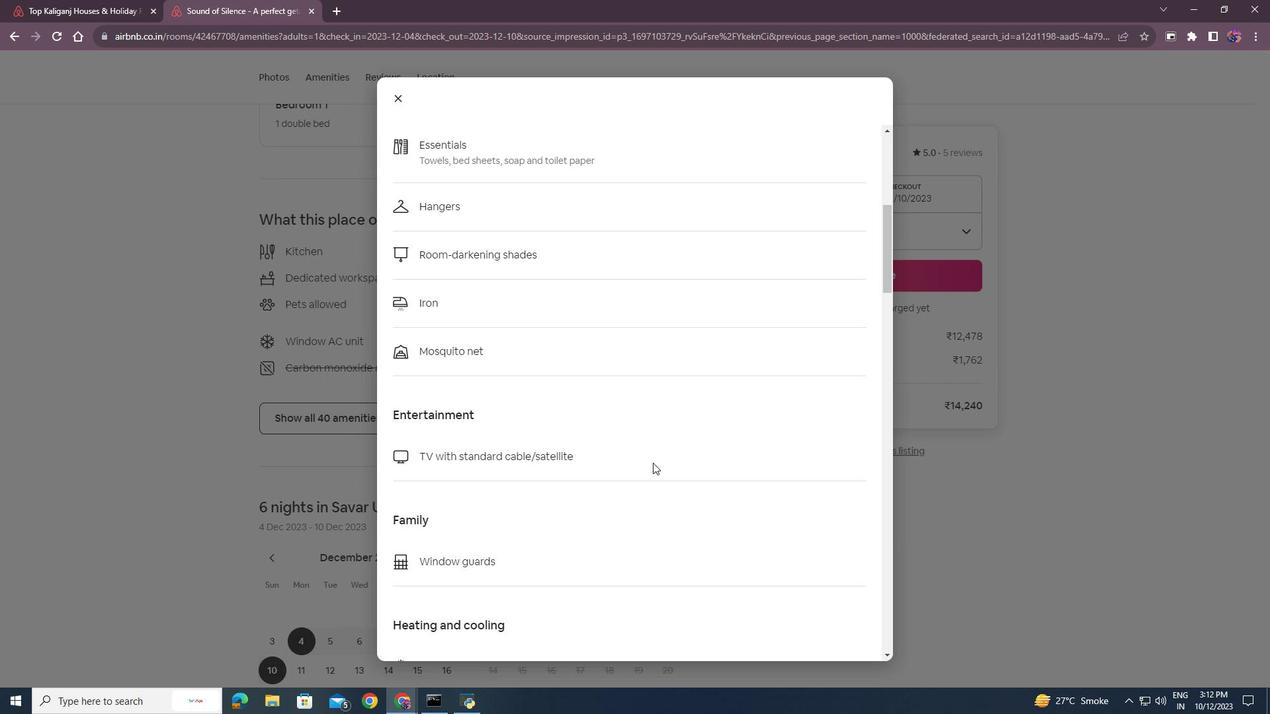 
Action: Mouse scrolled (653, 462) with delta (0, 0)
Screenshot: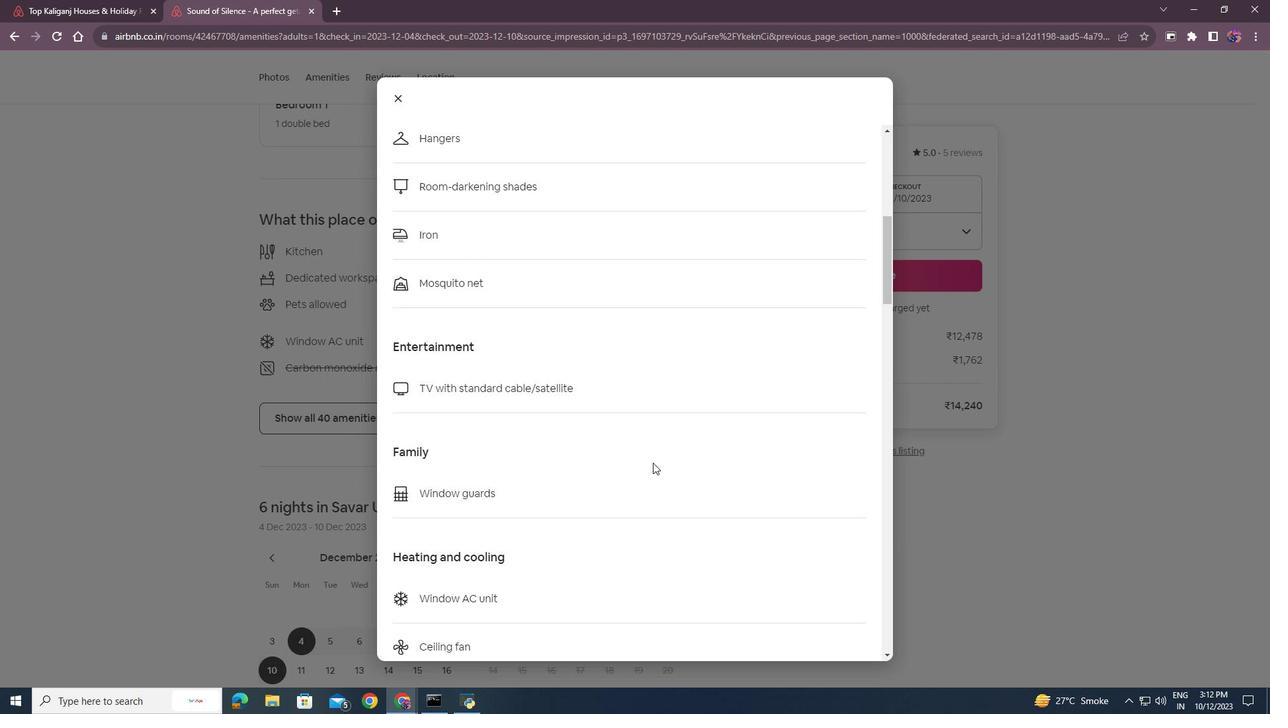 
Action: Mouse scrolled (653, 462) with delta (0, 0)
Screenshot: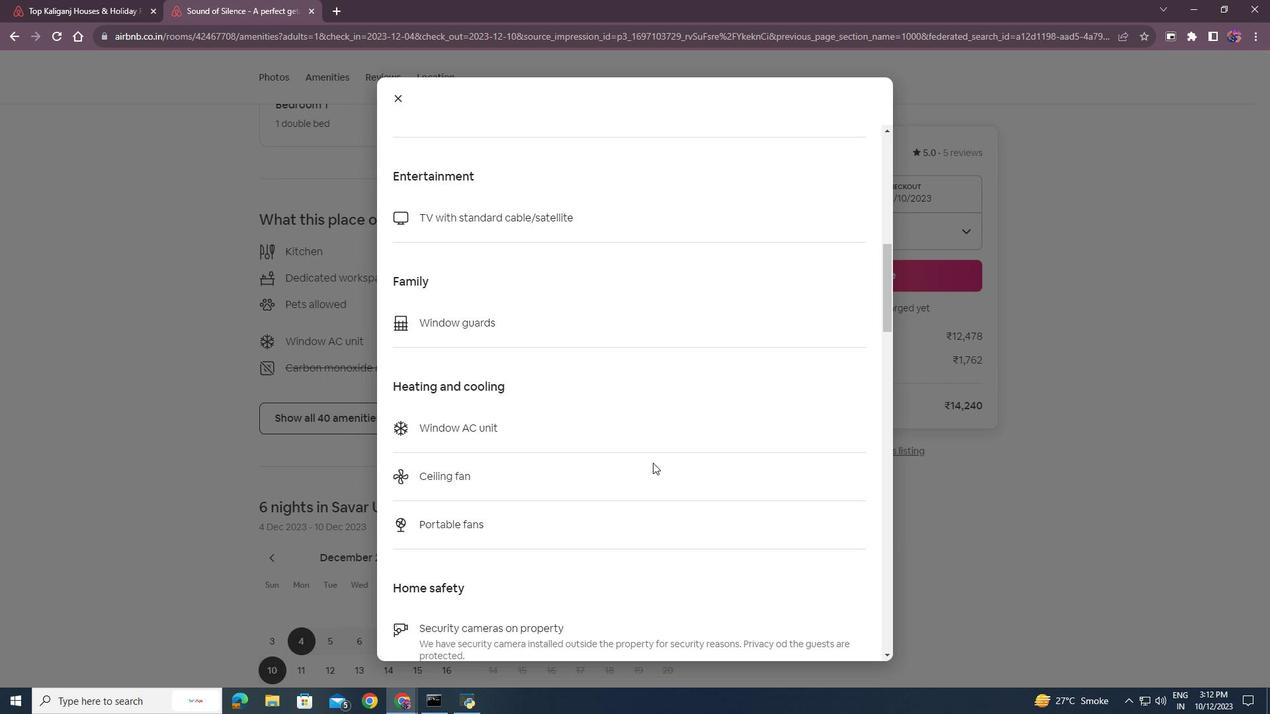 
Action: Mouse scrolled (653, 462) with delta (0, 0)
Screenshot: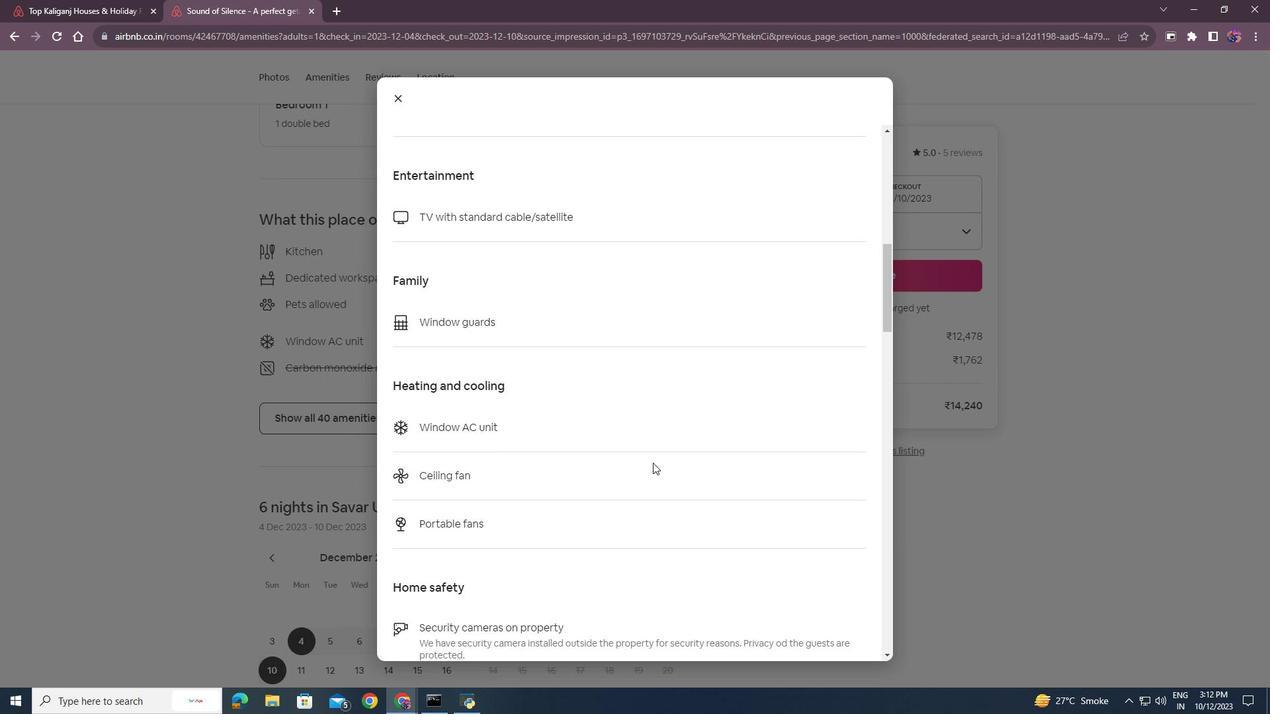 
Action: Mouse scrolled (653, 462) with delta (0, 0)
Screenshot: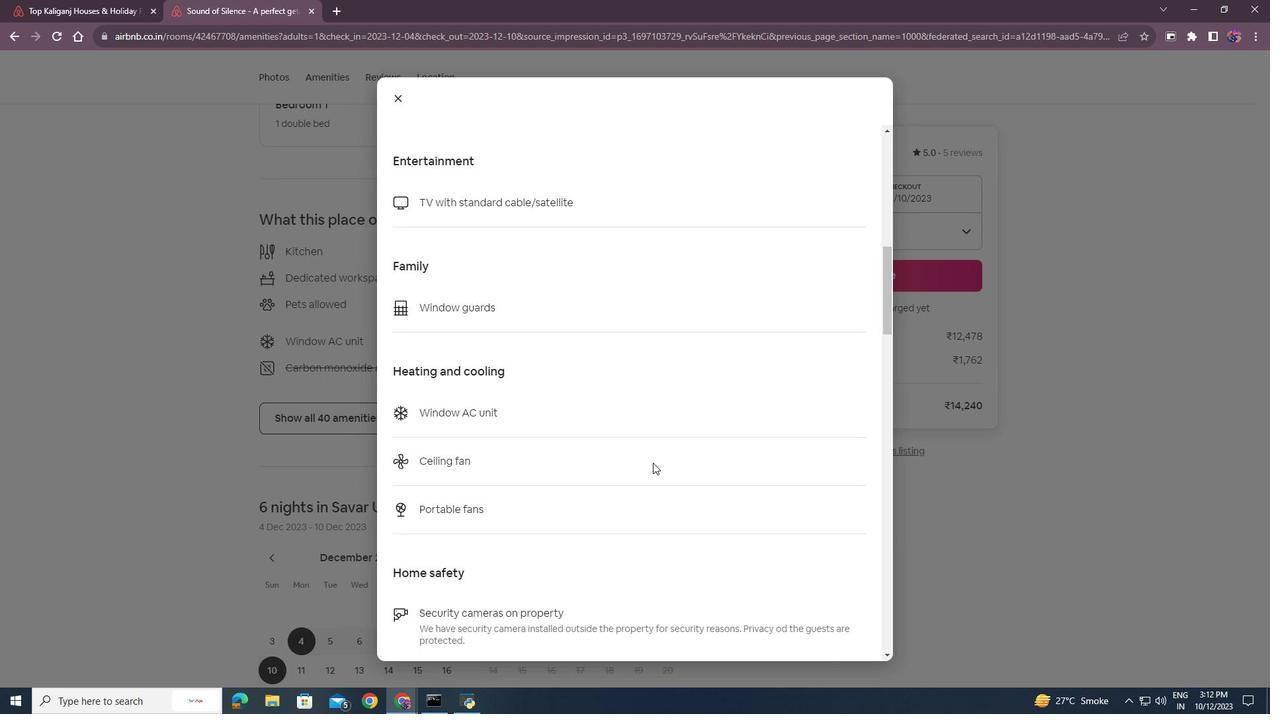 
Action: Mouse scrolled (653, 462) with delta (0, 0)
Screenshot: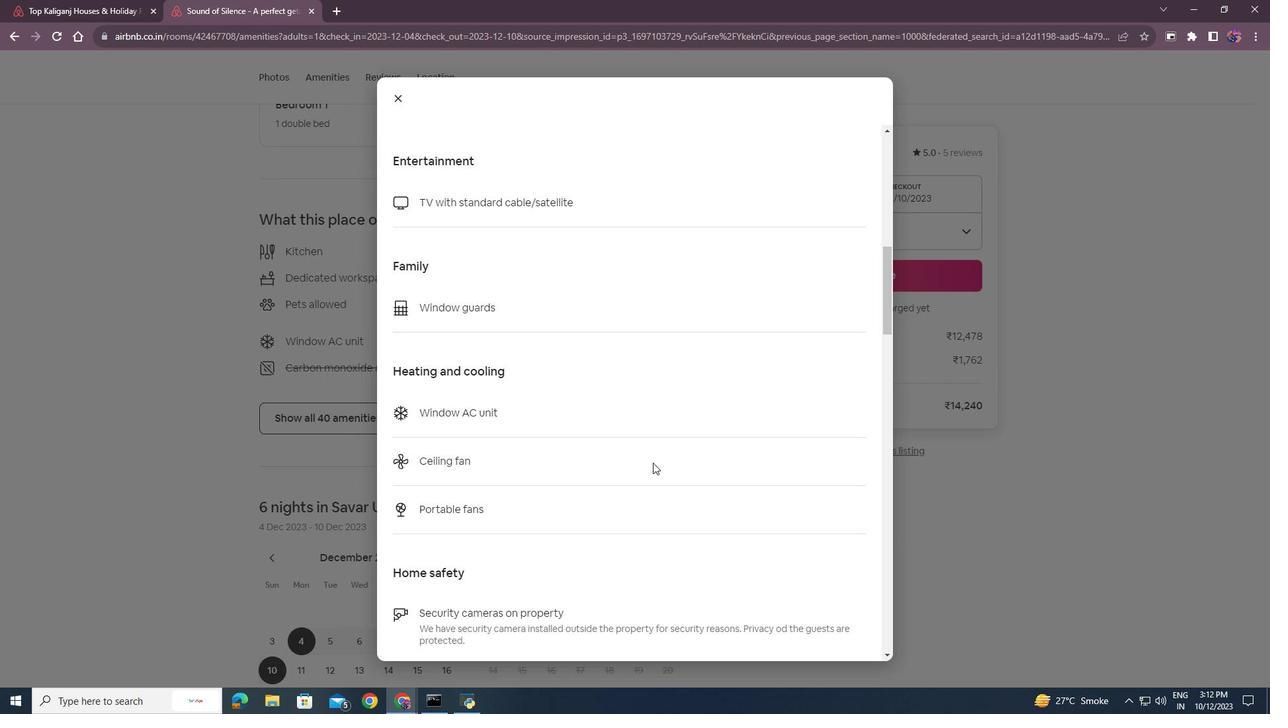 
Action: Mouse scrolled (653, 462) with delta (0, 0)
Screenshot: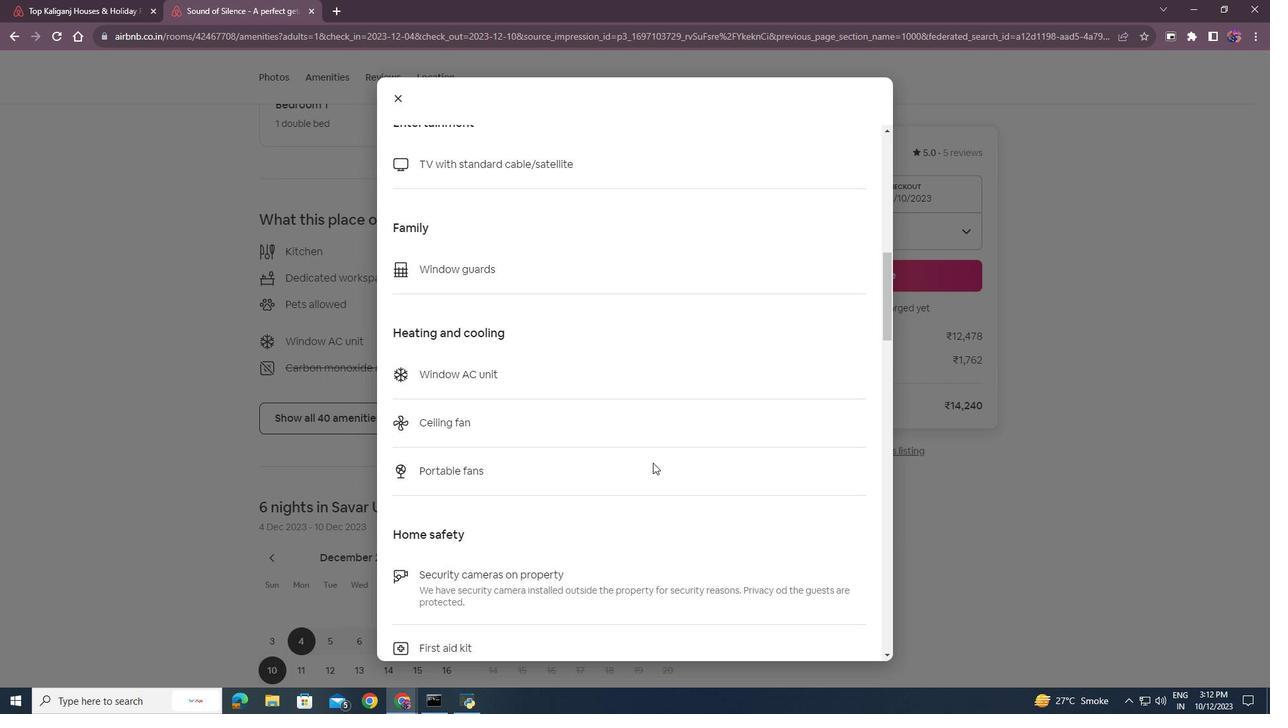 
Action: Mouse moved to (653, 463)
Screenshot: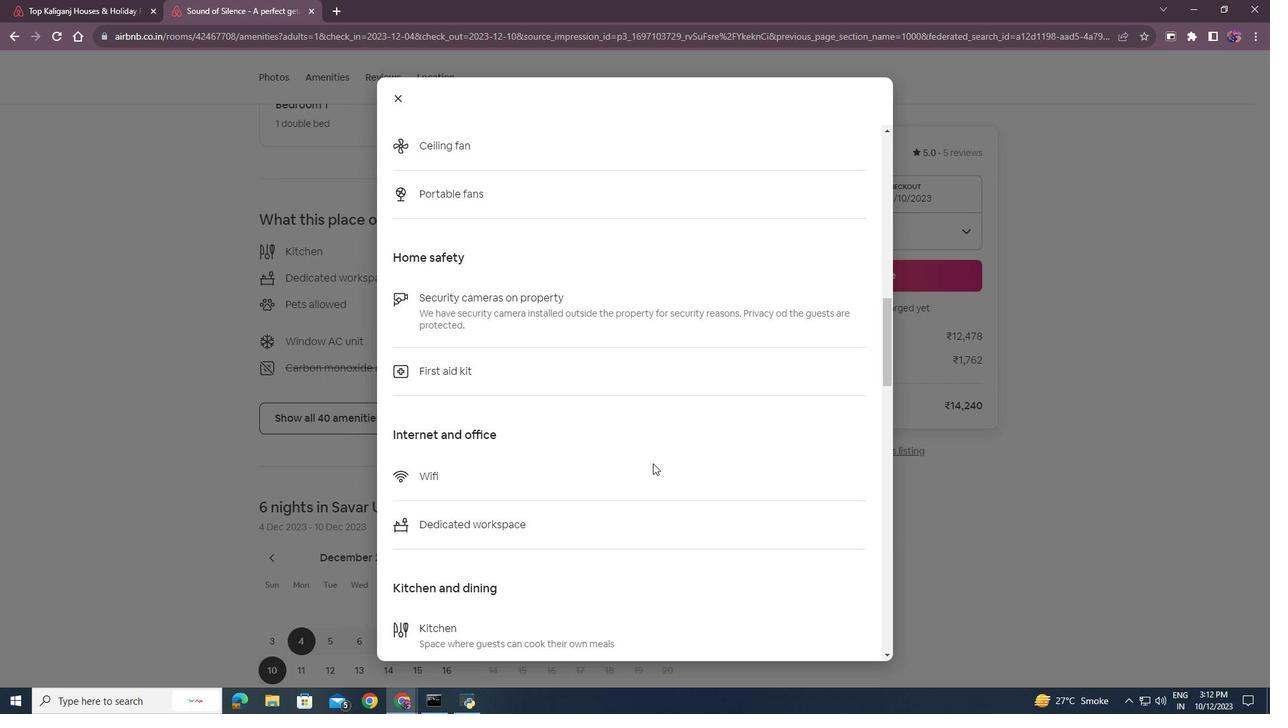 
Action: Mouse scrolled (653, 463) with delta (0, 0)
Screenshot: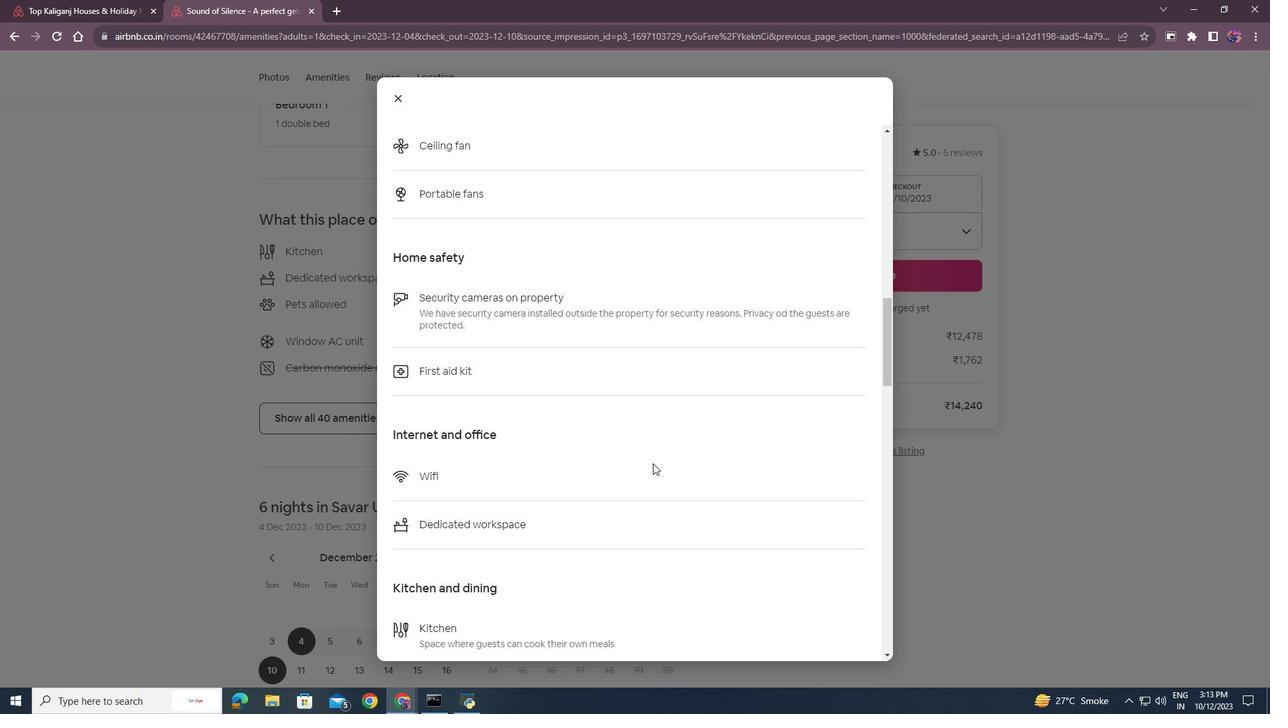 
Action: Mouse scrolled (653, 463) with delta (0, 0)
Screenshot: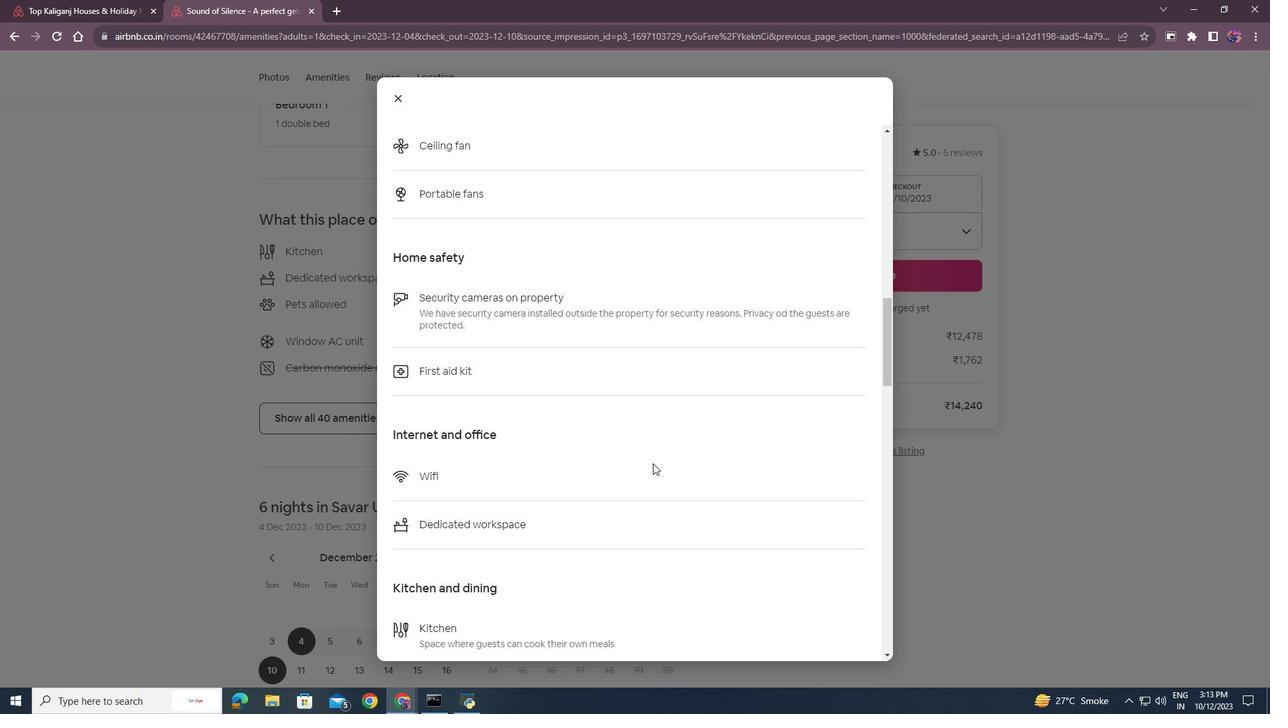 
Action: Mouse scrolled (653, 463) with delta (0, 0)
Screenshot: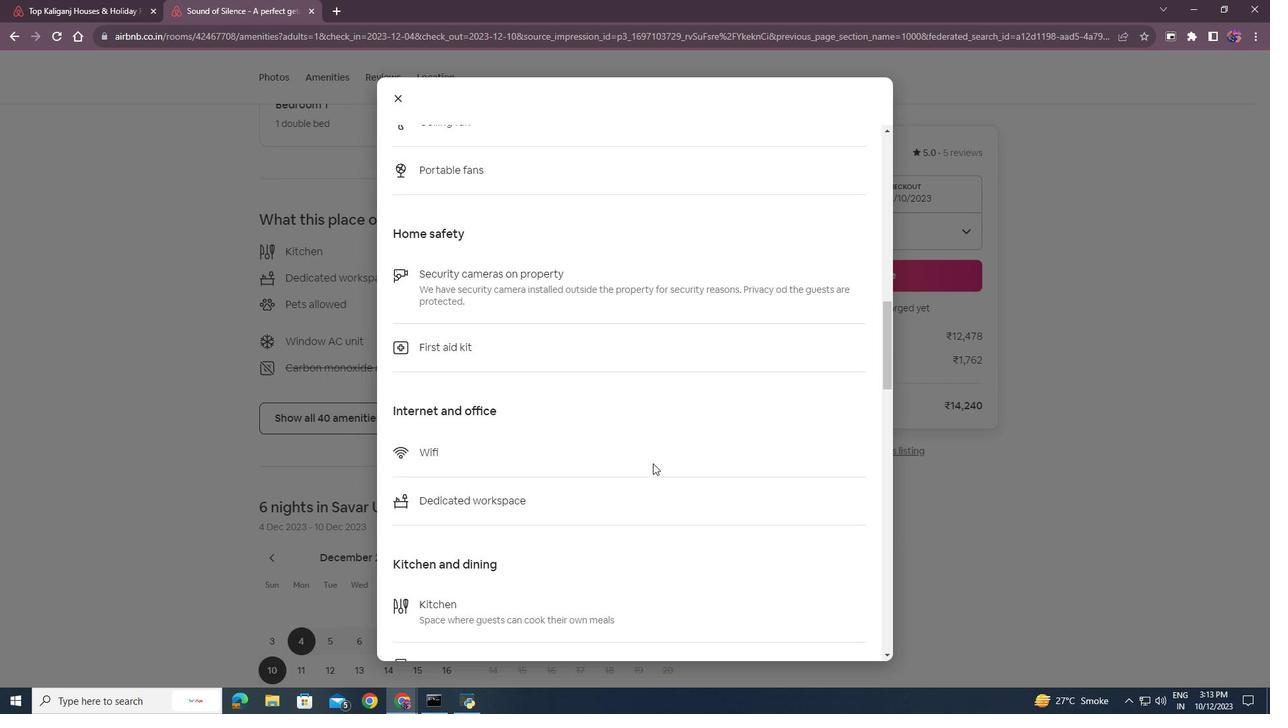 
Action: Mouse scrolled (653, 463) with delta (0, 0)
Screenshot: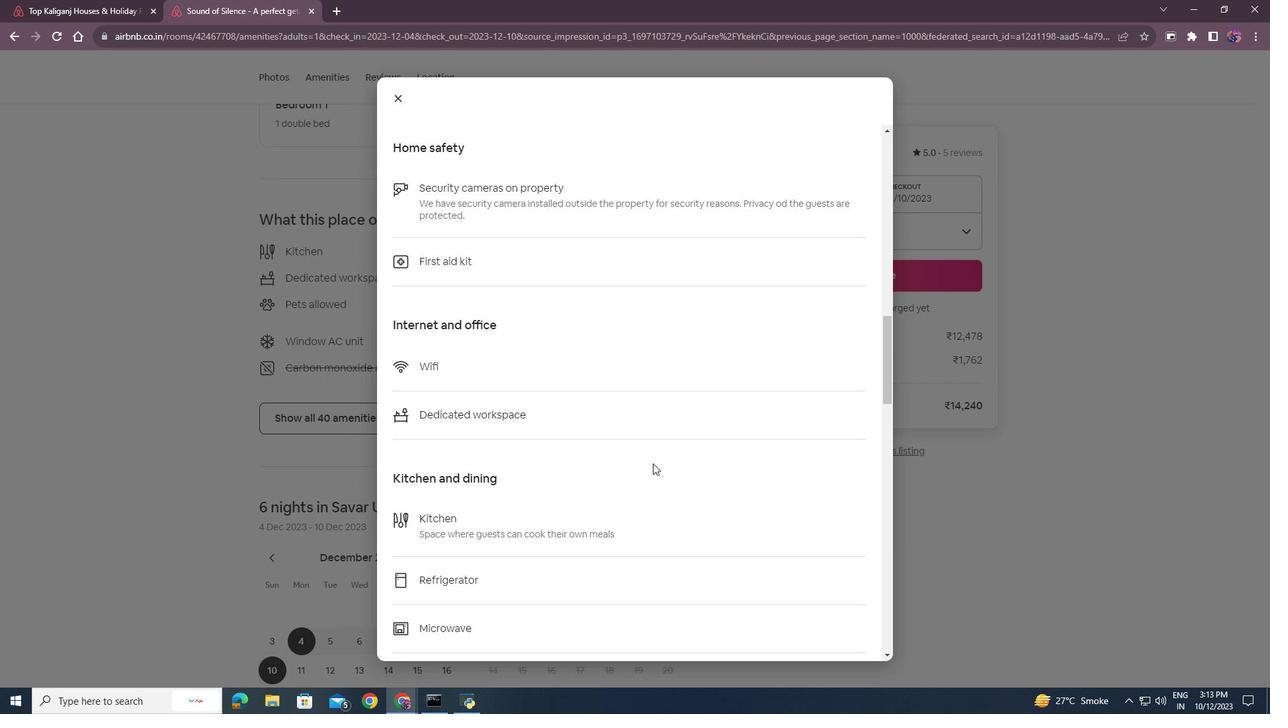 
Action: Mouse scrolled (653, 463) with delta (0, 0)
Screenshot: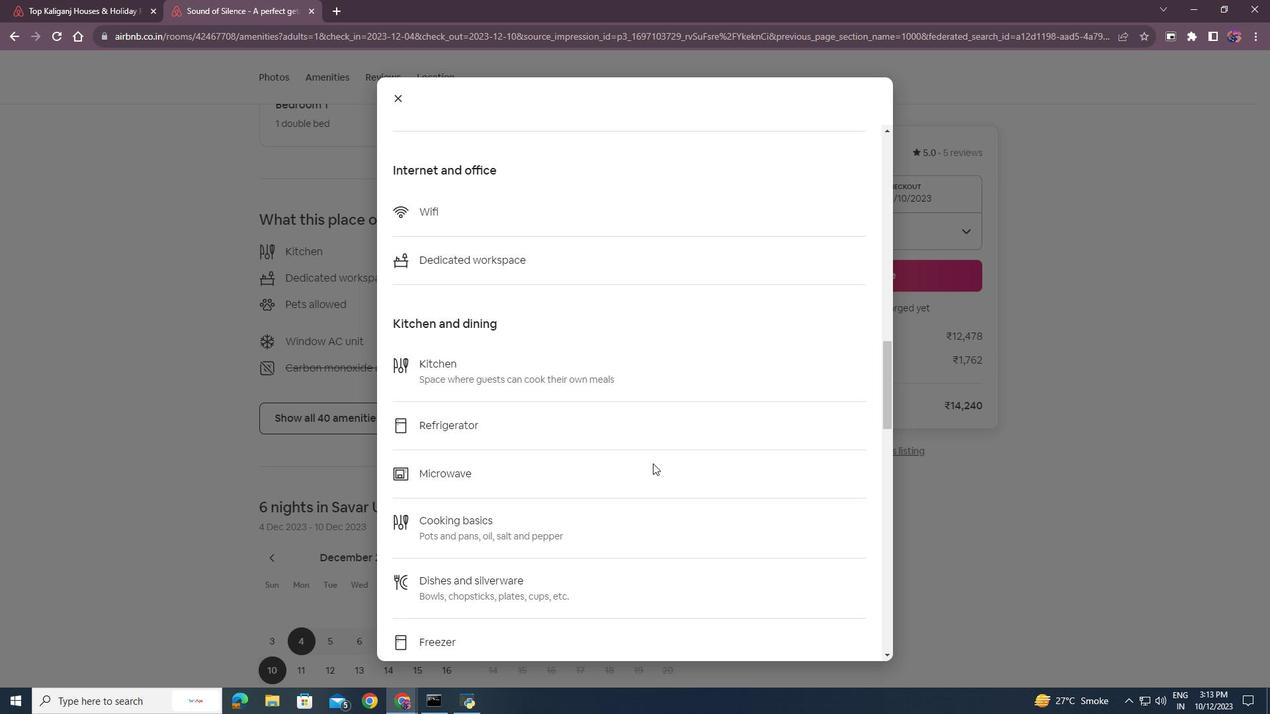
Action: Mouse scrolled (653, 463) with delta (0, 0)
Screenshot: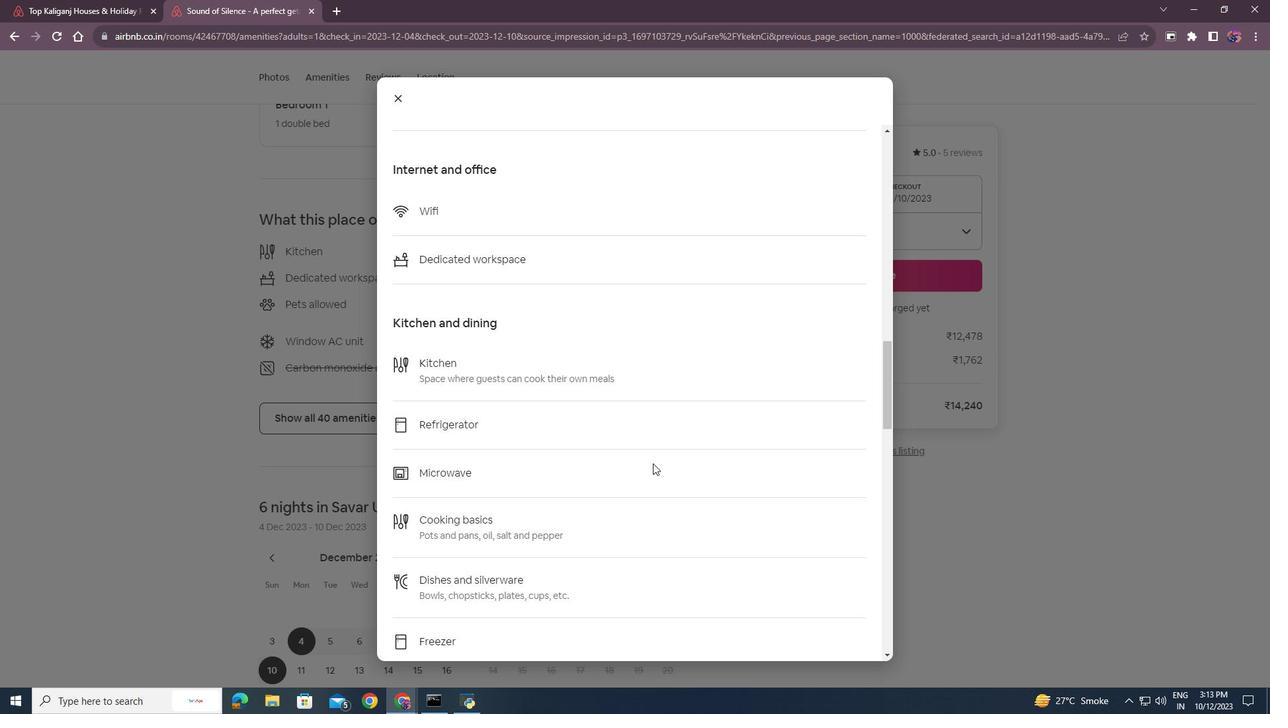 
Action: Mouse scrolled (653, 463) with delta (0, 0)
Screenshot: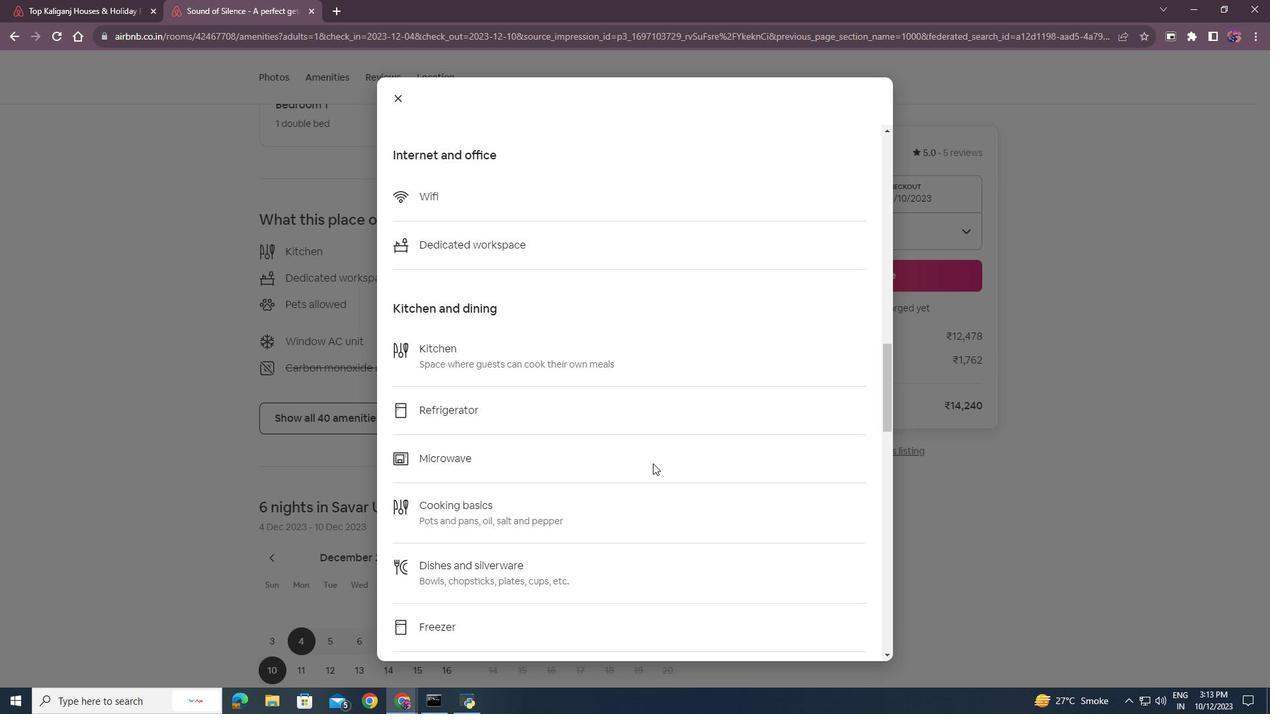 
Action: Mouse scrolled (653, 463) with delta (0, 0)
Screenshot: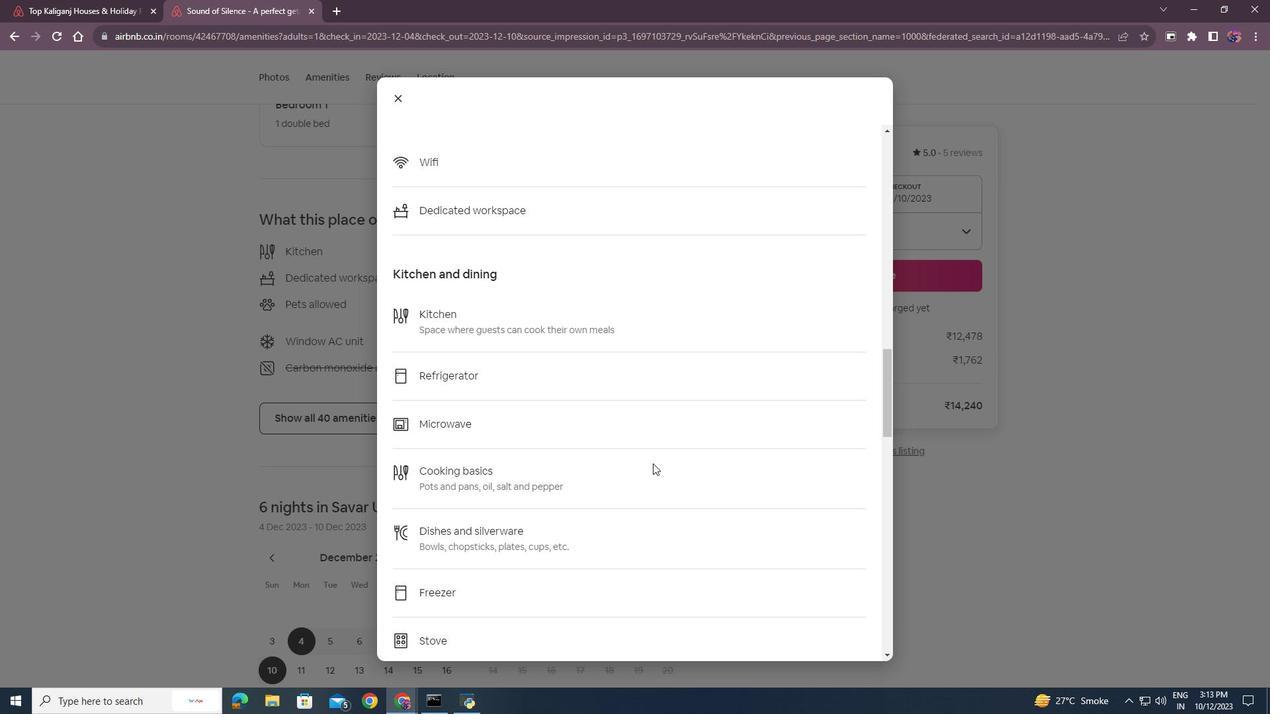 
Action: Mouse scrolled (653, 463) with delta (0, 0)
Screenshot: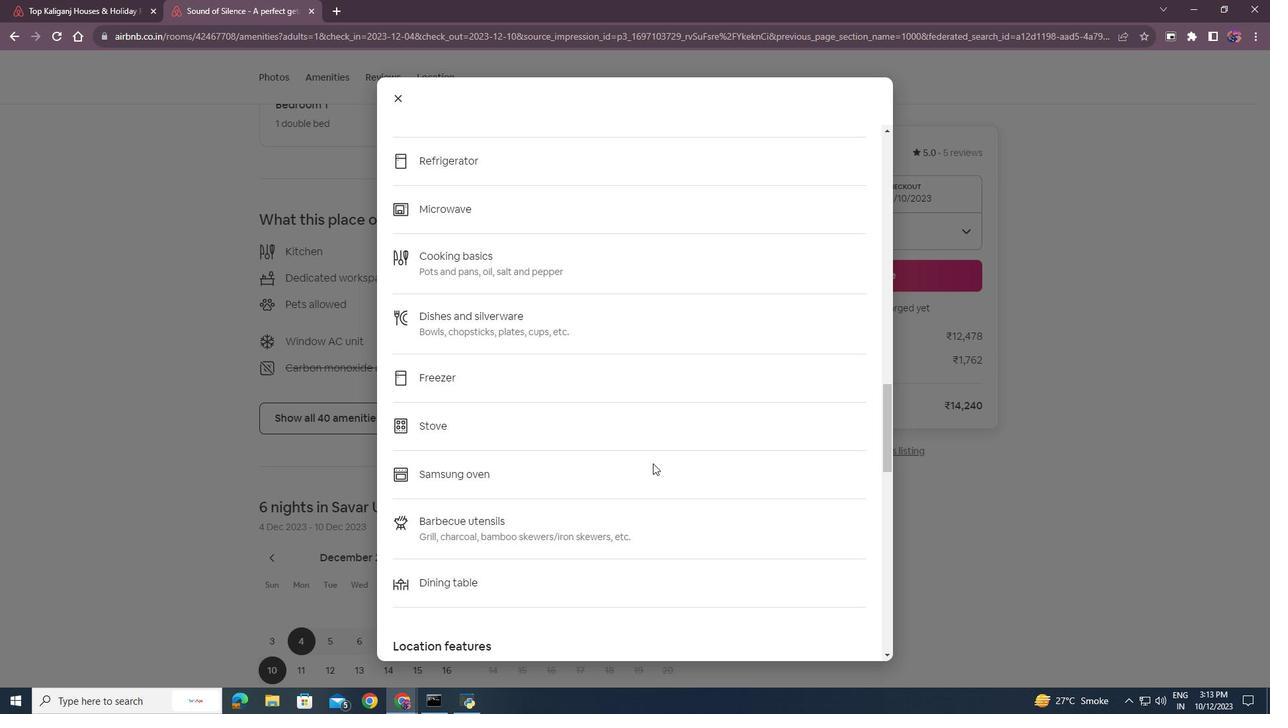 
Action: Mouse scrolled (653, 463) with delta (0, 0)
Screenshot: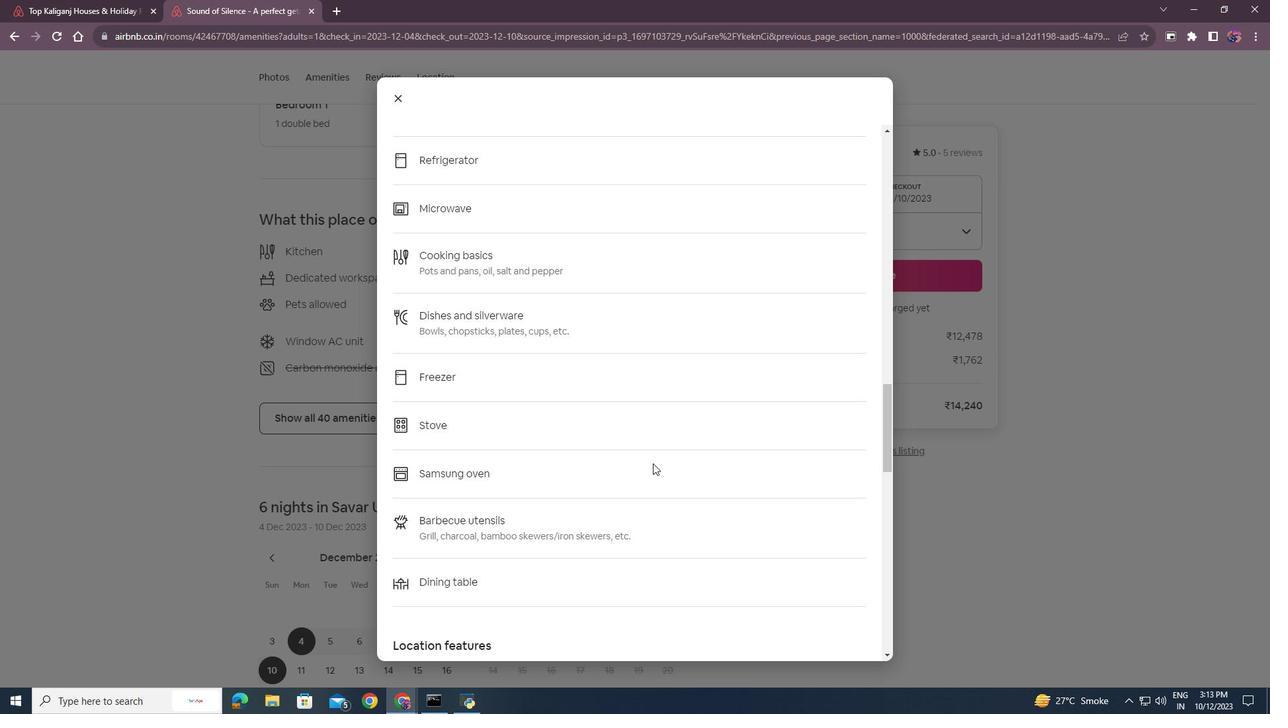 
Action: Mouse scrolled (653, 463) with delta (0, 0)
Screenshot: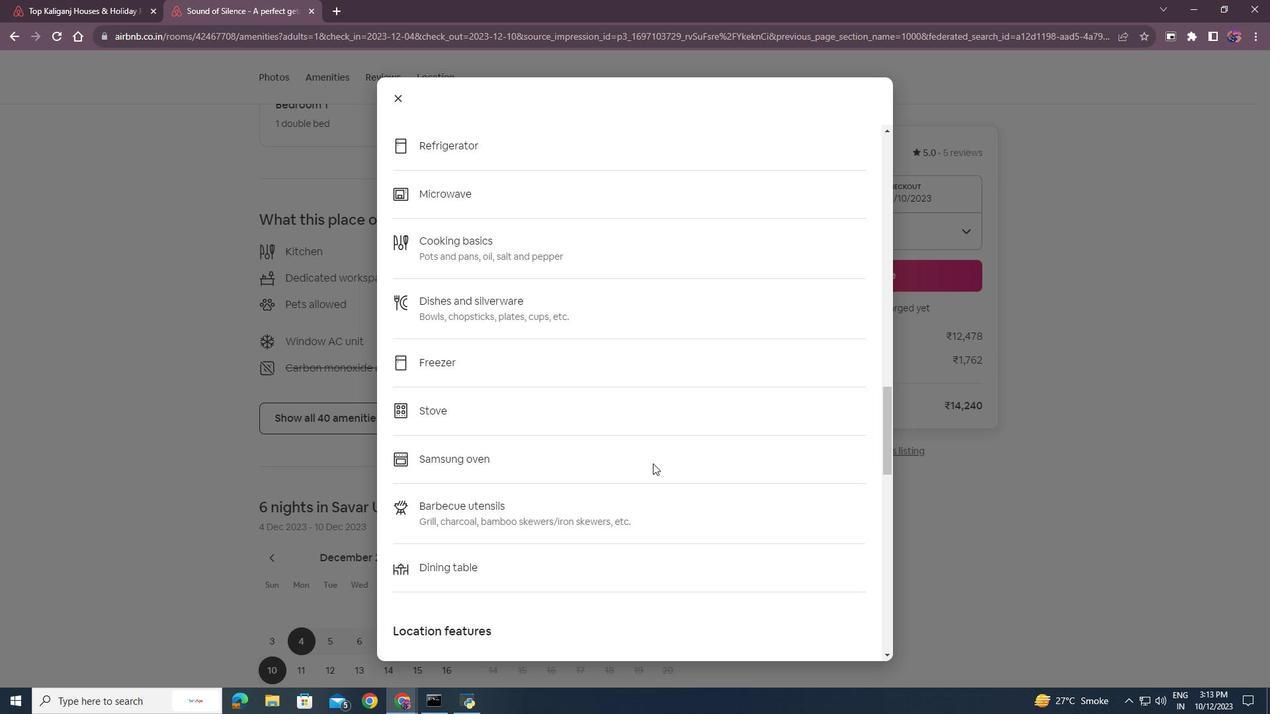 
Action: Mouse moved to (655, 465)
Screenshot: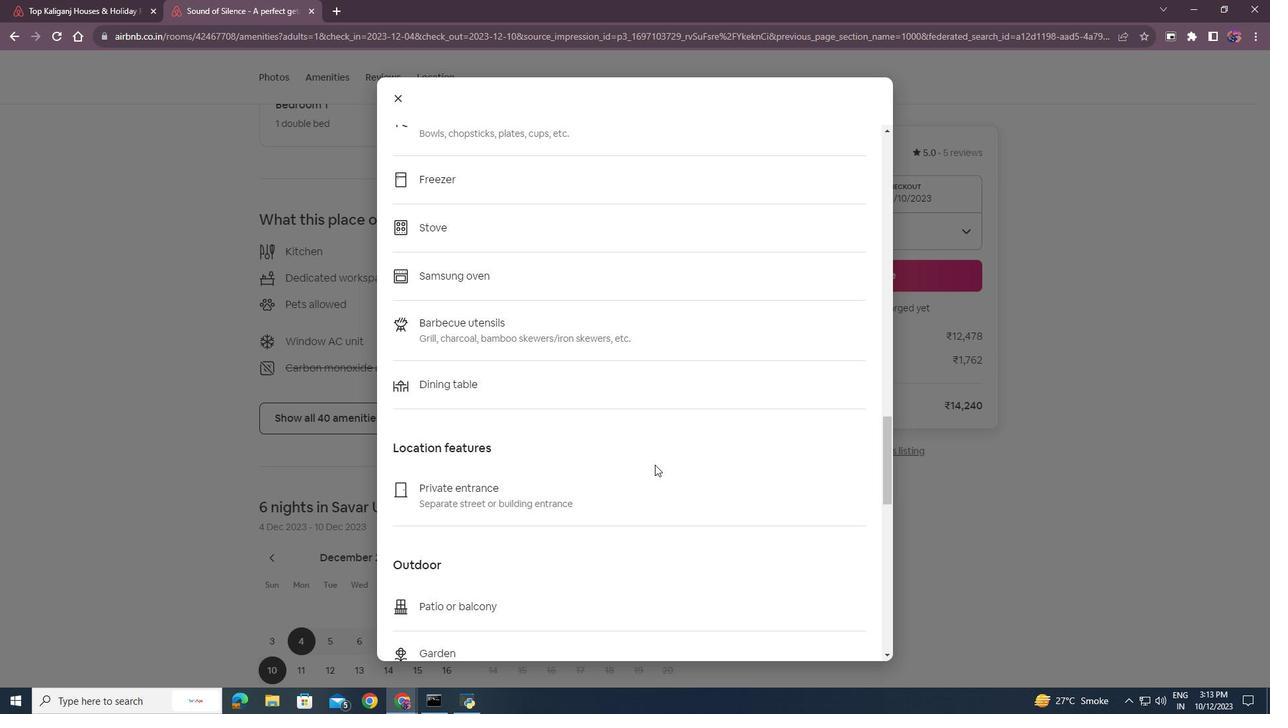
Action: Mouse scrolled (655, 464) with delta (0, 0)
Screenshot: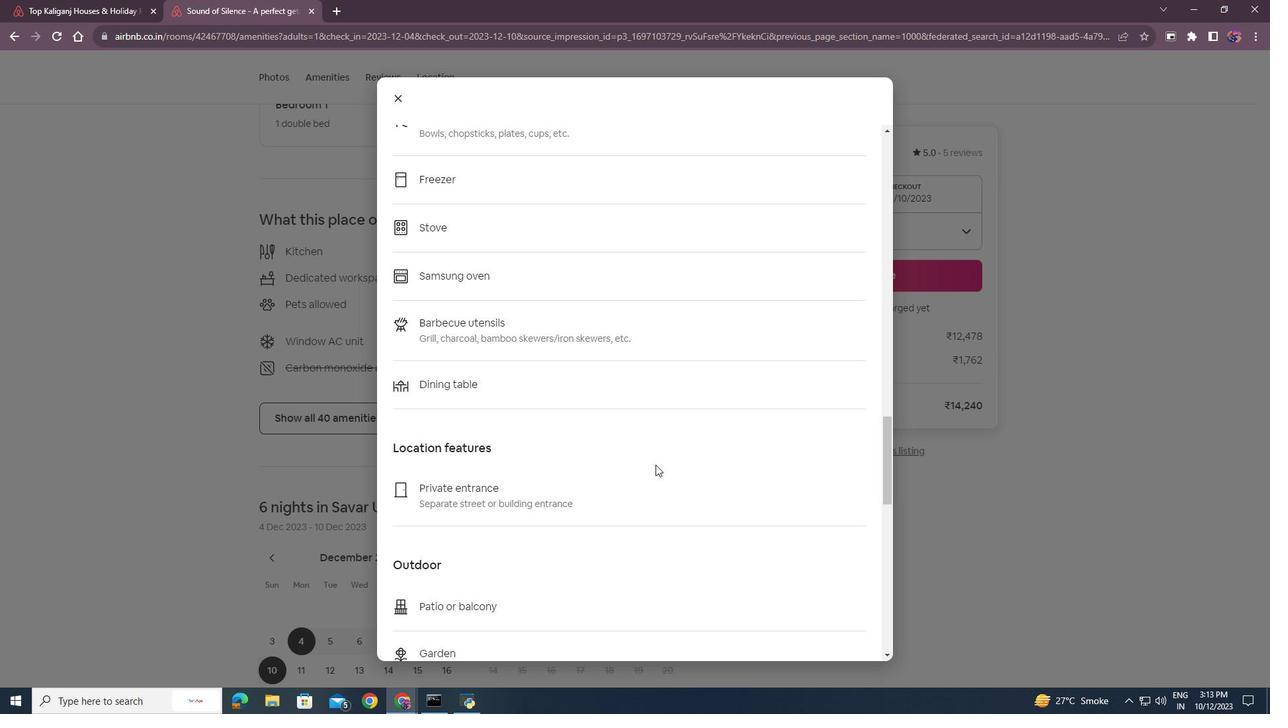 
Action: Mouse scrolled (655, 464) with delta (0, 0)
Screenshot: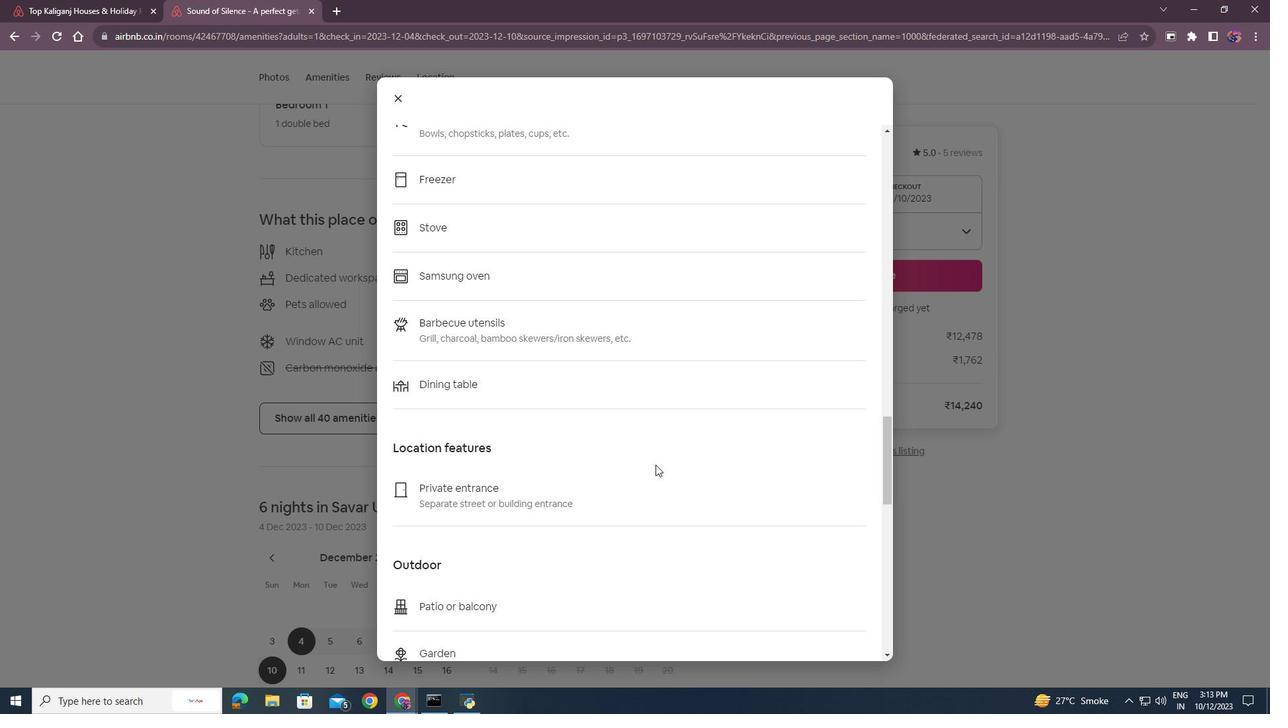 
Action: Mouse scrolled (655, 464) with delta (0, 0)
Screenshot: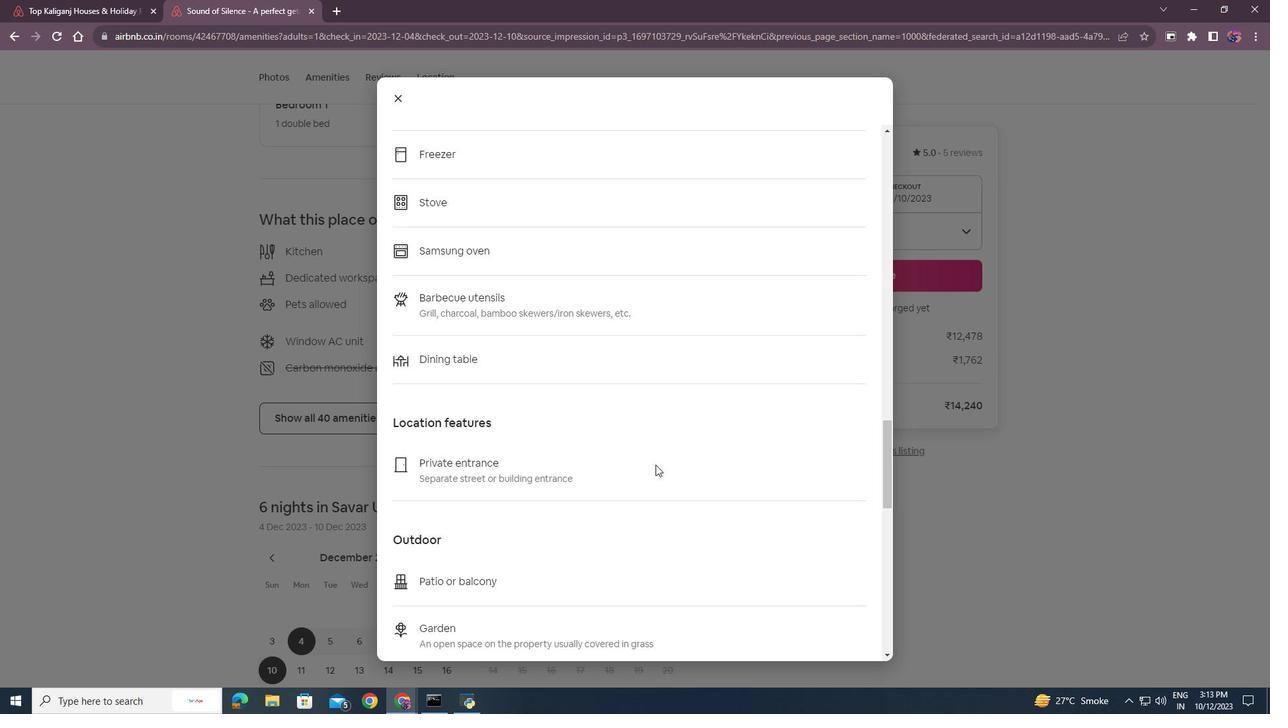 
Action: Mouse scrolled (655, 464) with delta (0, 0)
Screenshot: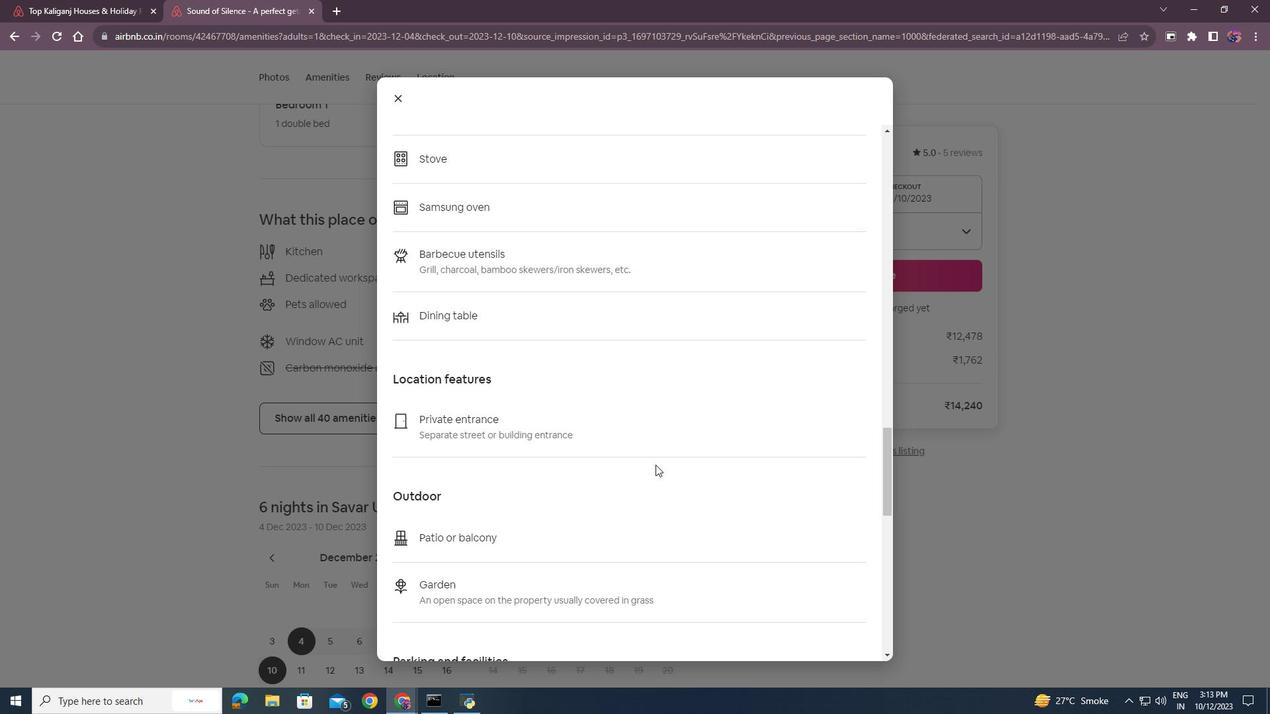 
Action: Mouse scrolled (655, 464) with delta (0, 0)
Screenshot: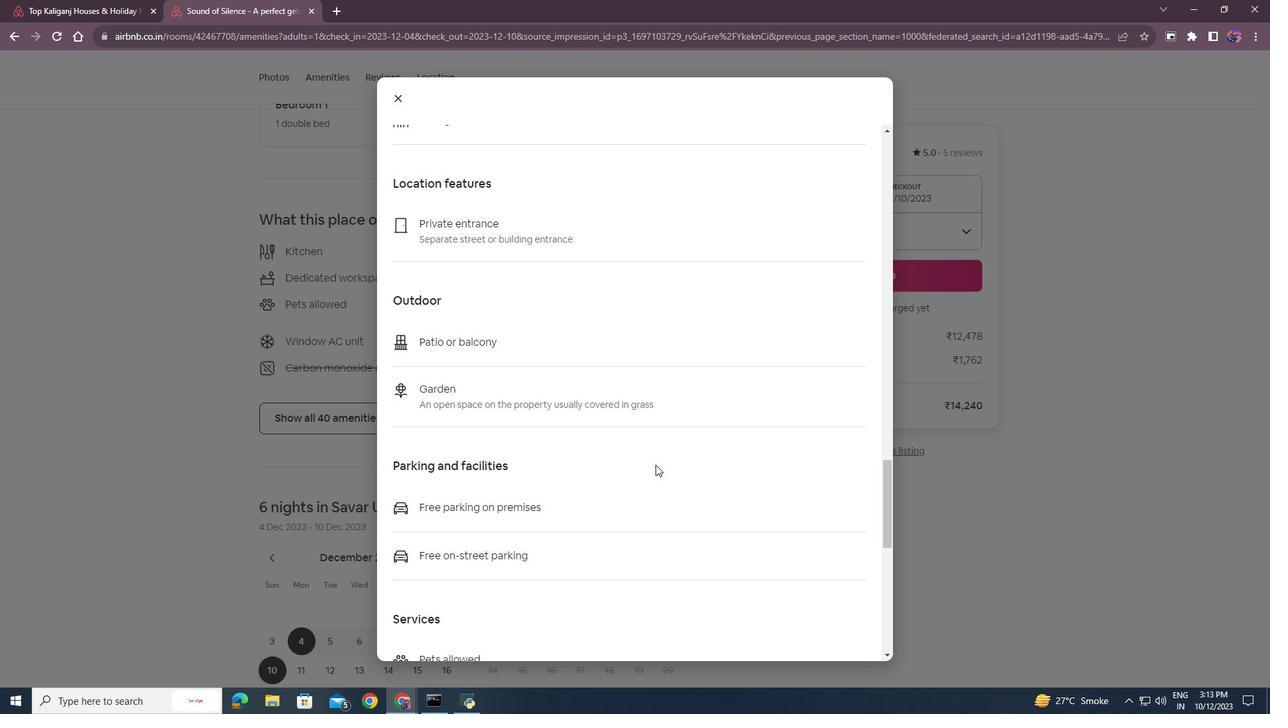 
Action: Mouse scrolled (655, 464) with delta (0, 0)
Screenshot: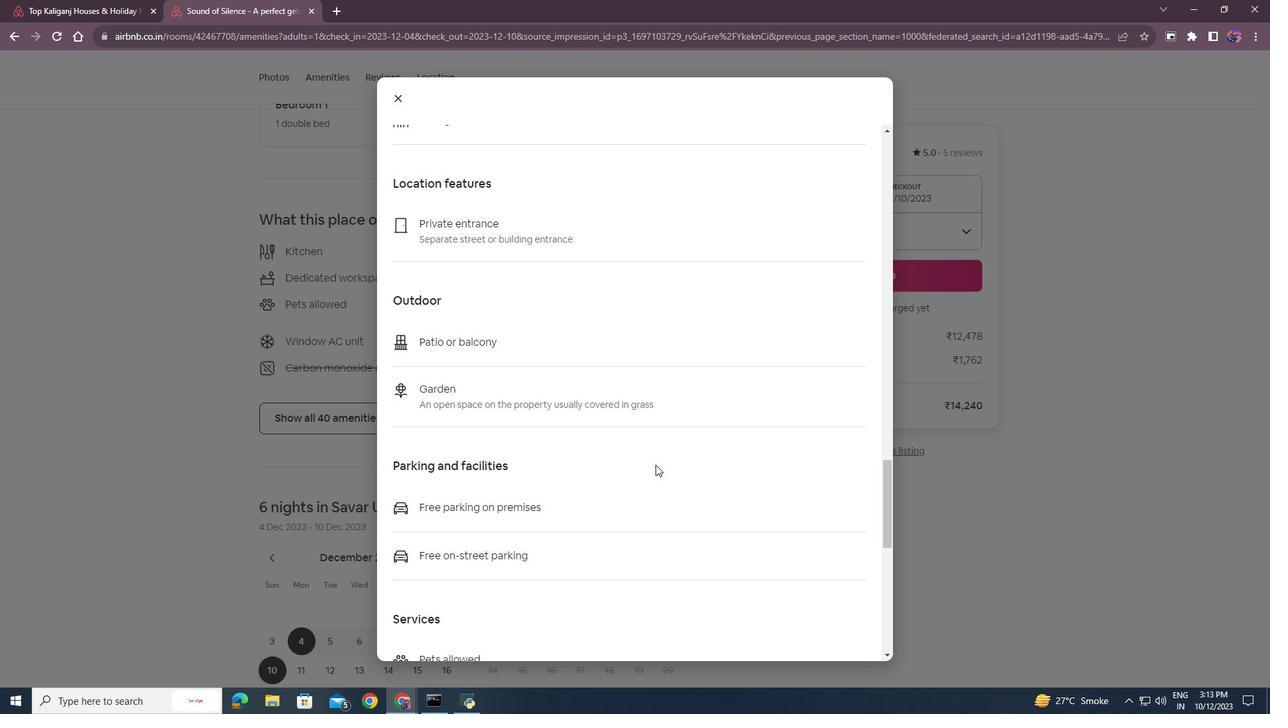 
Action: Mouse scrolled (655, 464) with delta (0, 0)
Screenshot: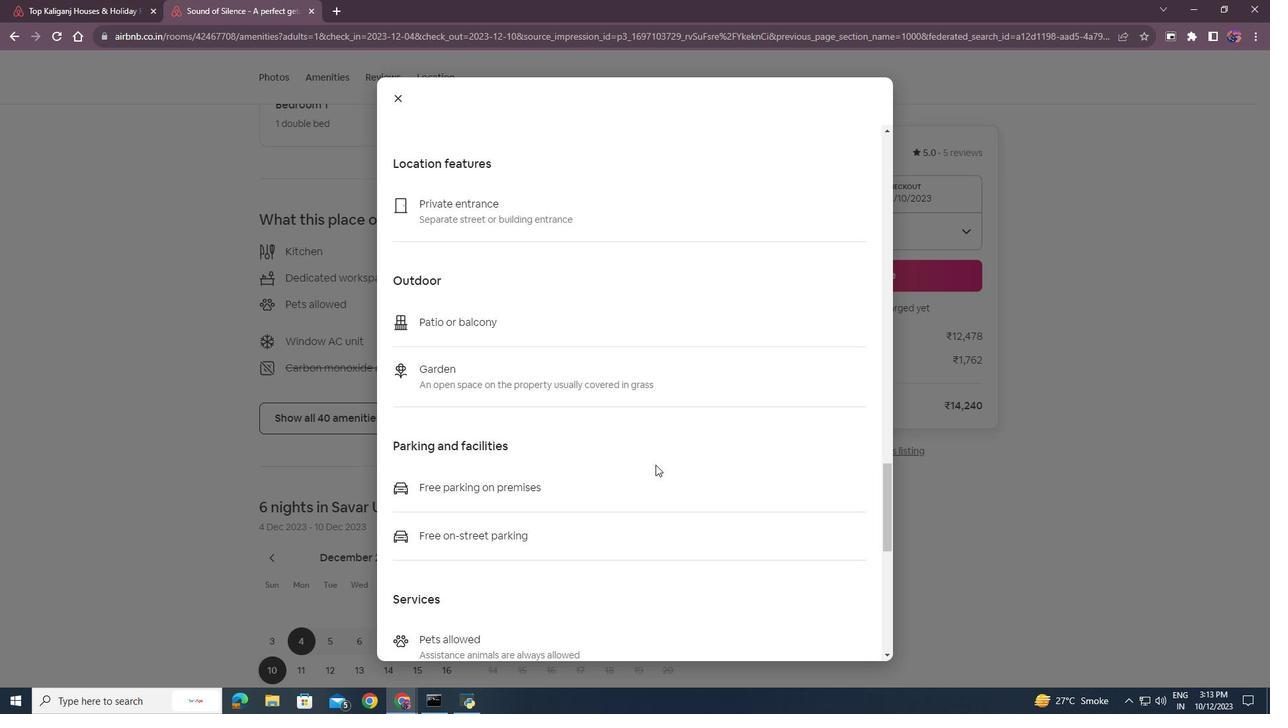 
Action: Mouse scrolled (655, 464) with delta (0, 0)
Screenshot: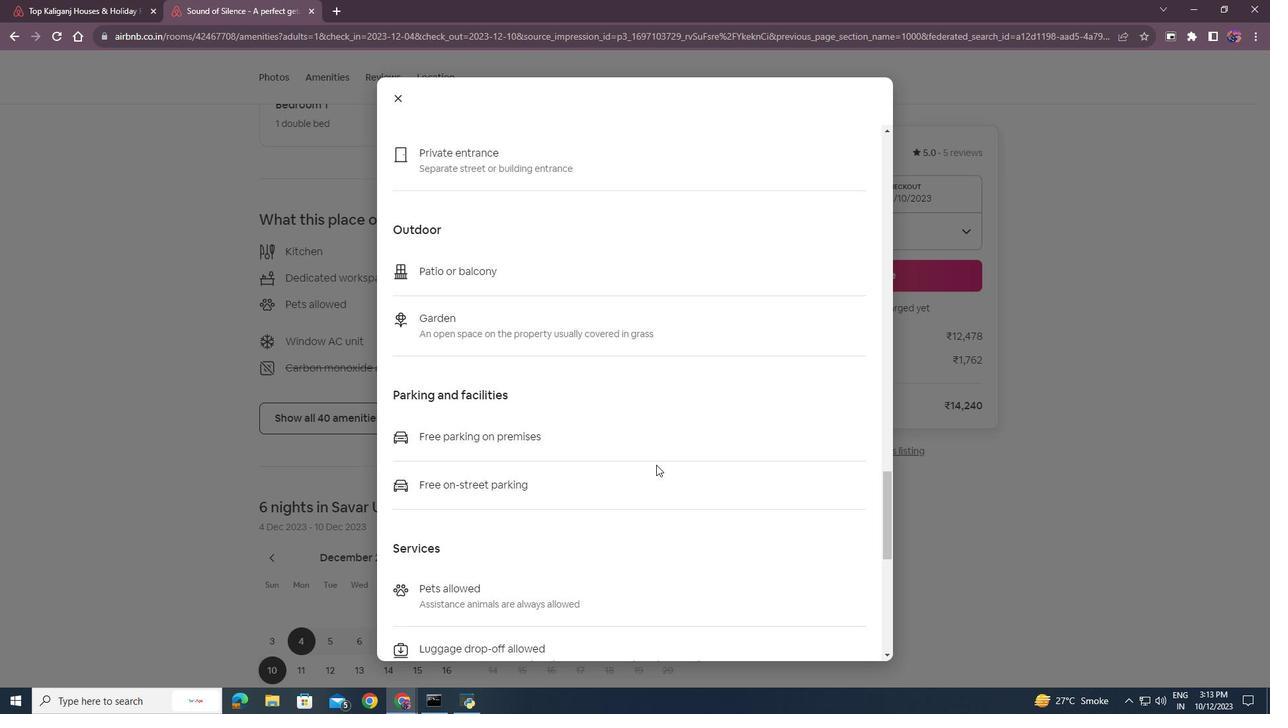 
Action: Mouse moved to (657, 465)
Screenshot: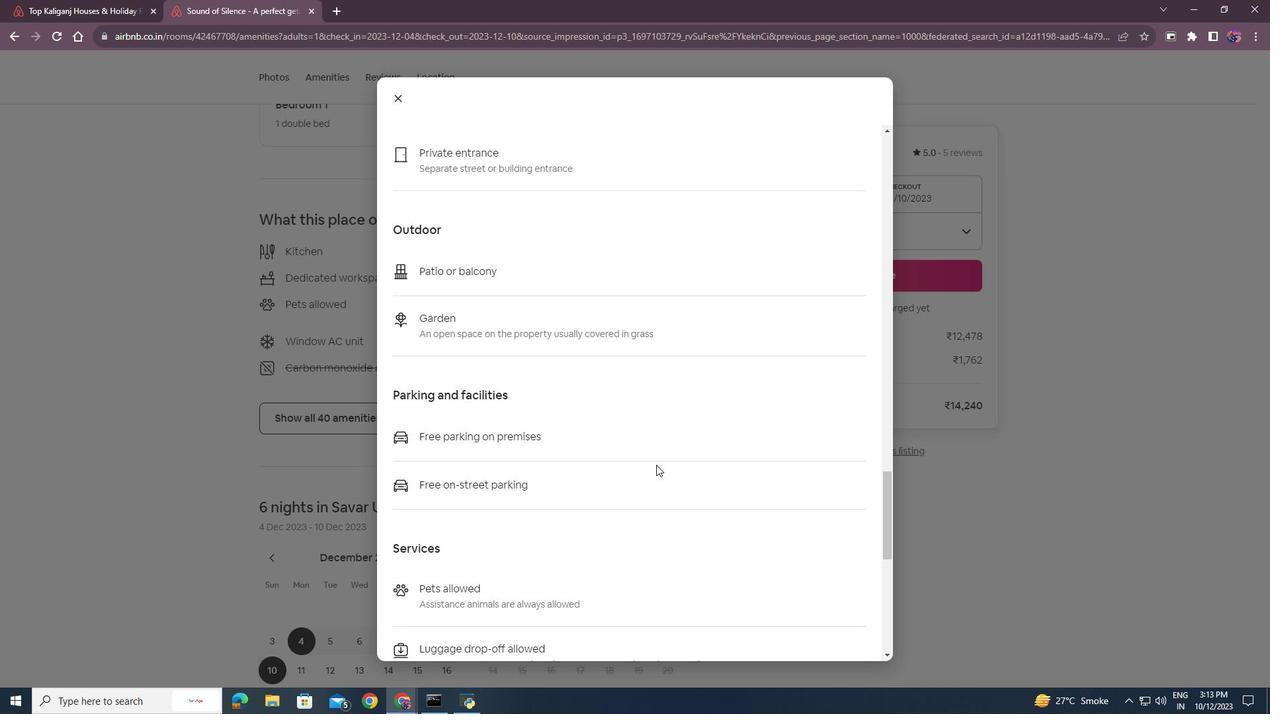 
Action: Mouse scrolled (657, 465) with delta (0, 0)
Screenshot: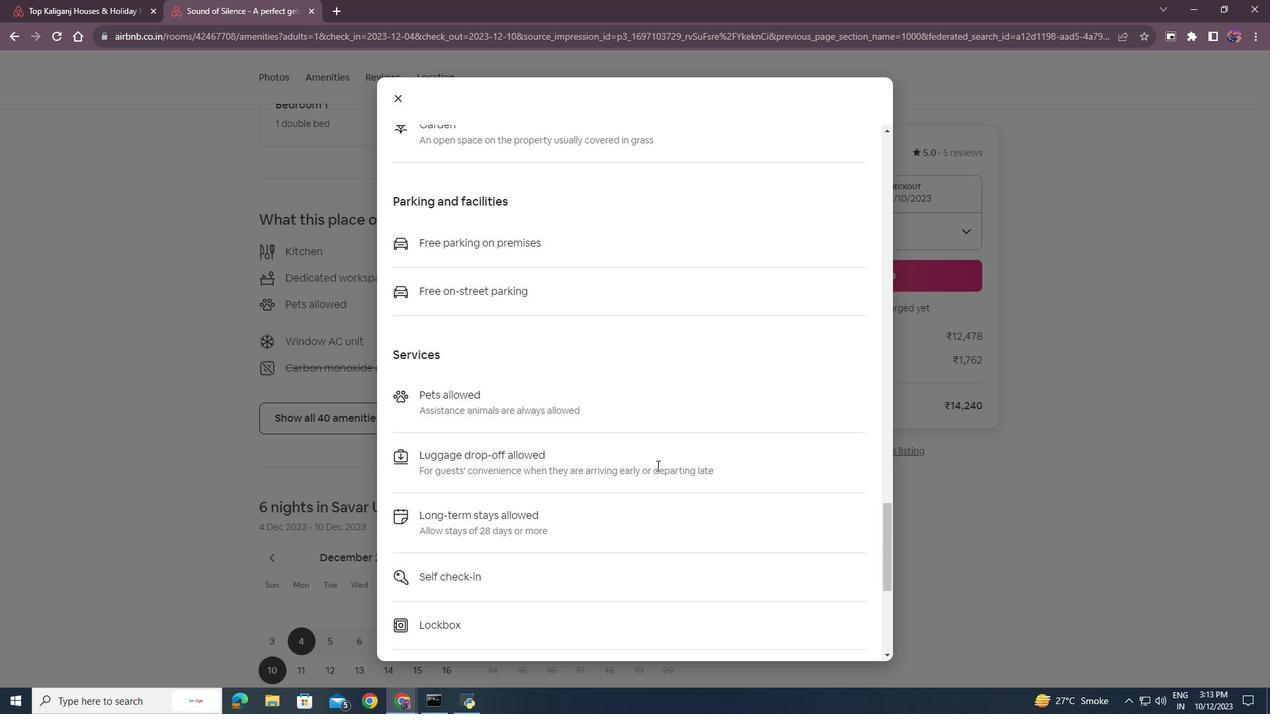 
Action: Mouse scrolled (657, 465) with delta (0, 0)
Screenshot: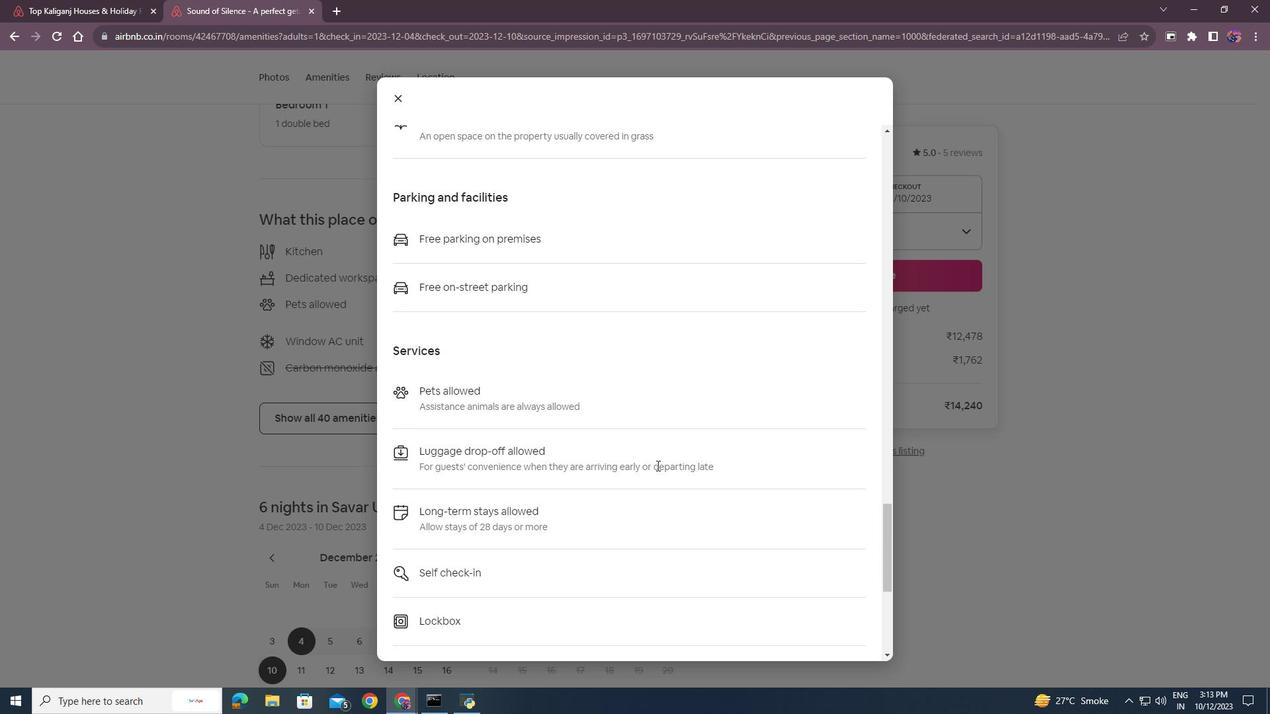 
Action: Mouse scrolled (657, 465) with delta (0, 0)
Screenshot: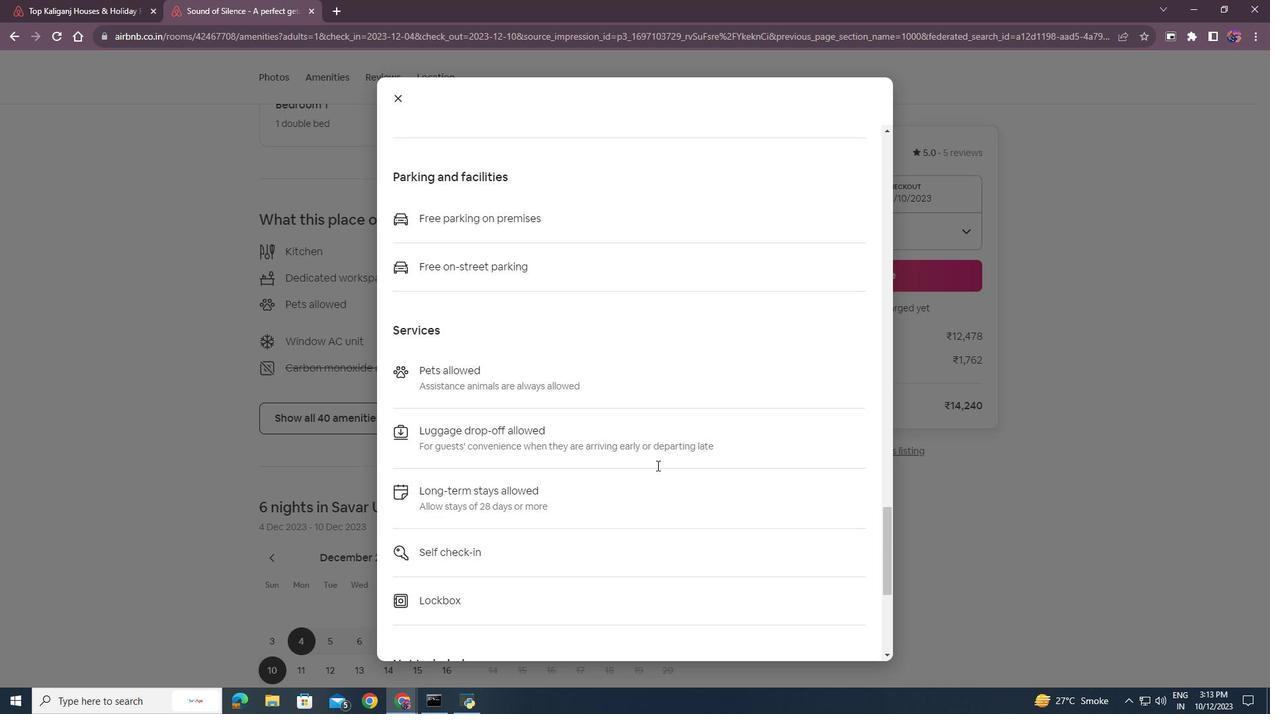 
Action: Mouse scrolled (657, 465) with delta (0, 0)
Screenshot: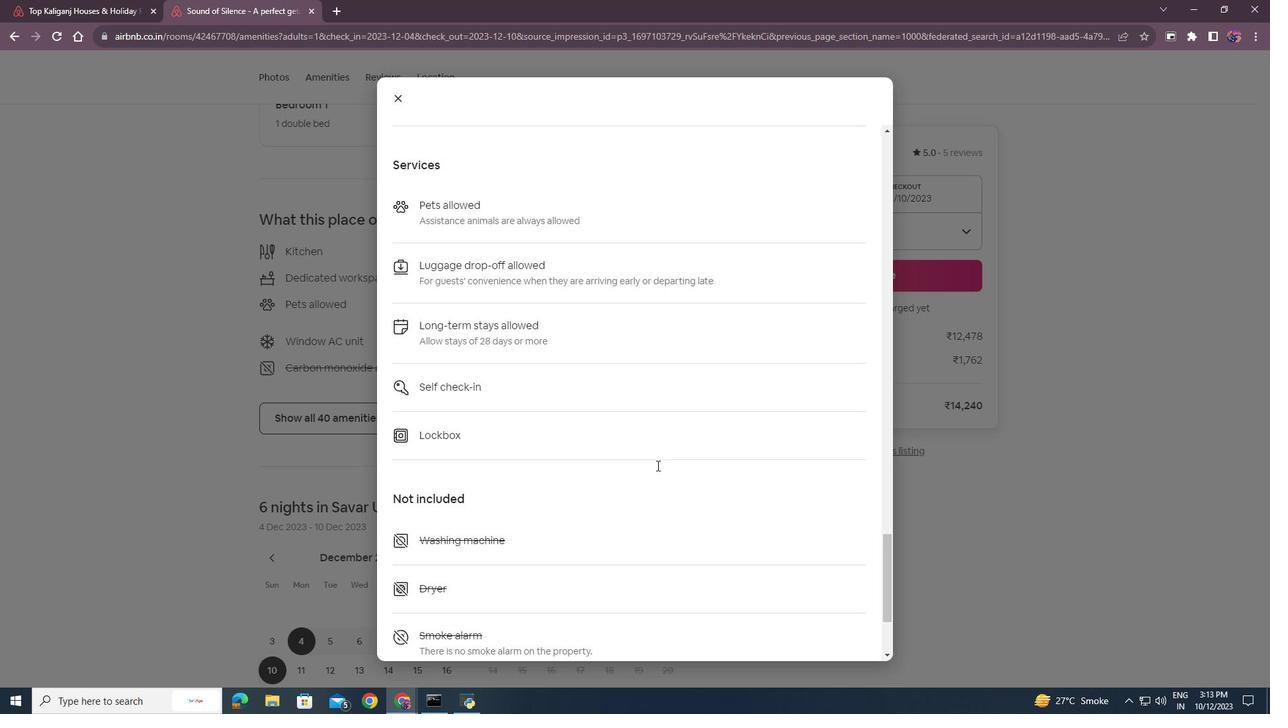 
Action: Mouse scrolled (657, 465) with delta (0, 0)
Screenshot: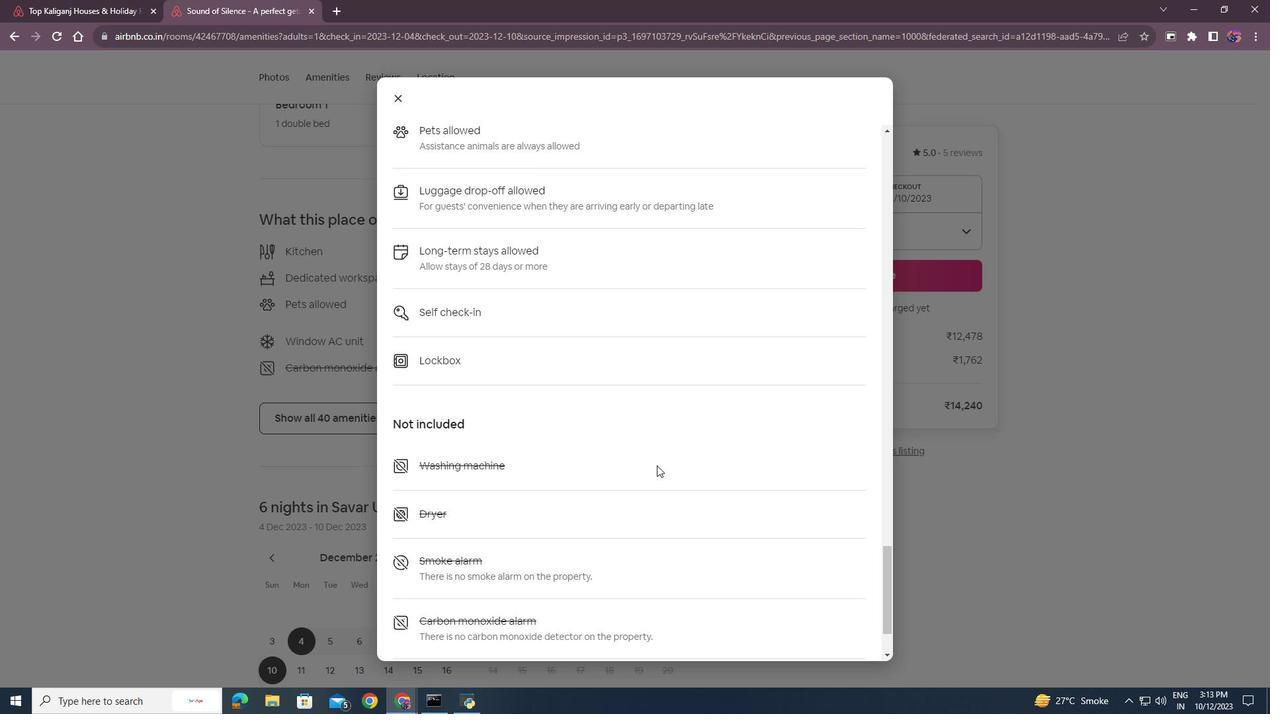 
Action: Mouse scrolled (657, 465) with delta (0, 0)
Screenshot: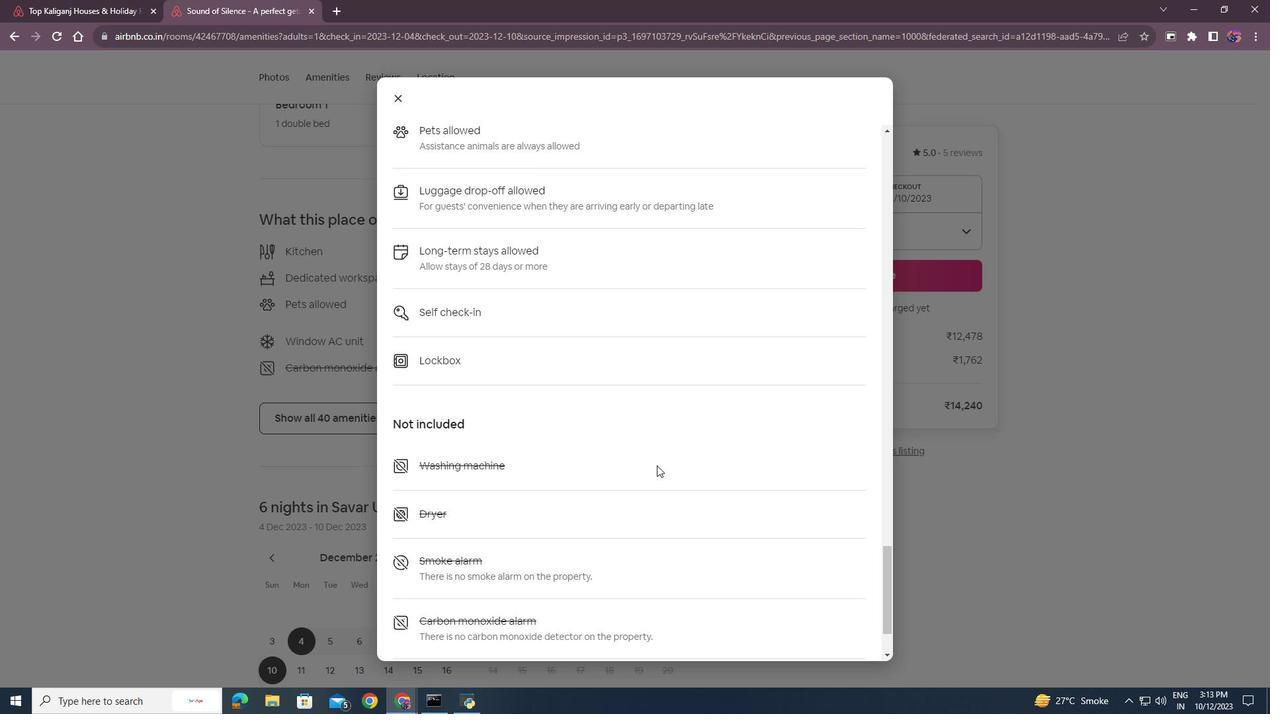 
Action: Mouse scrolled (657, 465) with delta (0, 0)
Screenshot: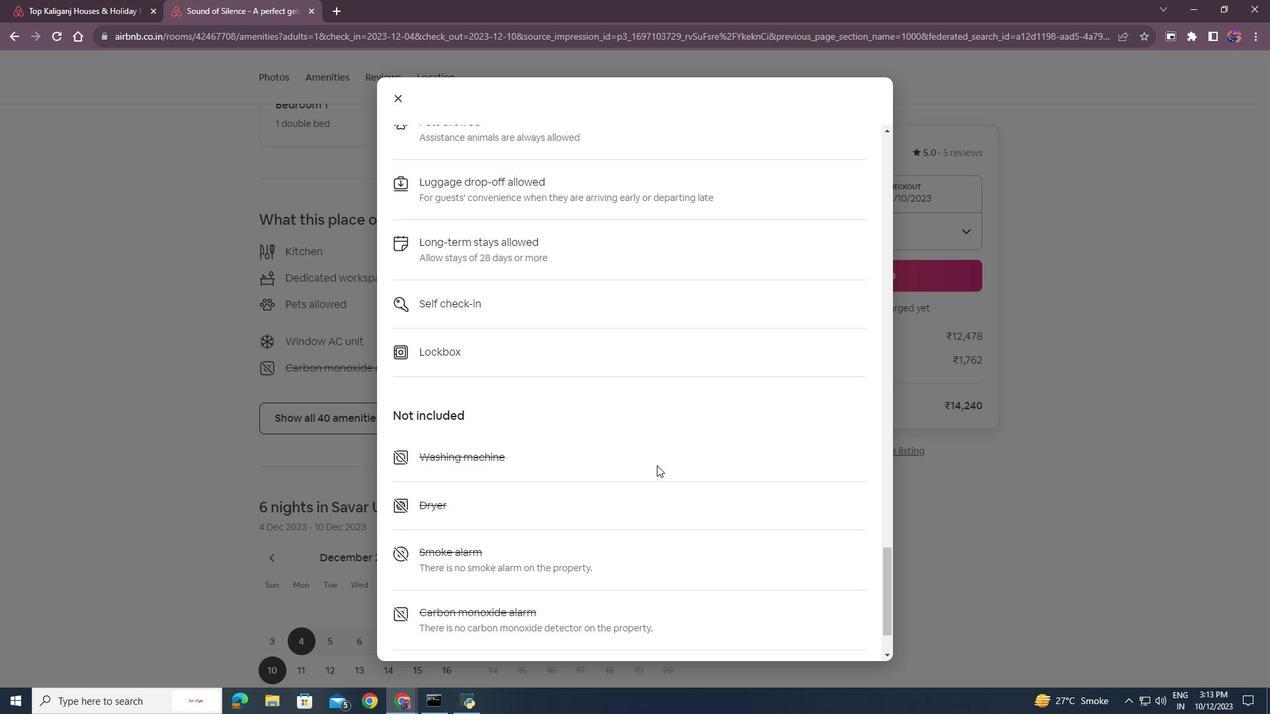 
Action: Mouse scrolled (657, 465) with delta (0, 0)
Screenshot: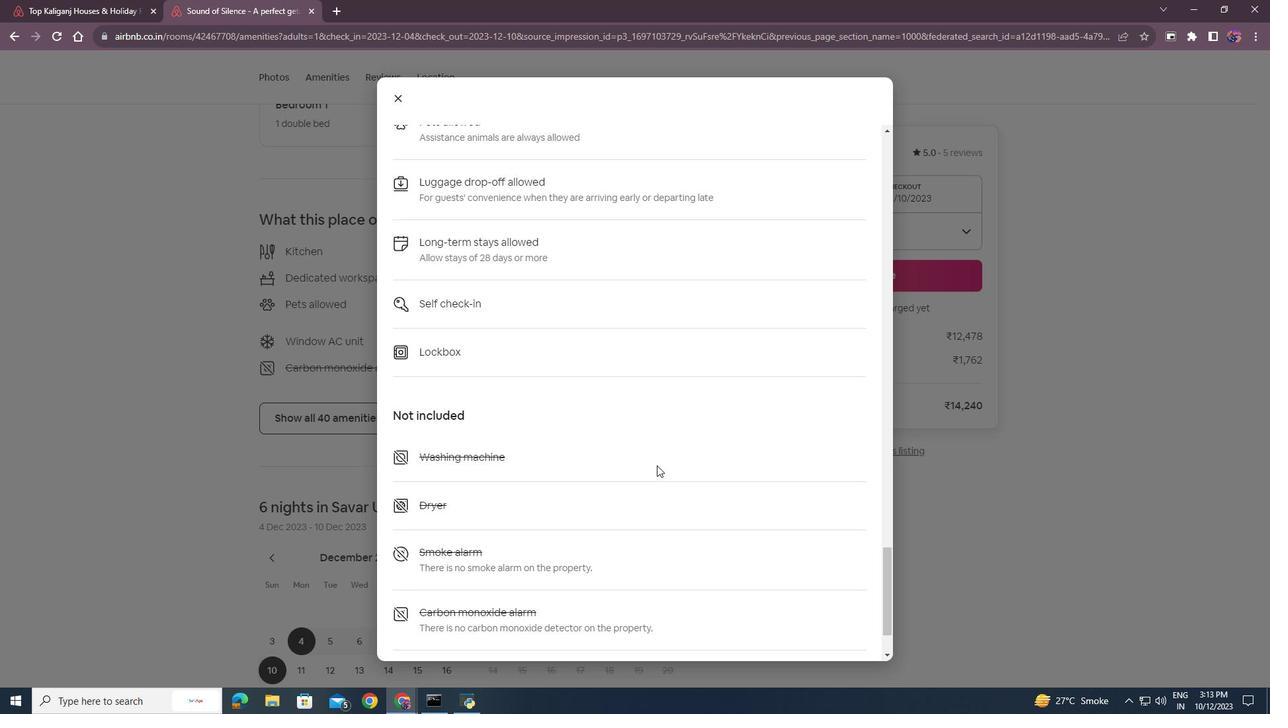 
Action: Mouse scrolled (657, 465) with delta (0, 0)
Screenshot: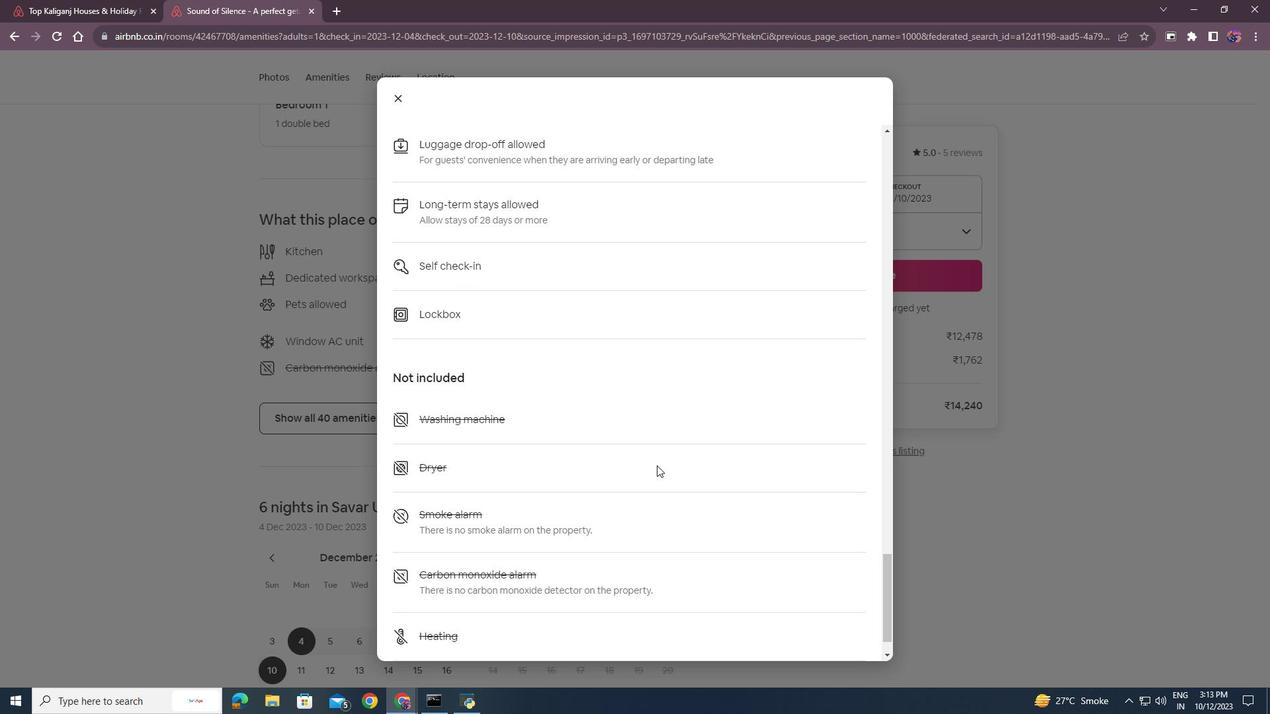 
Action: Mouse moved to (397, 96)
Screenshot: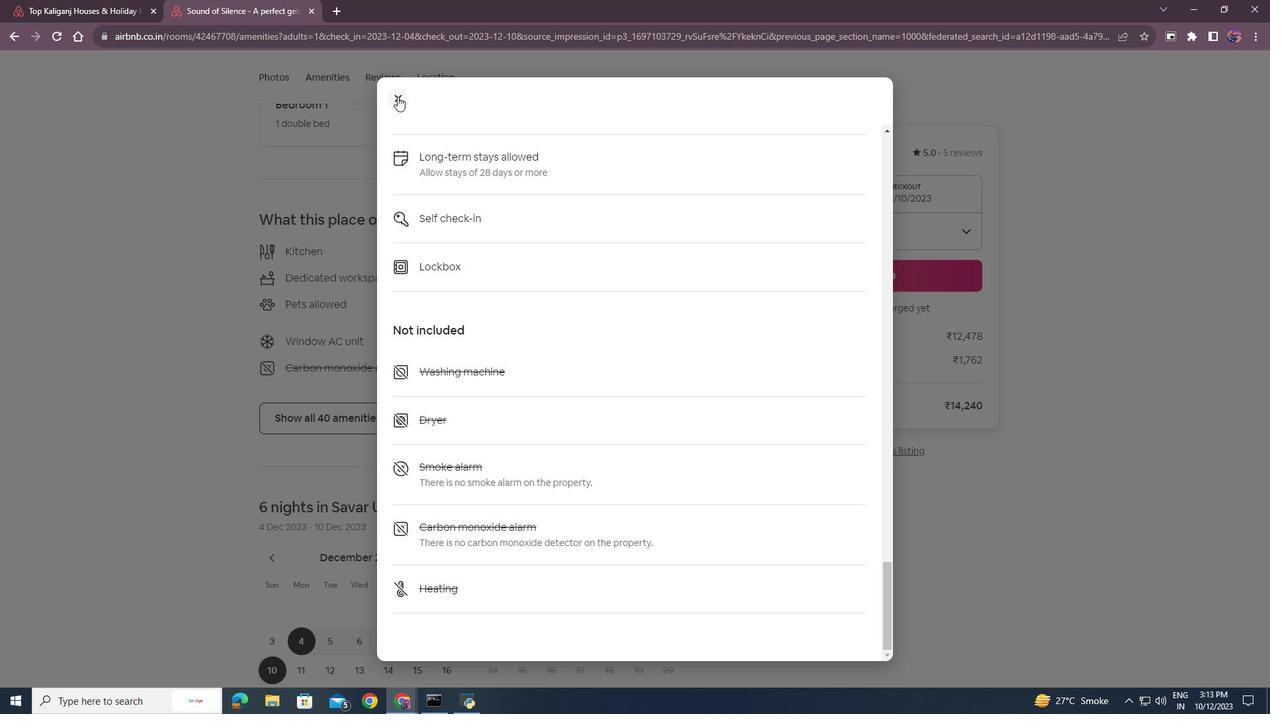 
Action: Mouse pressed left at (397, 96)
Screenshot: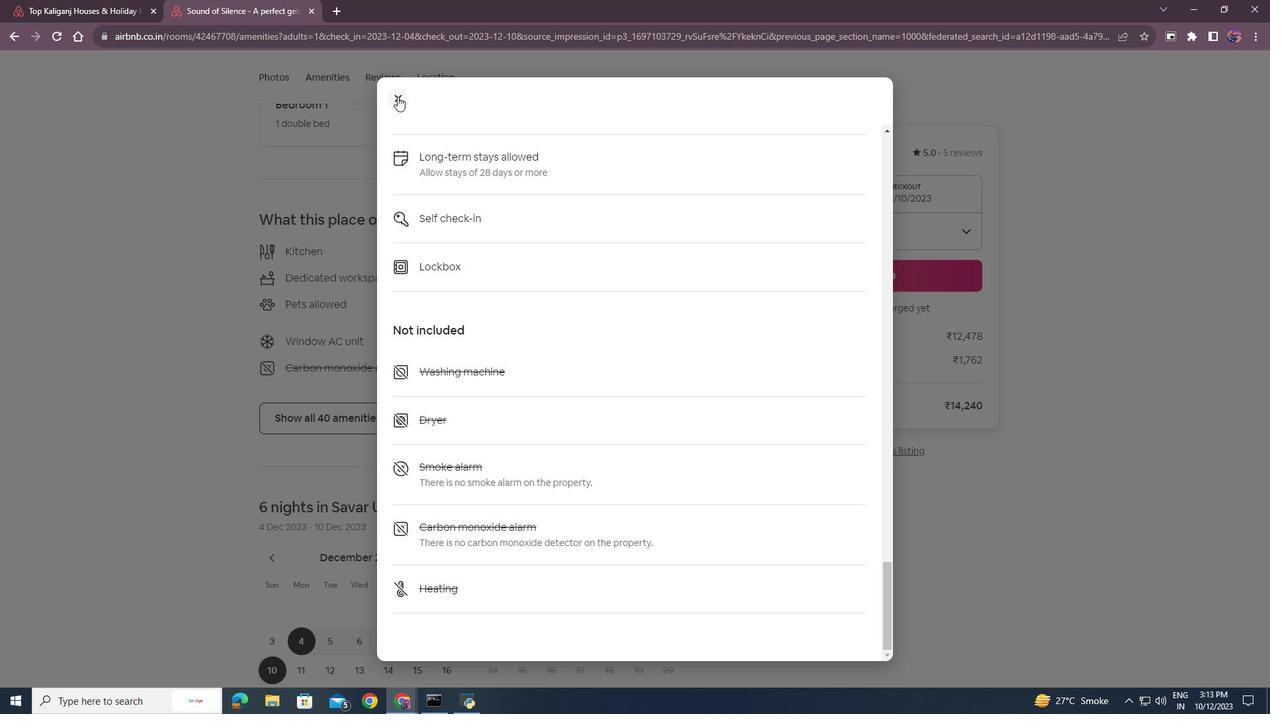 
Action: Mouse moved to (489, 434)
Screenshot: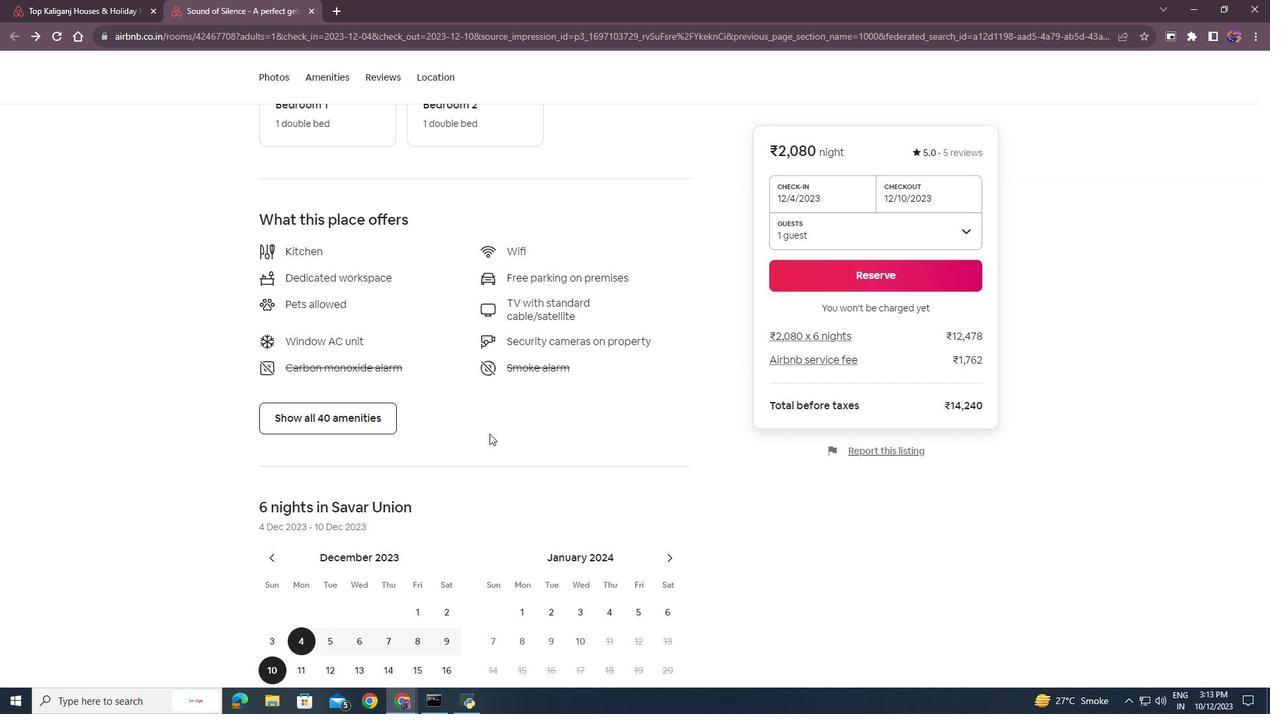 
Action: Mouse scrolled (489, 433) with delta (0, 0)
Screenshot: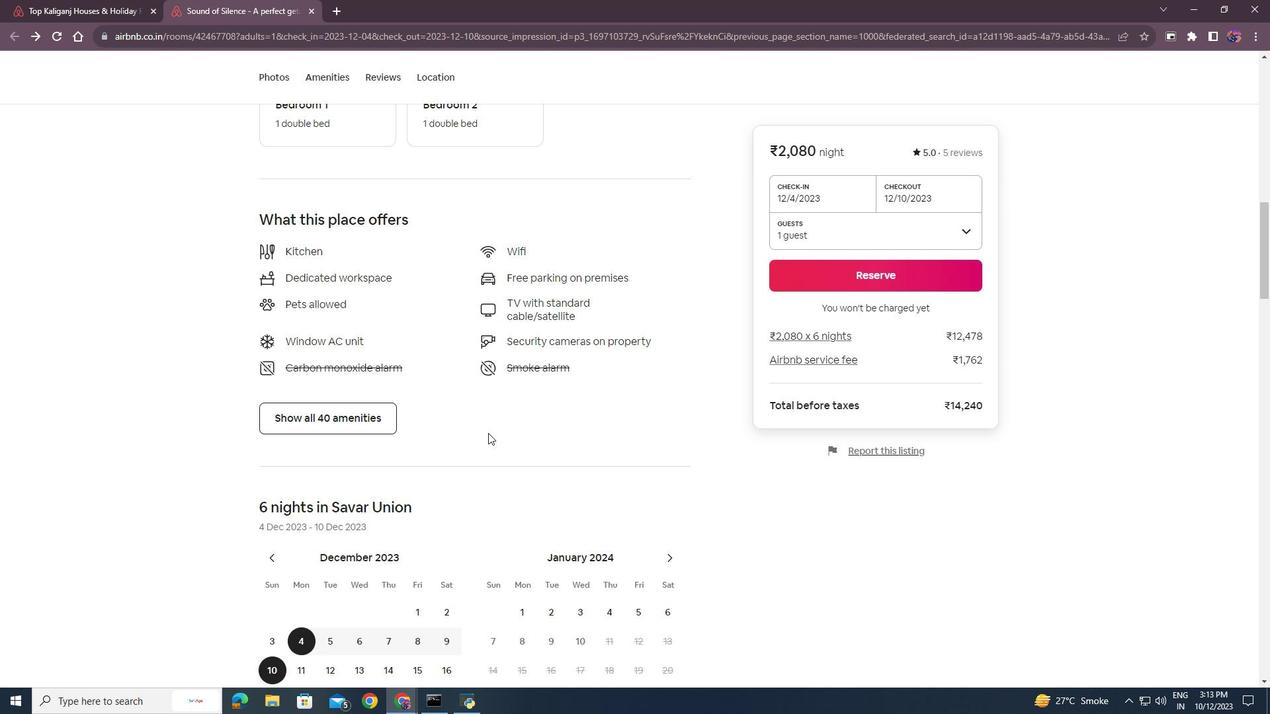 
Action: Mouse moved to (487, 432)
Screenshot: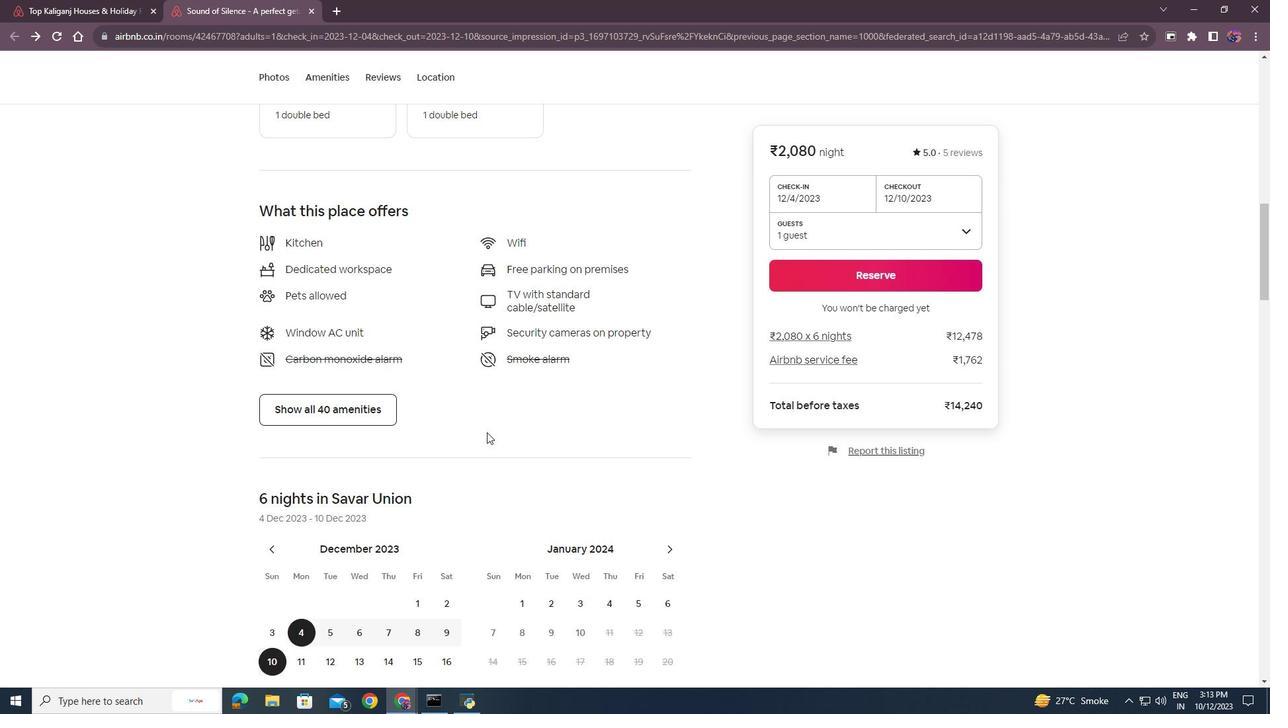 
Action: Mouse scrolled (487, 432) with delta (0, 0)
Screenshot: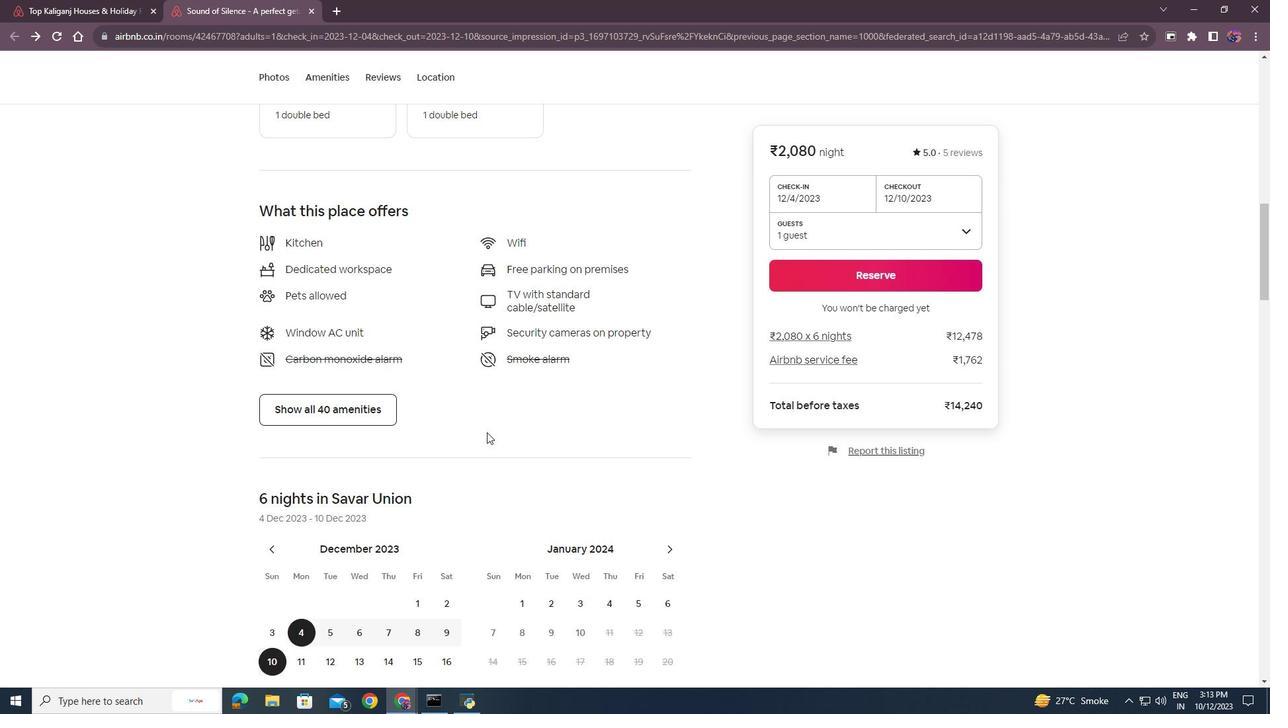 
Action: Mouse scrolled (487, 432) with delta (0, 0)
Screenshot: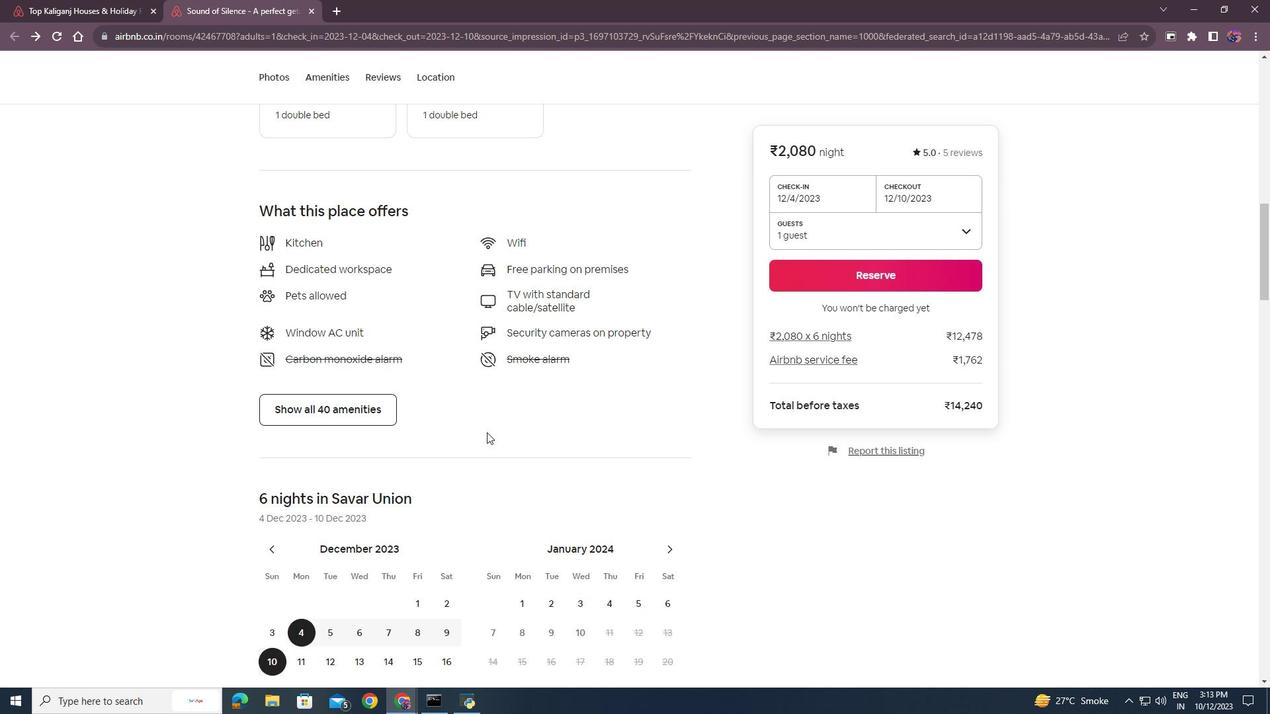 
Action: Mouse moved to (487, 432)
Screenshot: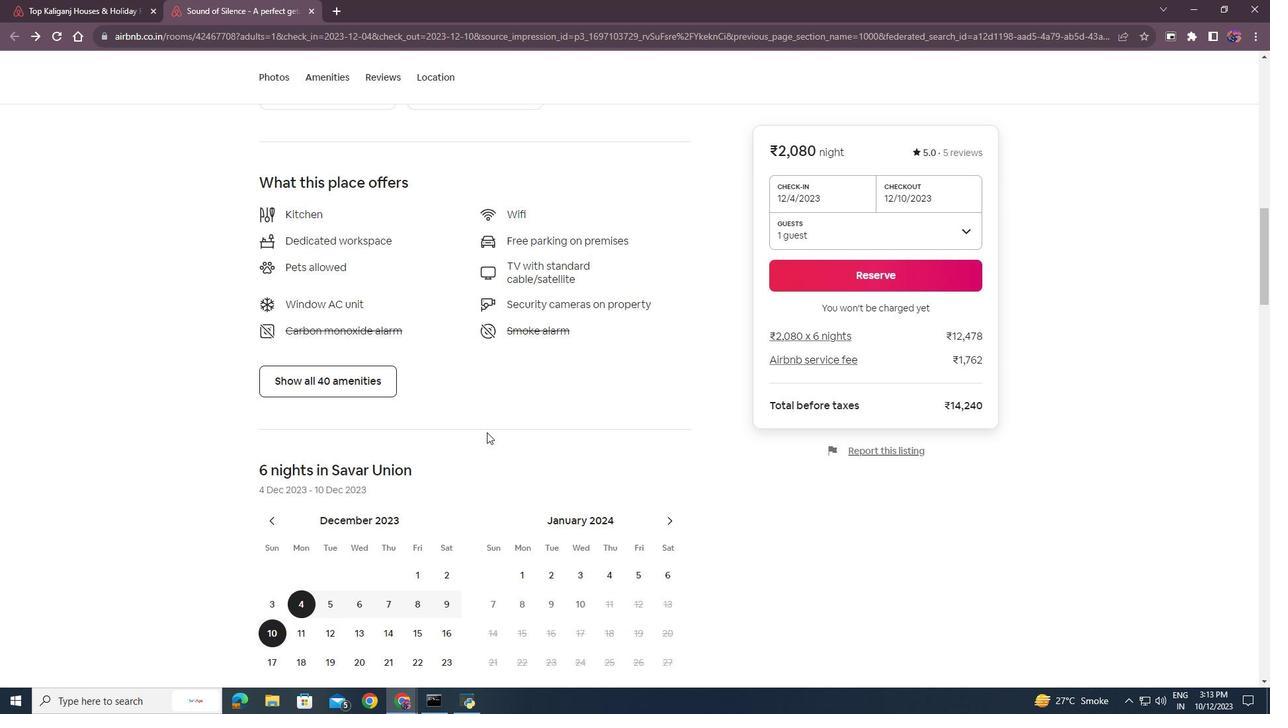 
Action: Mouse scrolled (487, 432) with delta (0, 0)
Screenshot: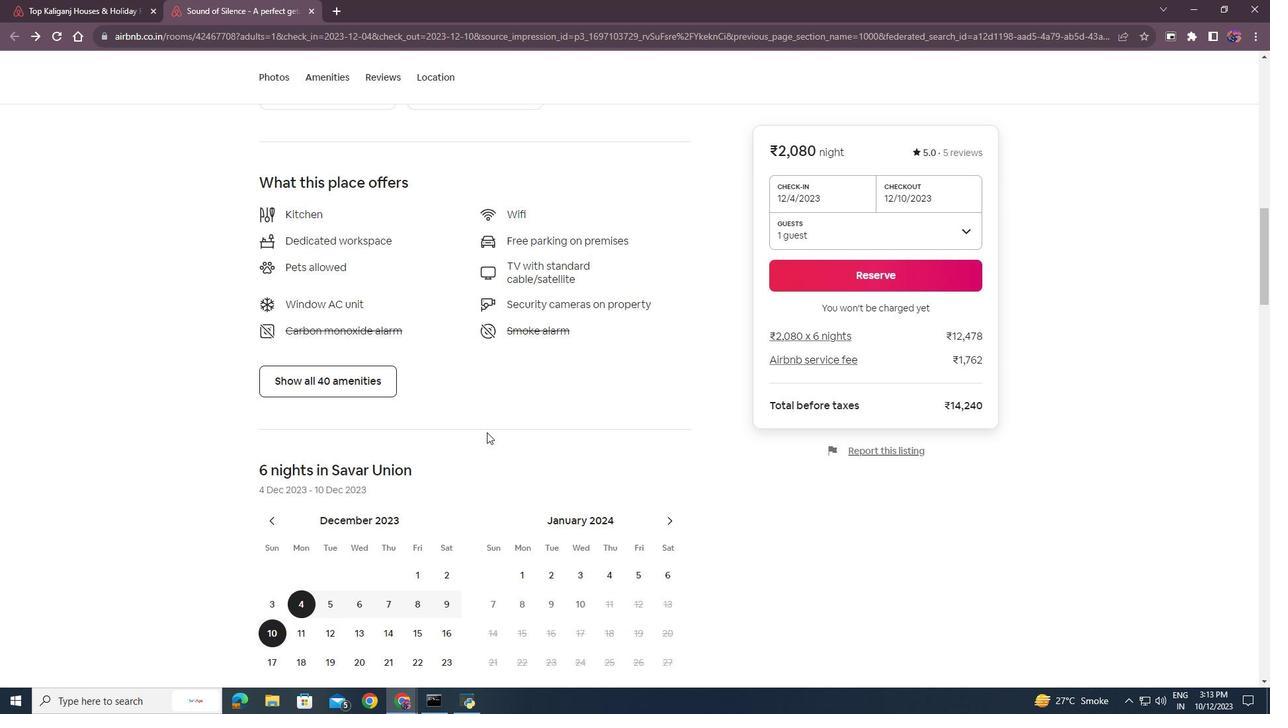 
Action: Mouse scrolled (487, 432) with delta (0, 0)
Screenshot: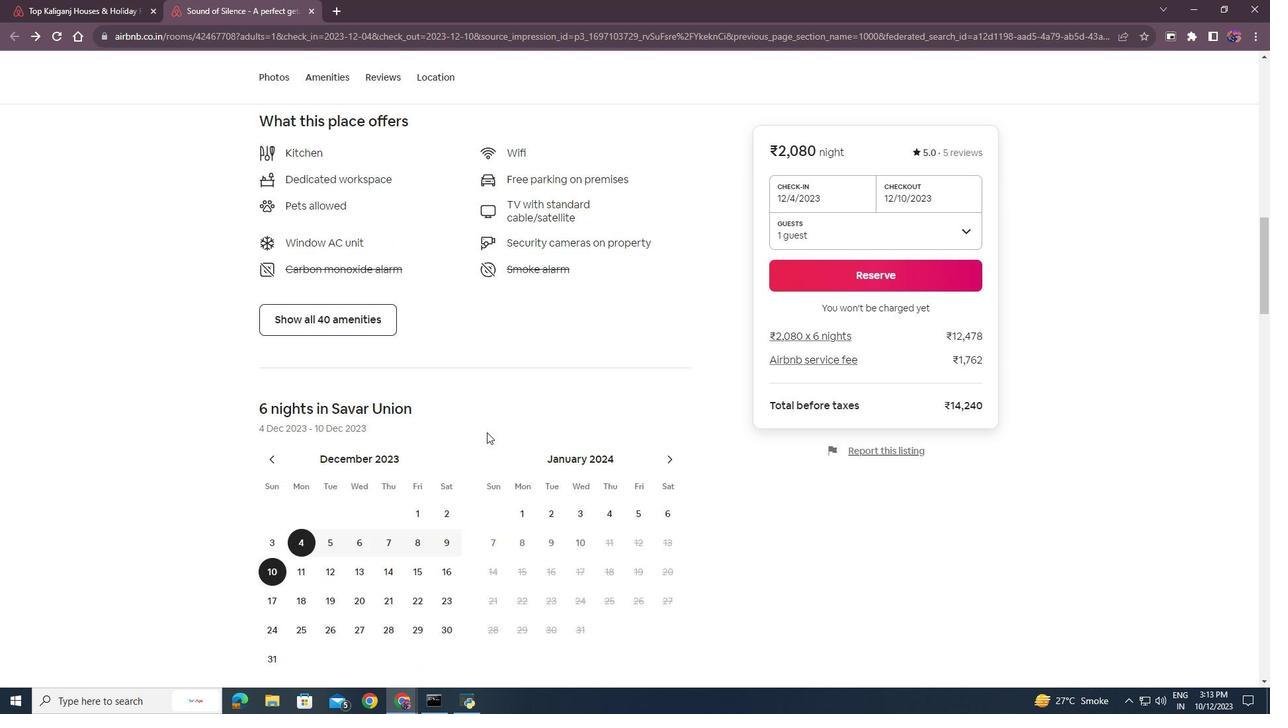 
Action: Mouse scrolled (487, 432) with delta (0, 0)
Screenshot: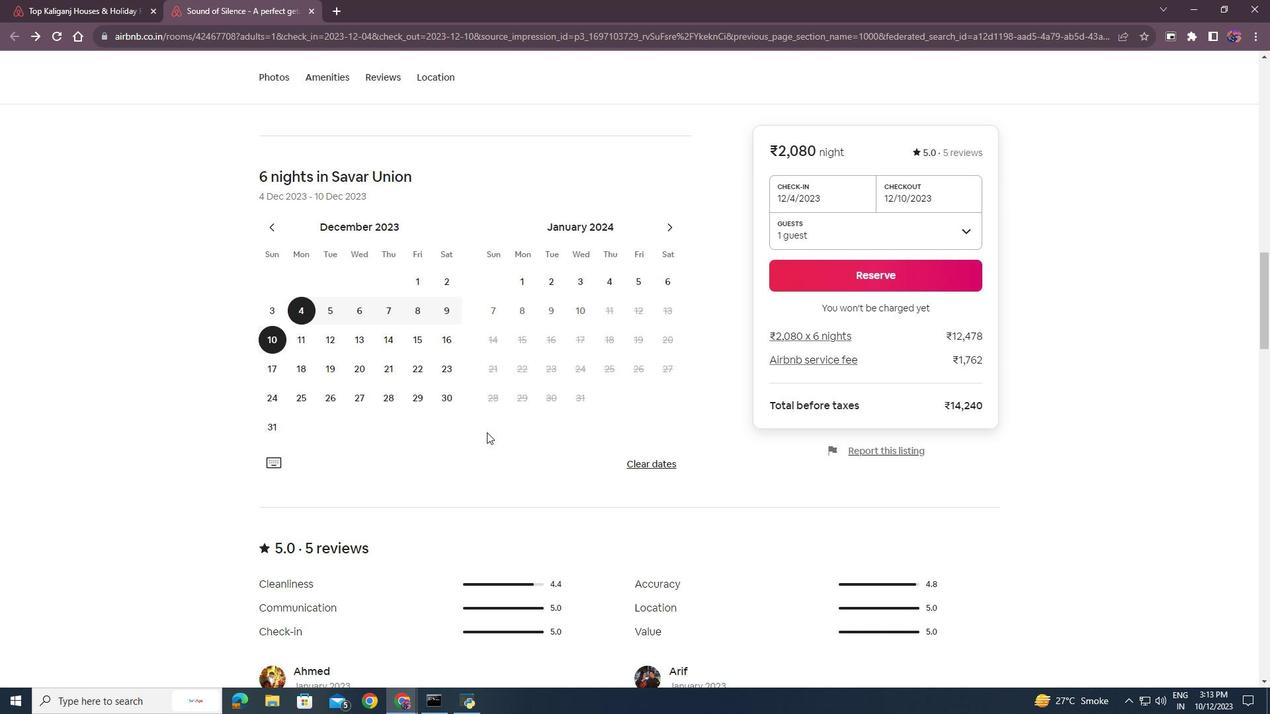 
Action: Mouse scrolled (487, 432) with delta (0, 0)
Screenshot: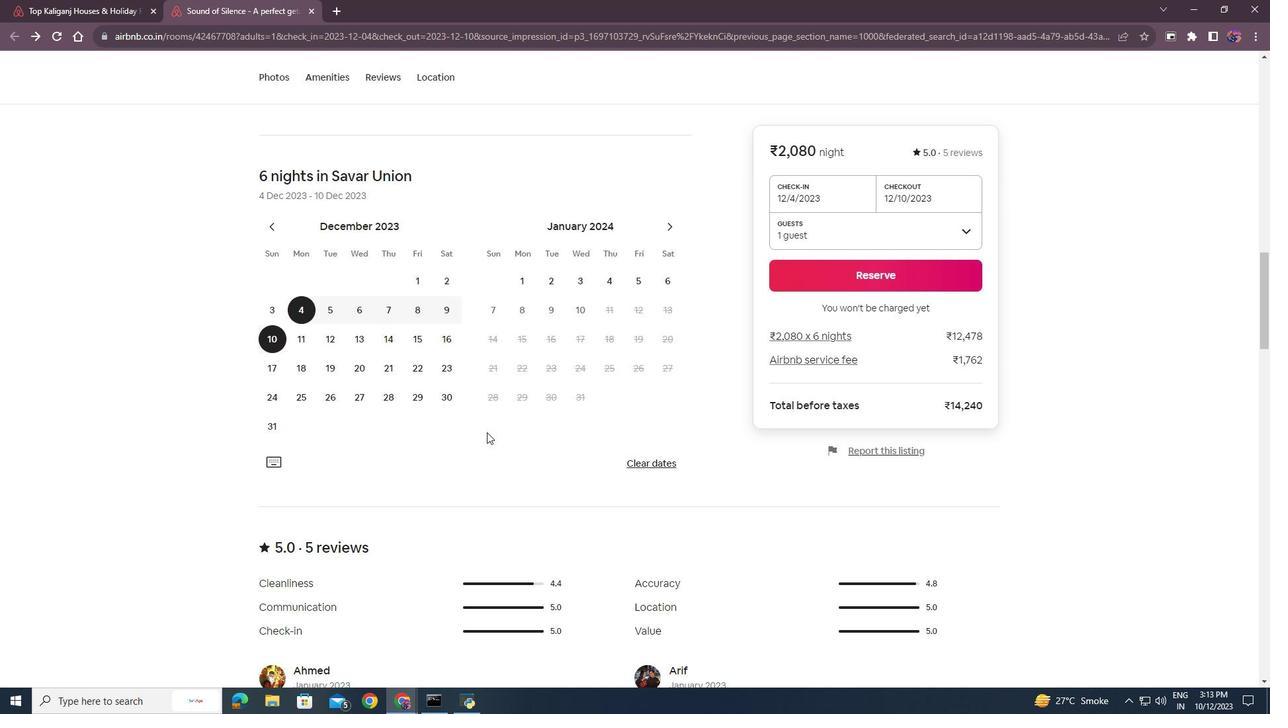 
Action: Mouse scrolled (487, 432) with delta (0, 0)
Screenshot: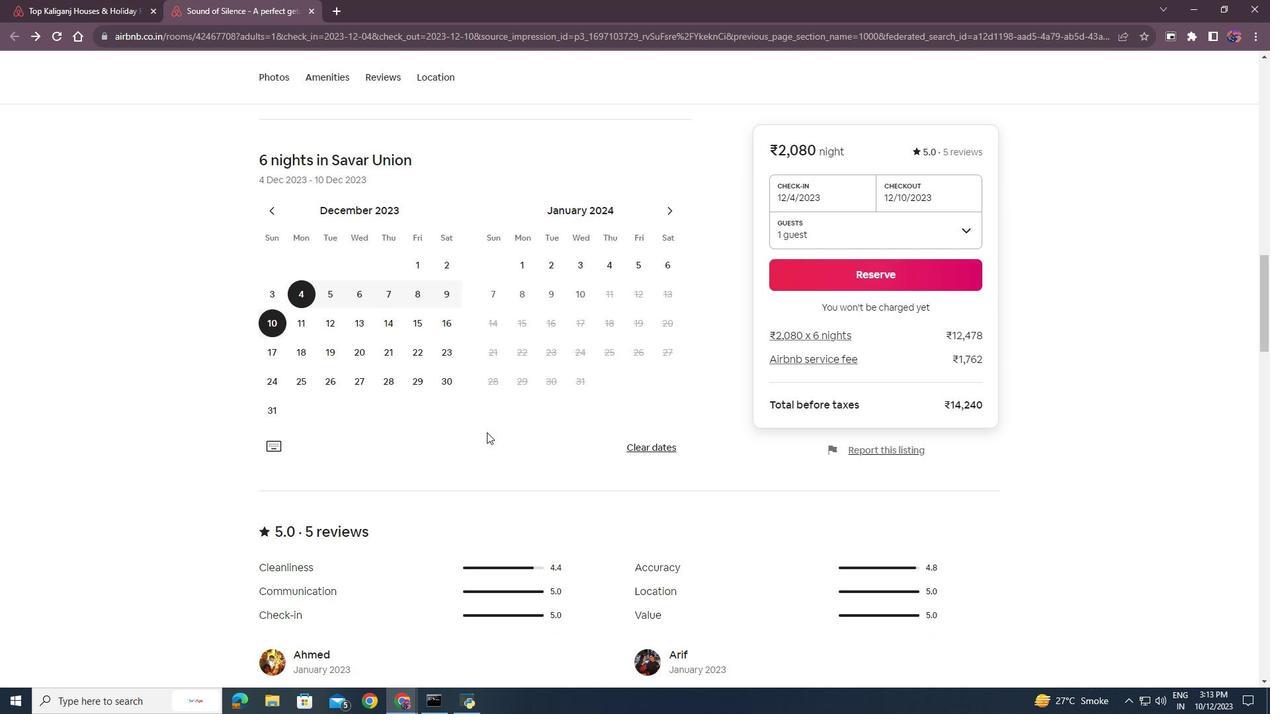 
Action: Mouse scrolled (487, 432) with delta (0, 0)
Screenshot: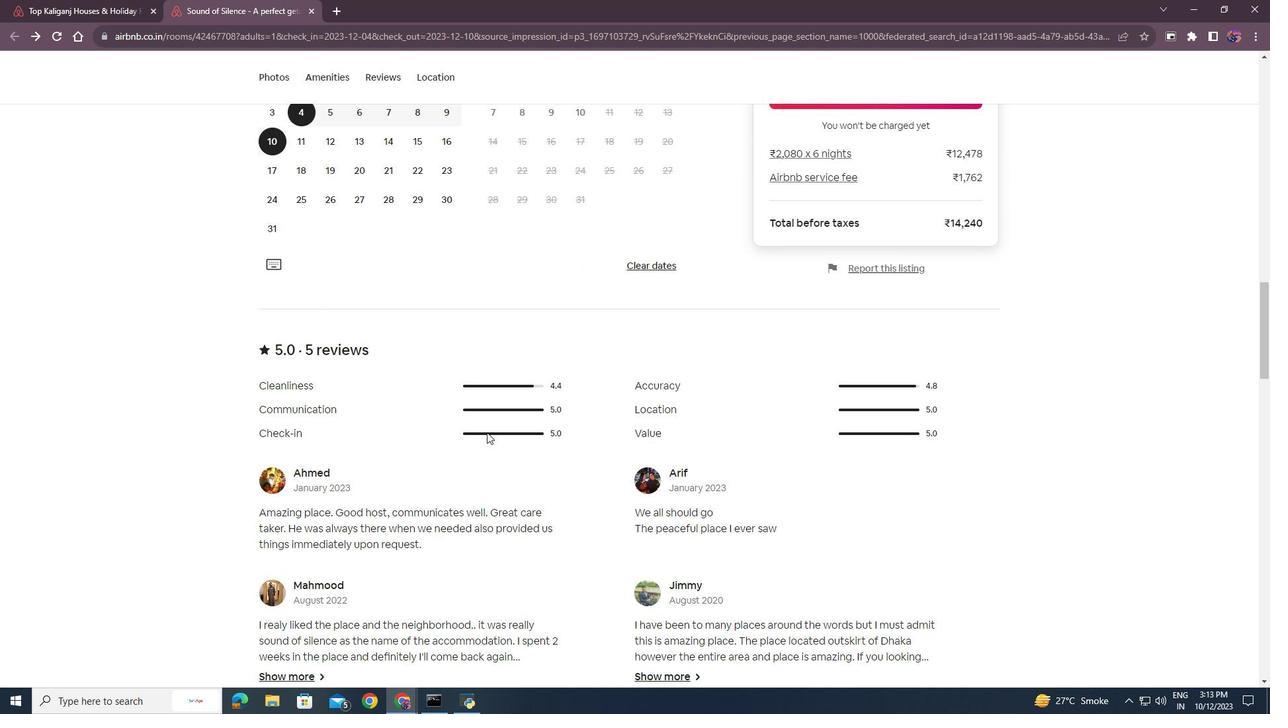 
Action: Mouse scrolled (487, 432) with delta (0, 0)
Screenshot: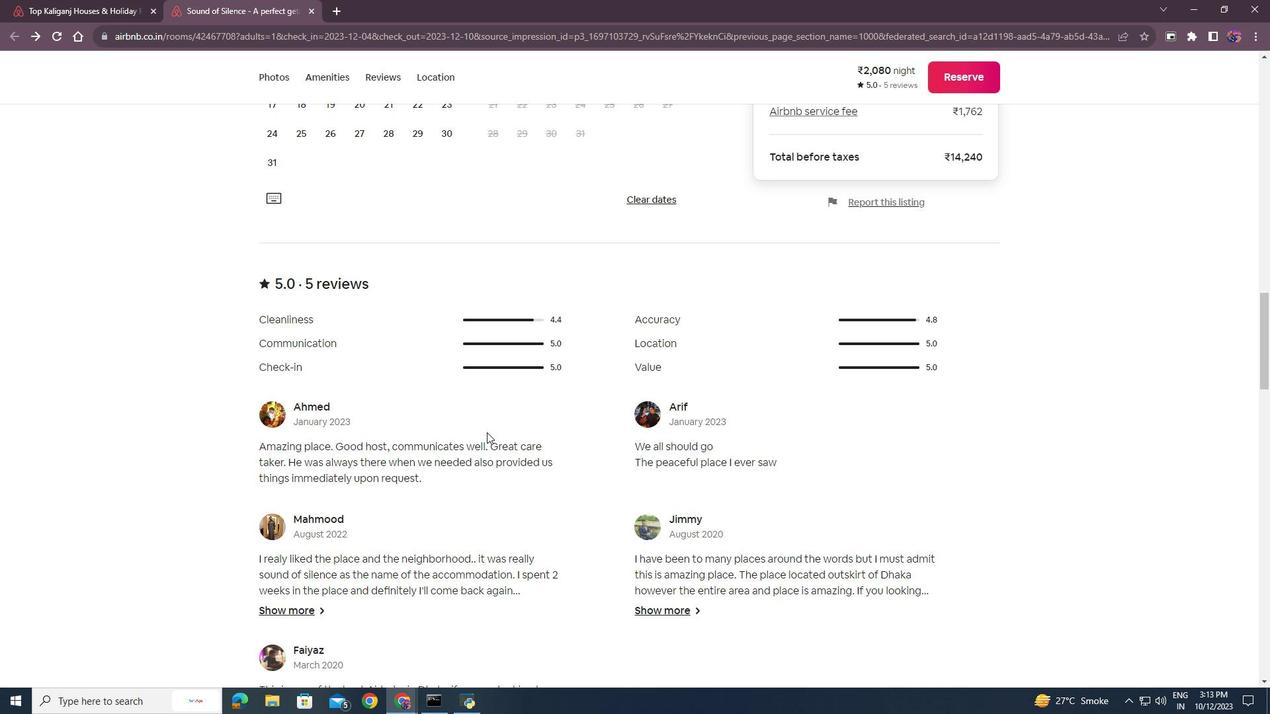 
Action: Mouse scrolled (487, 432) with delta (0, 0)
Screenshot: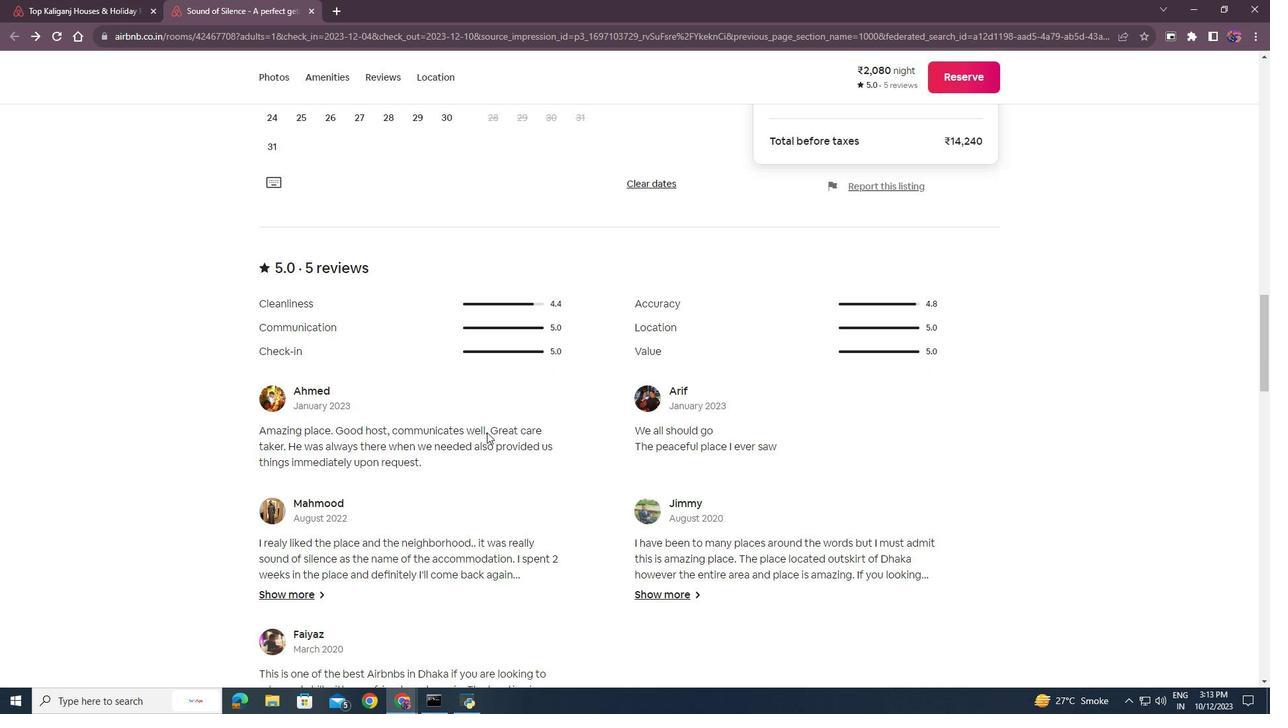 
Action: Mouse moved to (485, 432)
Screenshot: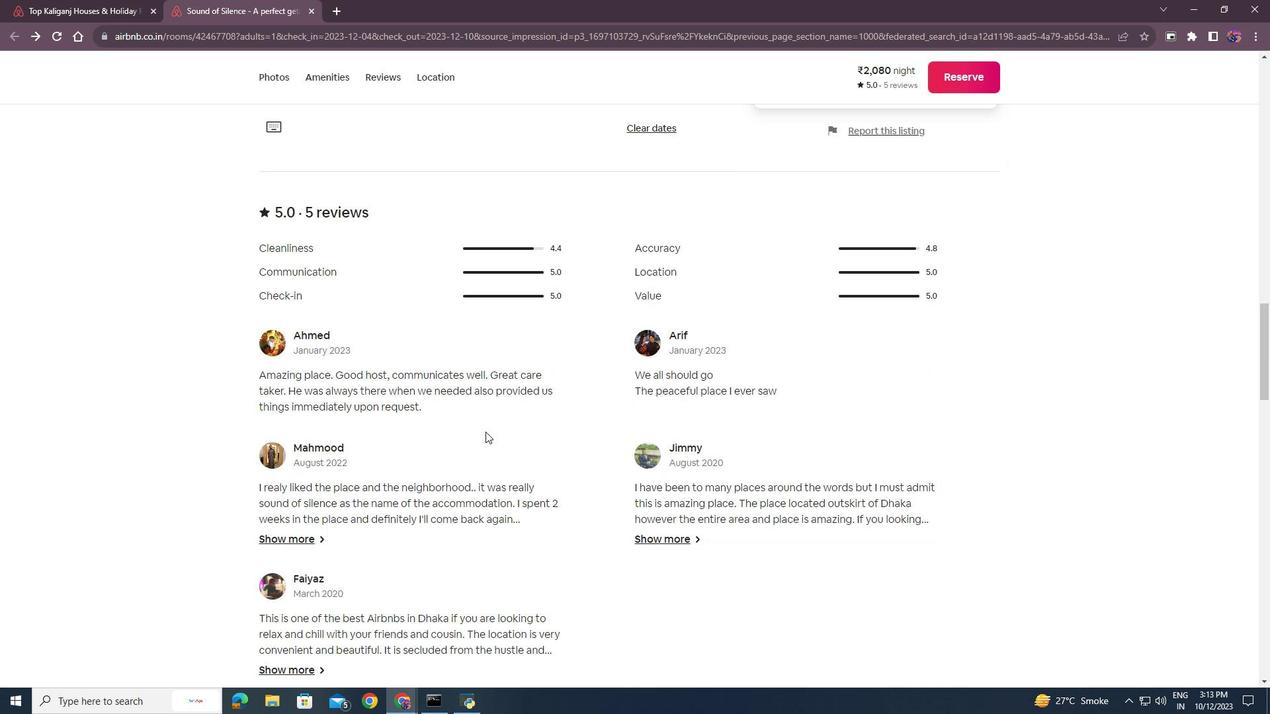 
Action: Mouse scrolled (485, 432) with delta (0, 0)
Screenshot: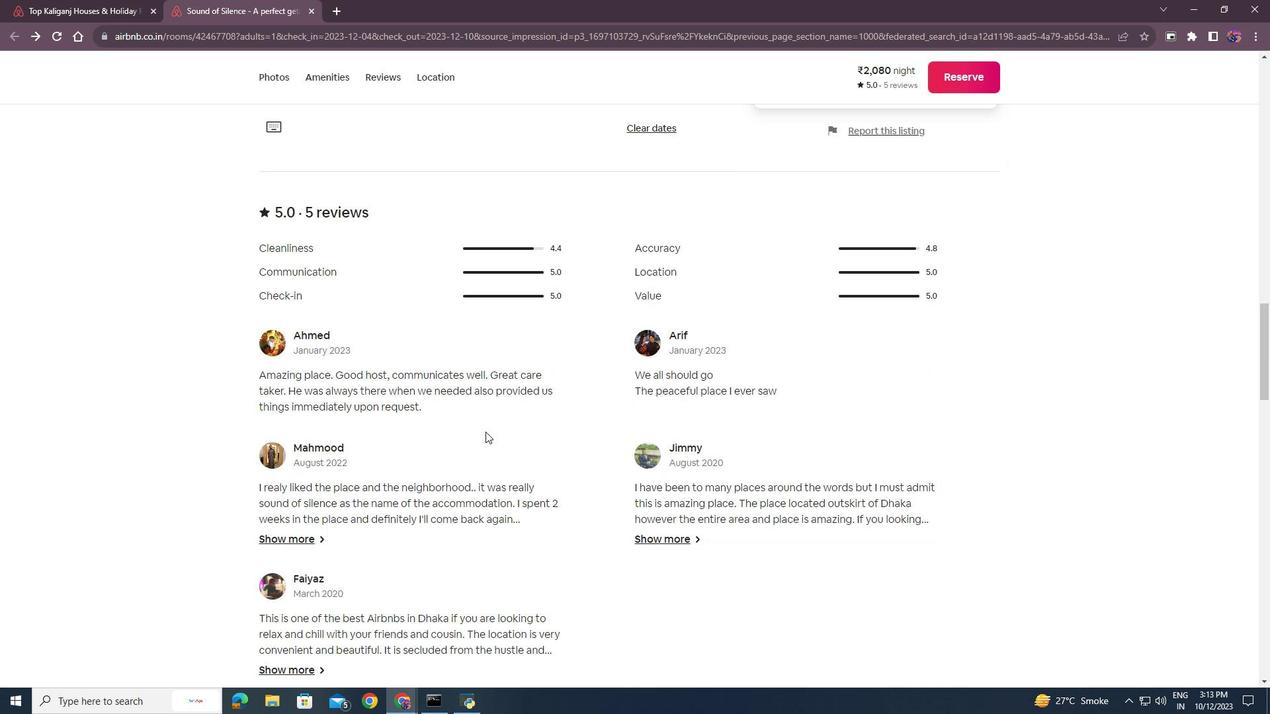 
Action: Mouse moved to (485, 432)
Screenshot: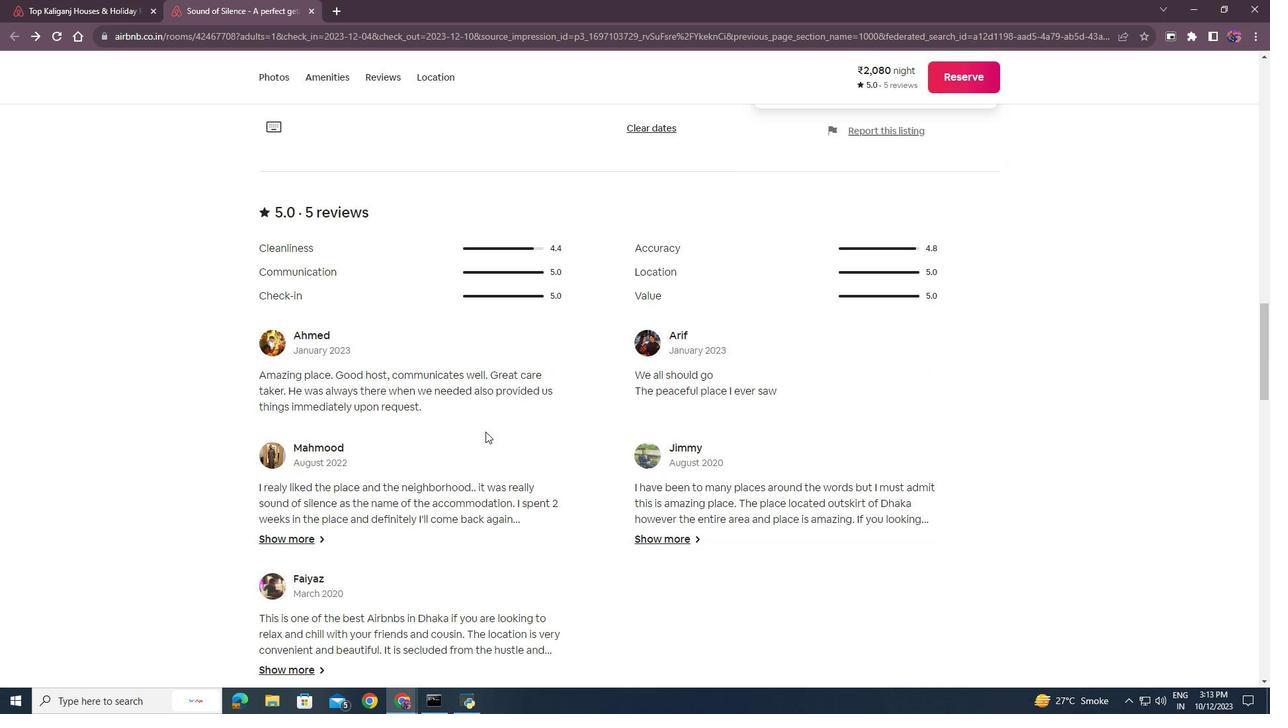 
Action: Mouse scrolled (485, 431) with delta (0, 0)
Screenshot: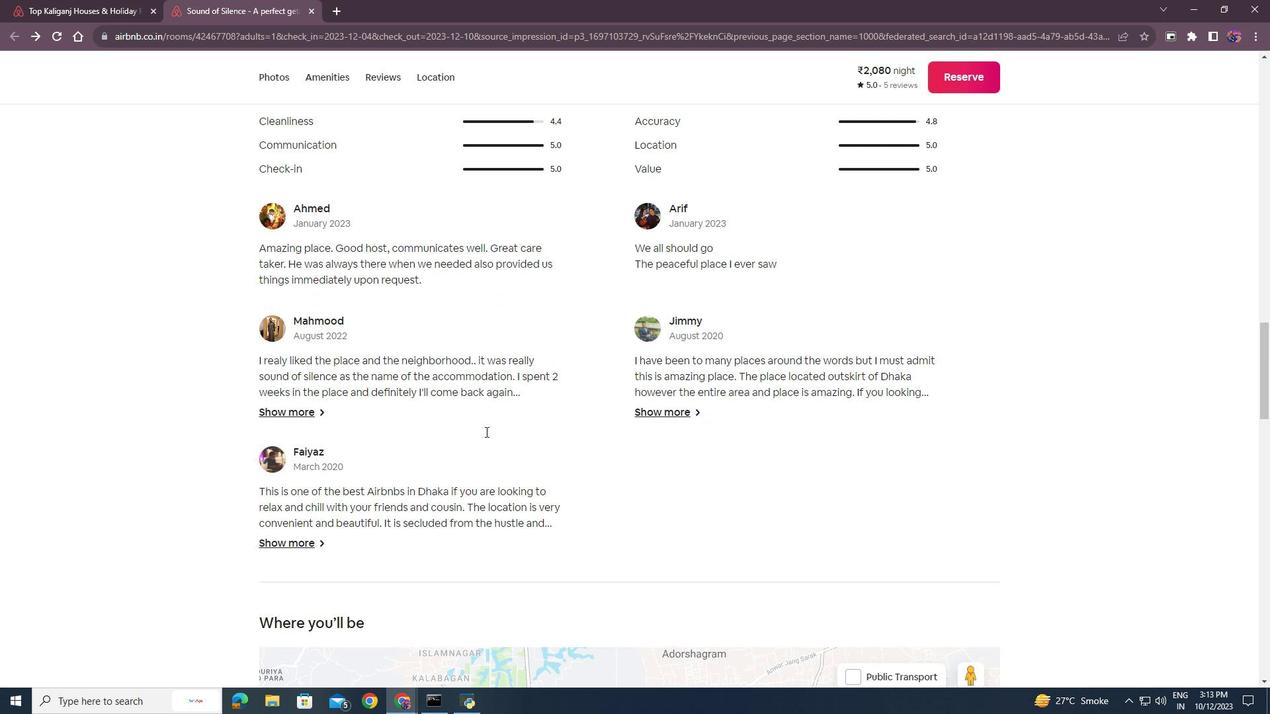 
Action: Mouse scrolled (485, 431) with delta (0, 0)
Screenshot: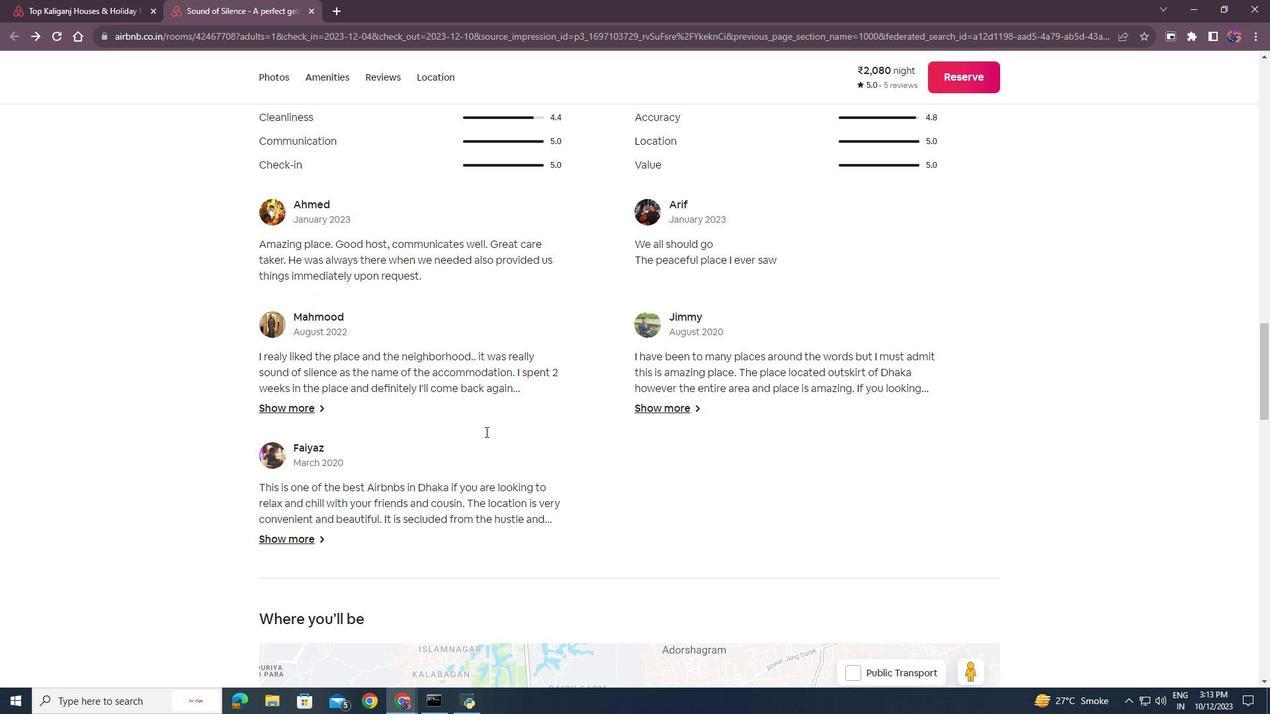 
Action: Mouse moved to (289, 411)
Screenshot: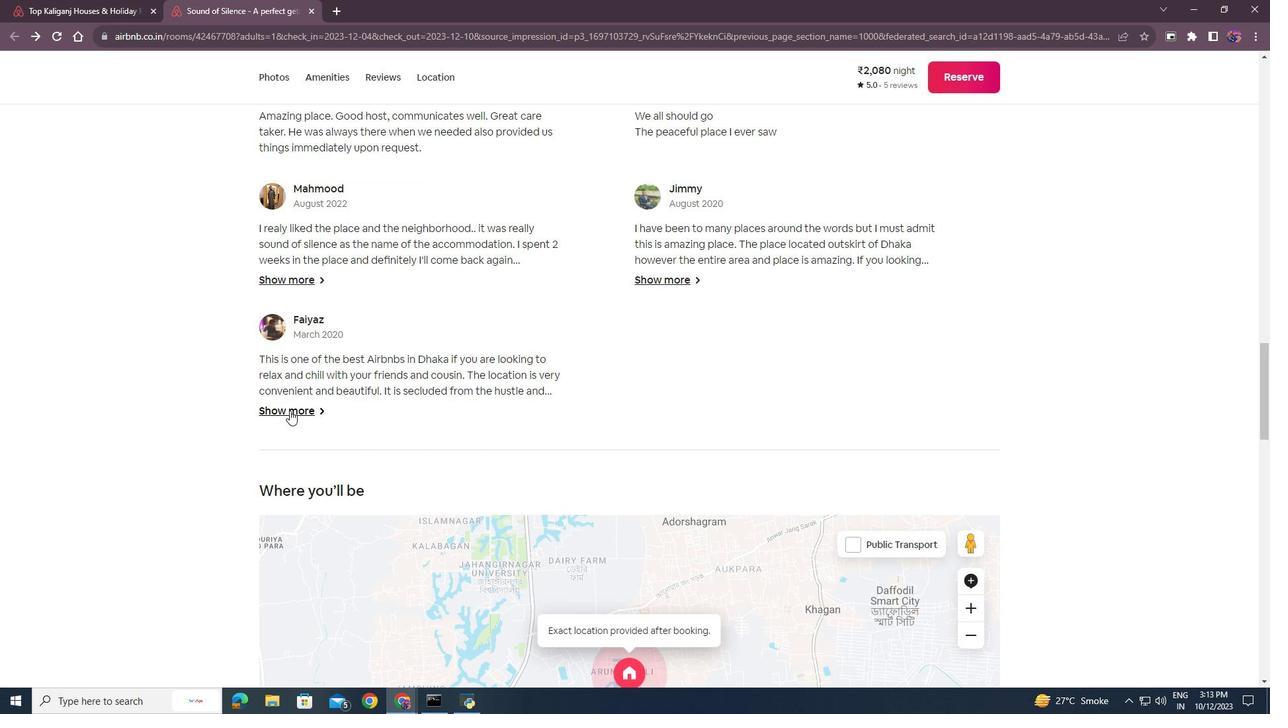 
Action: Mouse pressed left at (289, 411)
Screenshot: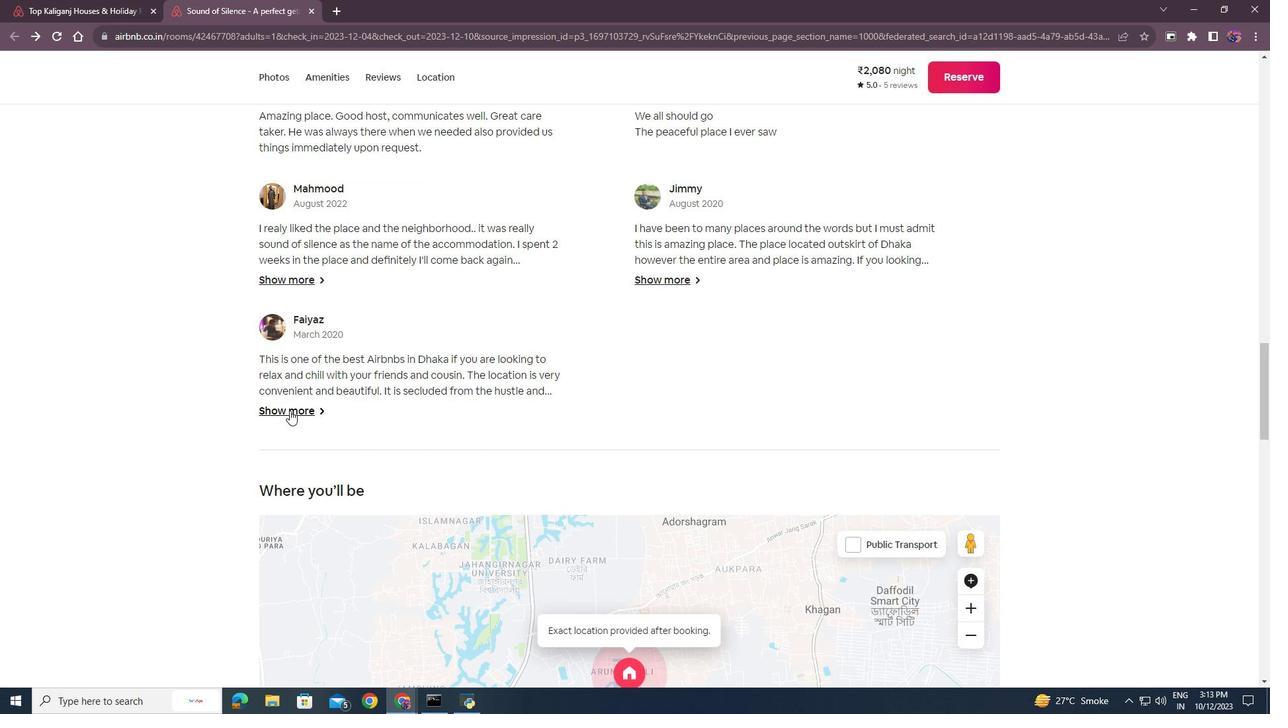 
Action: Mouse moved to (549, 426)
Screenshot: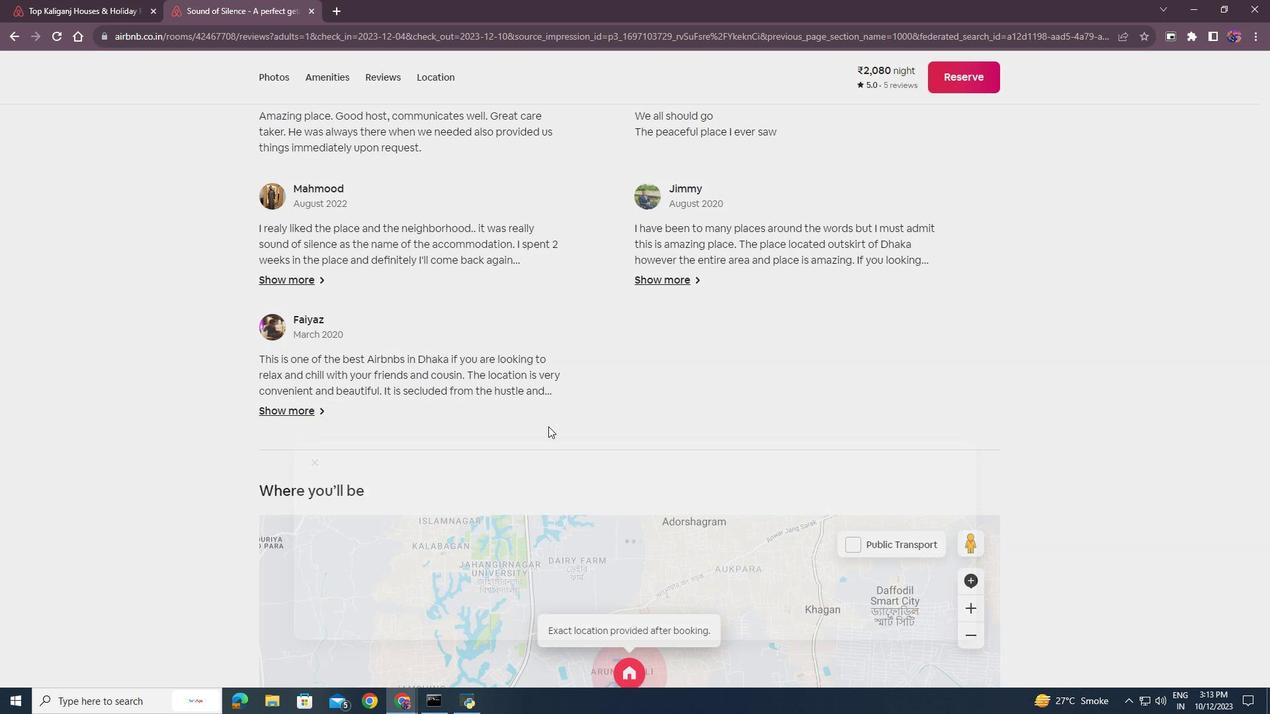 
Action: Mouse scrolled (549, 426) with delta (0, 0)
Screenshot: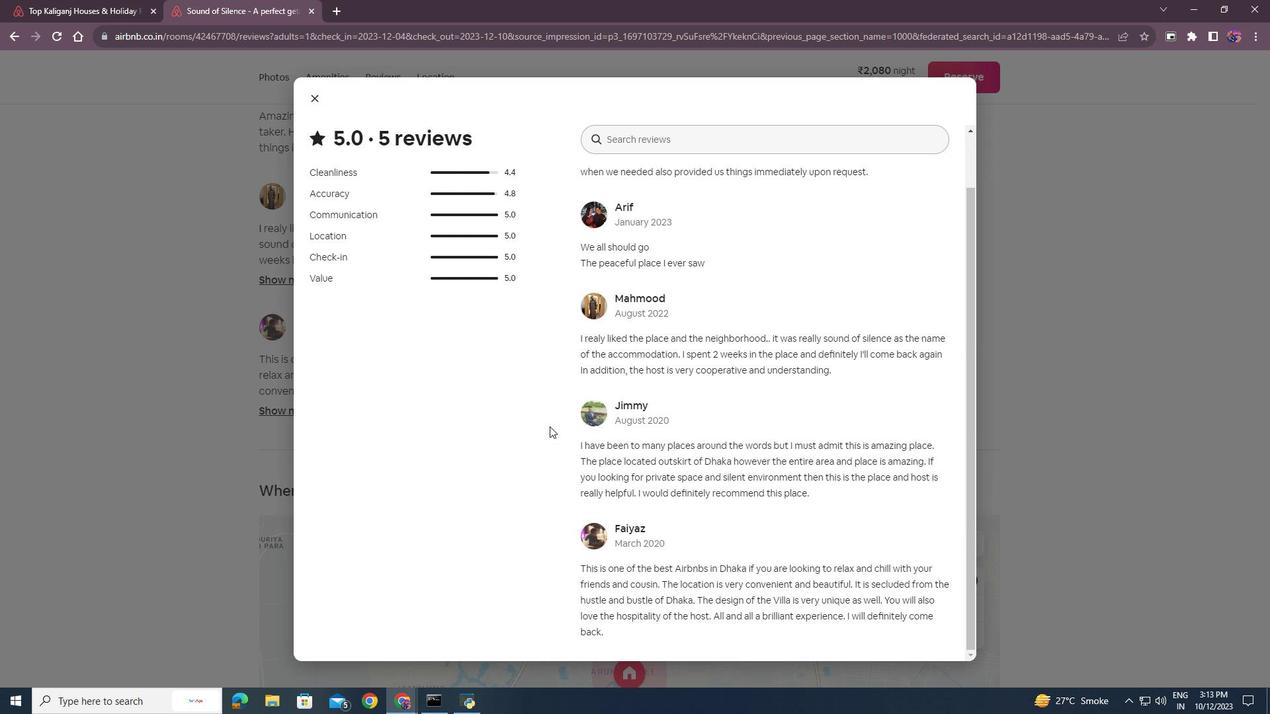 
Action: Mouse scrolled (549, 426) with delta (0, 0)
Screenshot: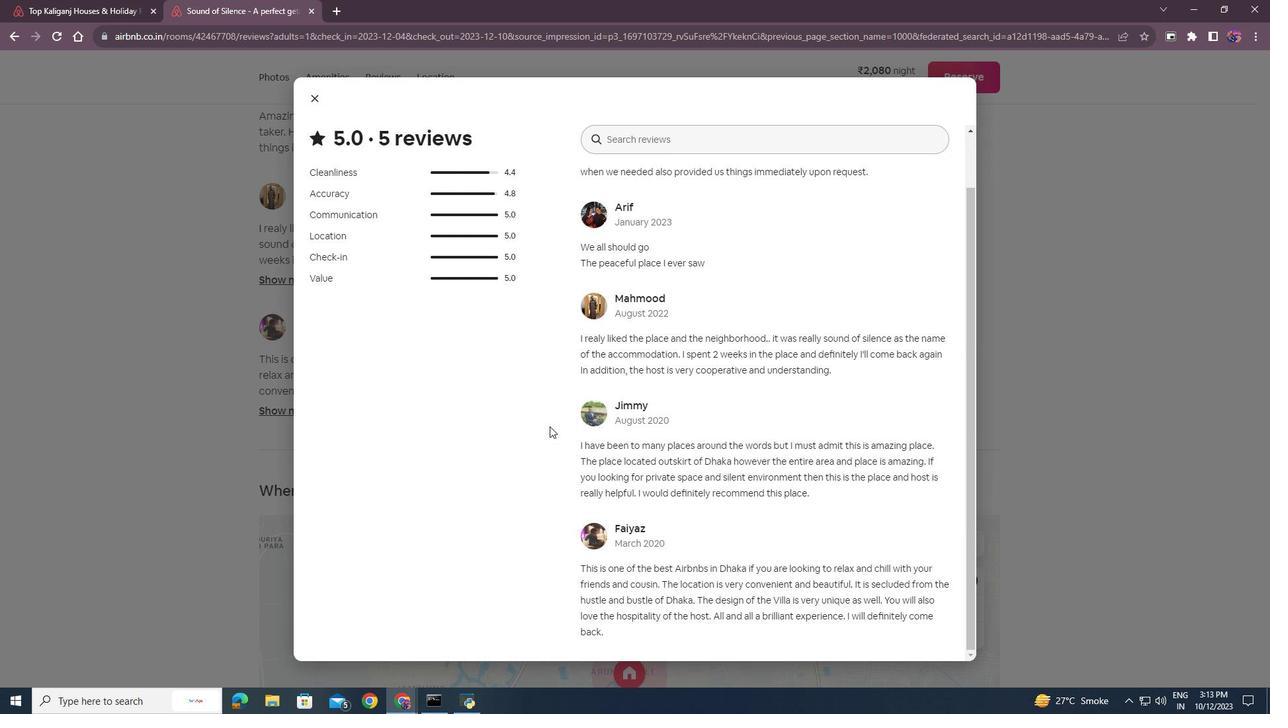 
Action: Mouse scrolled (549, 426) with delta (0, 0)
Screenshot: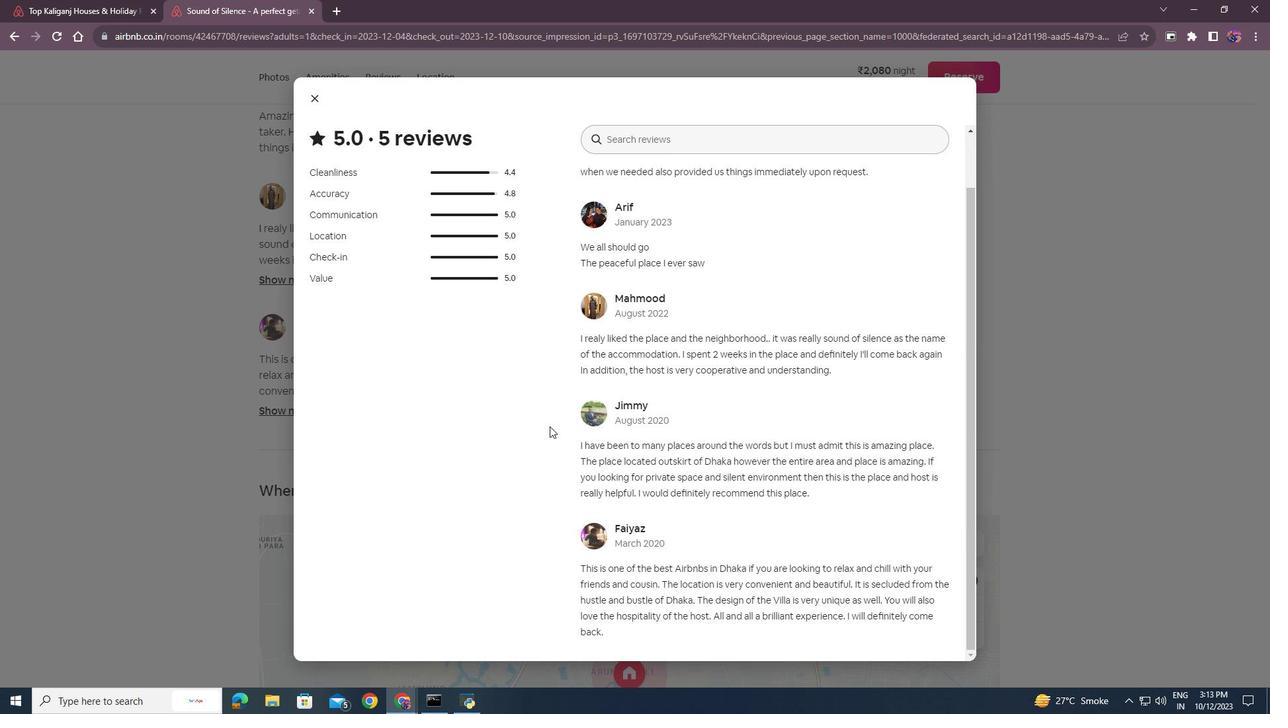 
Action: Mouse scrolled (549, 426) with delta (0, 0)
Screenshot: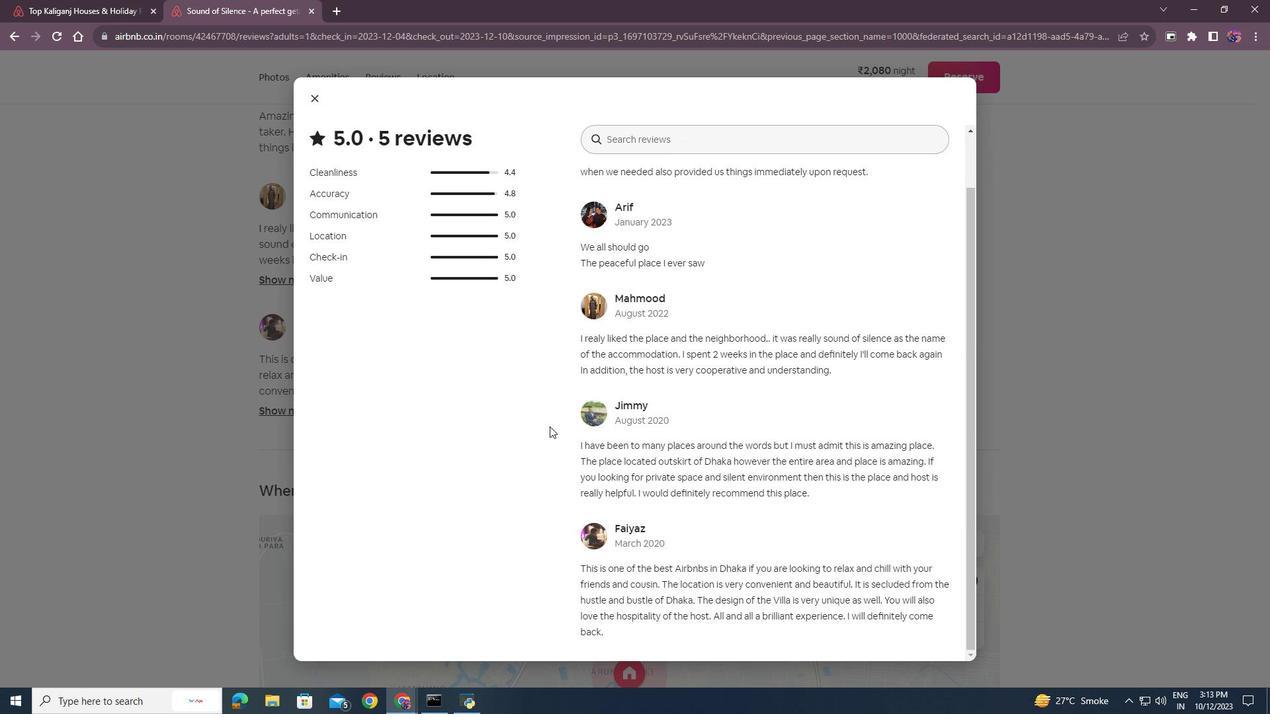 
Action: Mouse scrolled (549, 426) with delta (0, 0)
Screenshot: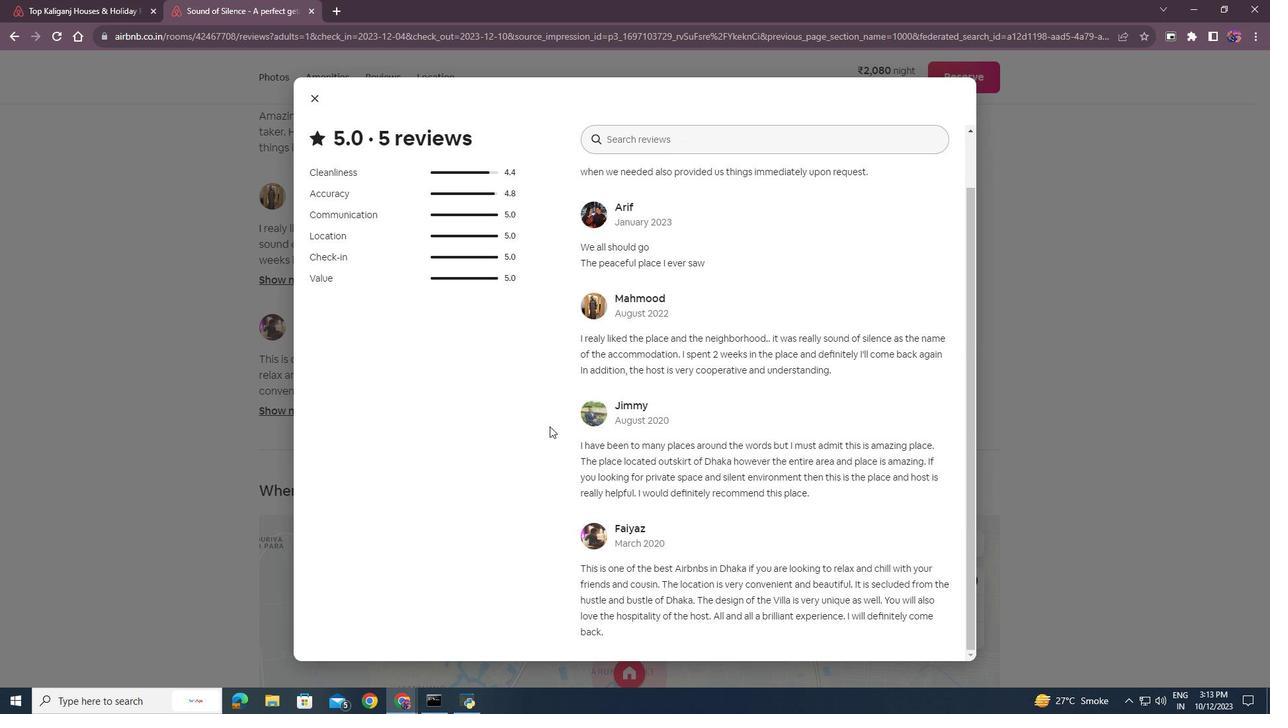 
Action: Mouse scrolled (549, 426) with delta (0, 0)
Screenshot: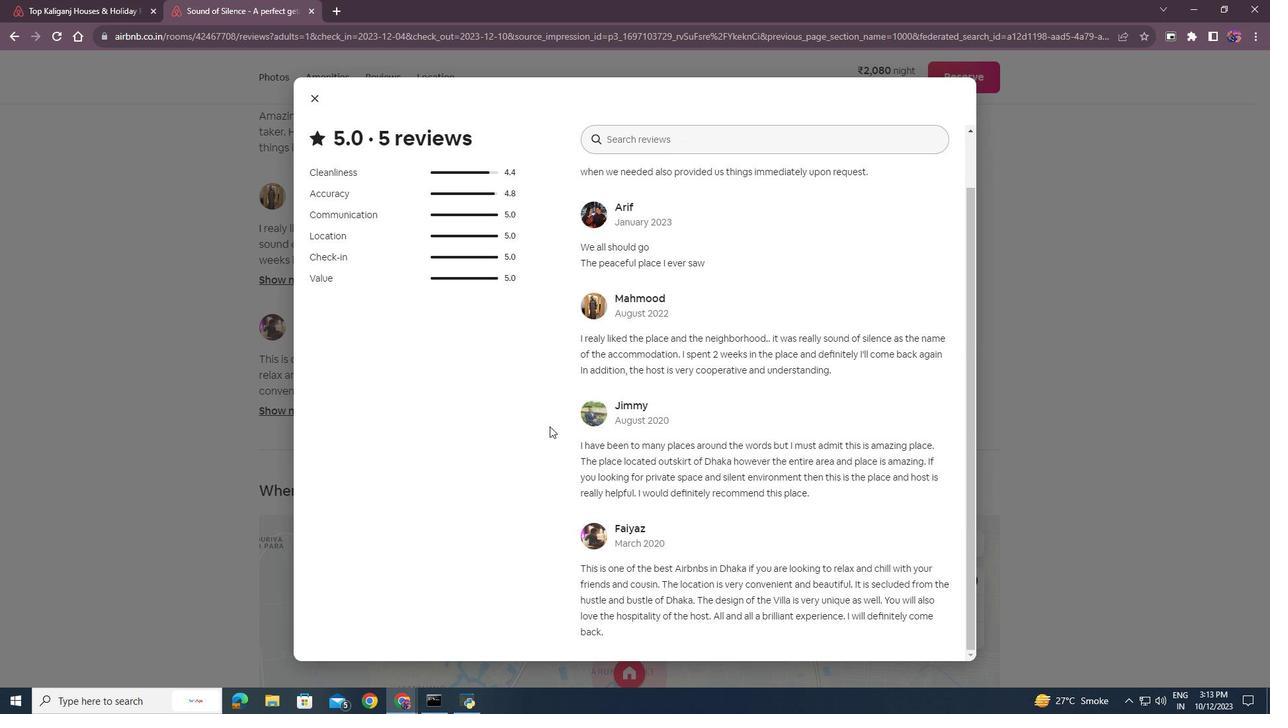 
Action: Mouse moved to (625, 477)
Screenshot: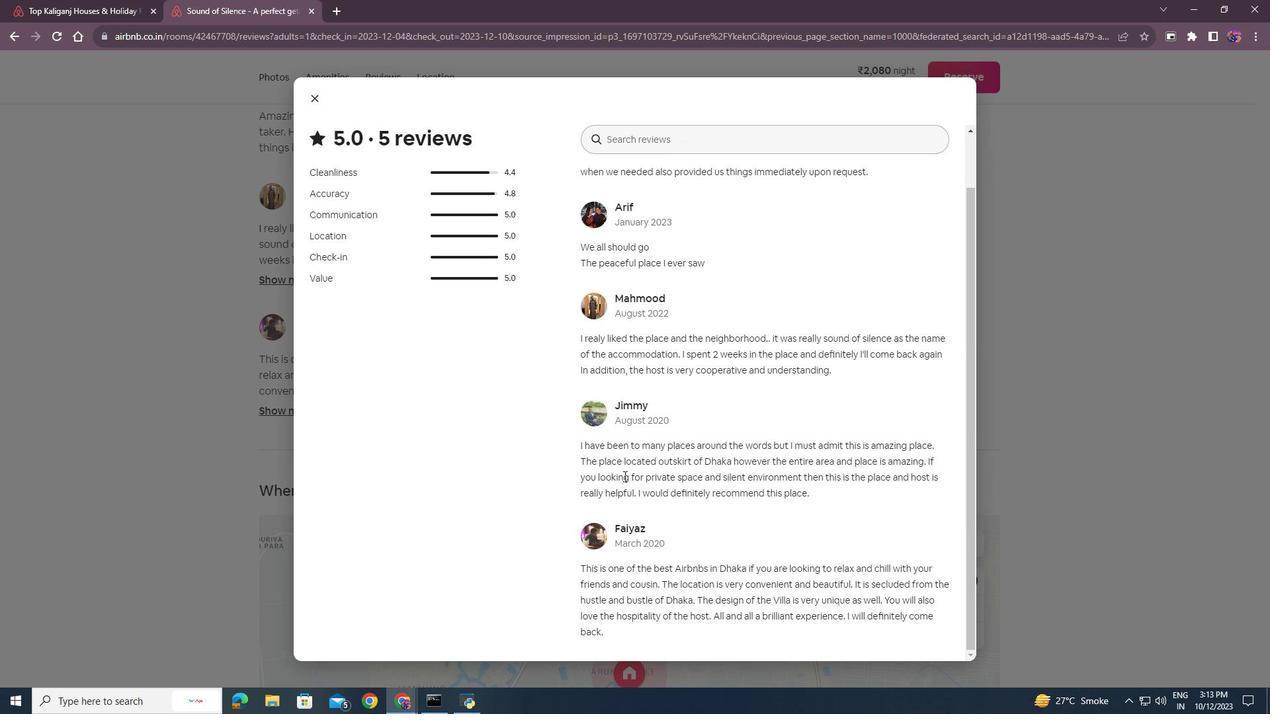 
Action: Mouse scrolled (625, 476) with delta (0, 0)
Screenshot: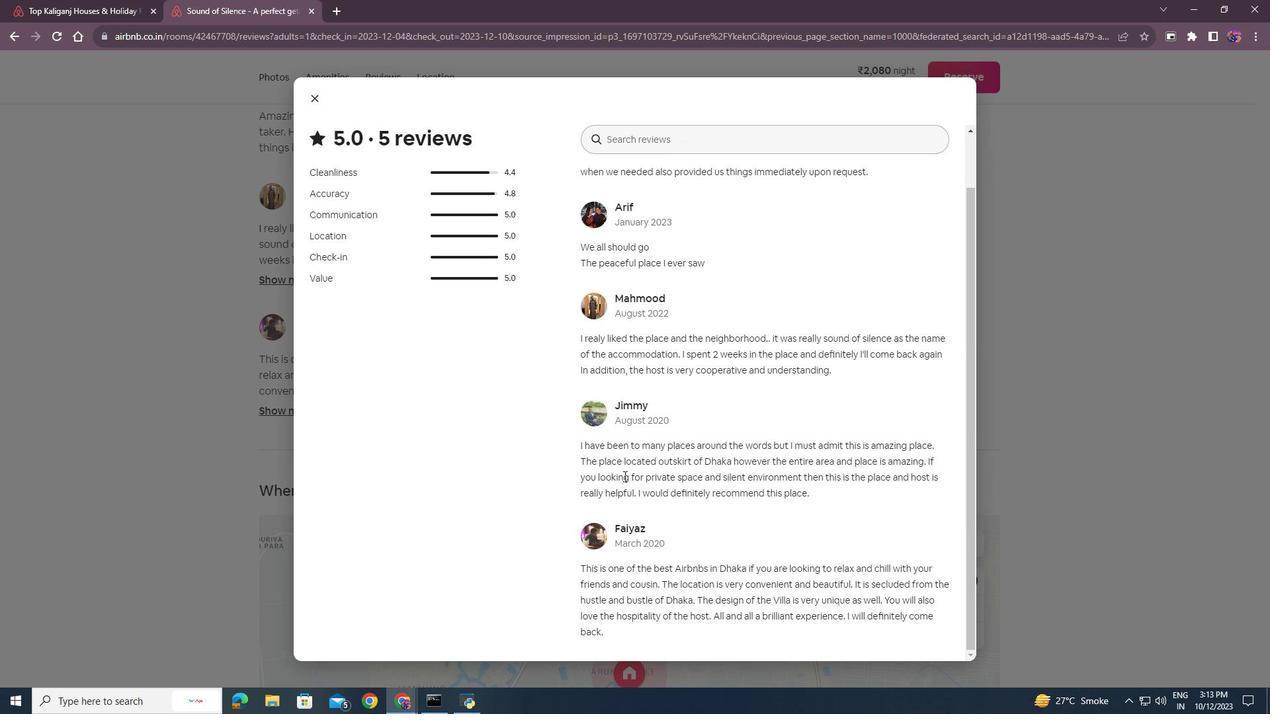 
Action: Mouse scrolled (625, 476) with delta (0, 0)
Screenshot: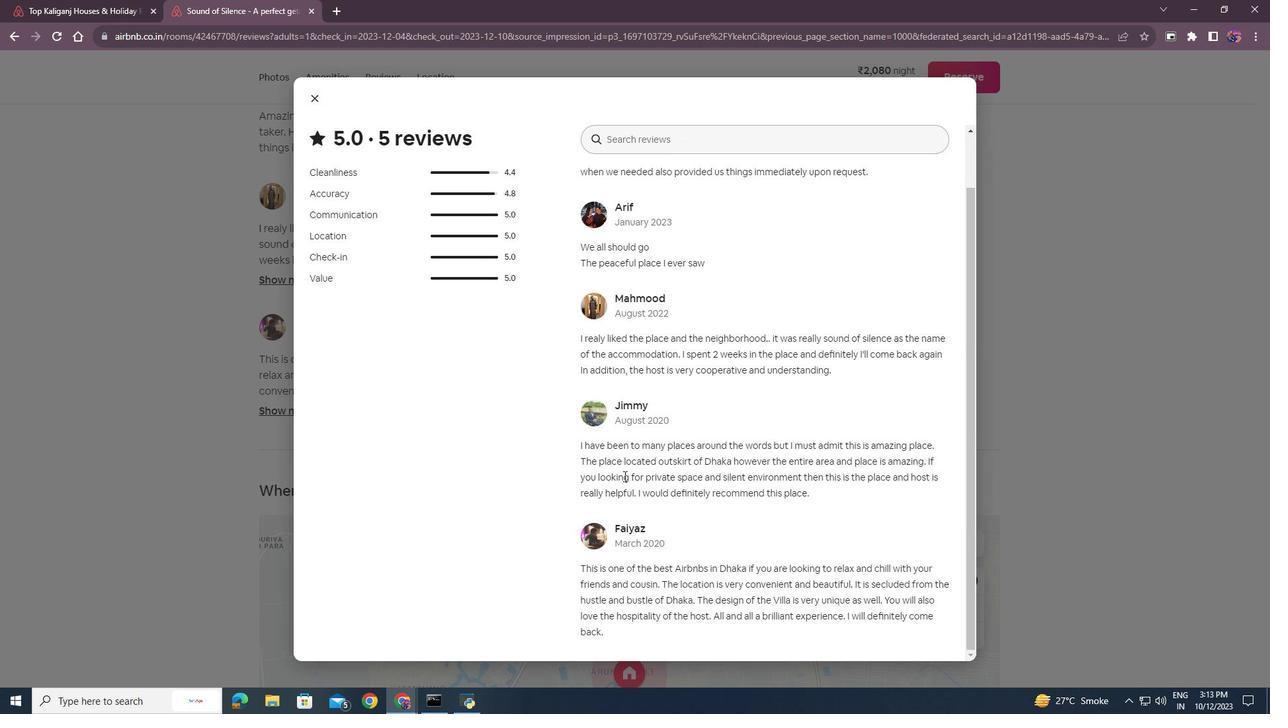 
Action: Mouse moved to (624, 476)
Screenshot: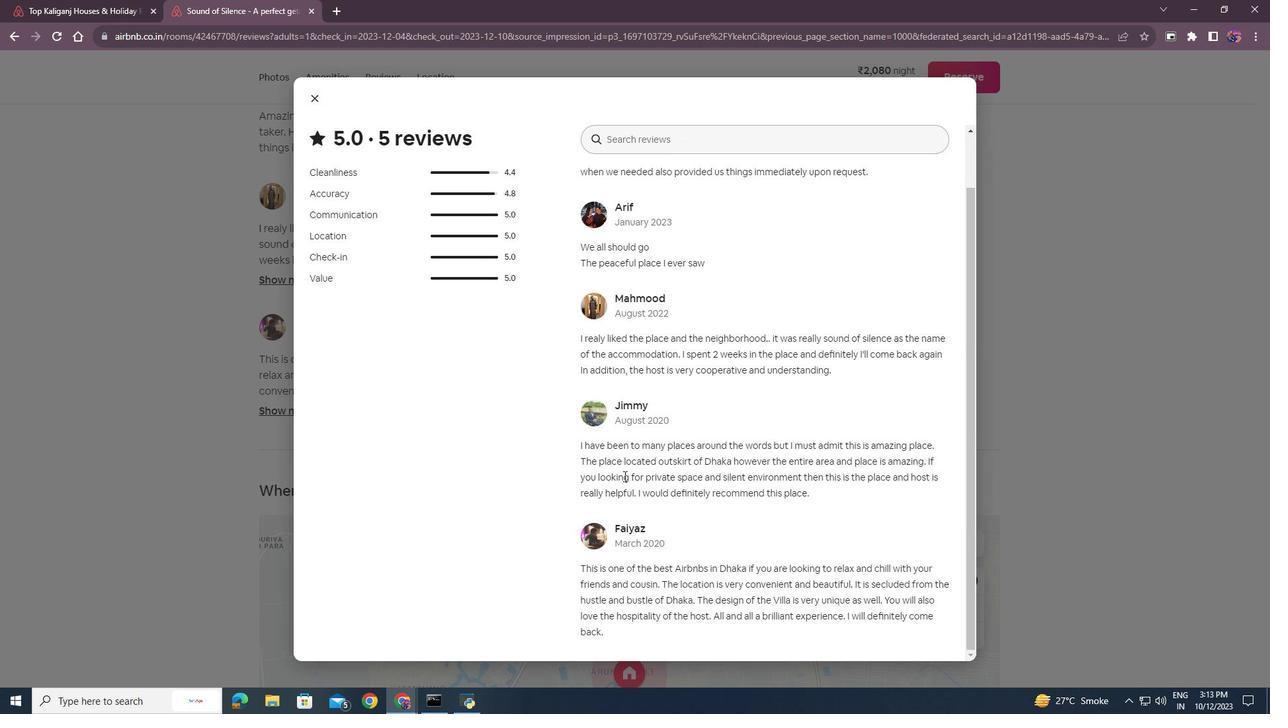
Action: Mouse scrolled (624, 475) with delta (0, 0)
Screenshot: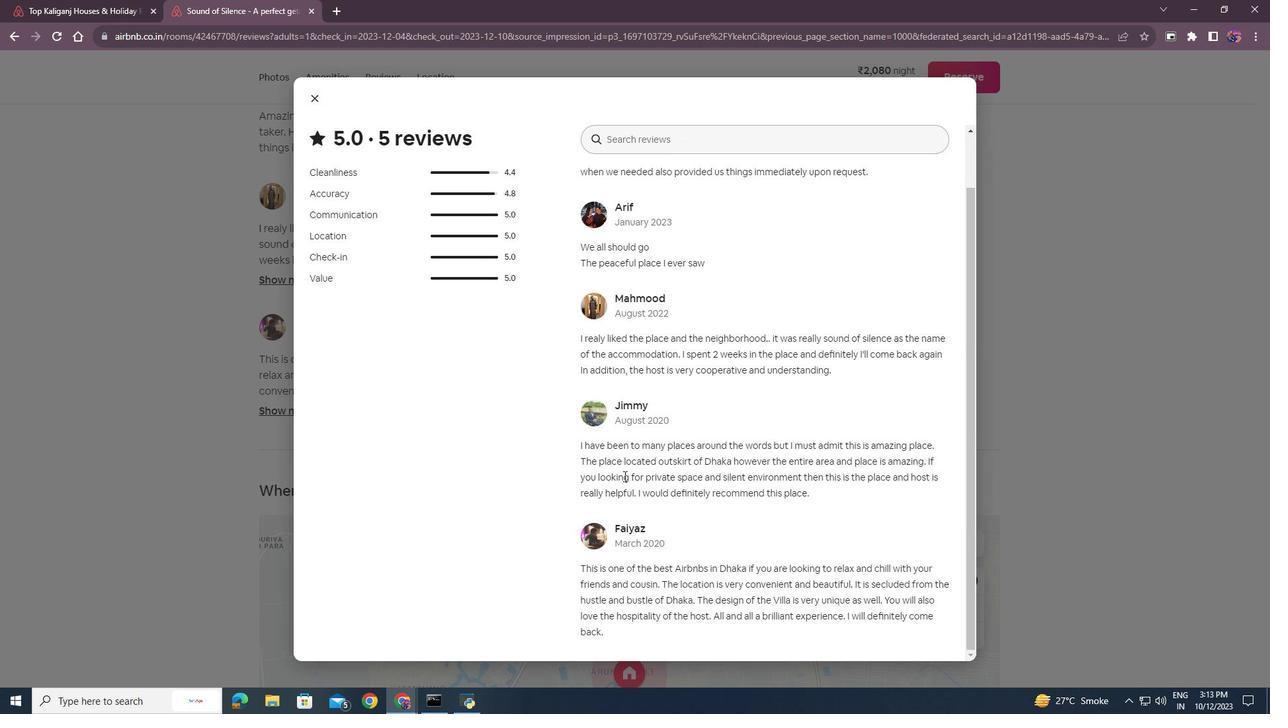 
Action: Mouse moved to (623, 476)
Screenshot: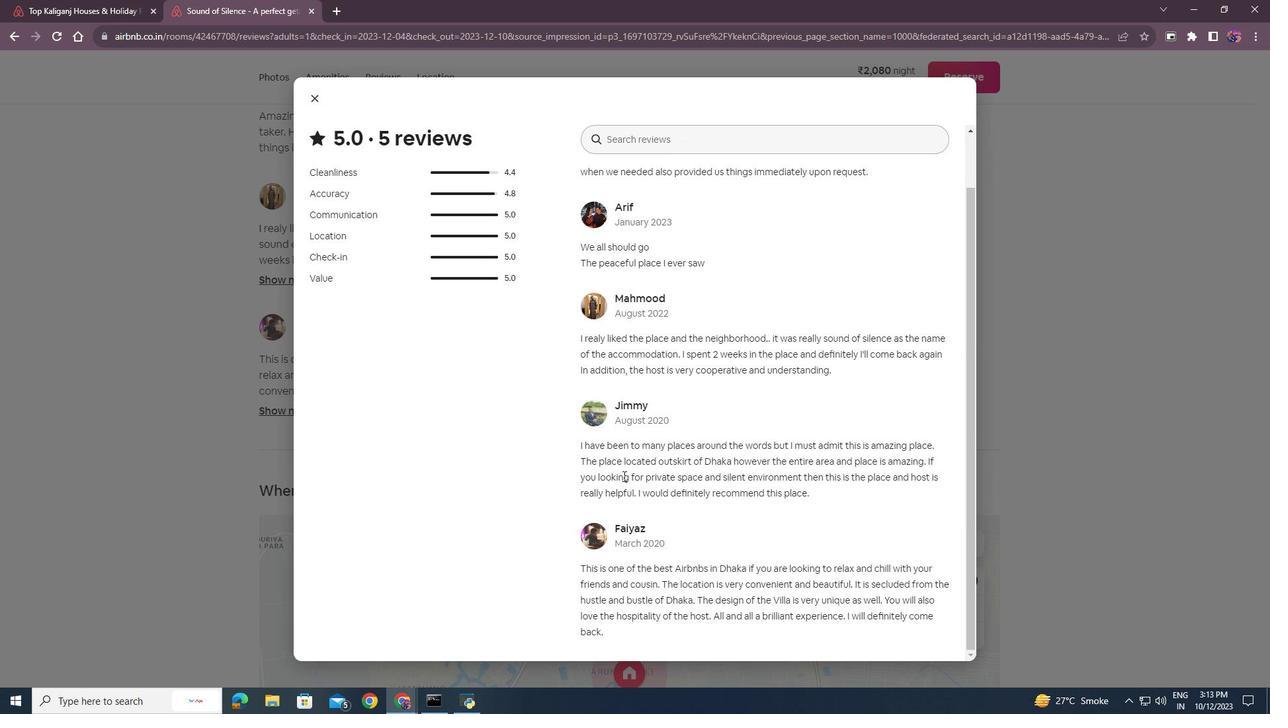 
Action: Mouse scrolled (623, 475) with delta (0, 0)
Screenshot: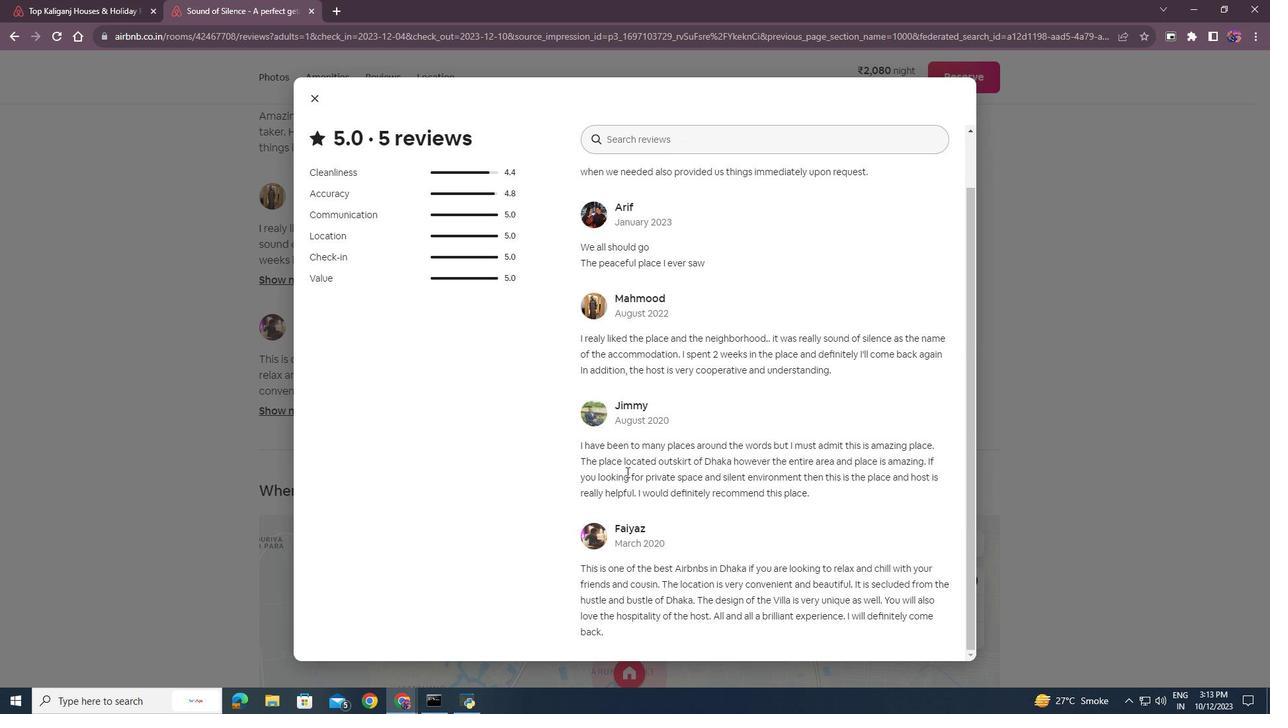 
Action: Mouse moved to (316, 97)
Screenshot: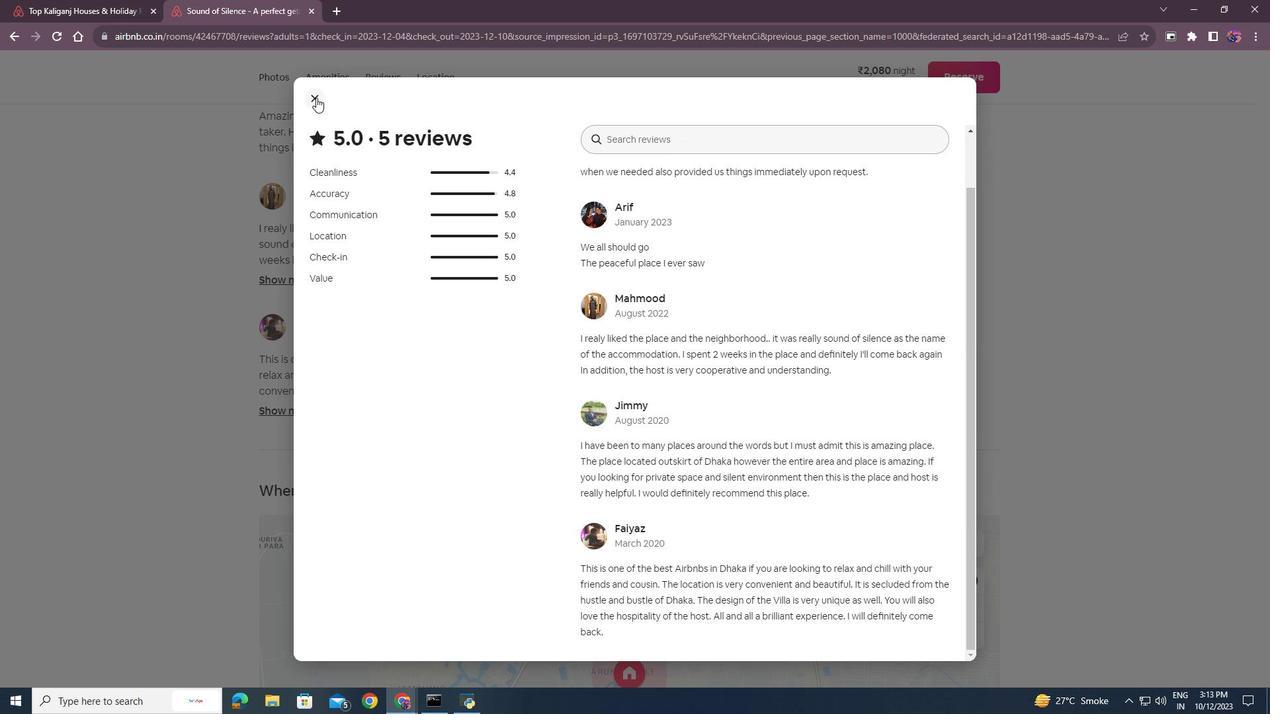 
Action: Mouse pressed left at (316, 97)
Screenshot: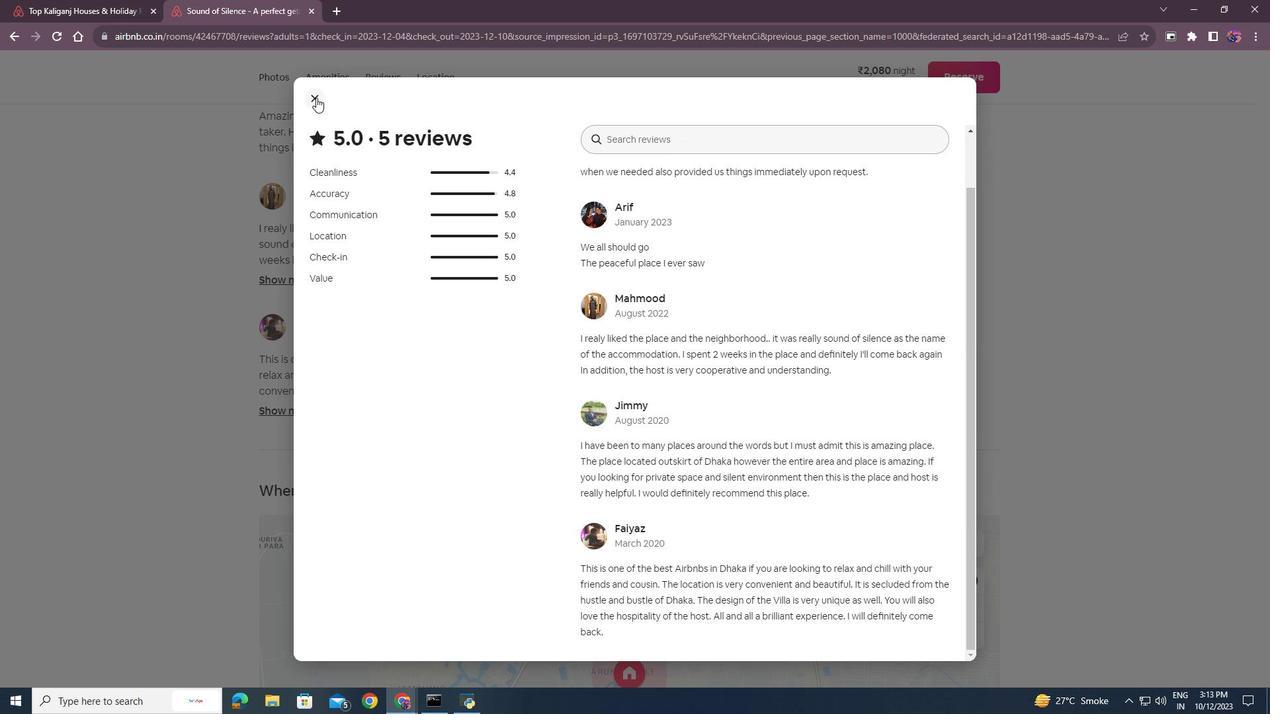 
Action: Mouse moved to (430, 465)
Screenshot: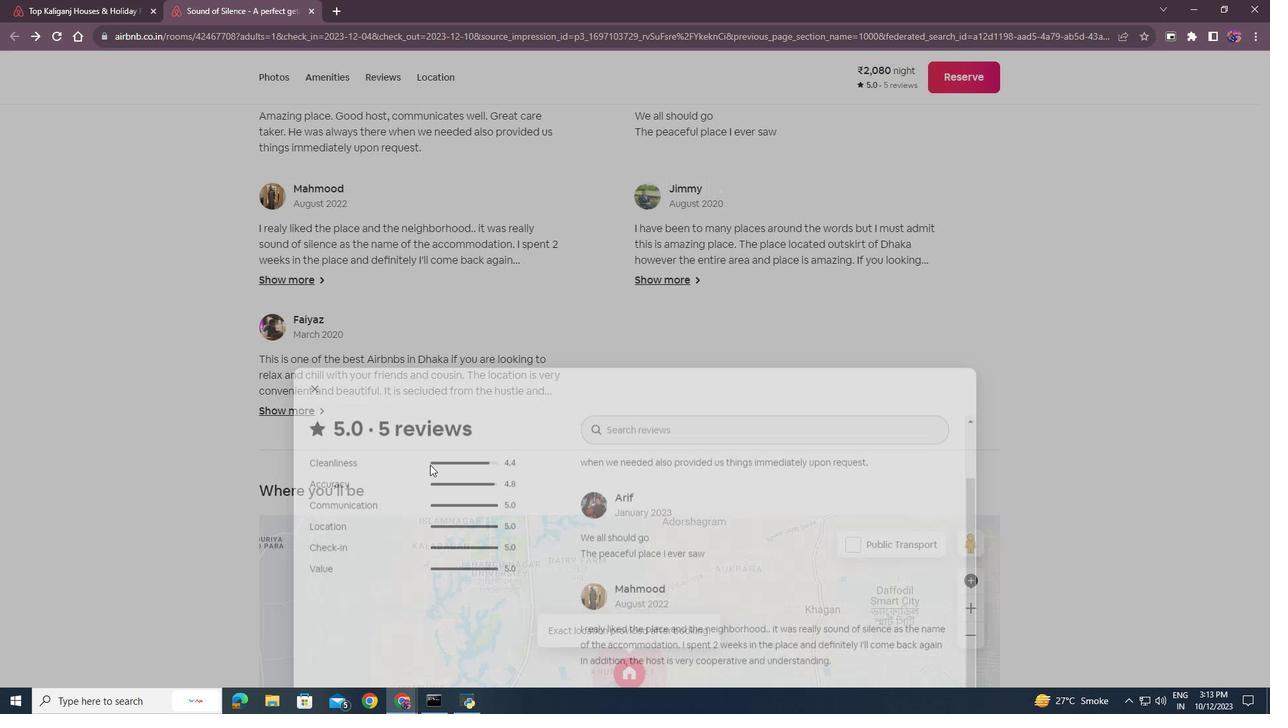 
Action: Mouse scrolled (430, 464) with delta (0, 0)
Screenshot: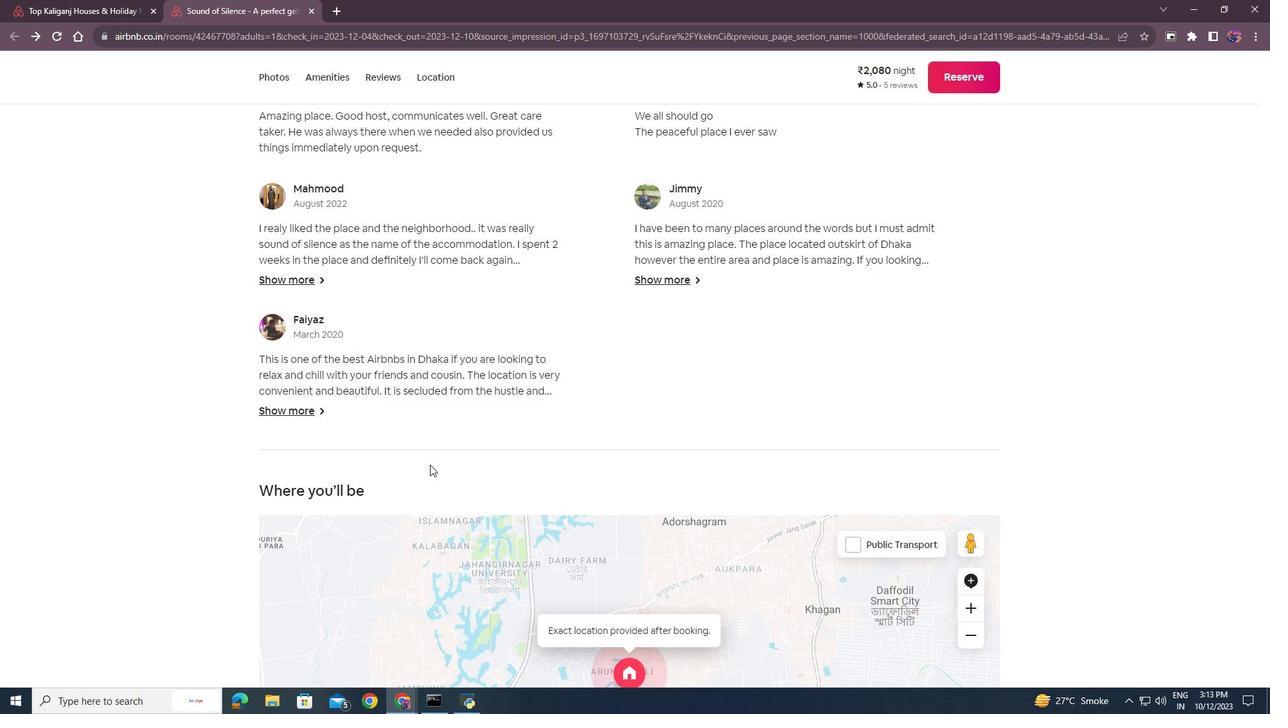 
Action: Mouse scrolled (430, 464) with delta (0, 0)
Screenshot: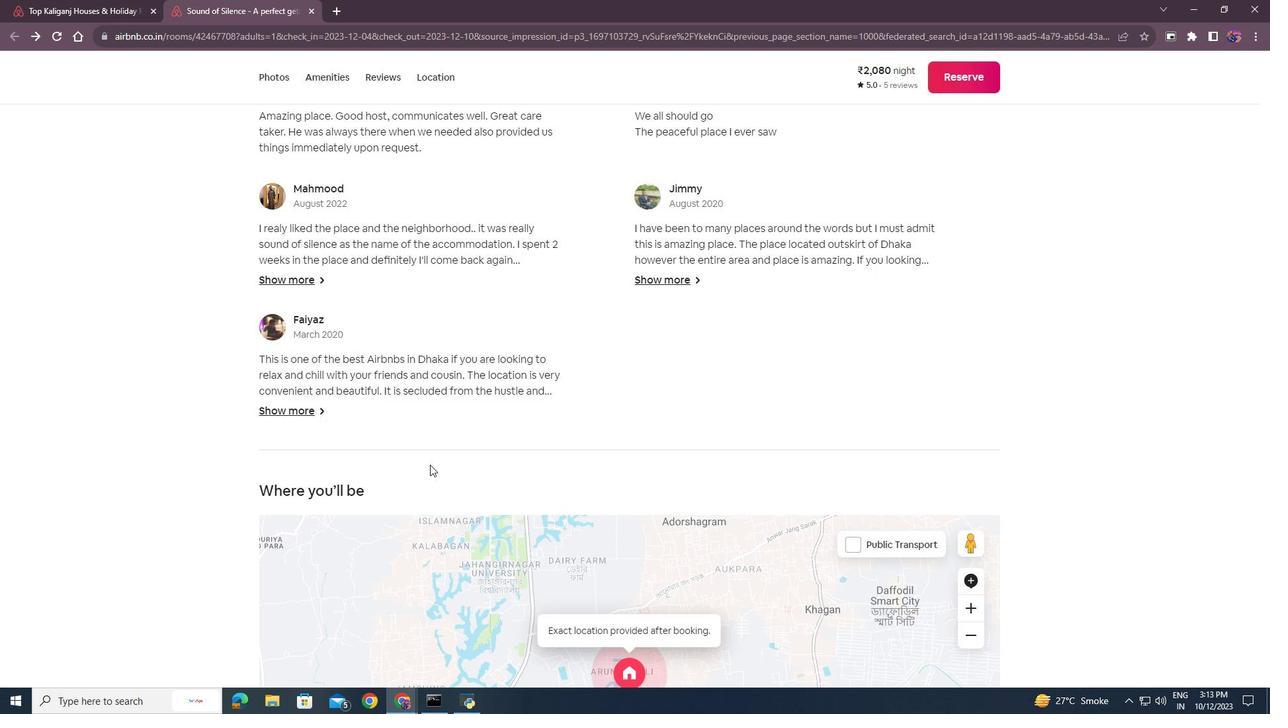 
Action: Mouse moved to (430, 465)
Screenshot: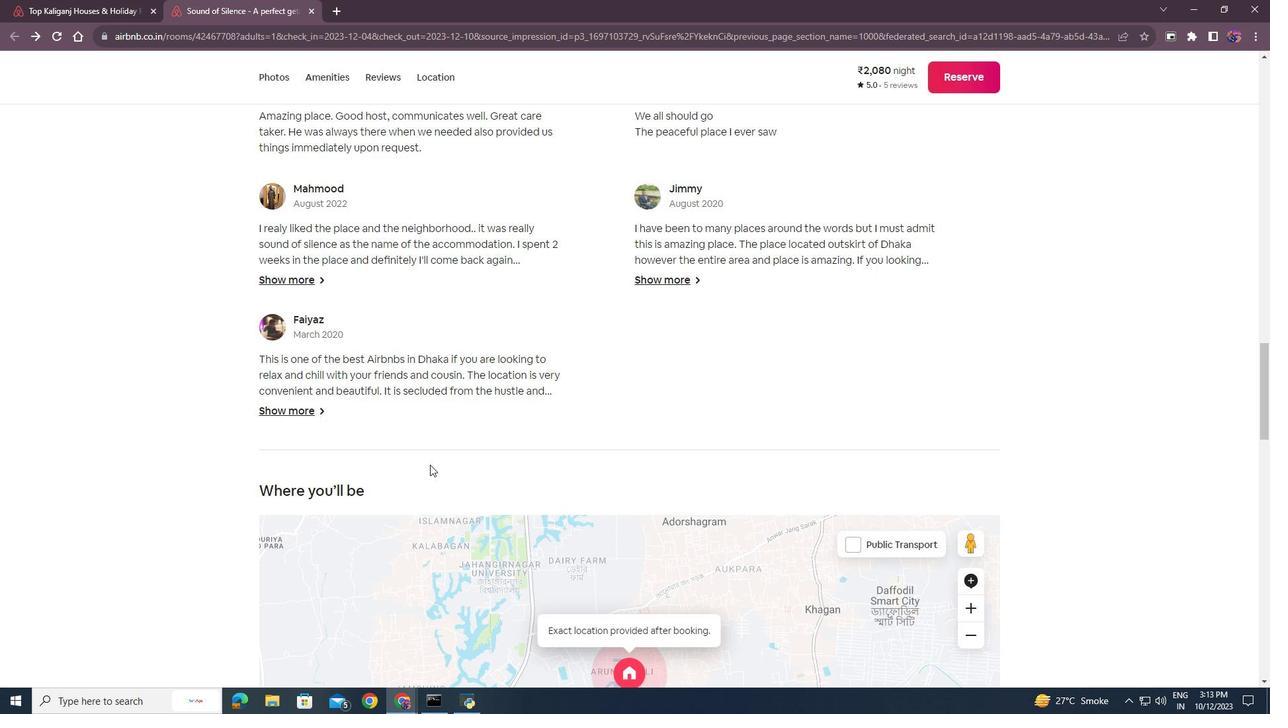 
Action: Mouse scrolled (430, 464) with delta (0, 0)
Screenshot: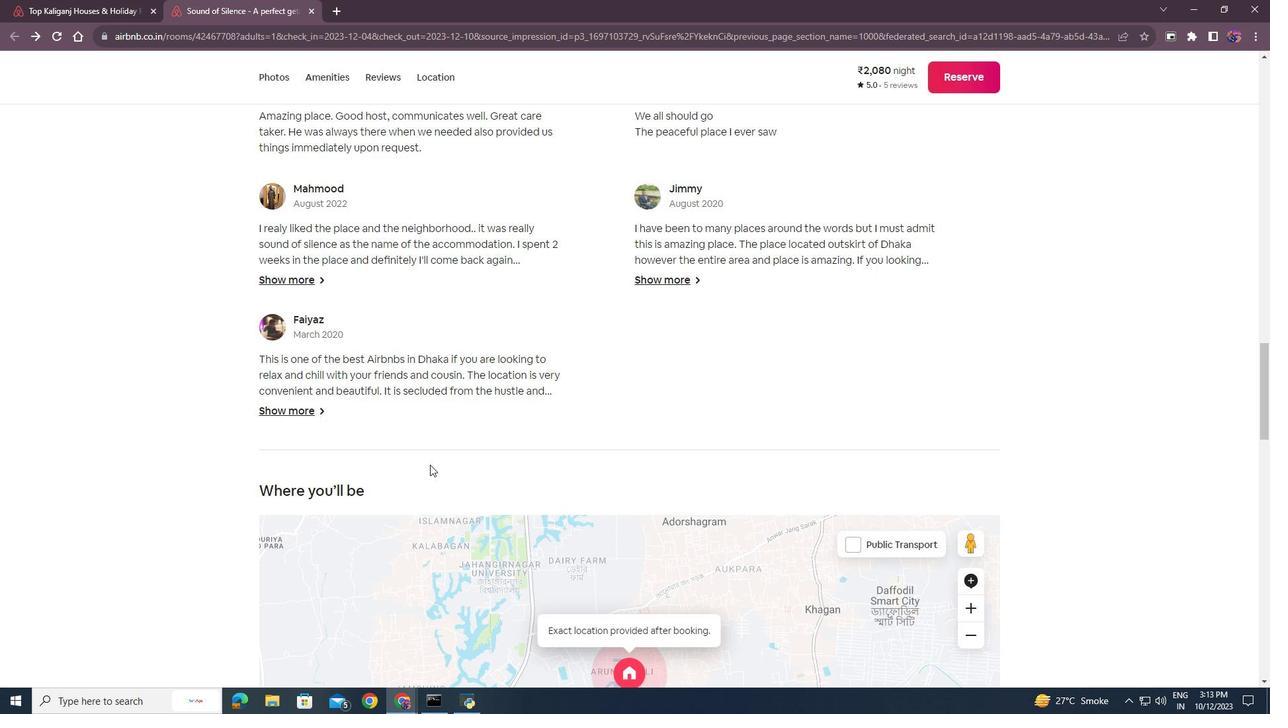 
Action: Mouse moved to (429, 464)
Screenshot: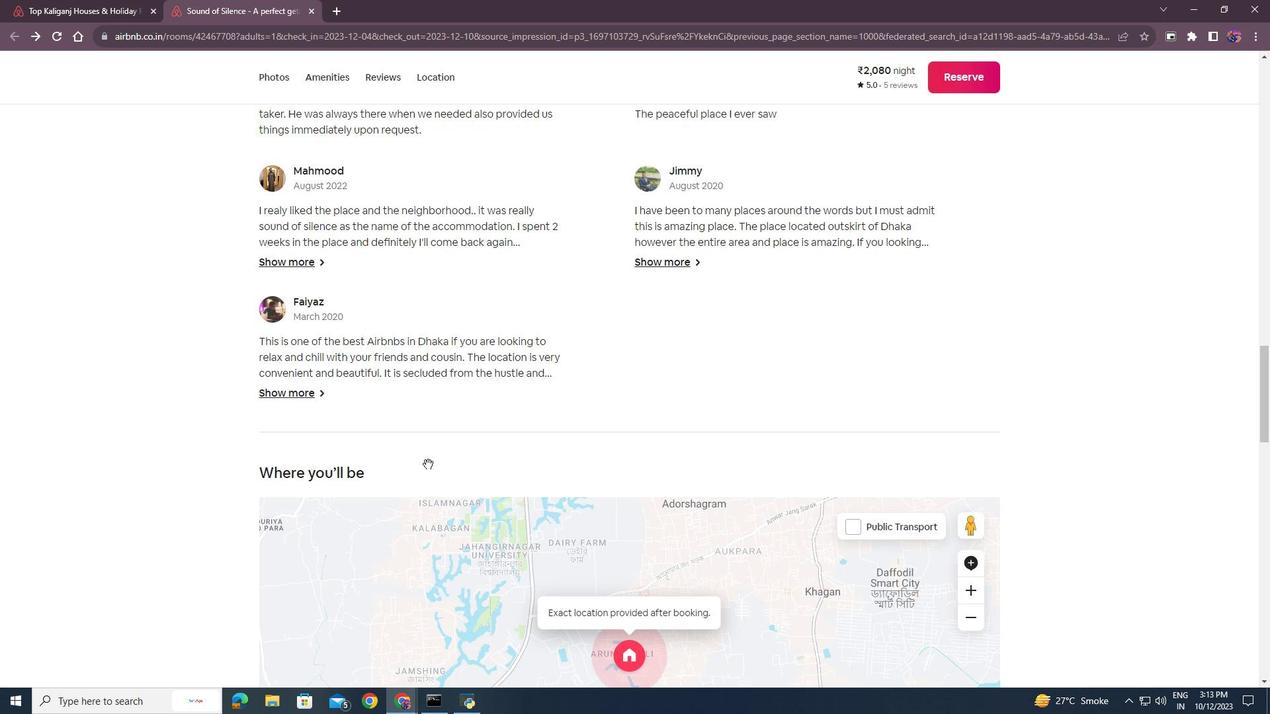 
Action: Mouse scrolled (429, 463) with delta (0, 0)
Screenshot: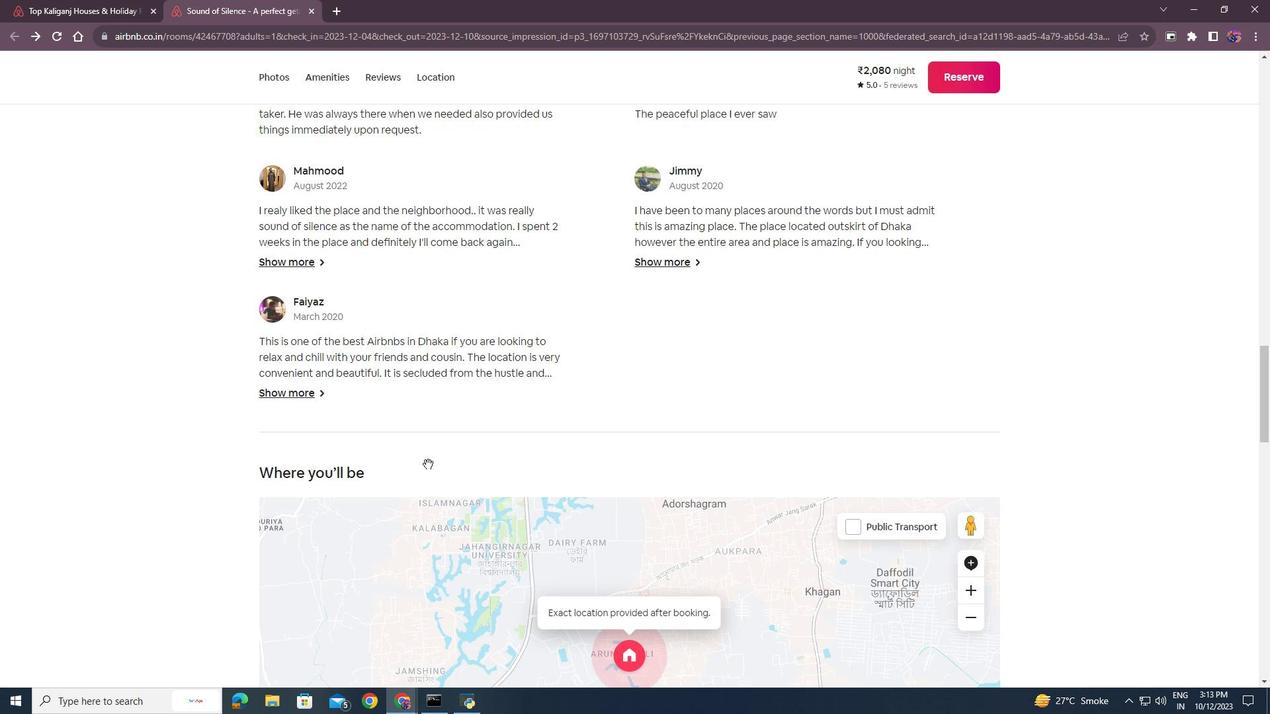 
Action: Mouse moved to (428, 464)
Screenshot: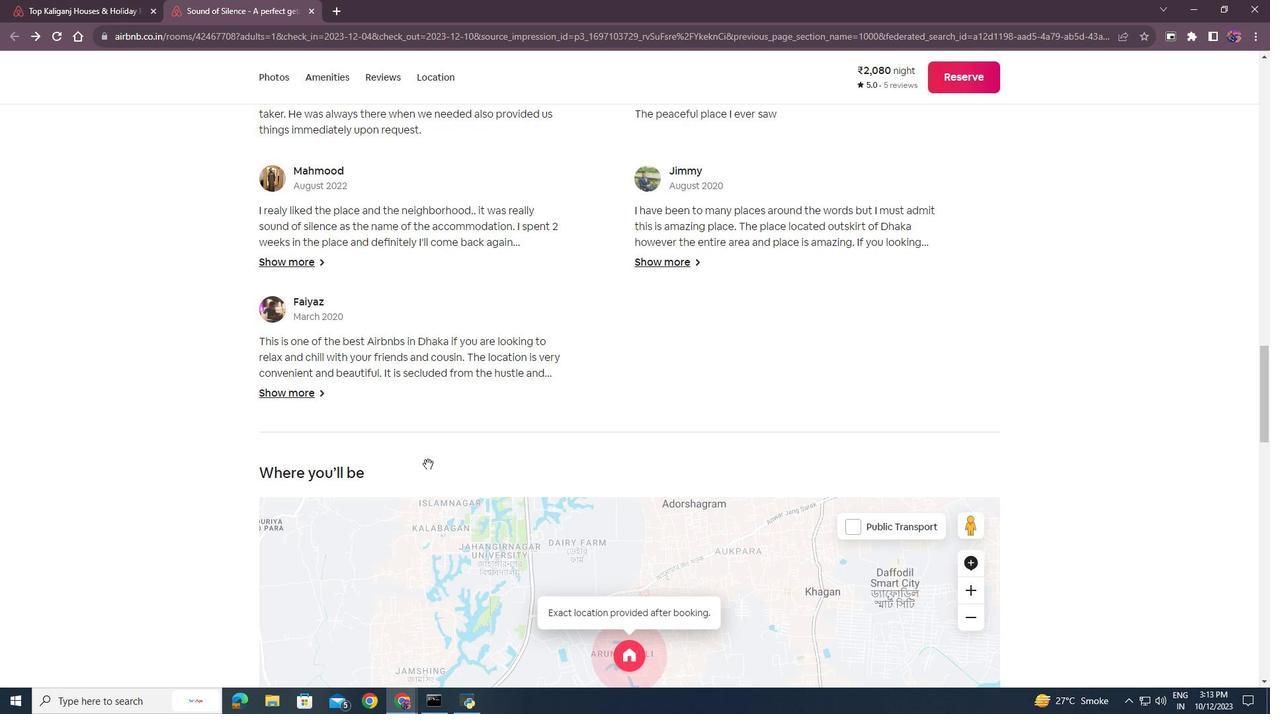 
Action: Mouse scrolled (428, 463) with delta (0, 0)
Screenshot: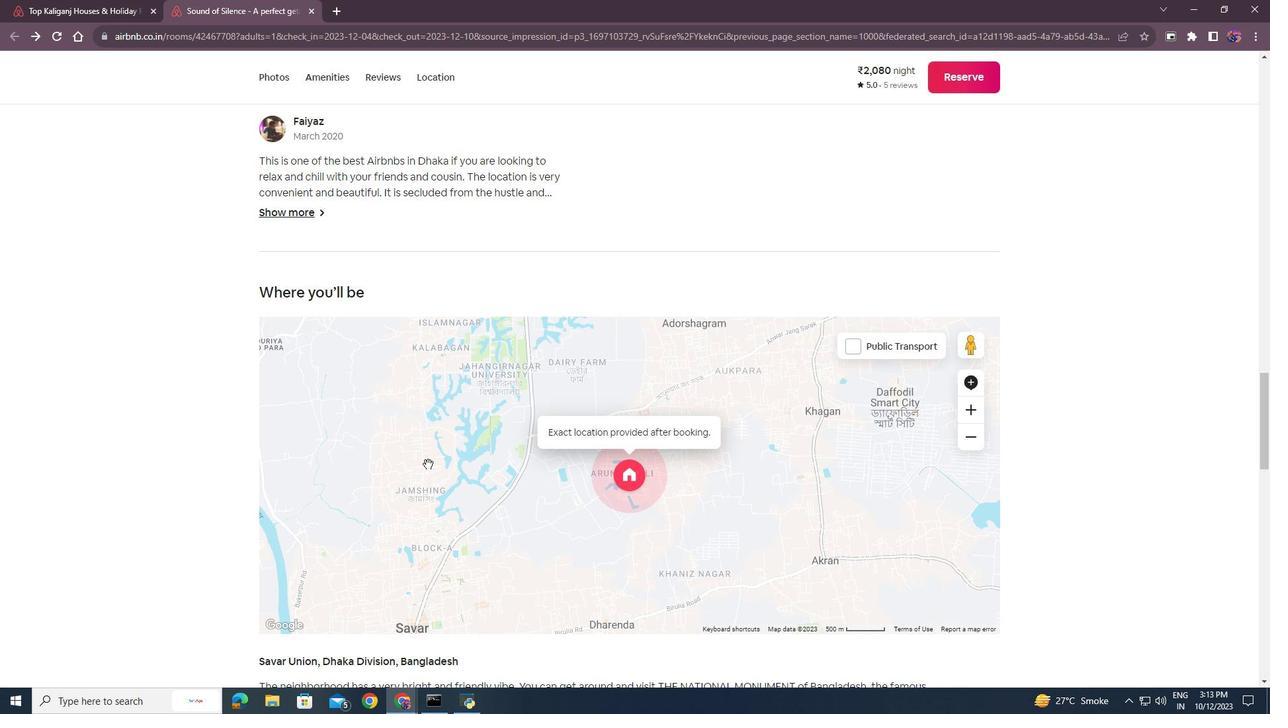 
Action: Mouse scrolled (428, 463) with delta (0, 0)
Screenshot: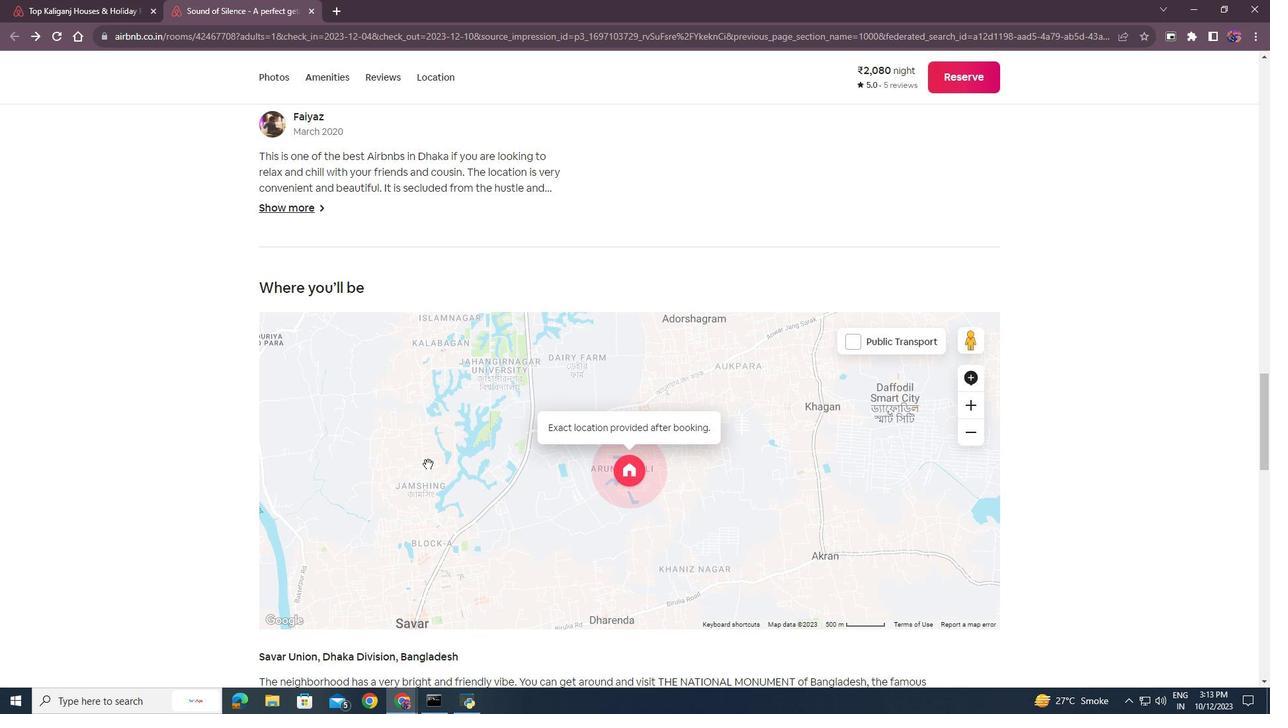 
Action: Mouse scrolled (428, 463) with delta (0, 0)
Screenshot: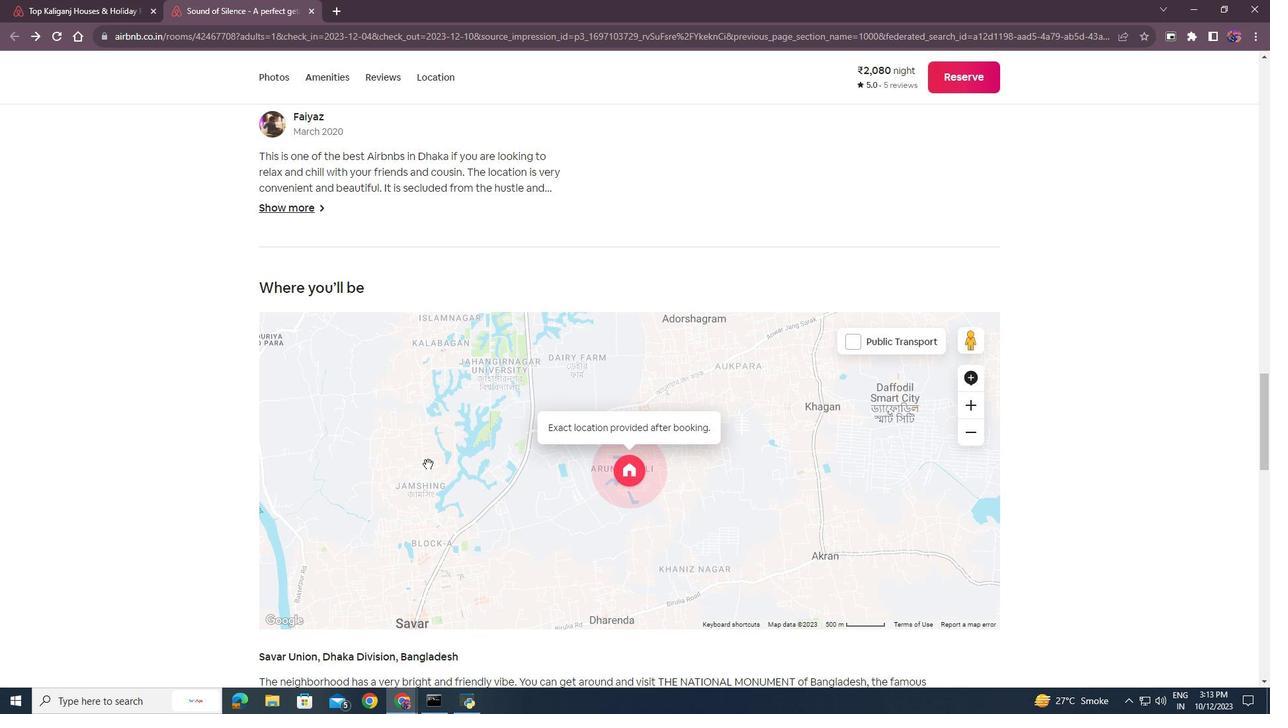 
Action: Mouse scrolled (428, 463) with delta (0, 0)
Screenshot: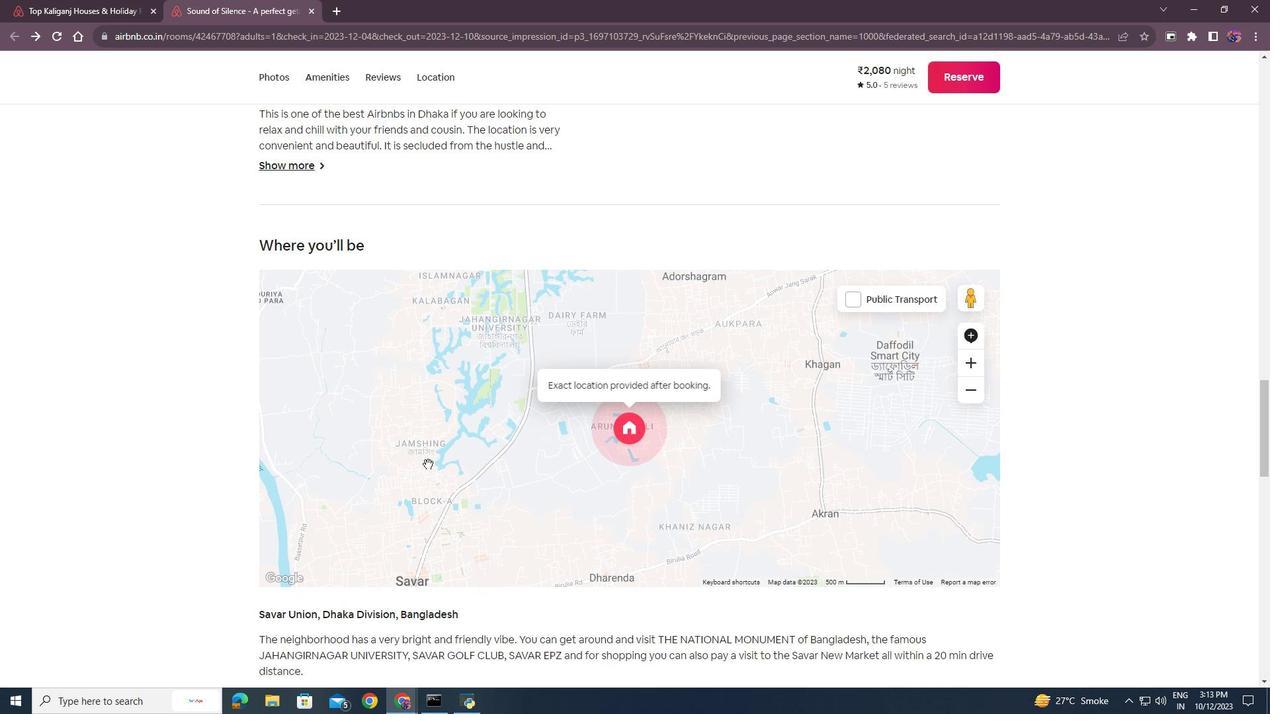 
Action: Mouse scrolled (428, 463) with delta (0, 0)
Screenshot: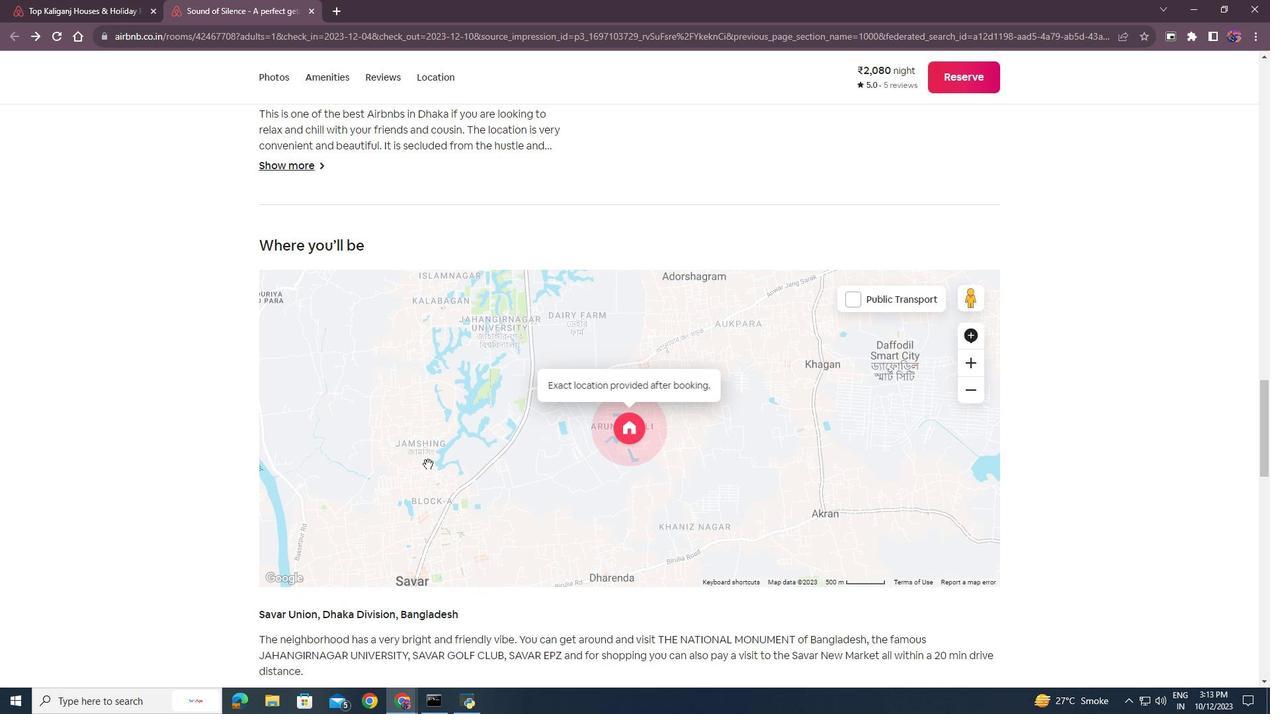 
Action: Mouse scrolled (428, 463) with delta (0, 0)
Screenshot: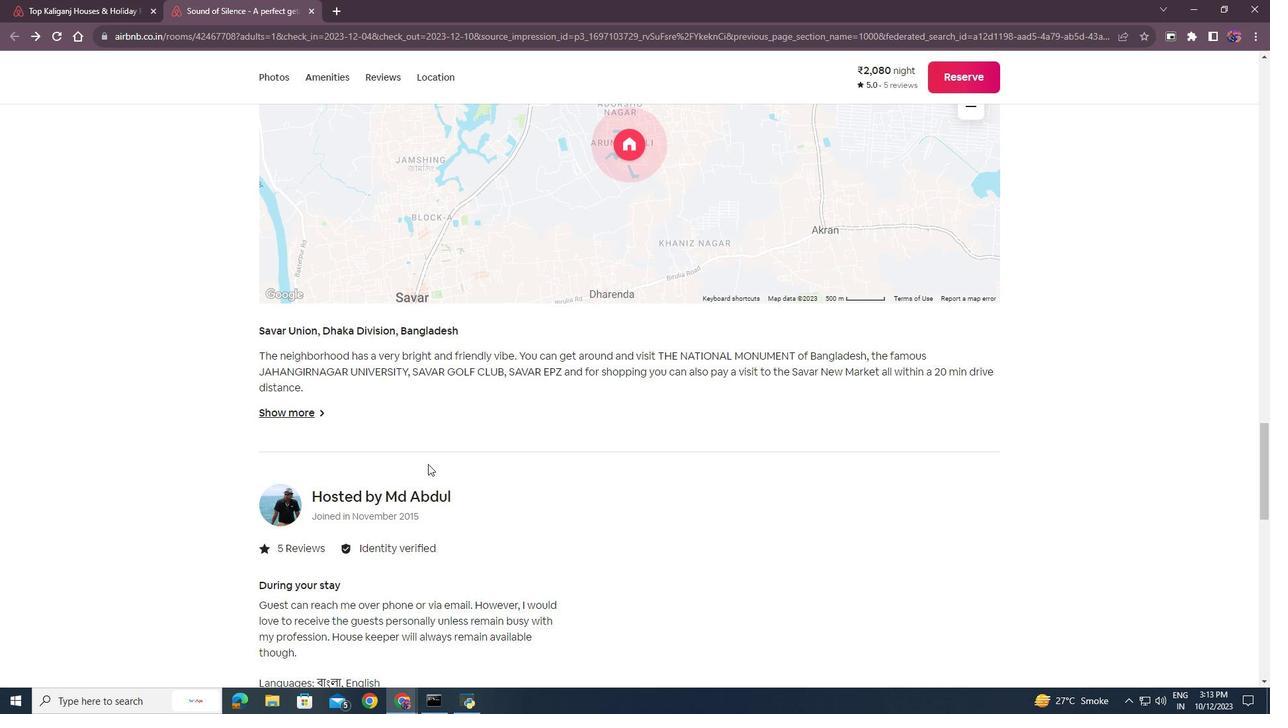 
Action: Mouse scrolled (428, 463) with delta (0, 0)
Screenshot: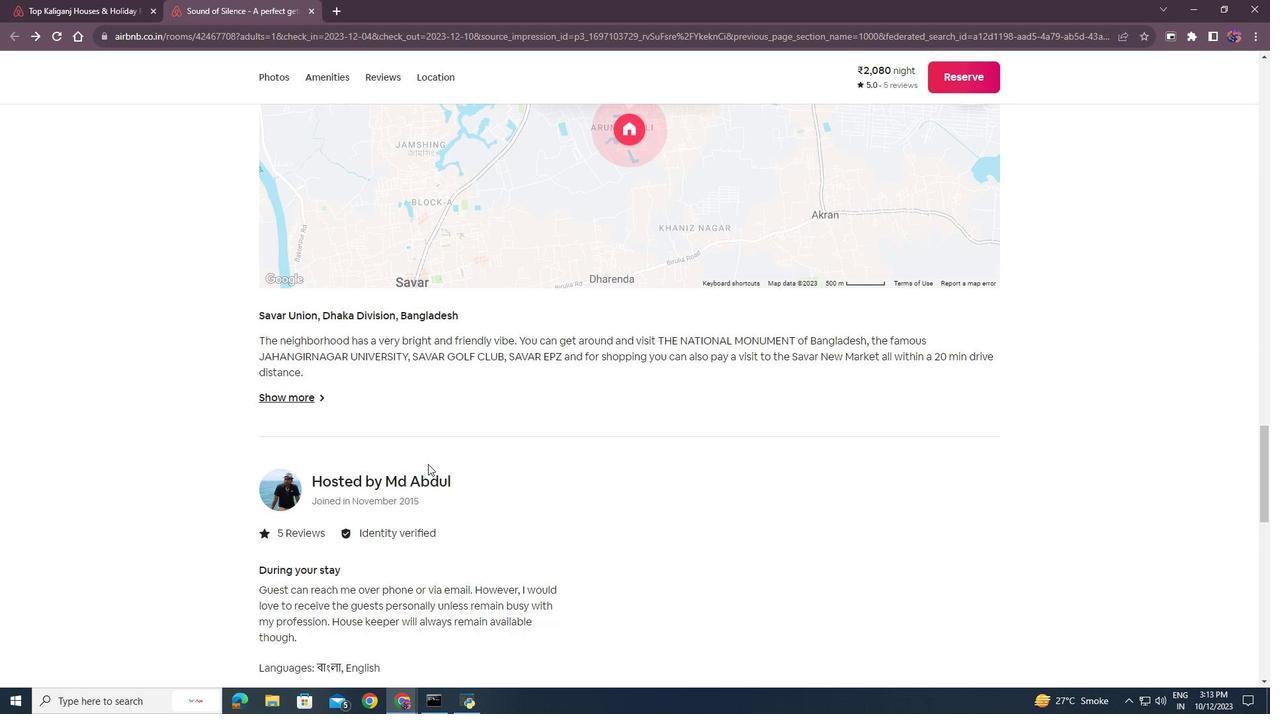 
Action: Mouse scrolled (428, 463) with delta (0, 0)
Screenshot: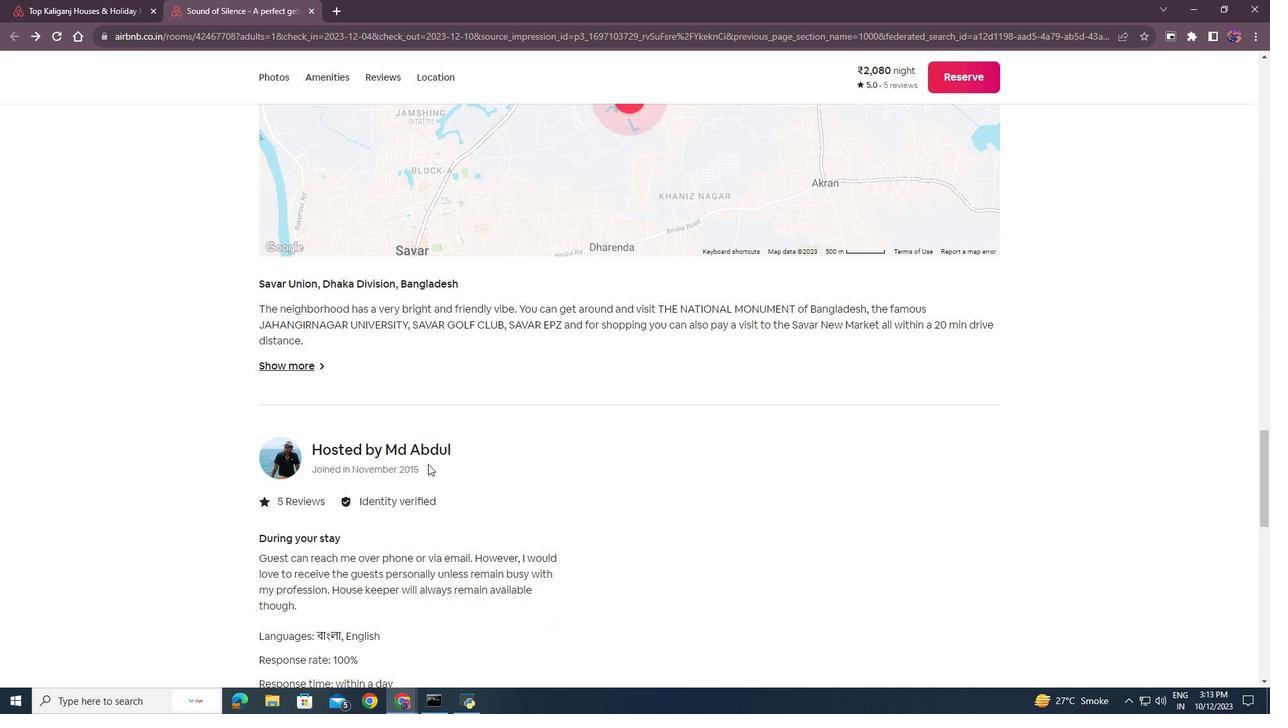 
Action: Mouse scrolled (428, 463) with delta (0, 0)
Screenshot: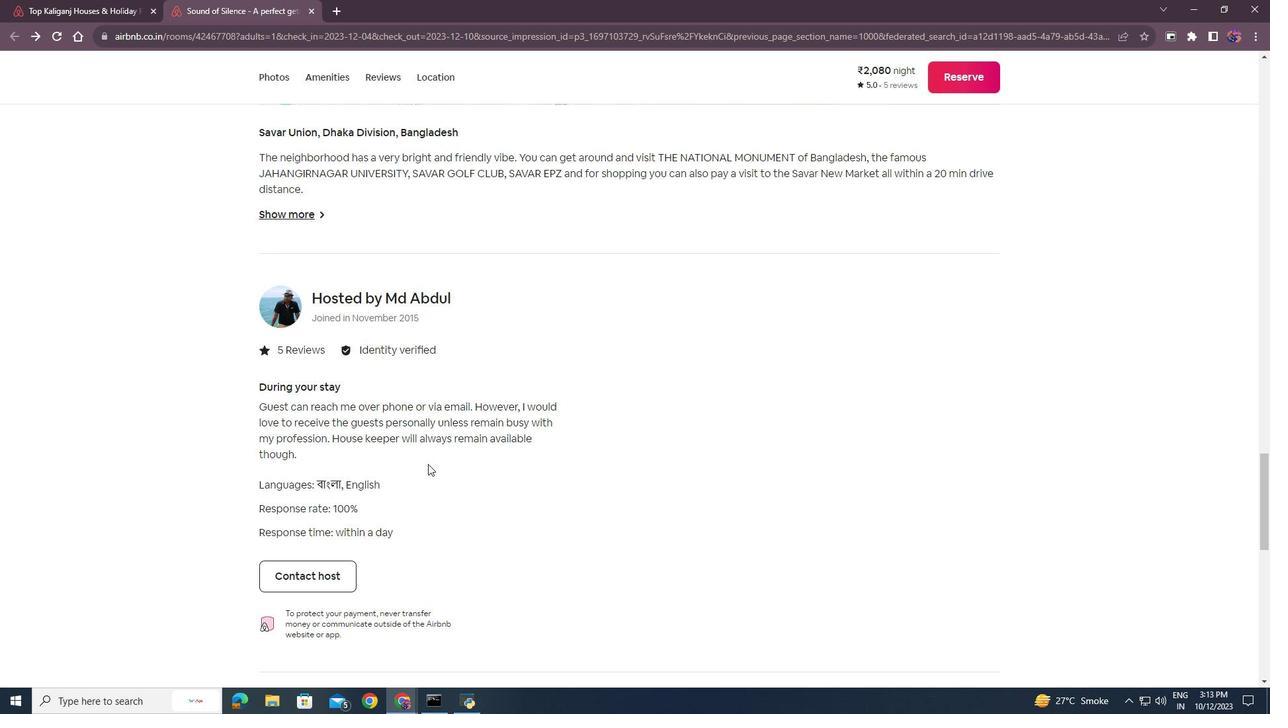 
Action: Mouse scrolled (428, 463) with delta (0, 0)
Screenshot: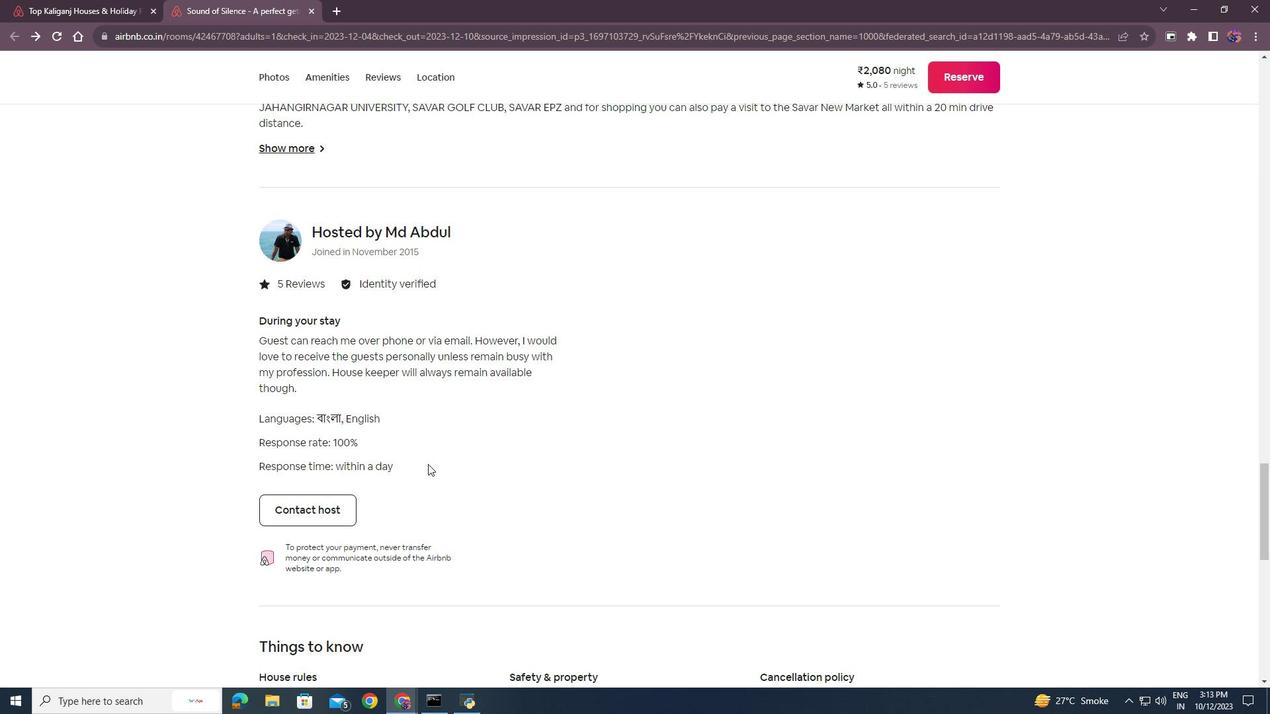 
Action: Mouse scrolled (428, 463) with delta (0, 0)
Screenshot: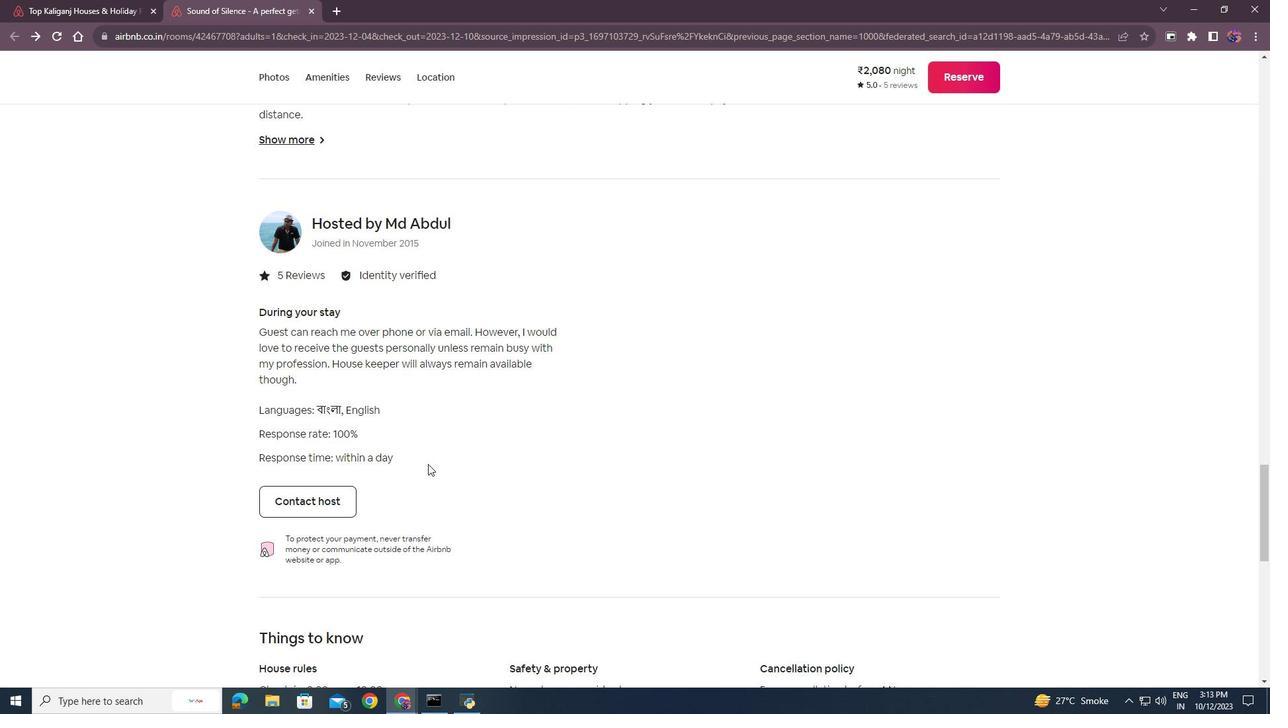 
Action: Mouse scrolled (428, 463) with delta (0, 0)
Screenshot: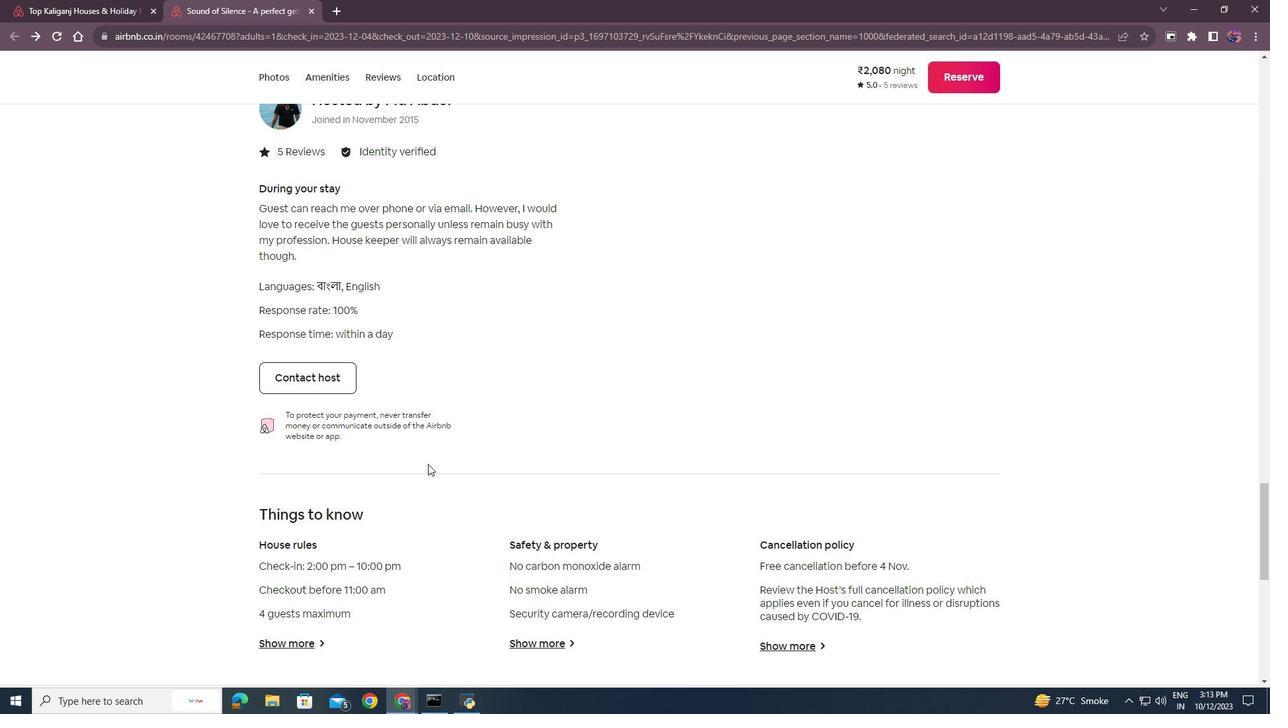 
Action: Mouse scrolled (428, 463) with delta (0, 0)
Screenshot: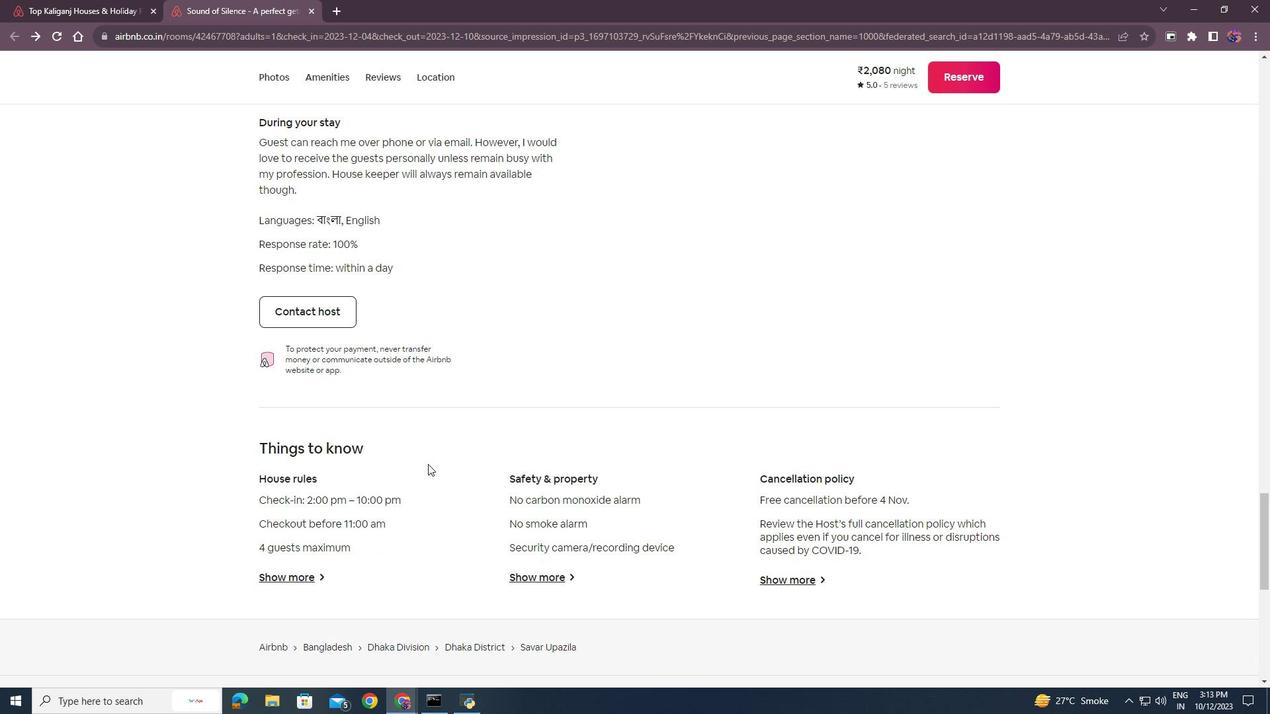 
Action: Mouse scrolled (428, 463) with delta (0, 0)
